 Task: Search for emails with the subject 'Subject0000000011'.
Action: Mouse moved to (614, 124)
Screenshot: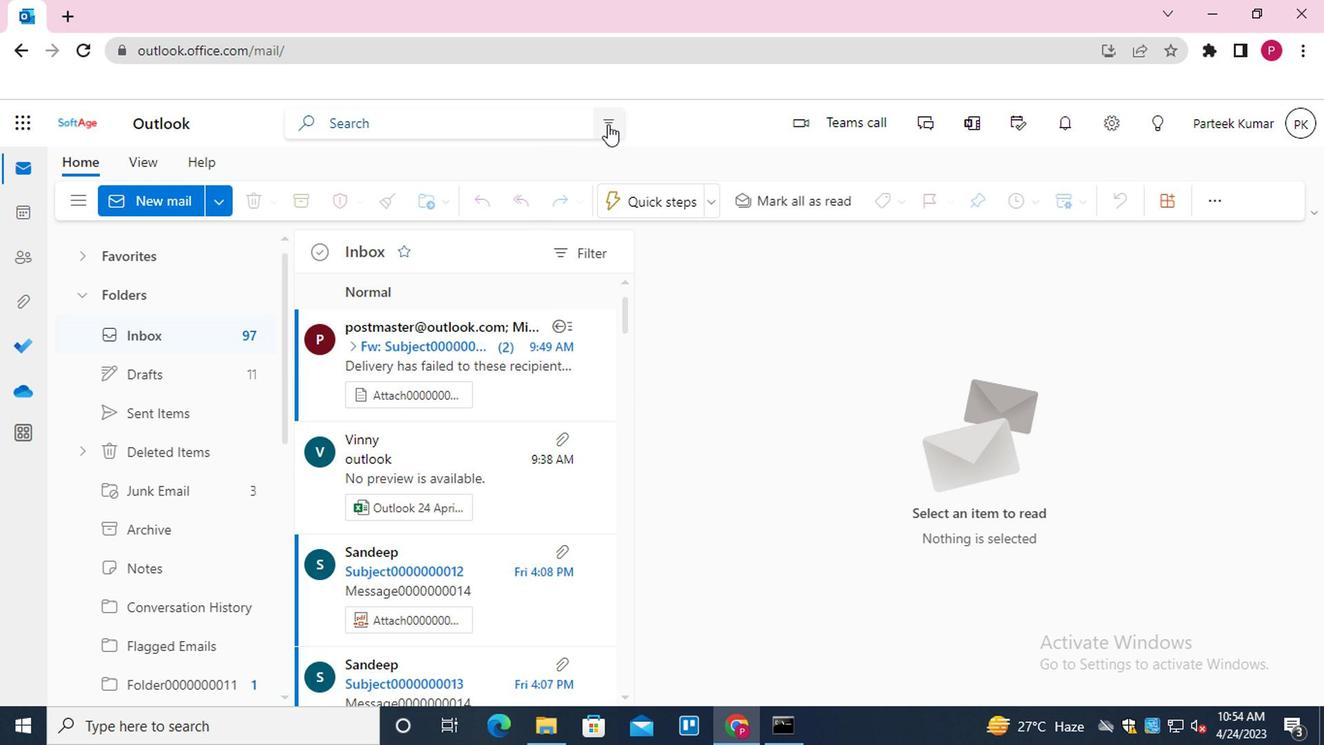 
Action: Mouse pressed left at (614, 124)
Screenshot: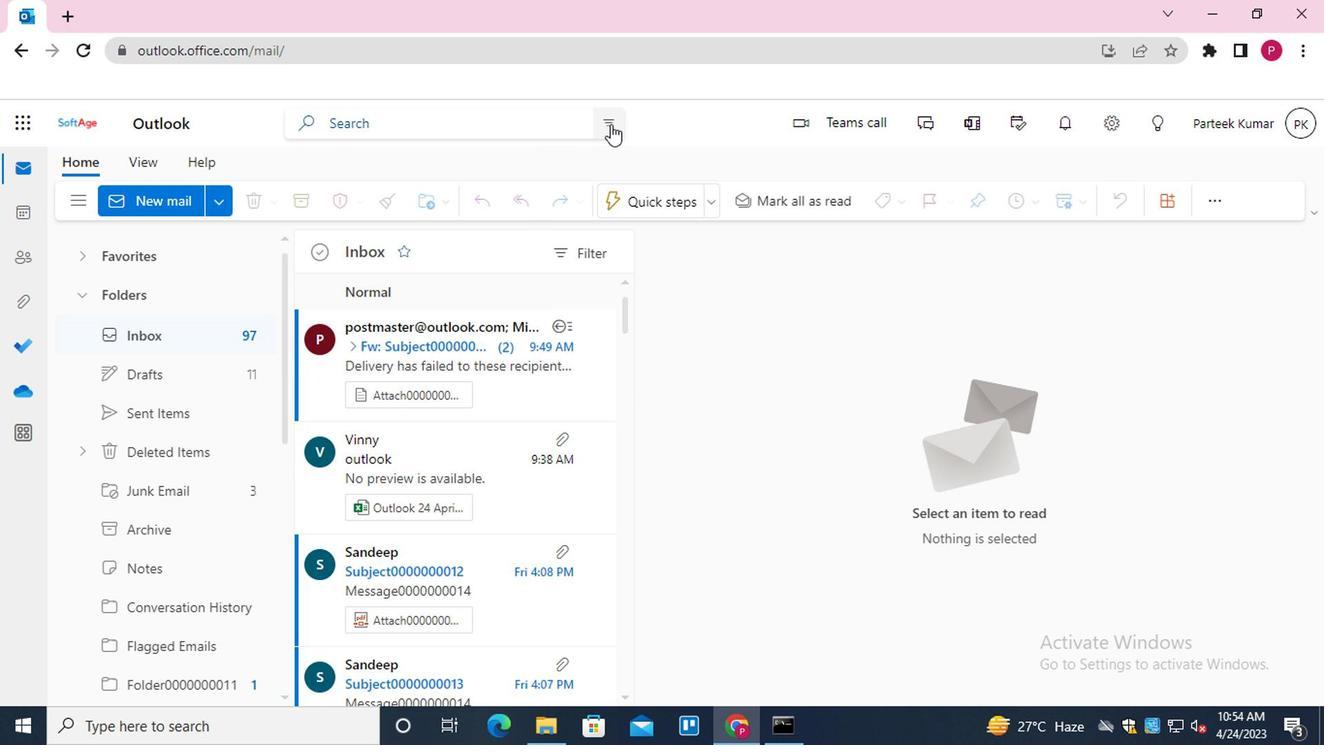 
Action: Mouse moved to (527, 162)
Screenshot: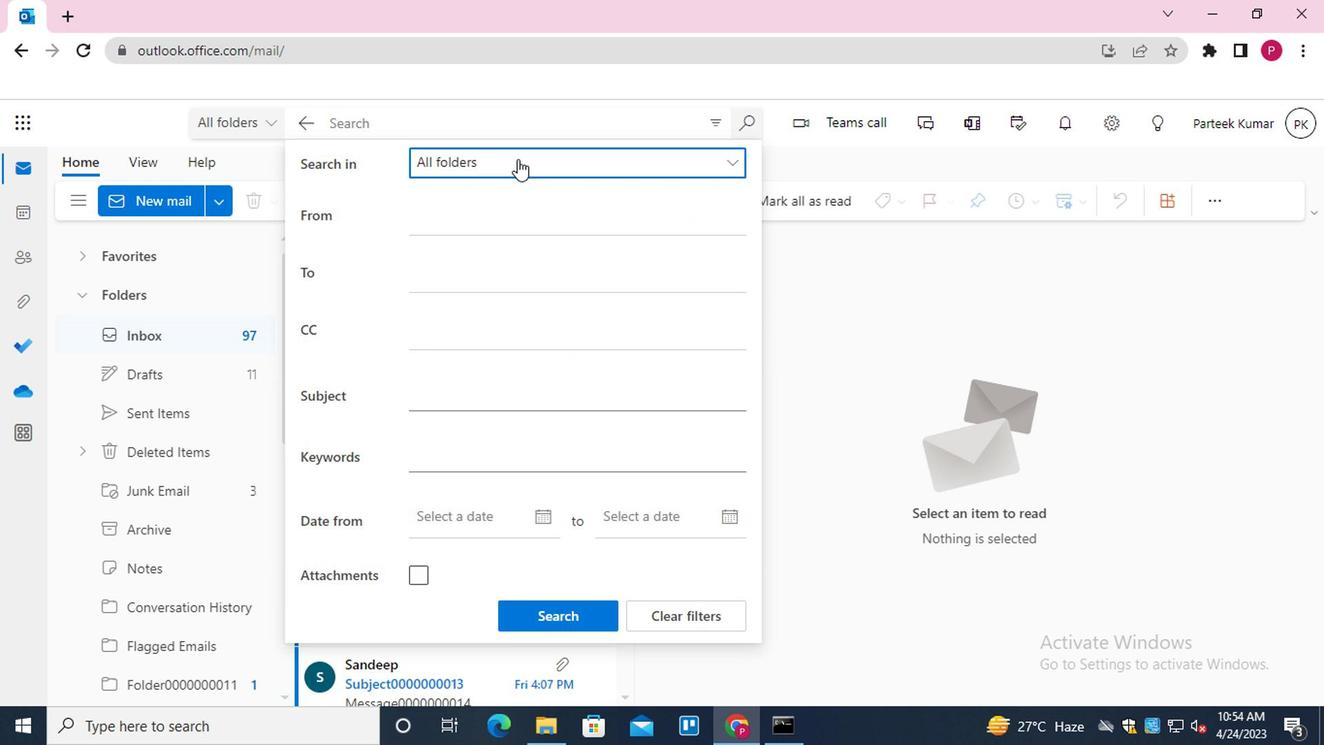 
Action: Mouse pressed left at (527, 162)
Screenshot: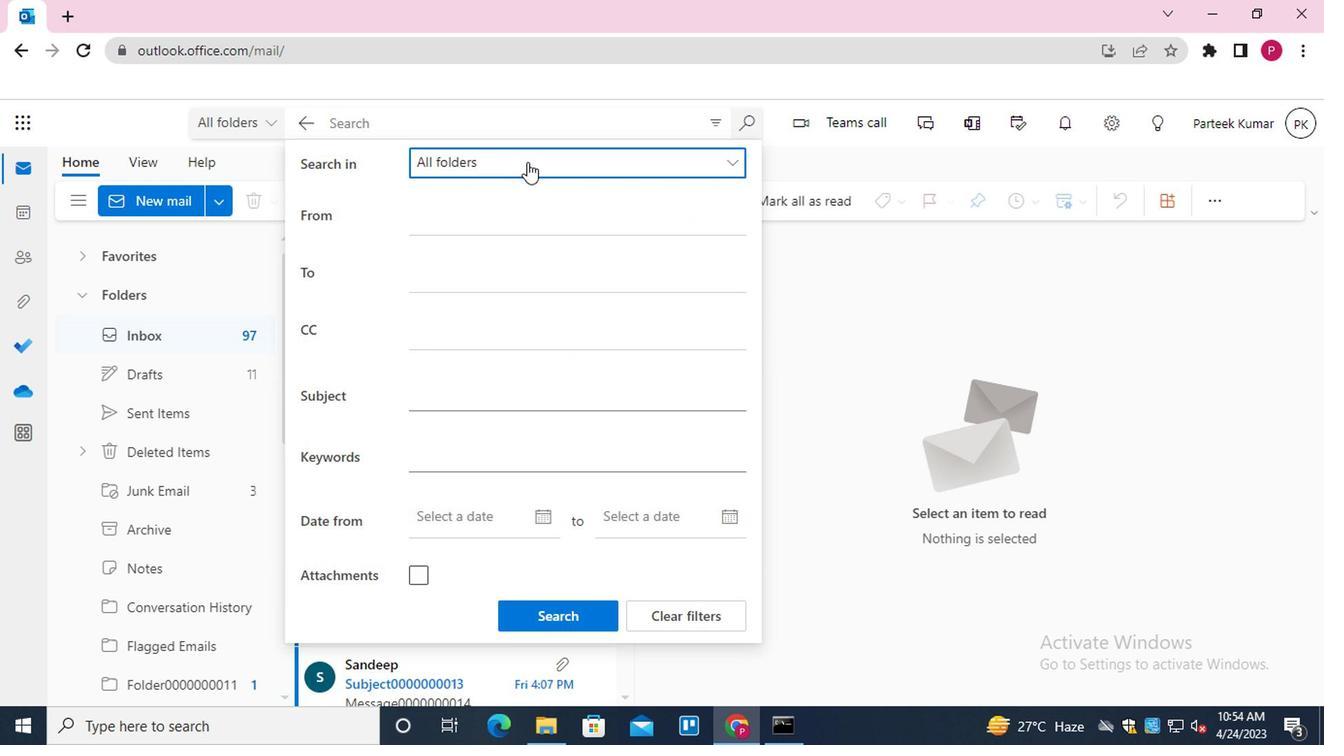 
Action: Mouse moved to (539, 397)
Screenshot: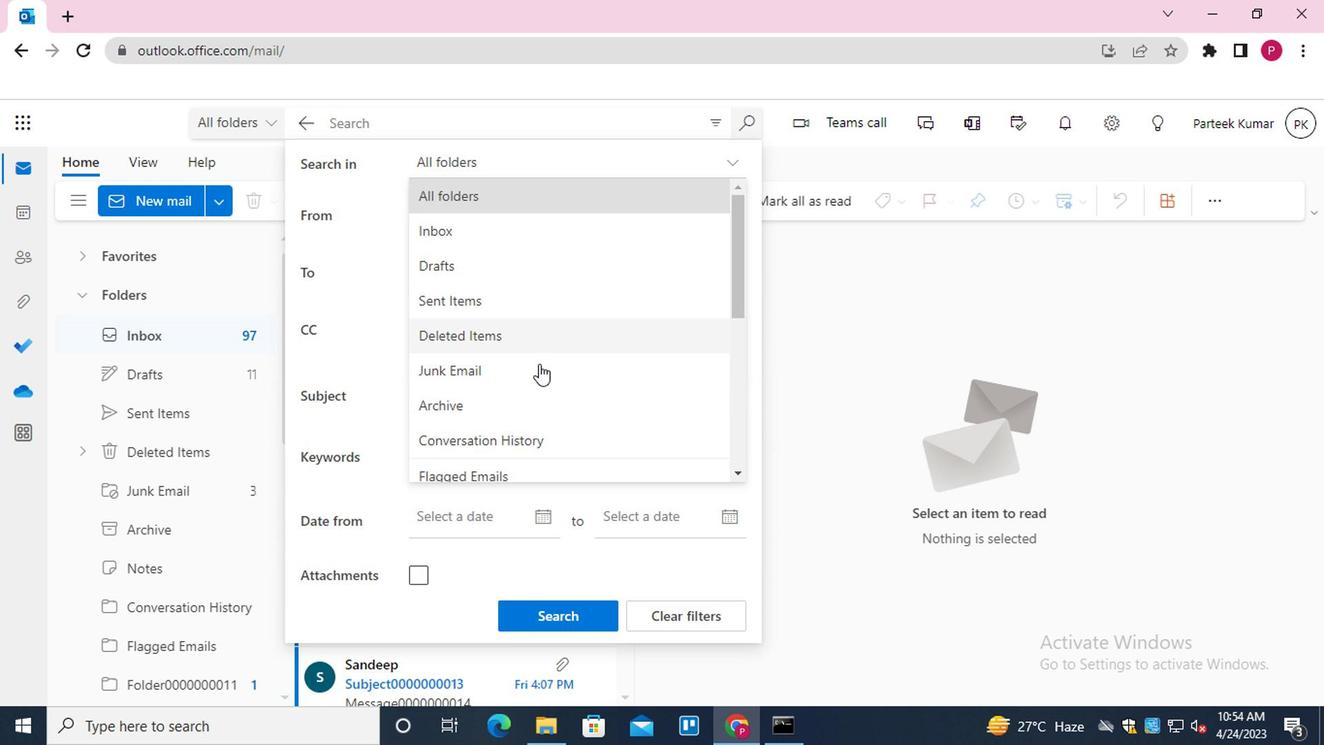 
Action: Mouse scrolled (539, 396) with delta (0, 0)
Screenshot: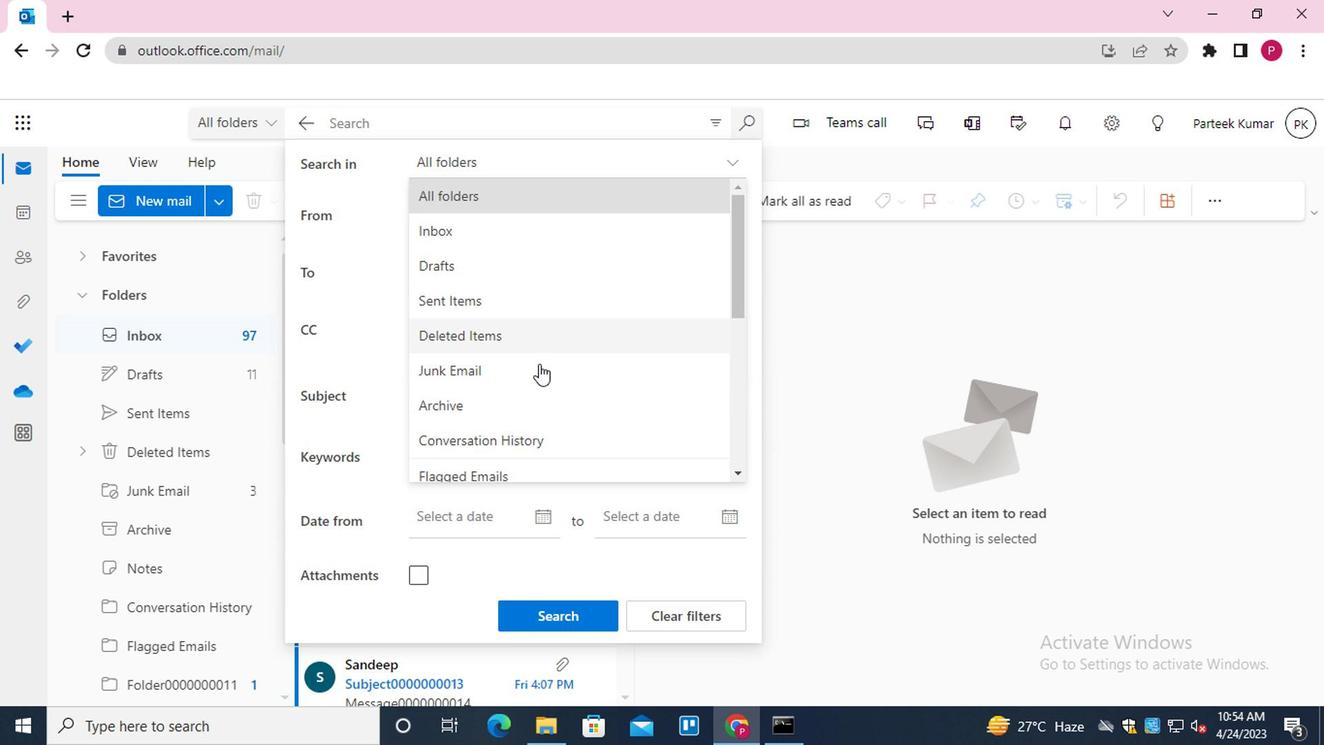 
Action: Mouse scrolled (539, 396) with delta (0, 0)
Screenshot: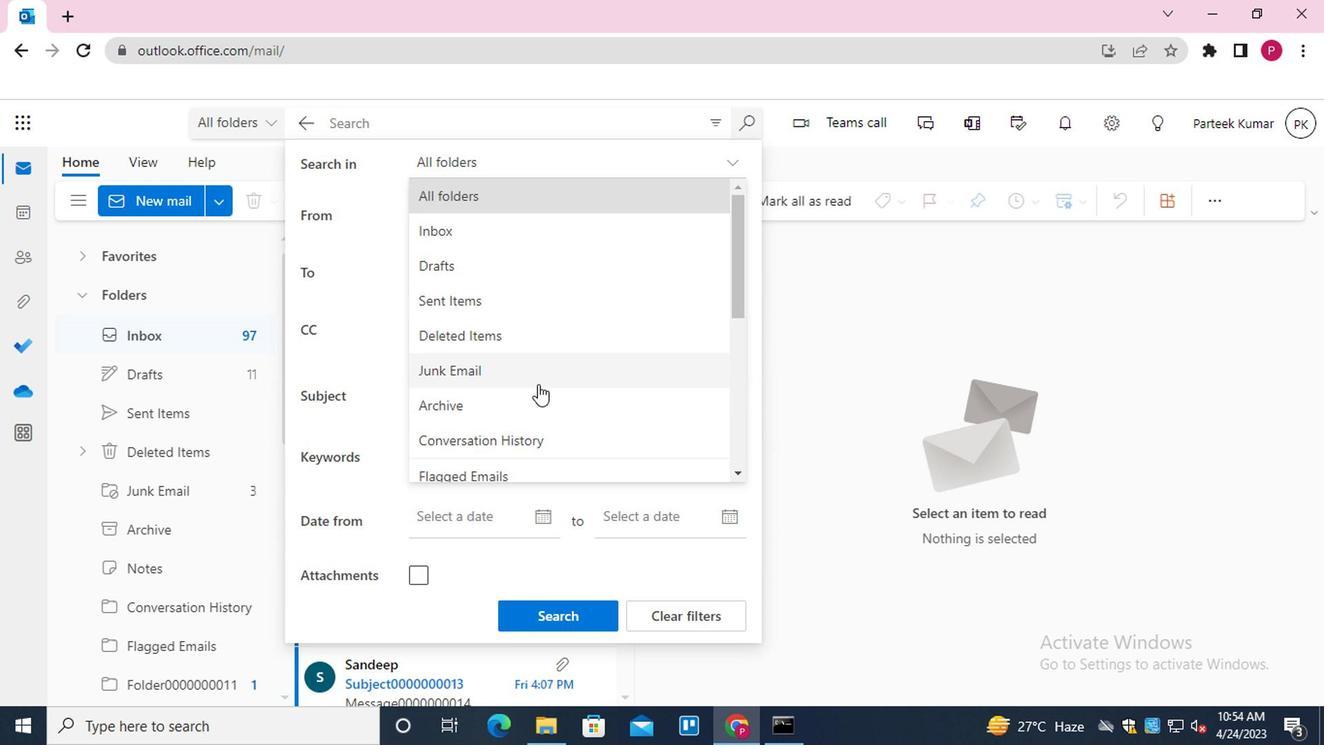 
Action: Mouse moved to (554, 309)
Screenshot: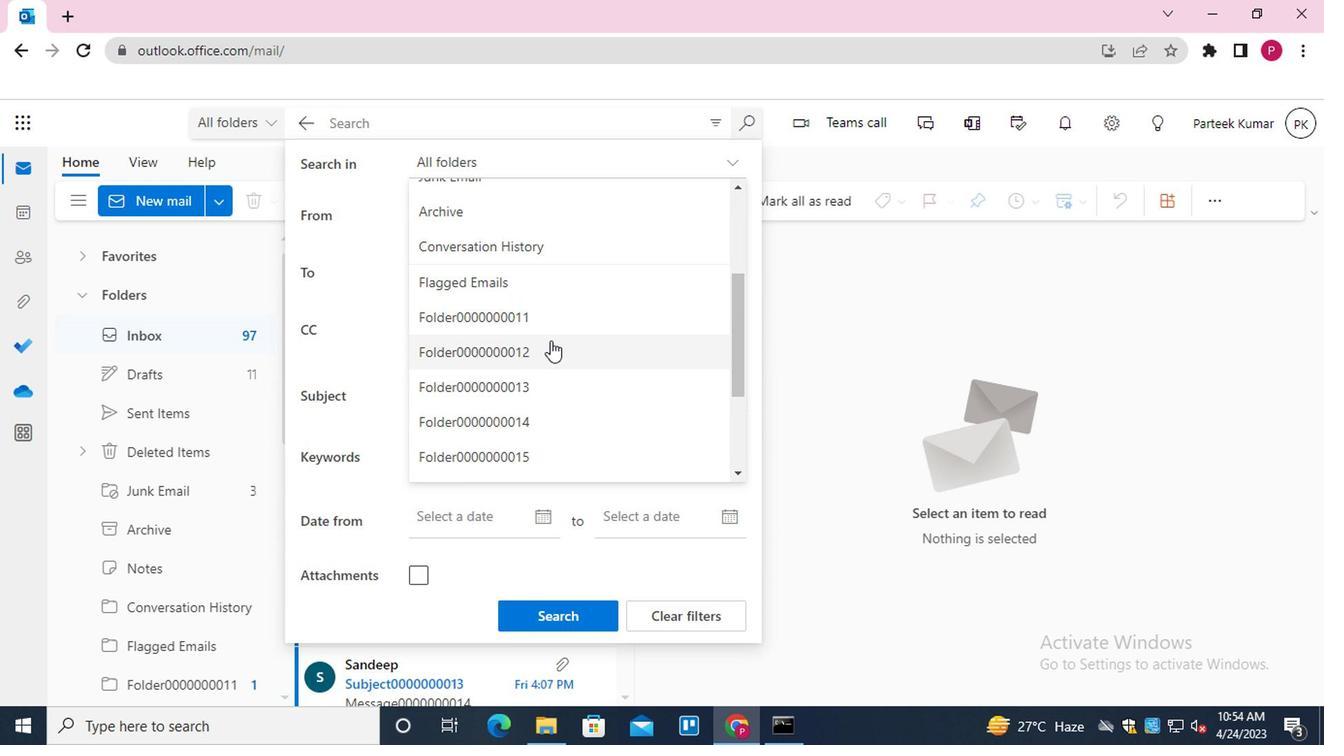 
Action: Mouse pressed left at (554, 309)
Screenshot: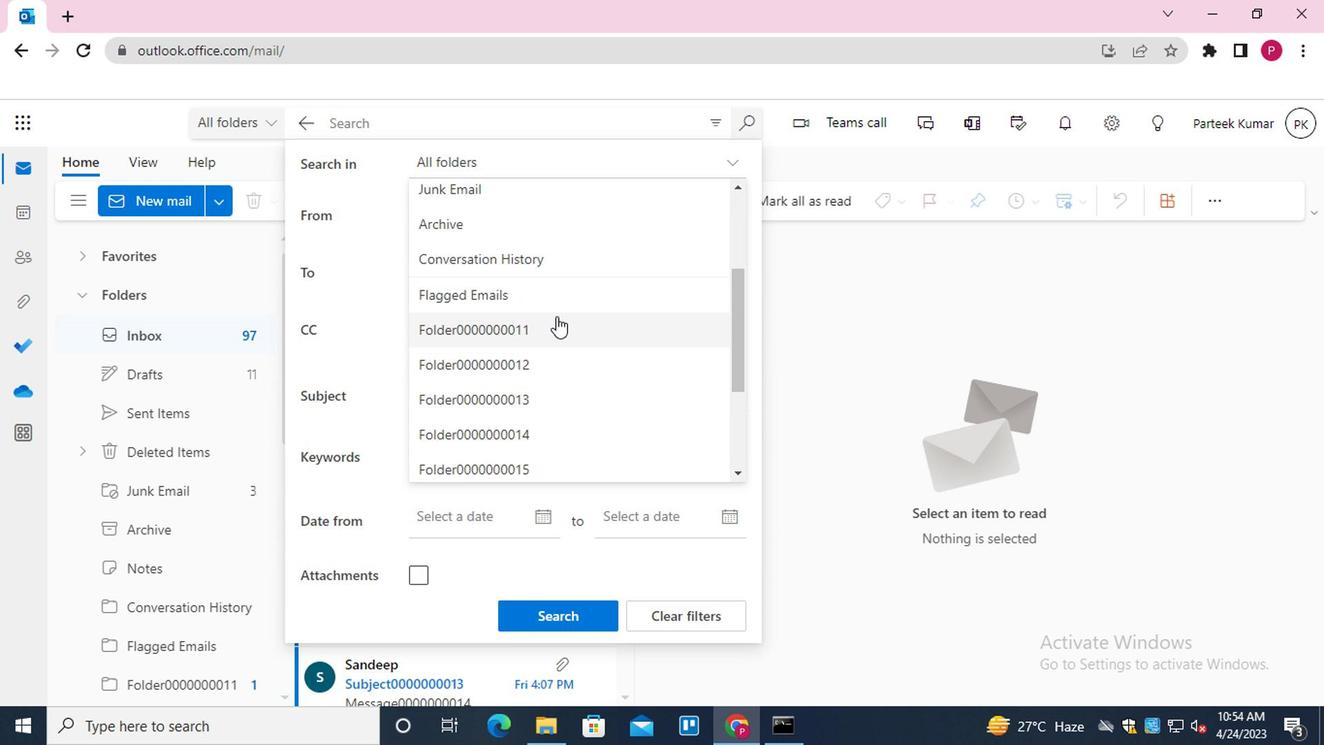 
Action: Mouse moved to (561, 173)
Screenshot: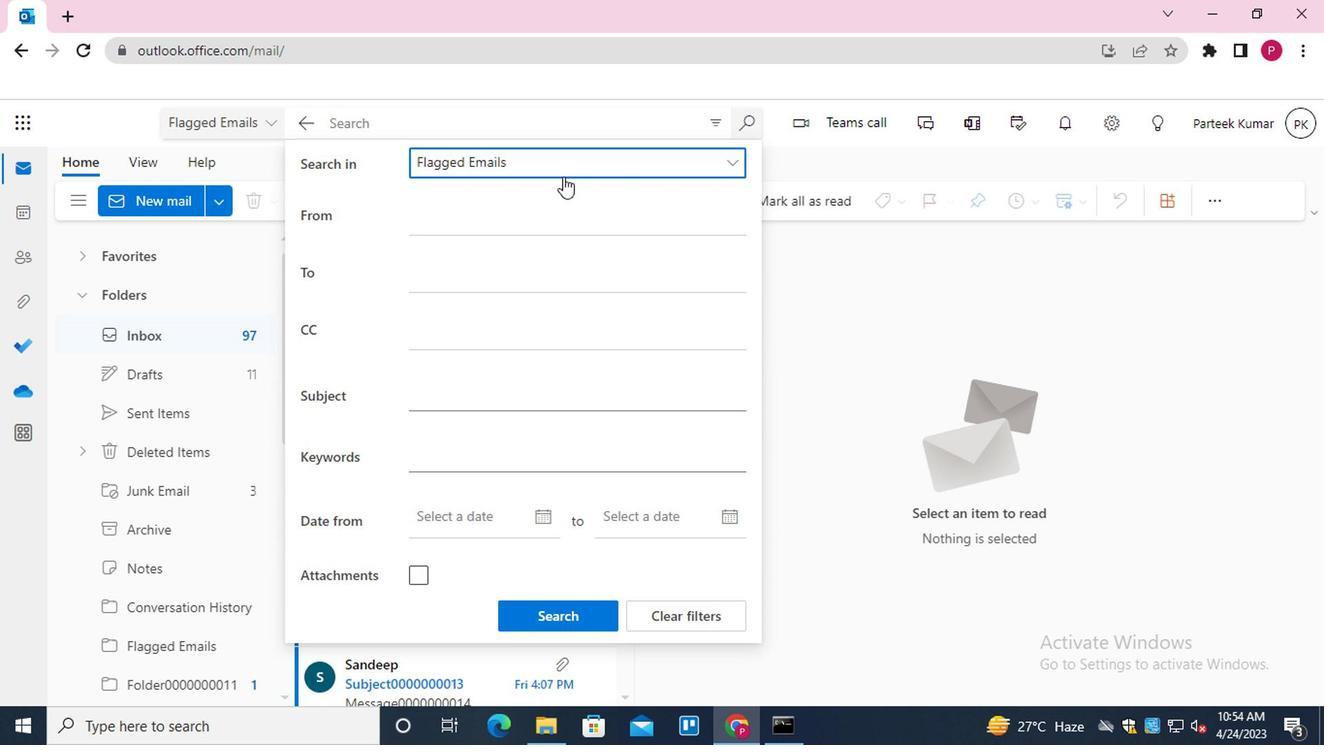 
Action: Mouse pressed left at (561, 173)
Screenshot: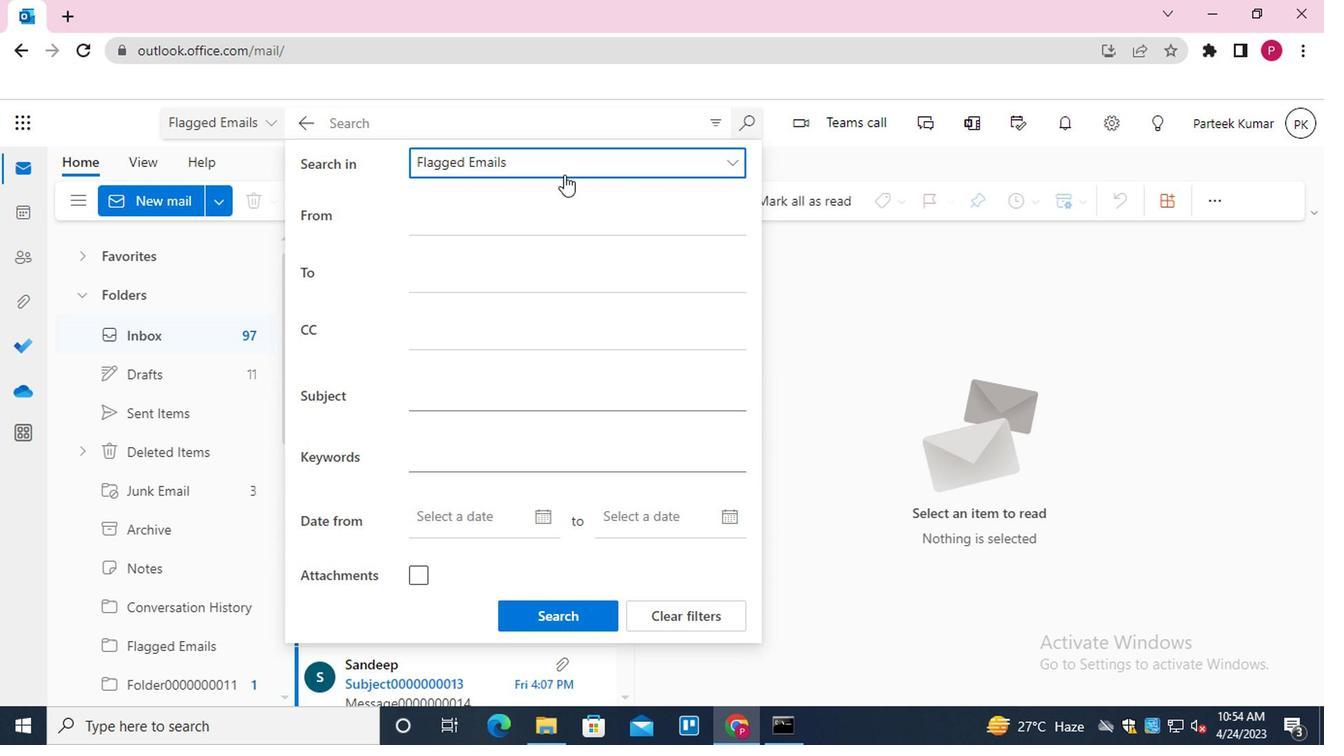 
Action: Mouse moved to (556, 389)
Screenshot: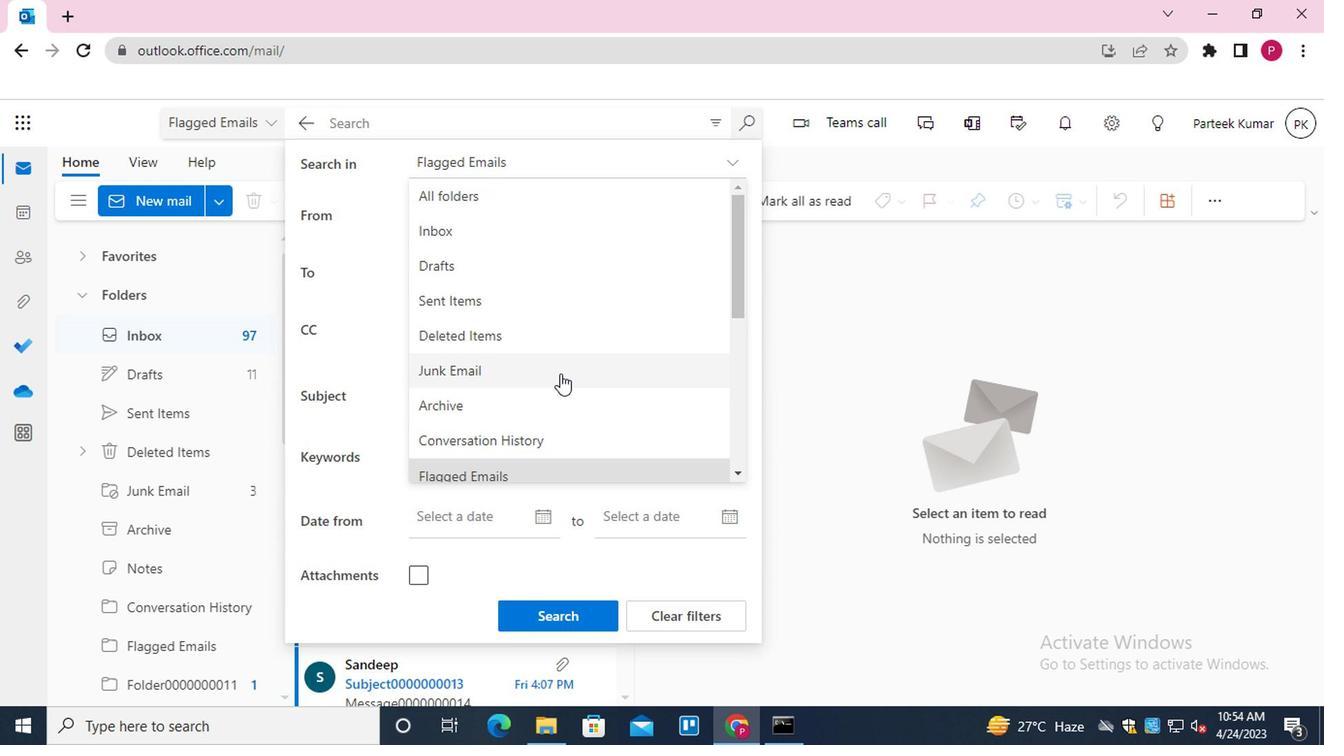 
Action: Mouse scrolled (556, 387) with delta (0, -1)
Screenshot: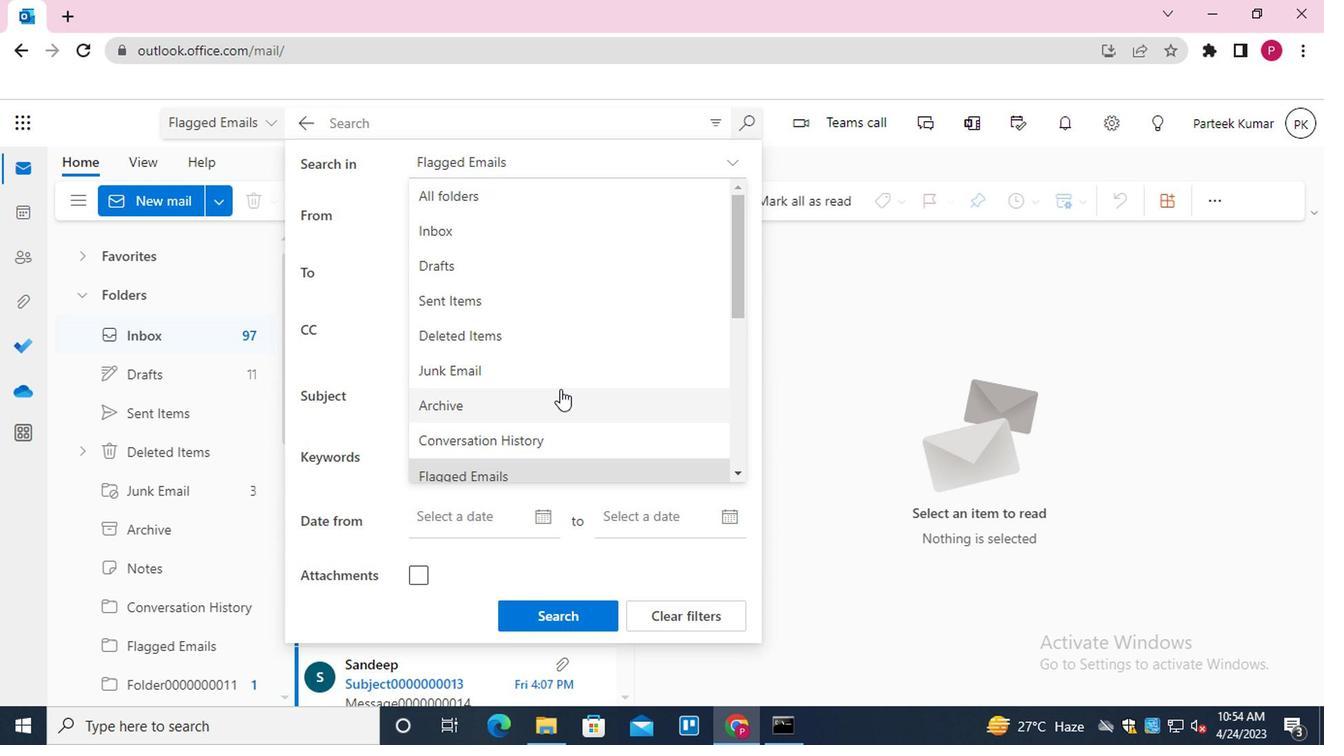 
Action: Mouse scrolled (556, 387) with delta (0, -1)
Screenshot: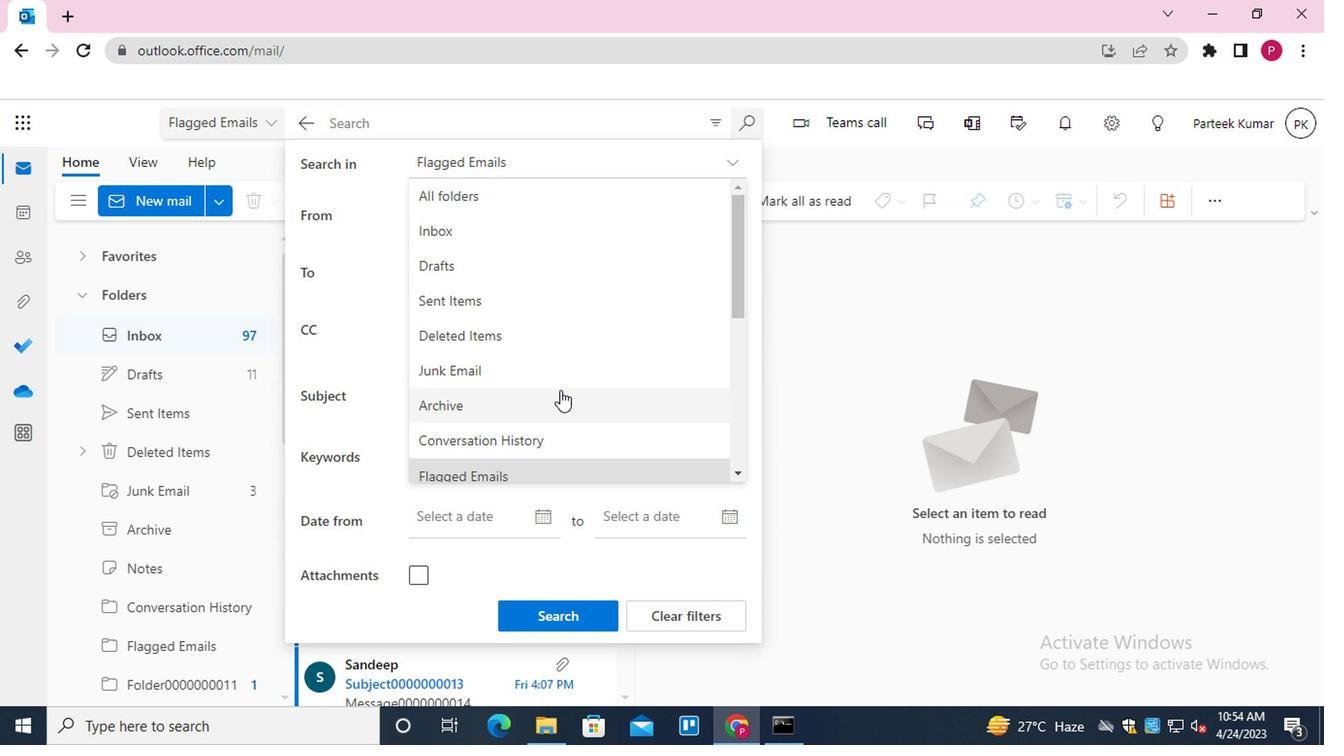 
Action: Mouse moved to (558, 334)
Screenshot: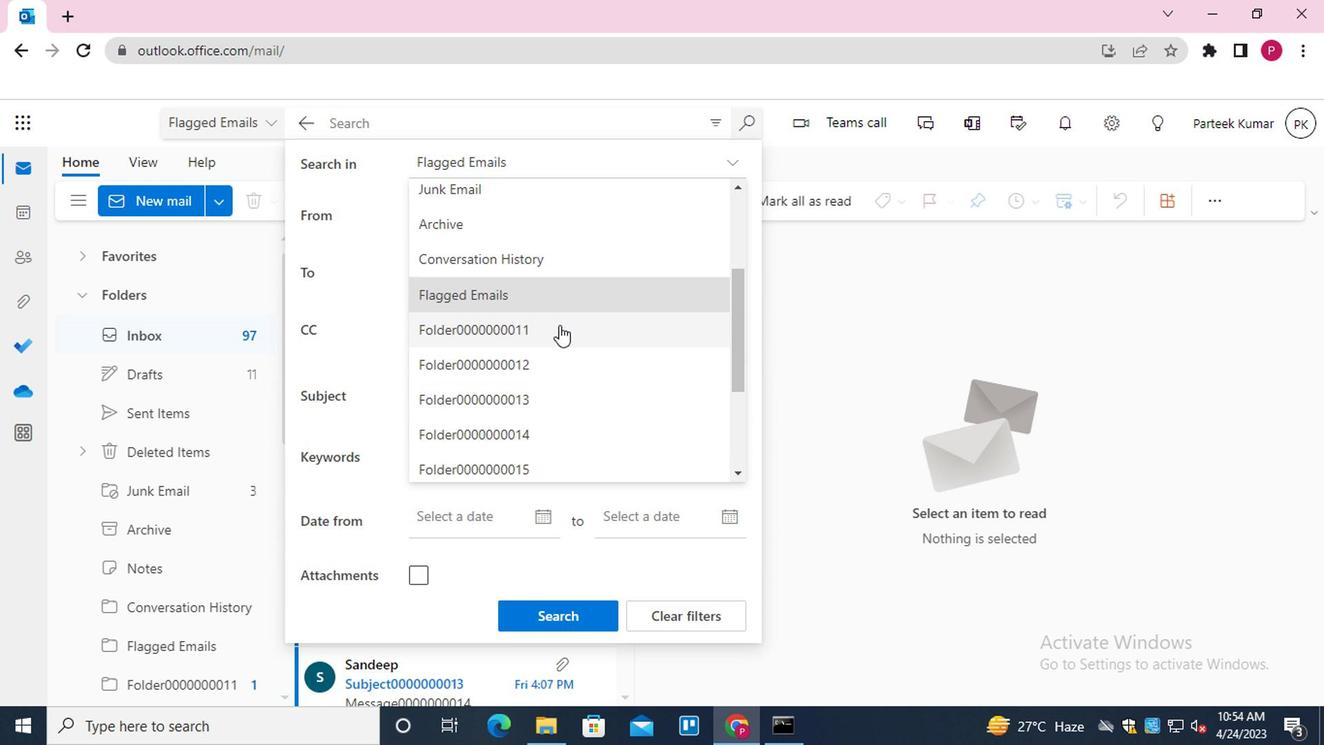 
Action: Mouse pressed left at (558, 334)
Screenshot: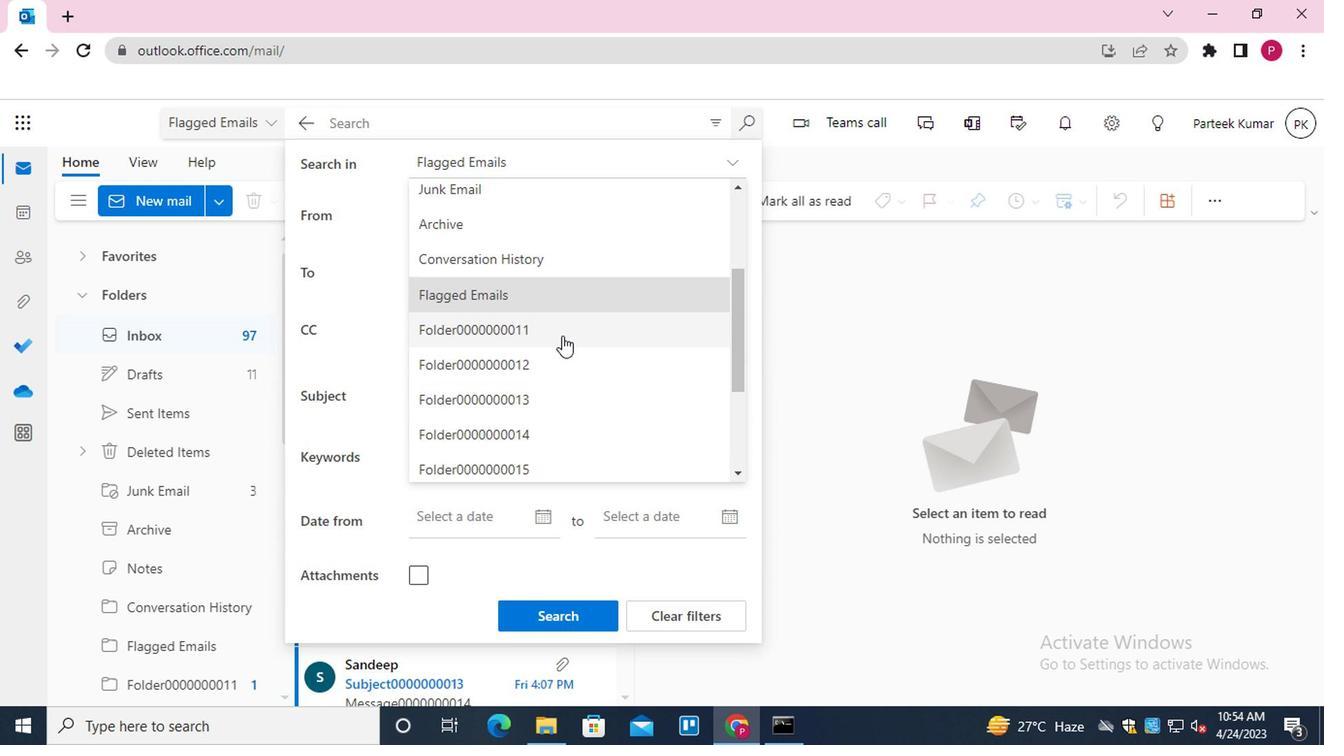 
Action: Mouse moved to (538, 395)
Screenshot: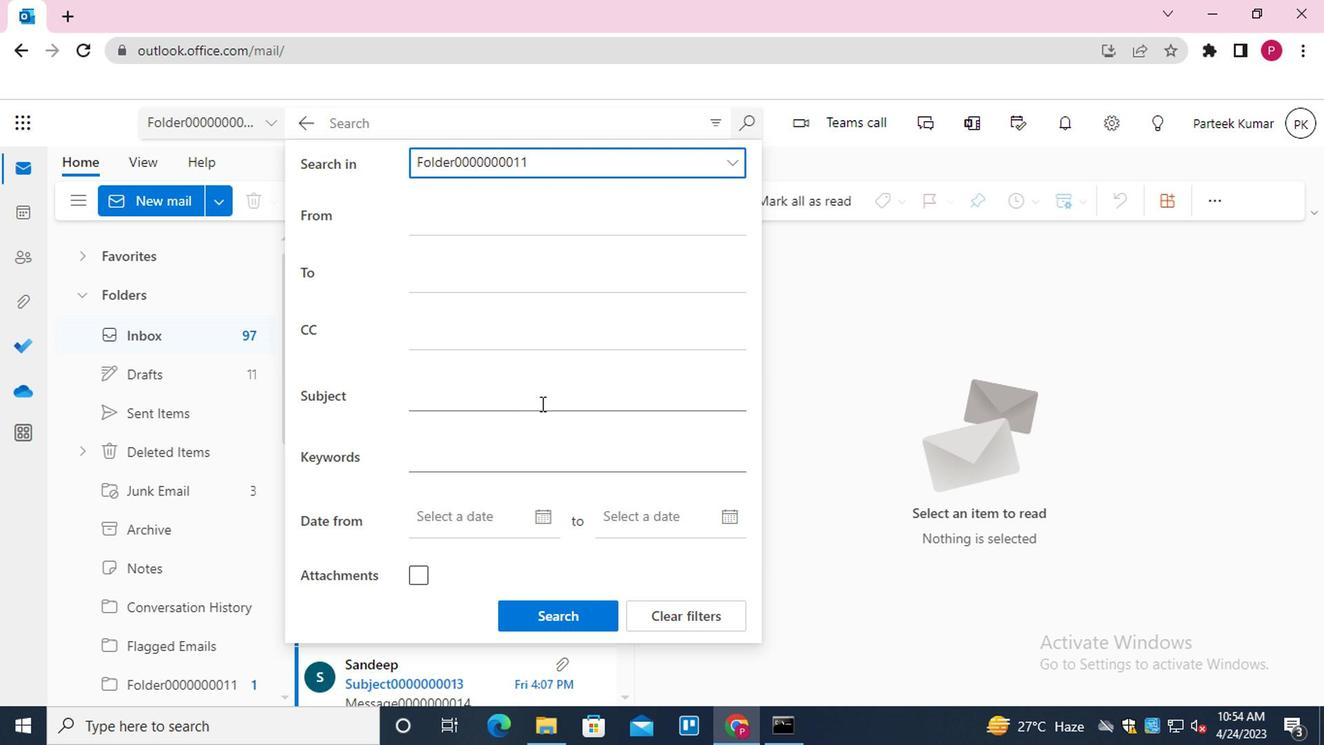 
Action: Mouse pressed left at (538, 395)
Screenshot: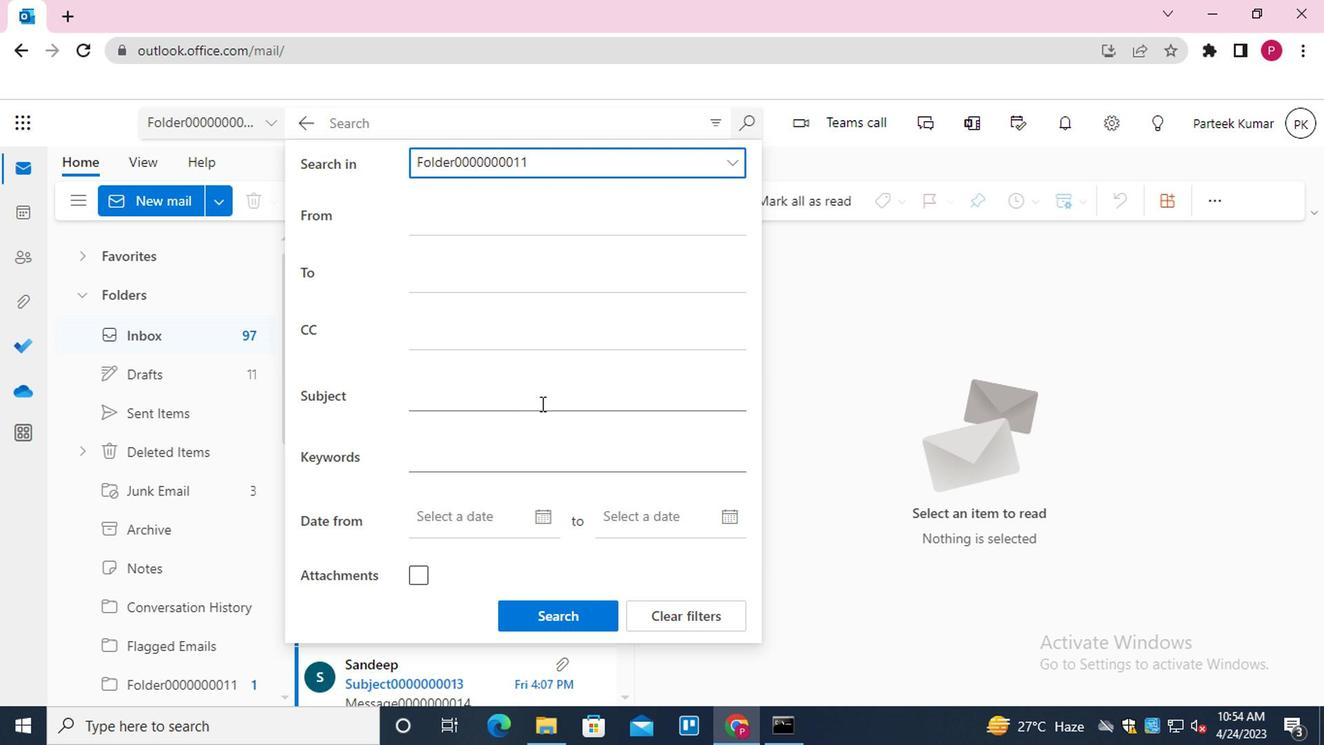 
Action: Mouse moved to (465, 346)
Screenshot: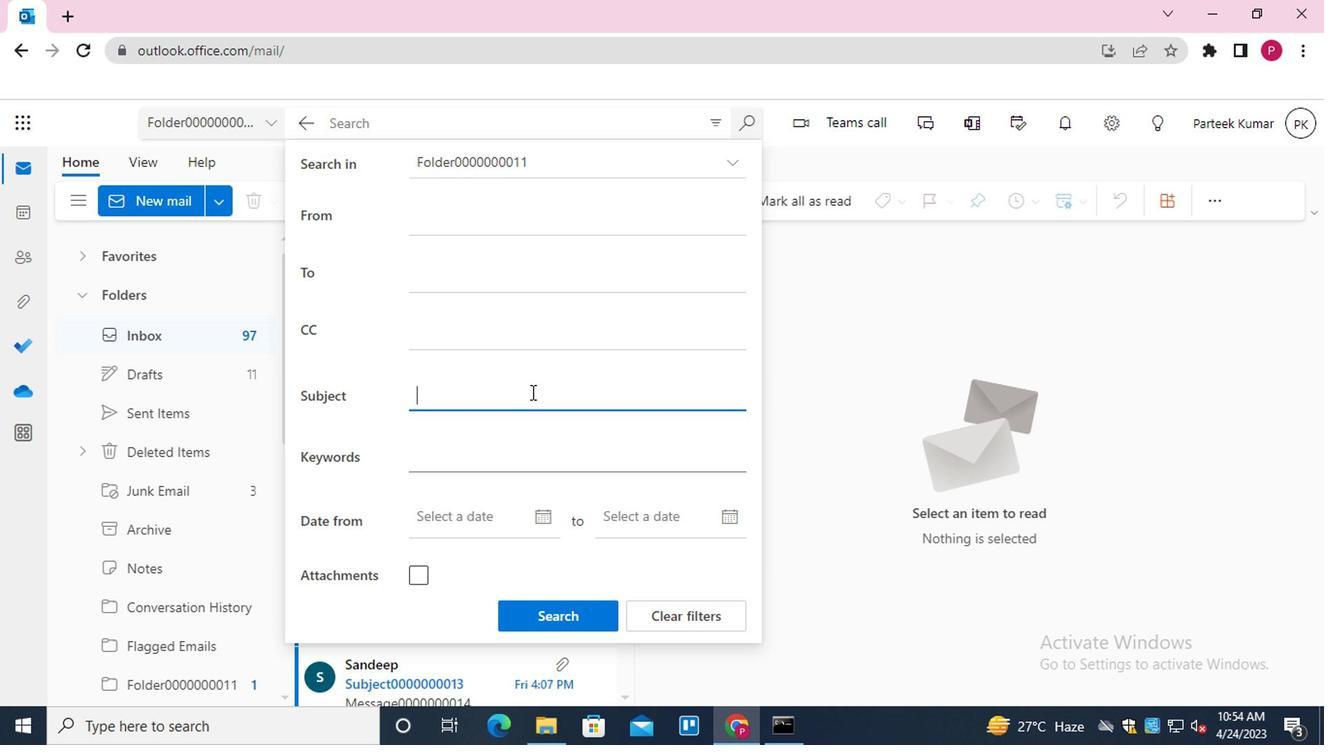 
Action: Key pressed <Key.shift>SUBJECT0000000011
Screenshot: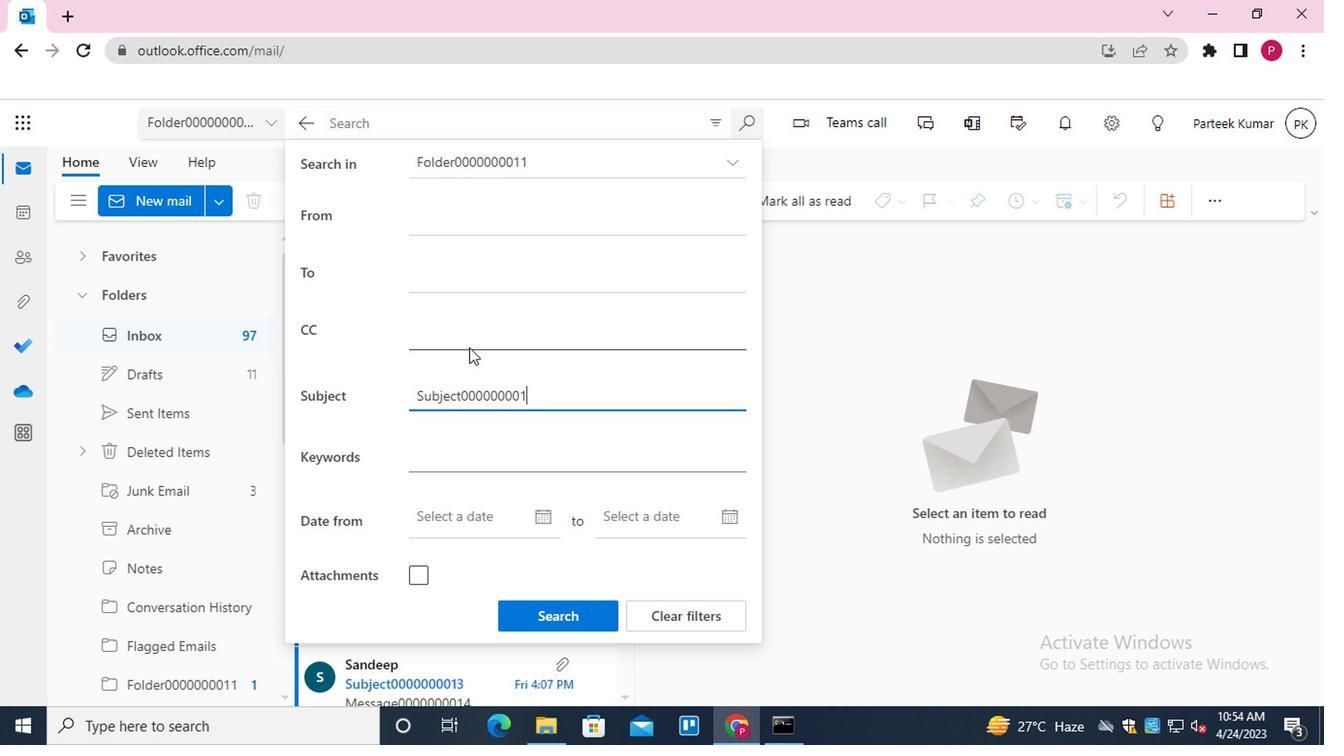 
Action: Mouse moved to (543, 616)
Screenshot: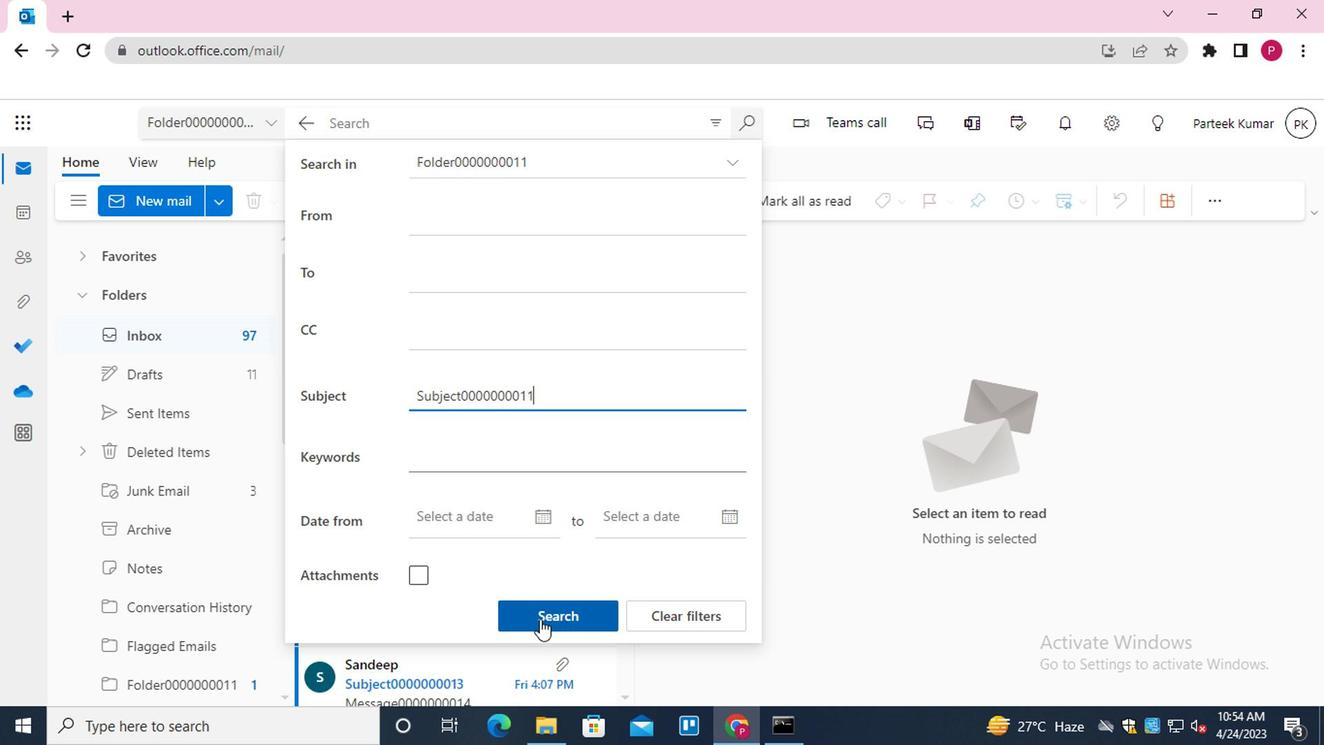 
Action: Mouse pressed left at (543, 616)
Screenshot: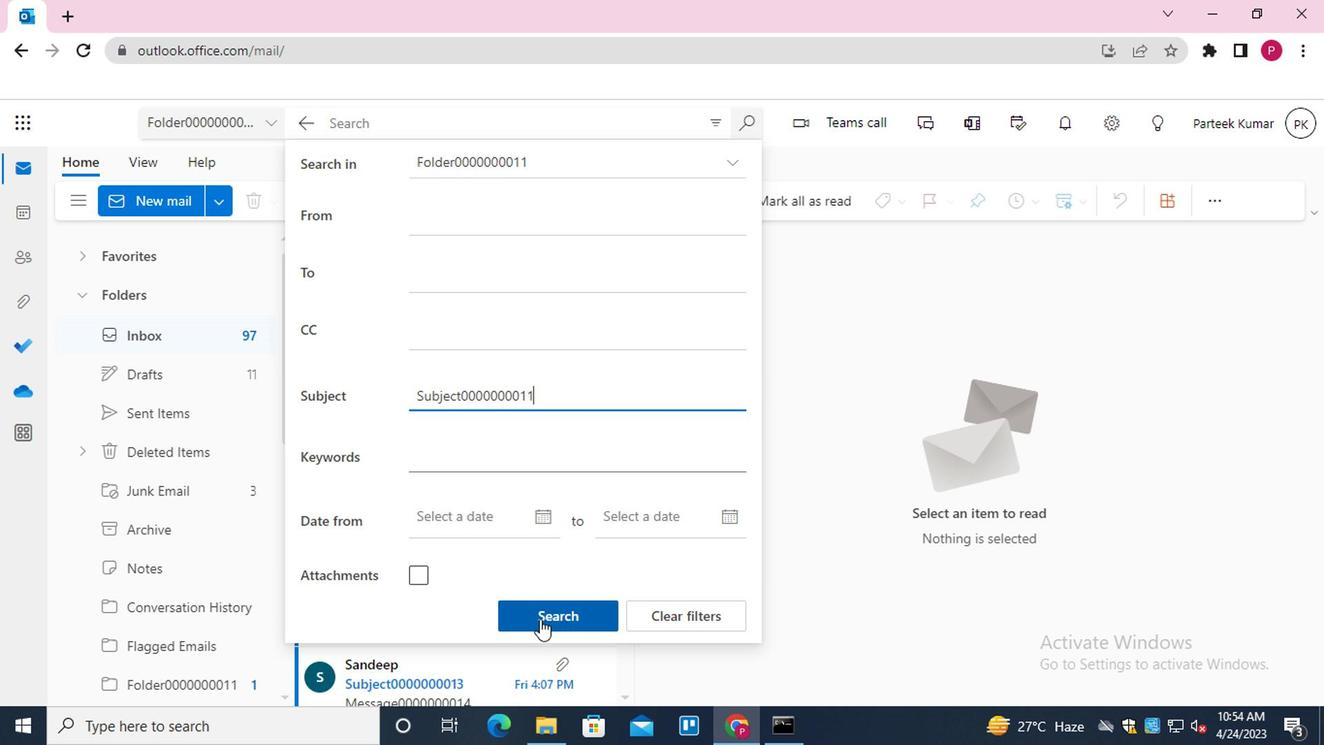 
Action: Mouse moved to (446, 348)
Screenshot: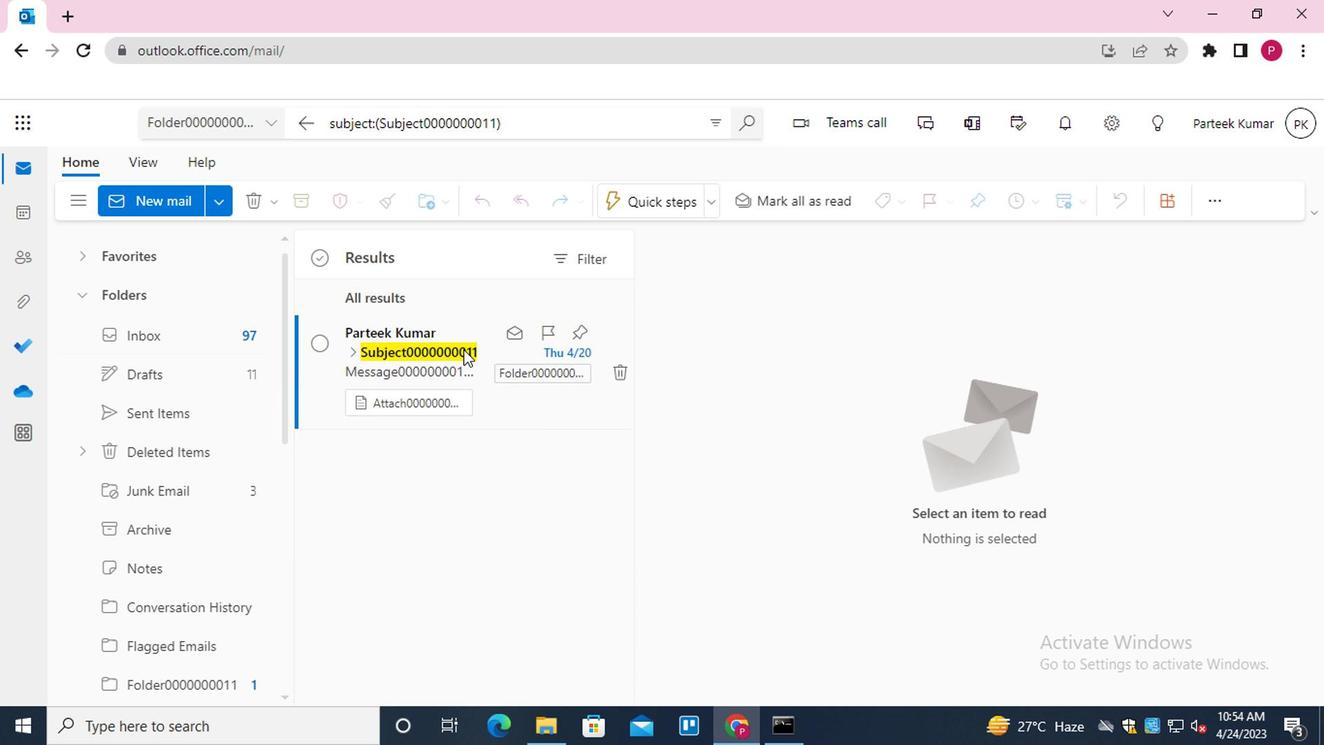 
Action: Mouse pressed left at (446, 348)
Screenshot: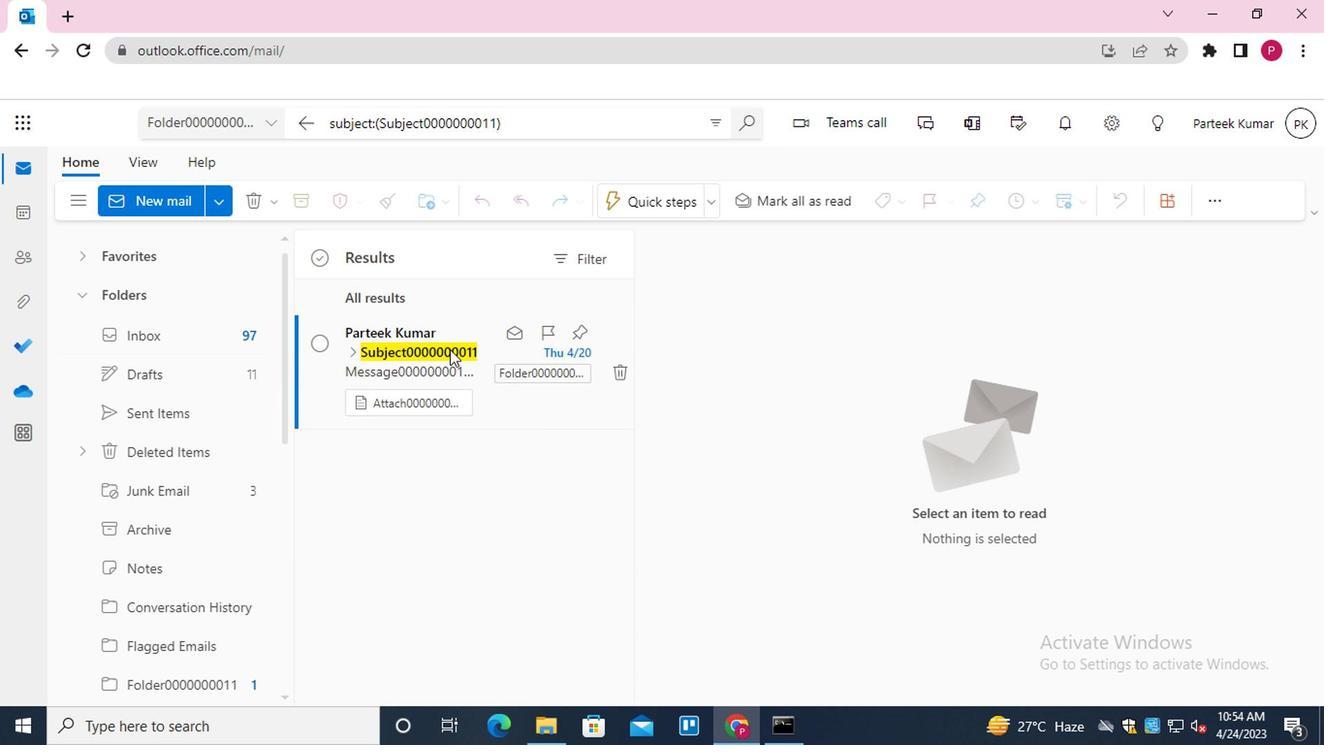 
Action: Mouse moved to (1260, 331)
Screenshot: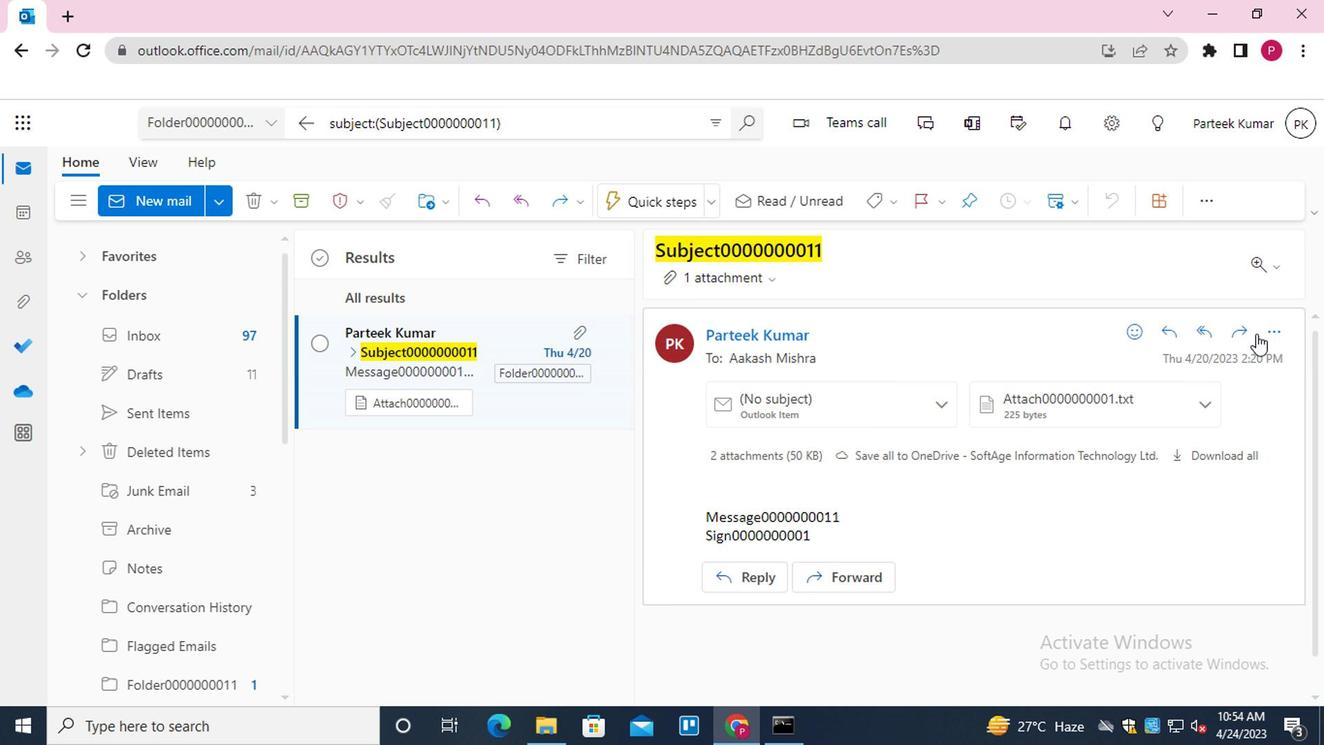 
Action: Mouse pressed left at (1260, 331)
Screenshot: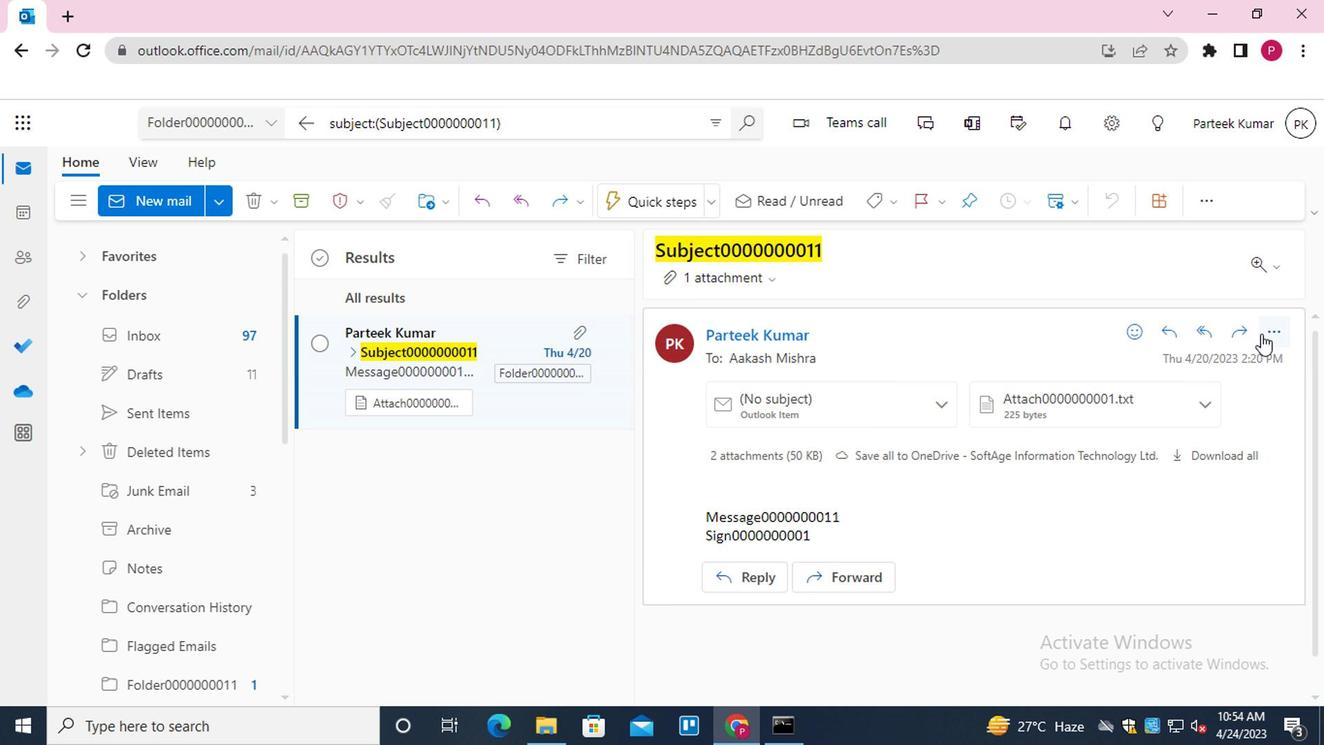 
Action: Mouse moved to (1150, 479)
Screenshot: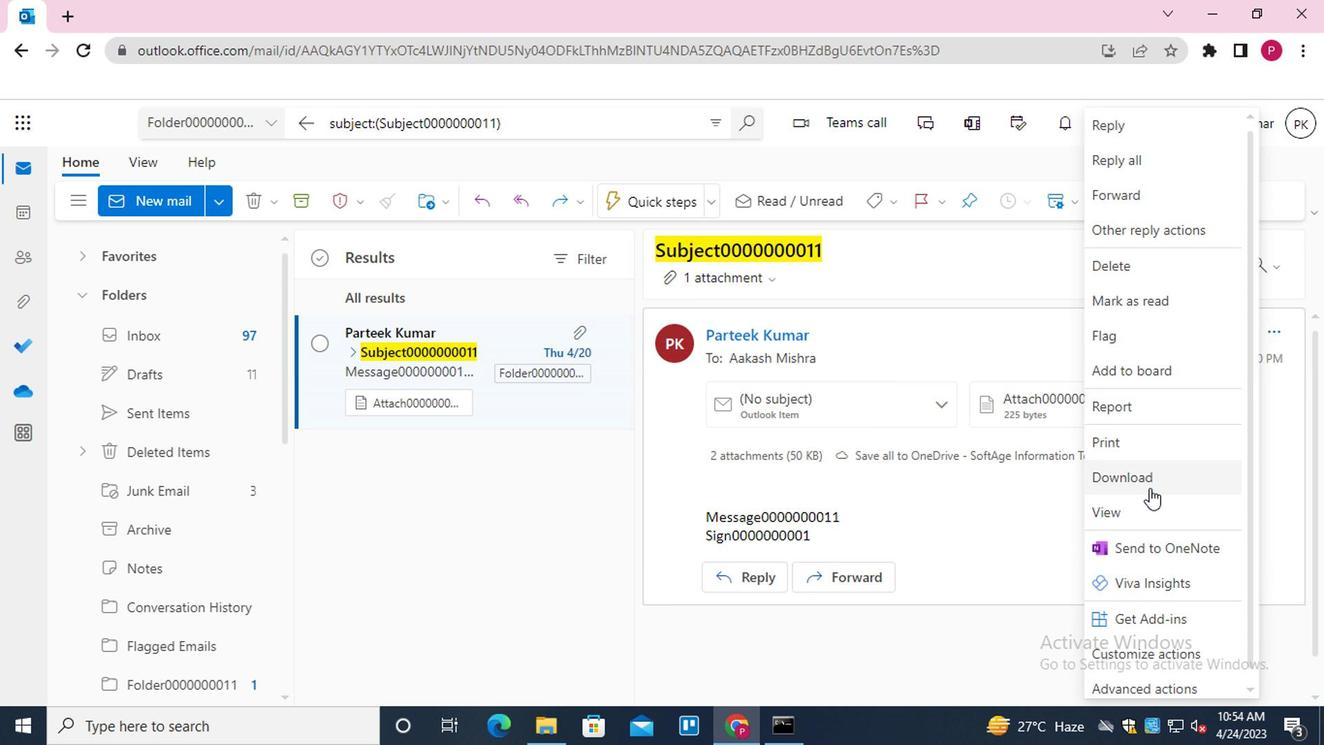 
Action: Mouse pressed left at (1150, 479)
Screenshot: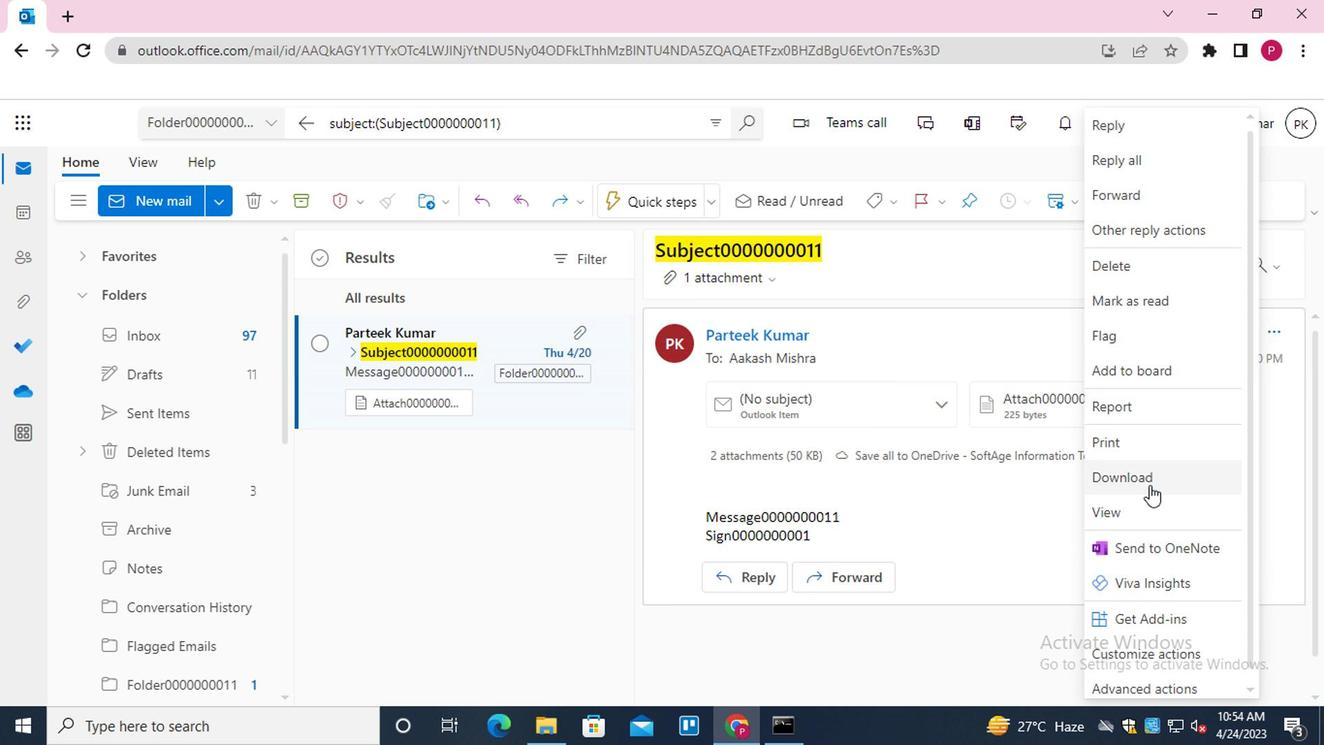 
Action: Mouse moved to (1303, 674)
Screenshot: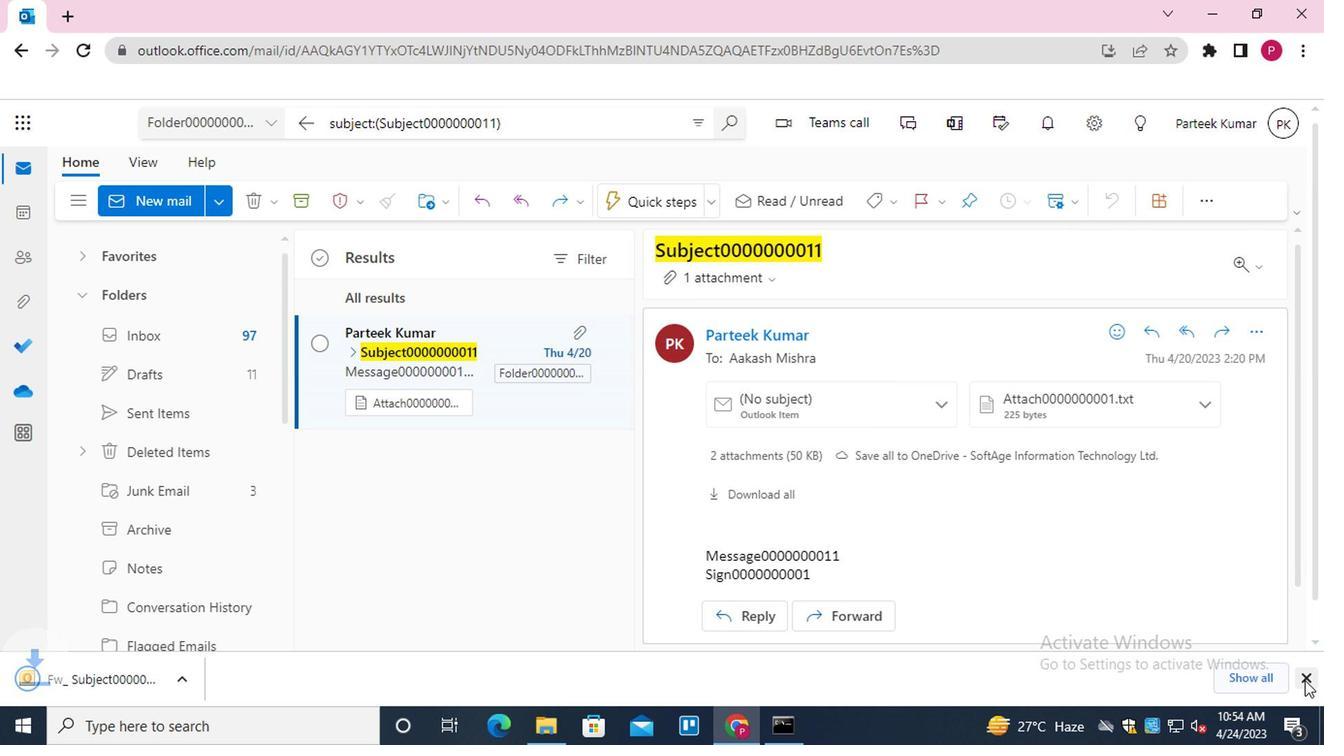 
Action: Mouse pressed left at (1303, 674)
Screenshot: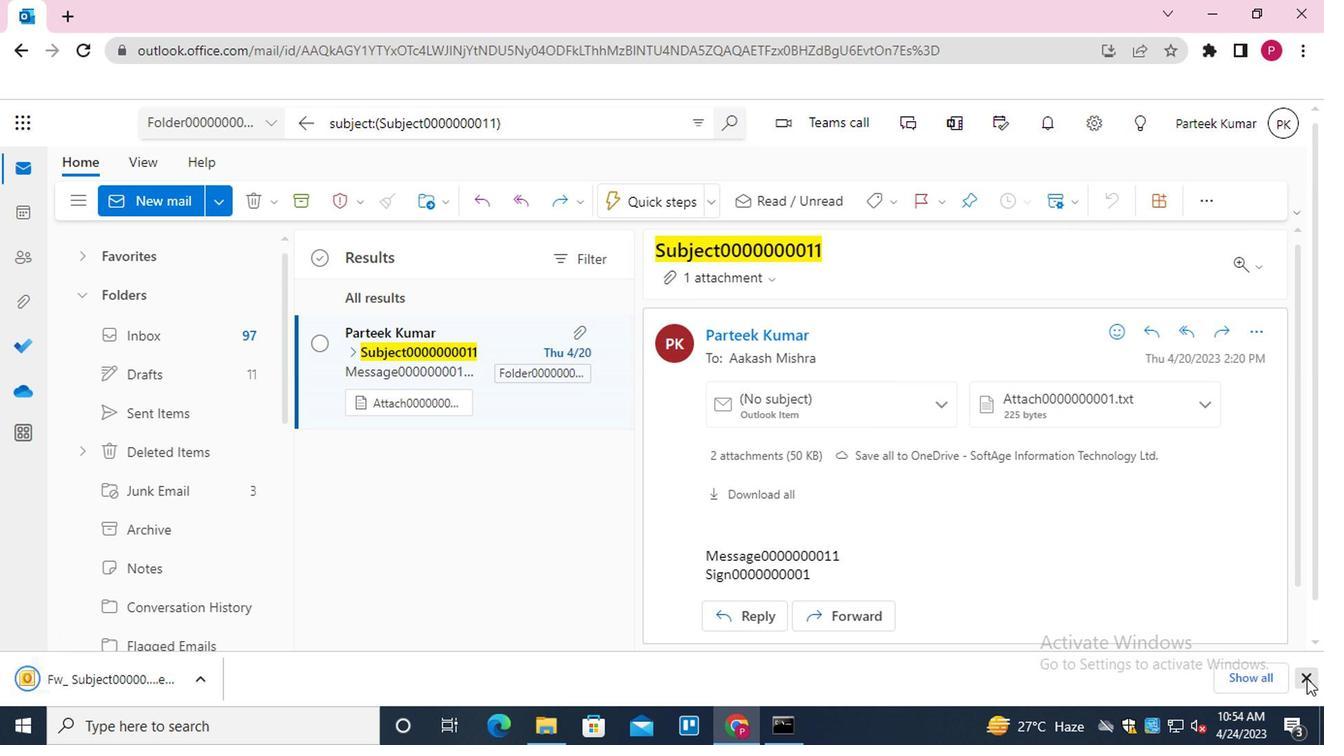 
Action: Mouse moved to (307, 124)
Screenshot: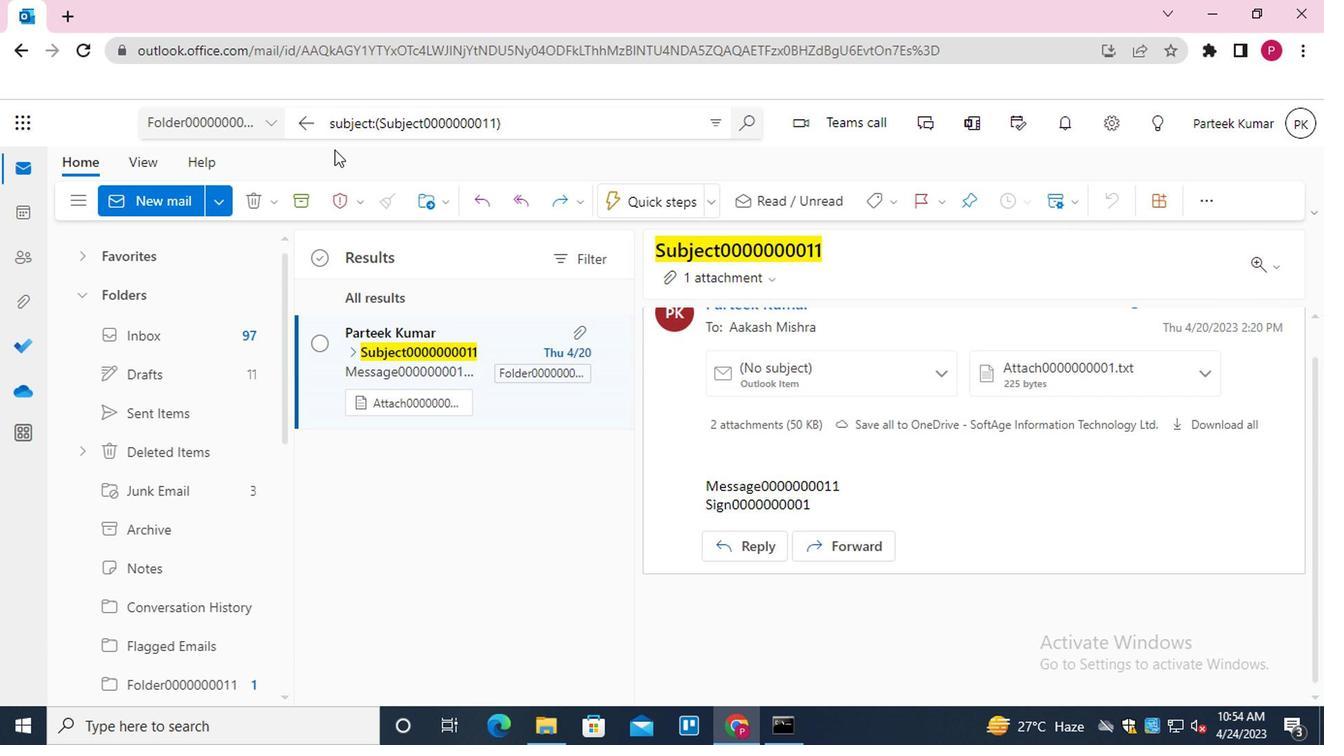 
Action: Mouse pressed left at (307, 124)
Screenshot: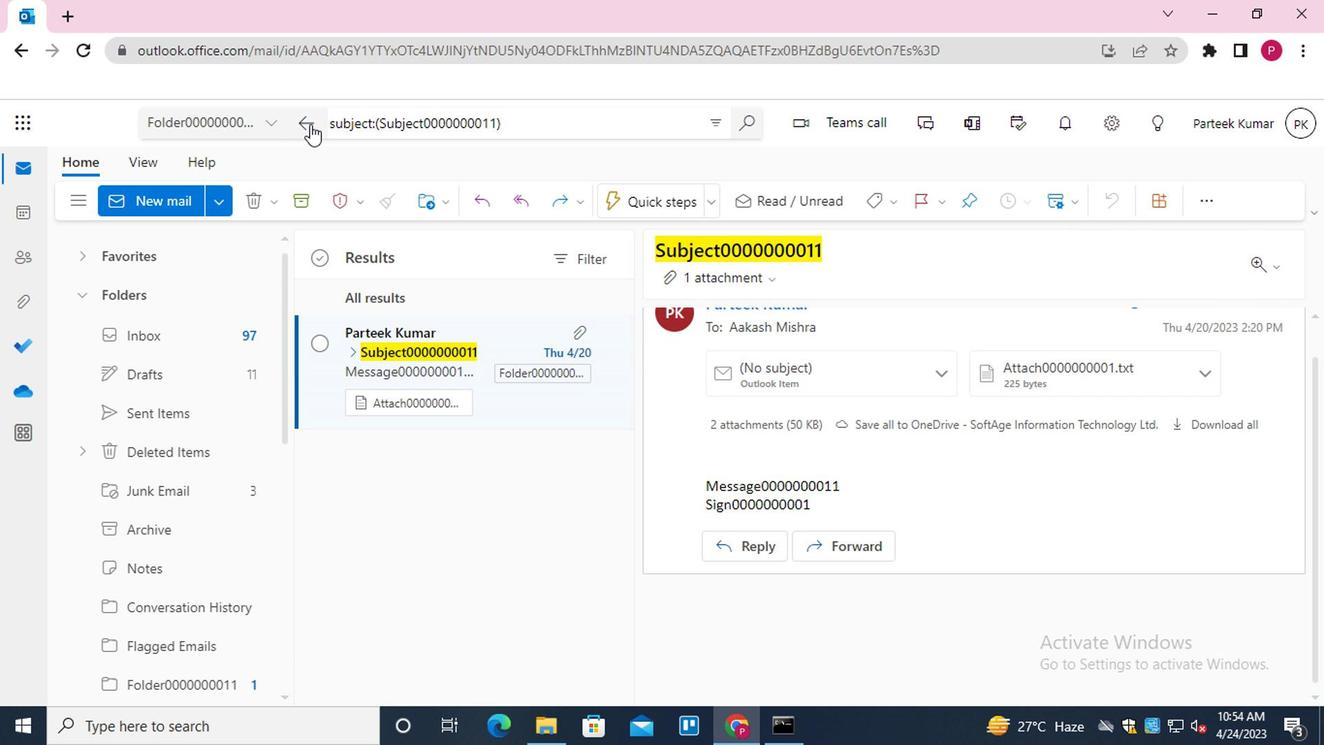 
Action: Mouse moved to (605, 131)
Screenshot: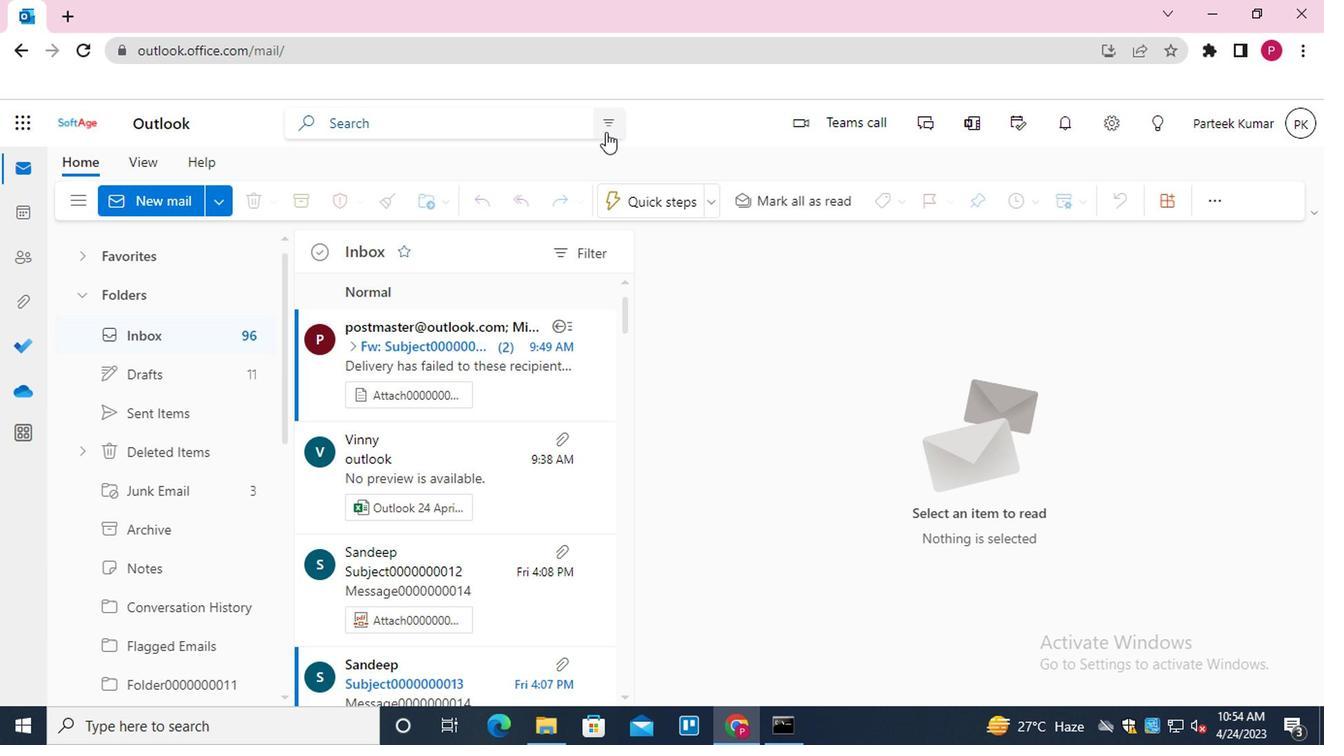 
Action: Mouse pressed left at (605, 131)
Screenshot: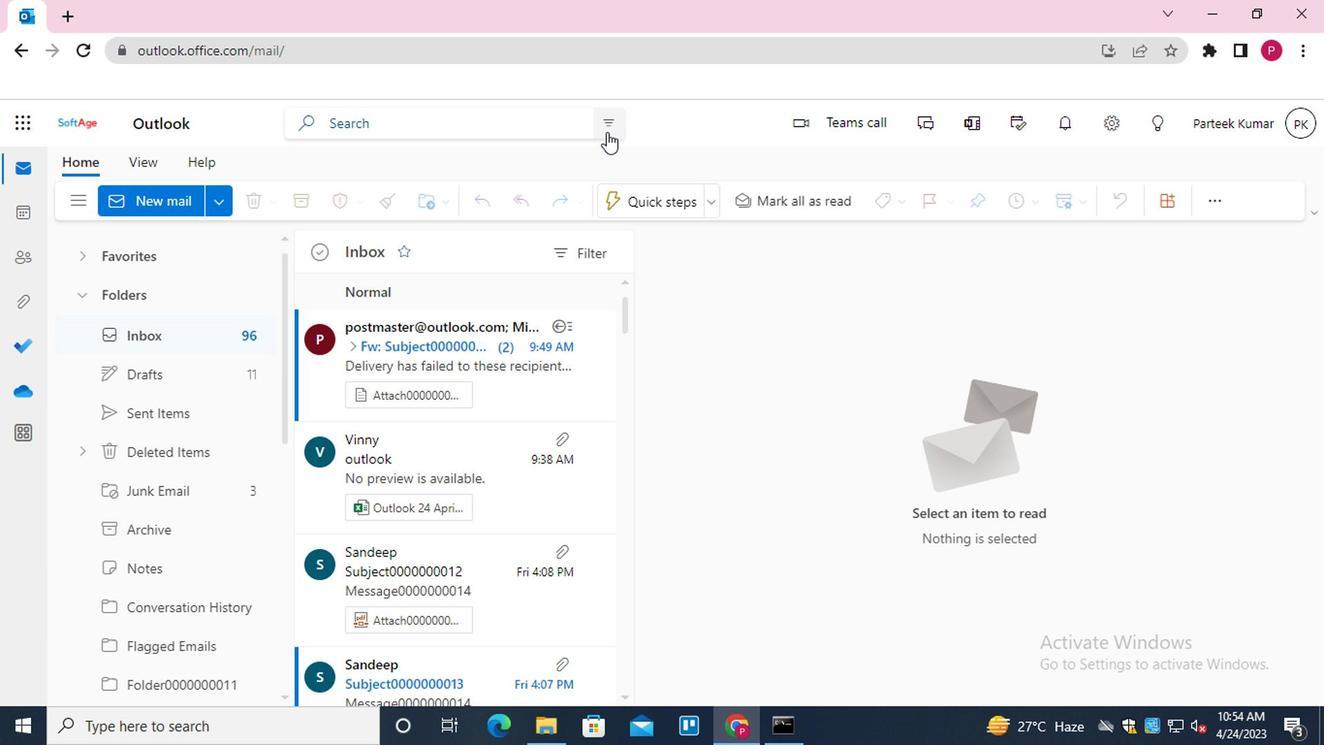 
Action: Mouse moved to (509, 170)
Screenshot: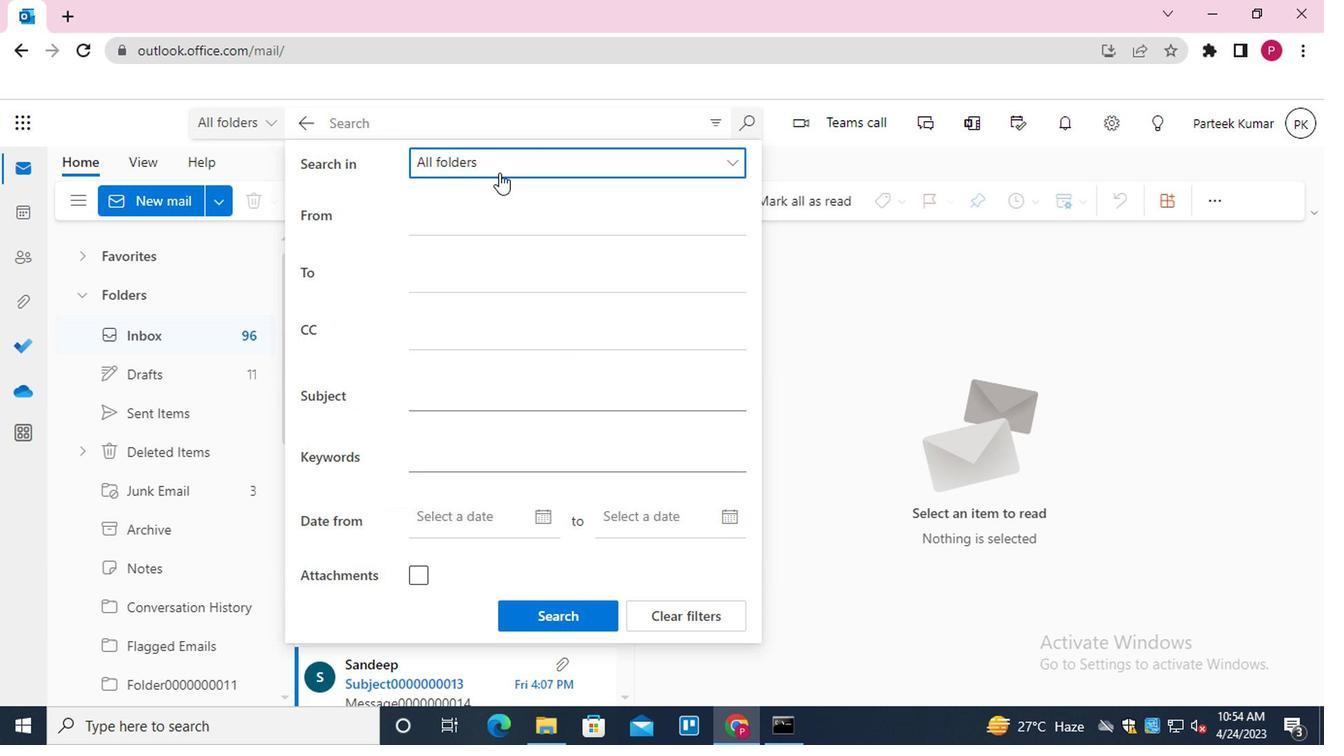 
Action: Mouse pressed left at (509, 170)
Screenshot: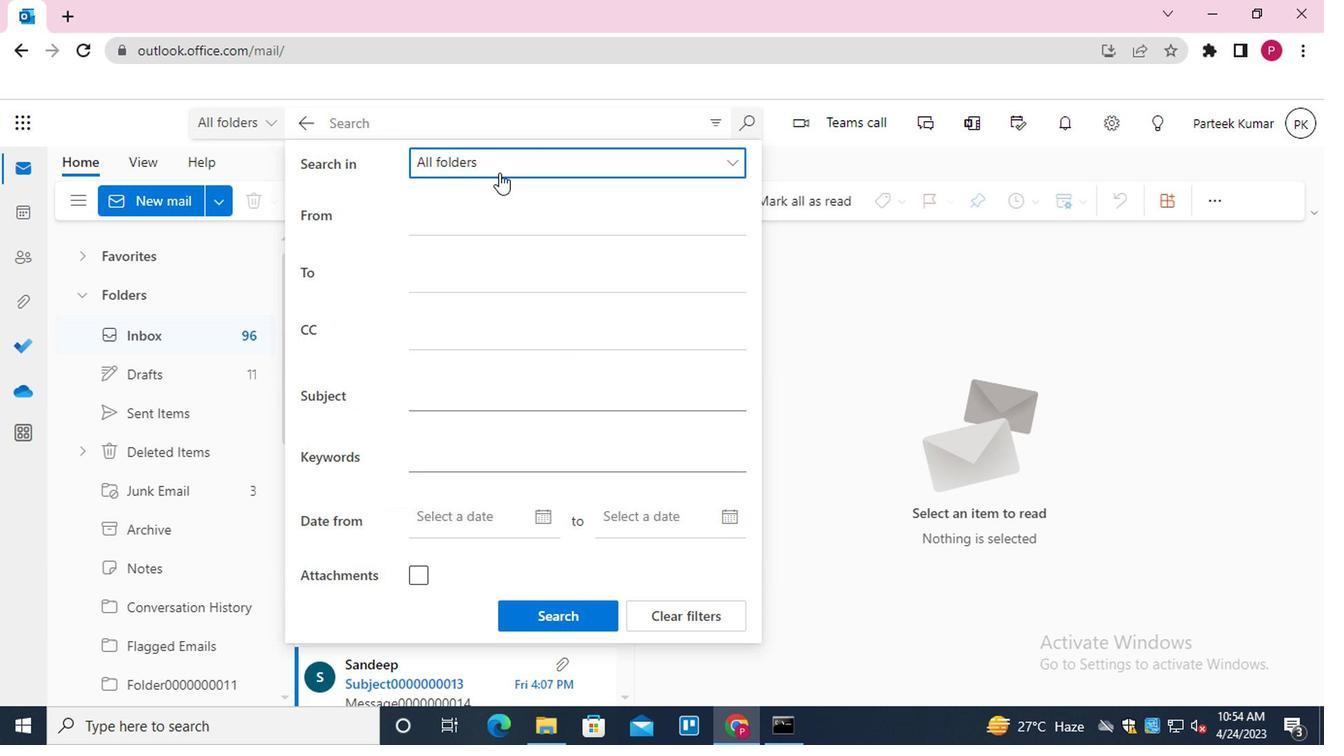 
Action: Mouse moved to (519, 373)
Screenshot: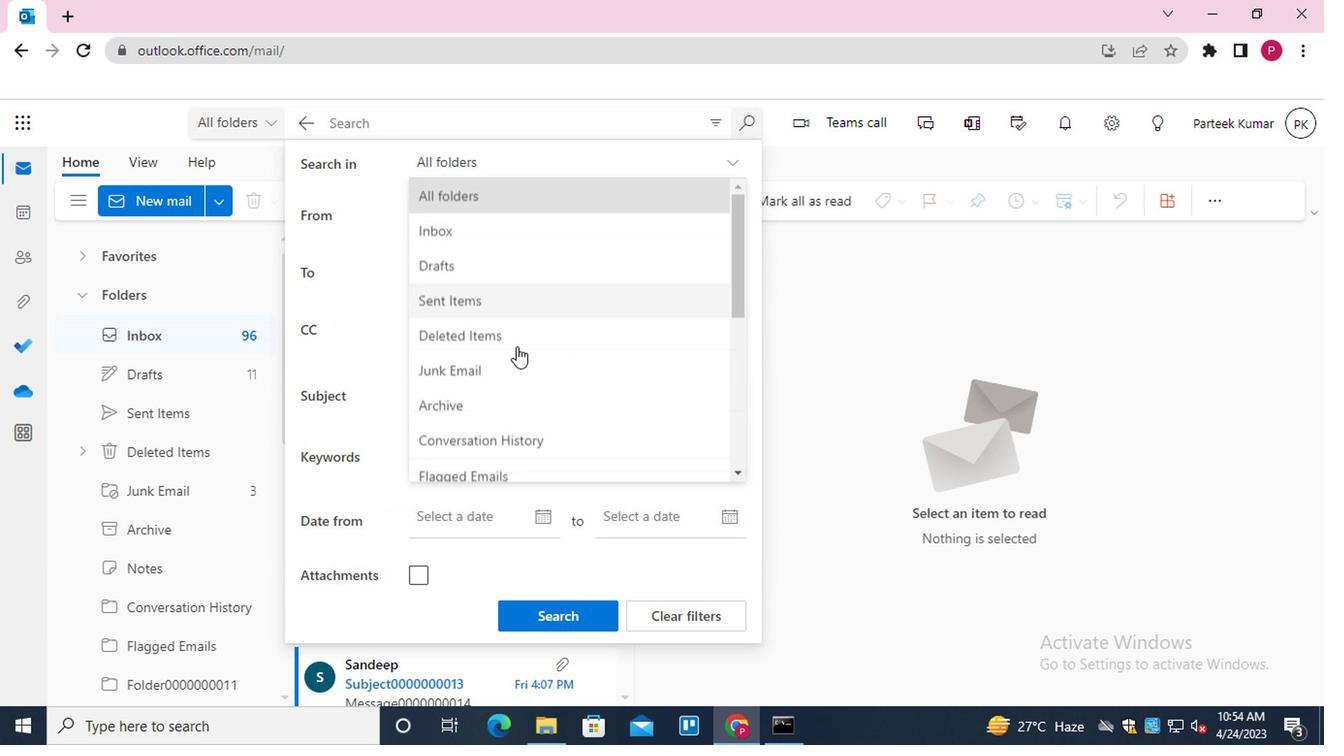 
Action: Mouse scrolled (519, 372) with delta (0, 0)
Screenshot: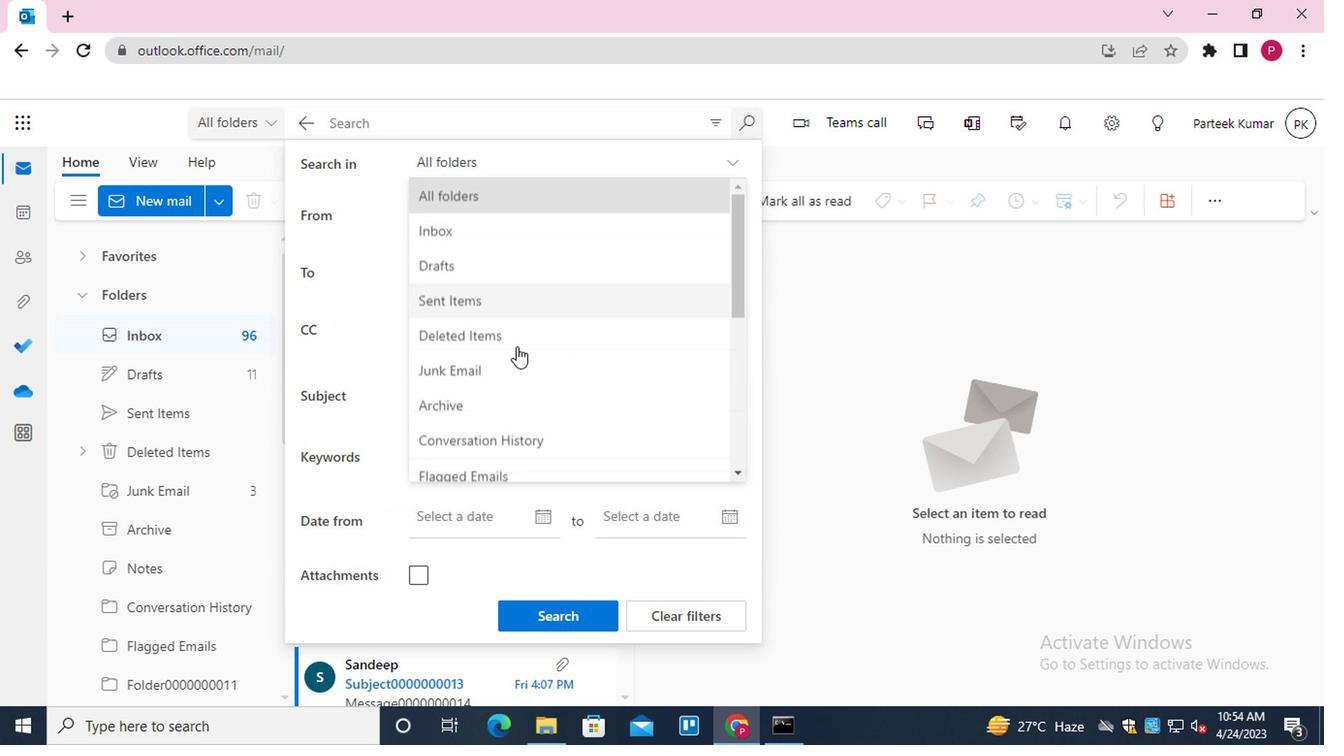 
Action: Mouse moved to (519, 374)
Screenshot: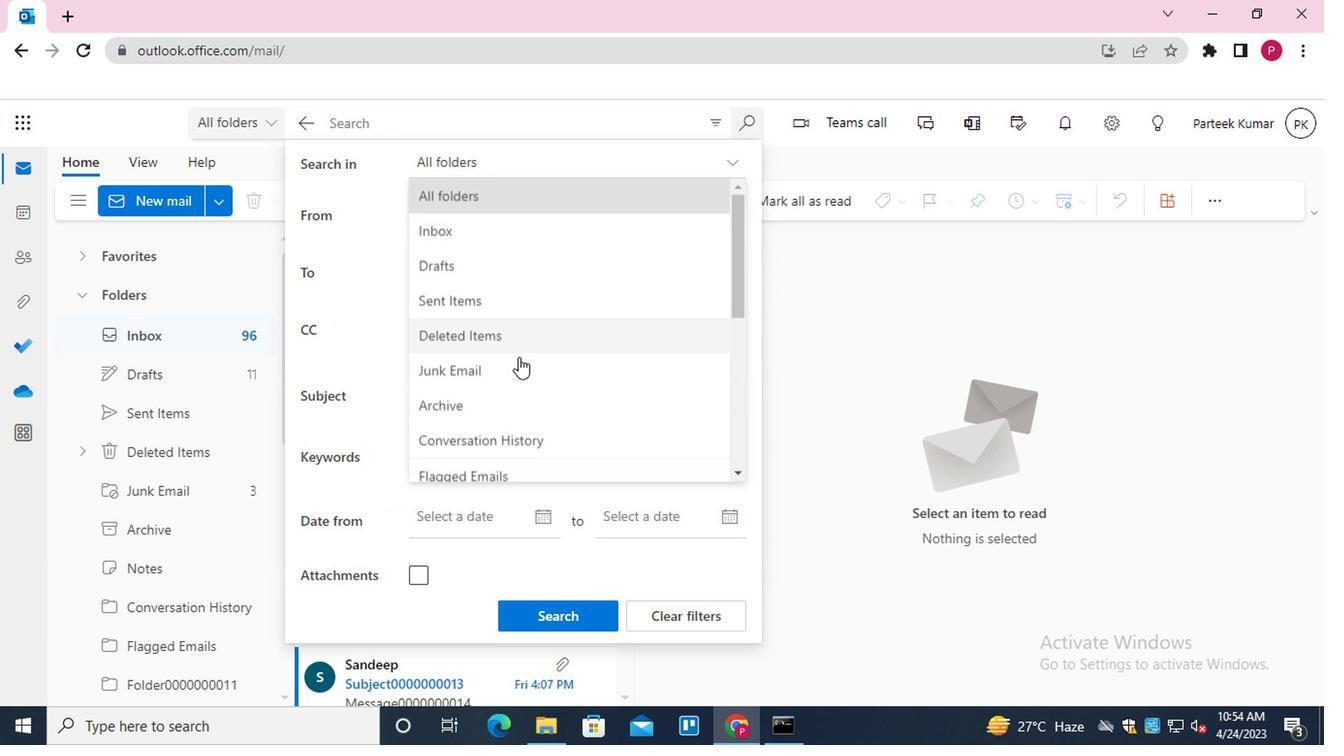 
Action: Mouse scrolled (519, 373) with delta (0, -1)
Screenshot: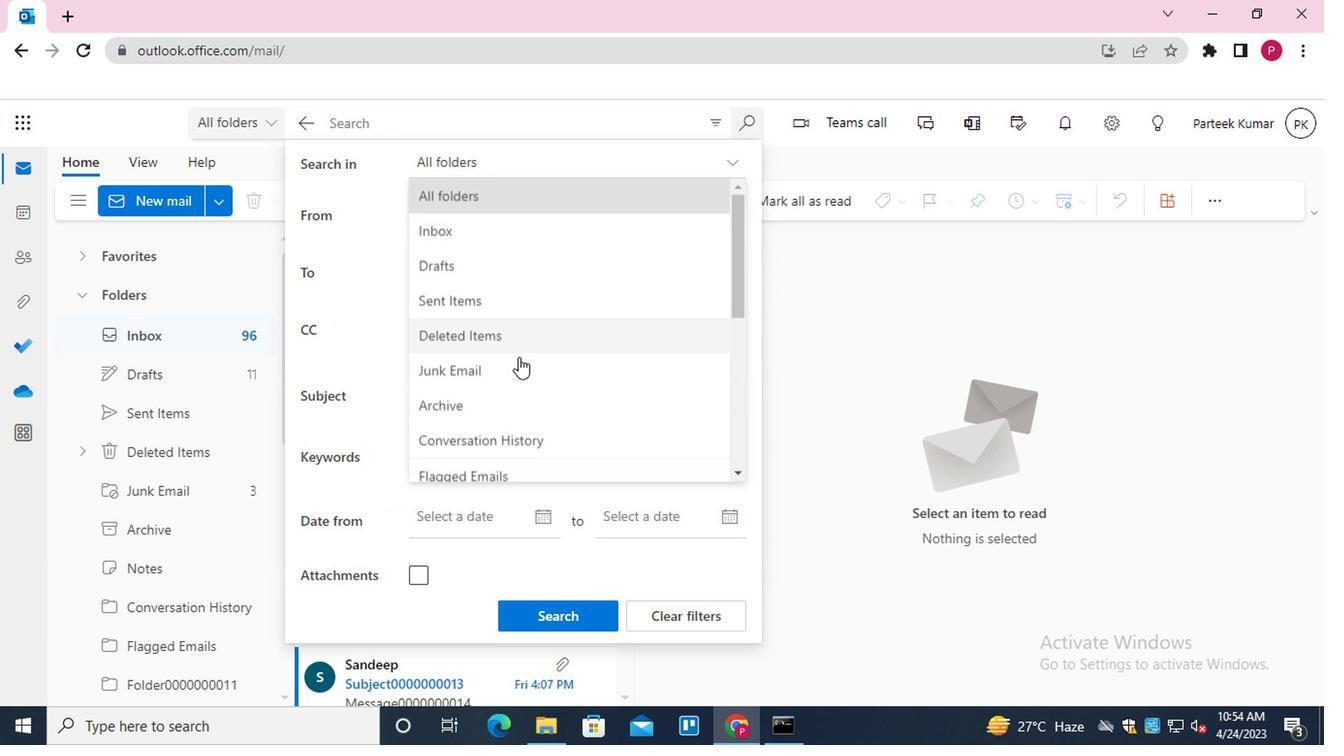 
Action: Mouse moved to (524, 356)
Screenshot: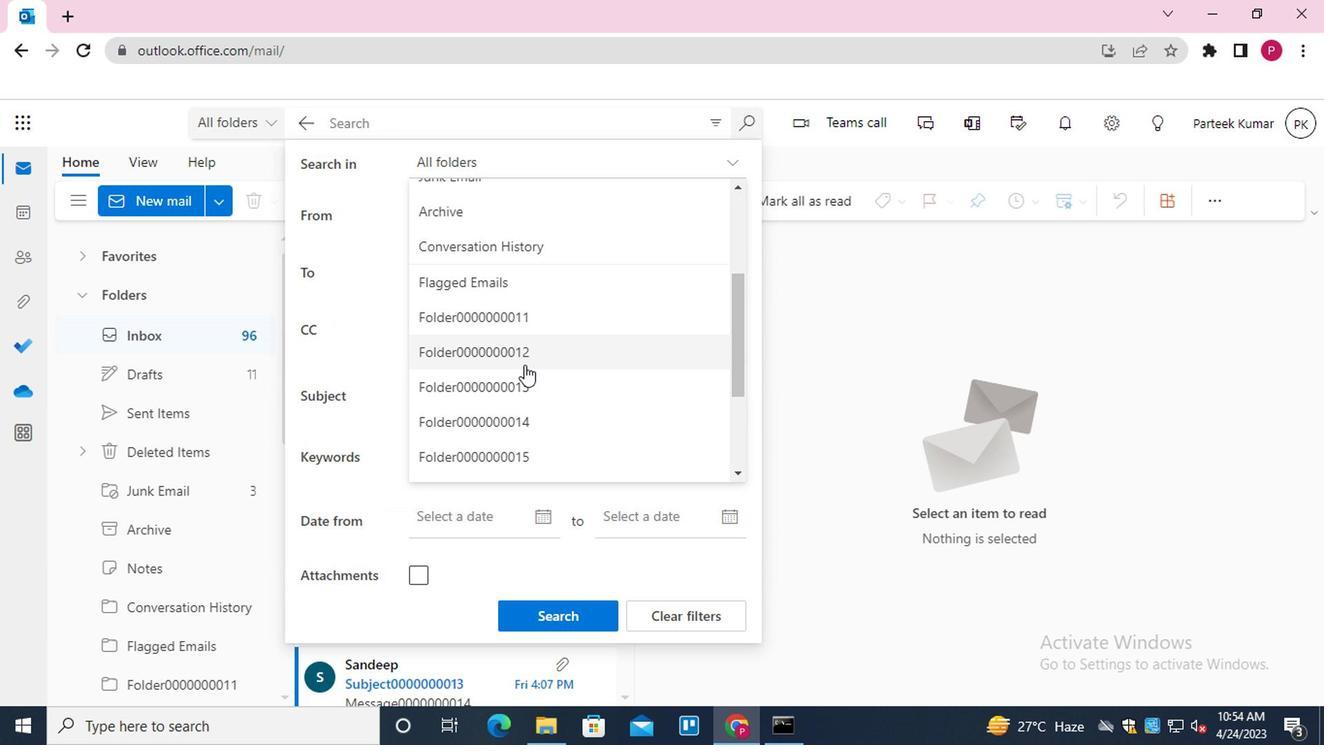
Action: Mouse pressed left at (524, 356)
Screenshot: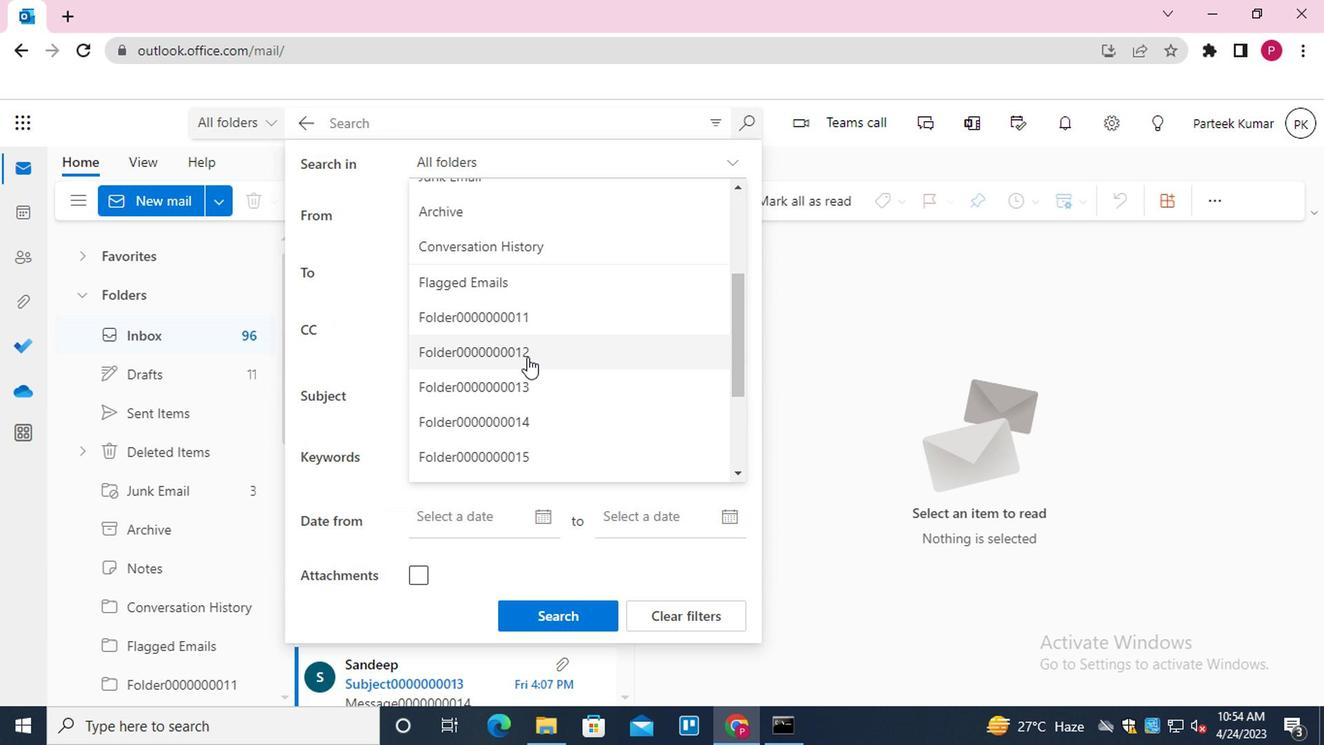 
Action: Mouse moved to (495, 391)
Screenshot: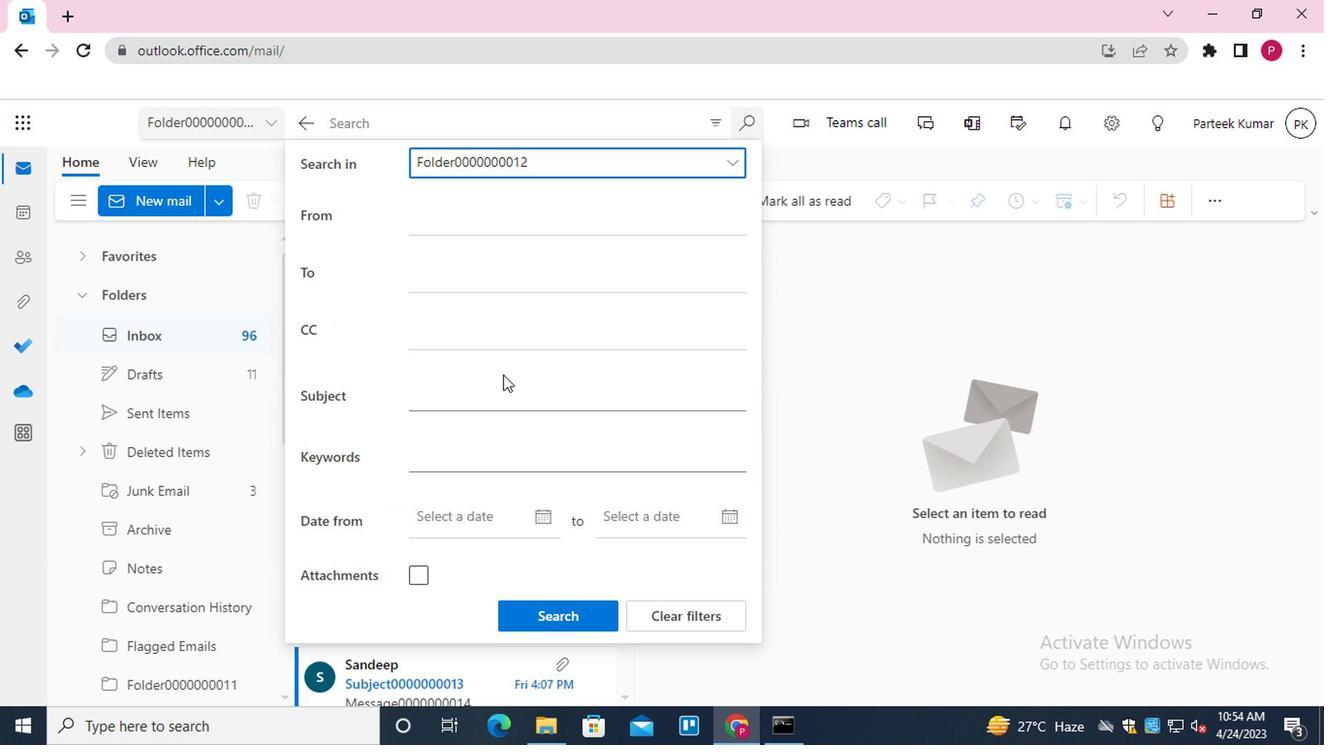 
Action: Mouse pressed left at (495, 391)
Screenshot: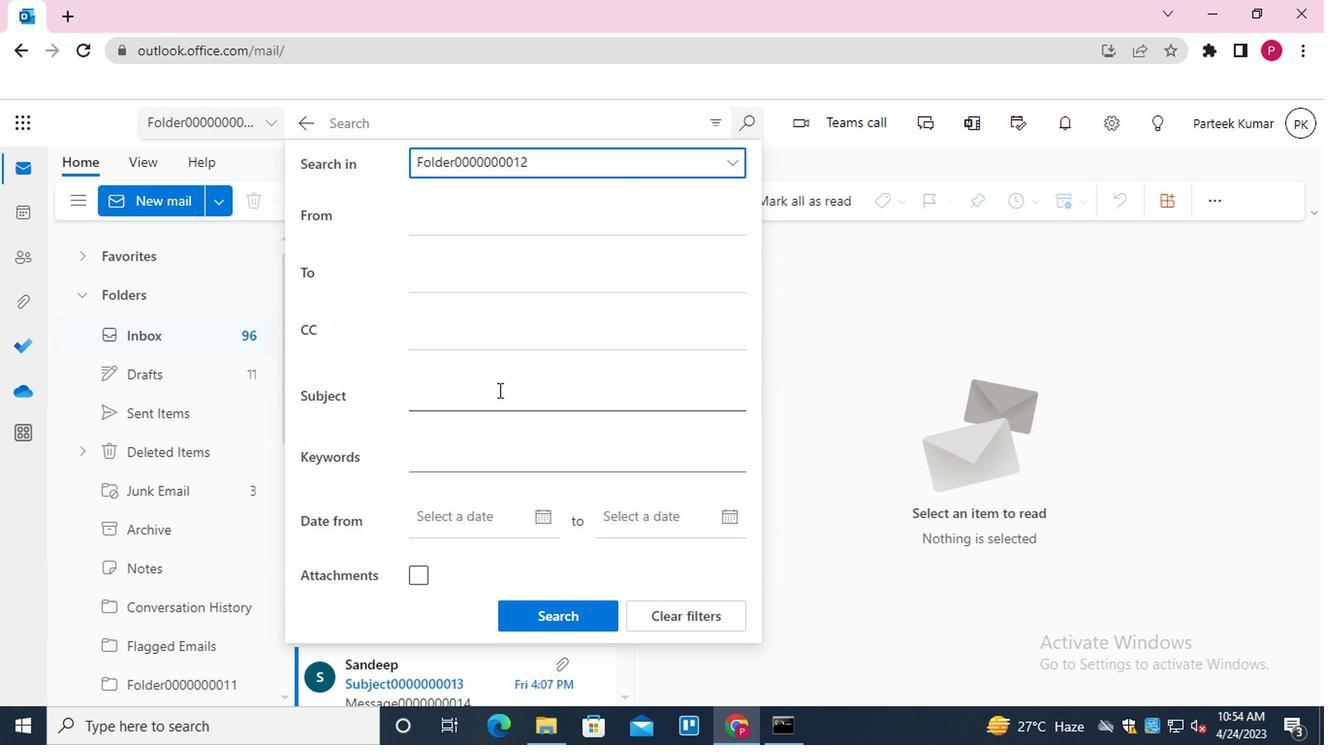 
Action: Key pressed <Key.shift>SUBJECT000000001
Screenshot: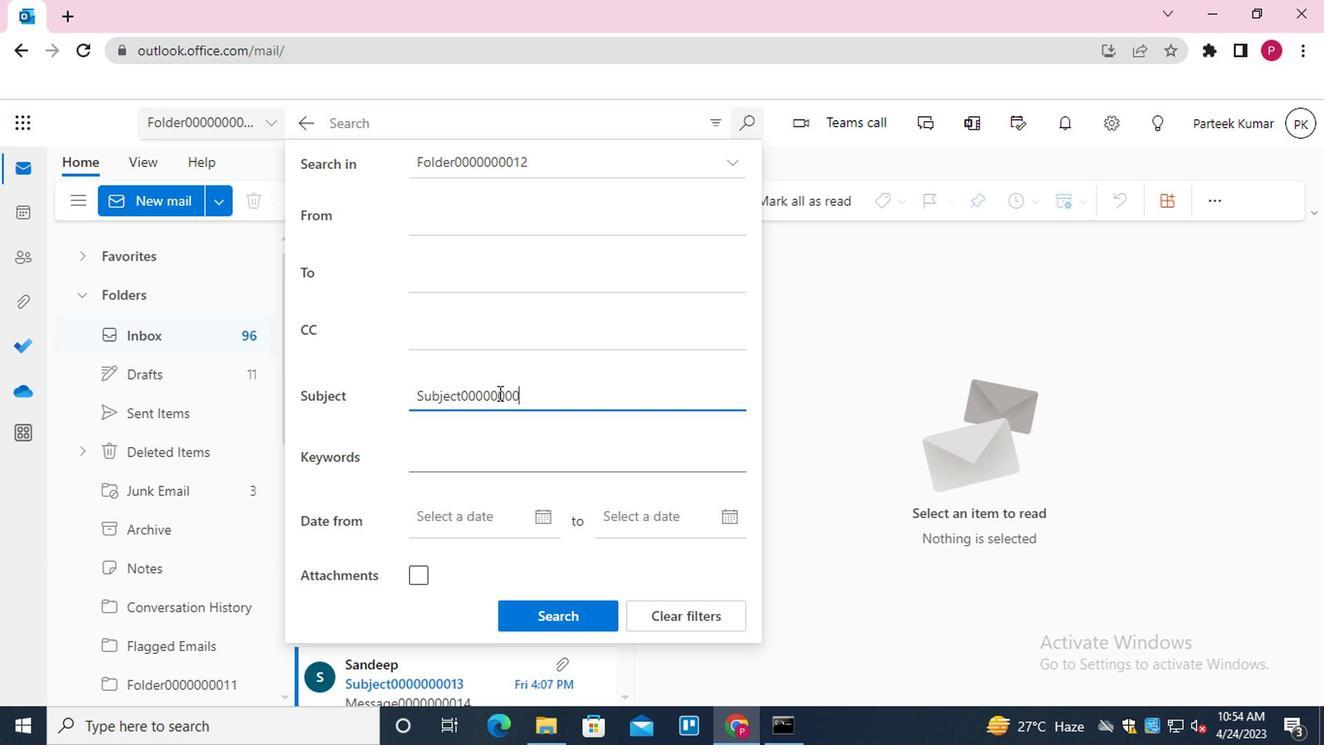 
Action: Mouse moved to (434, 431)
Screenshot: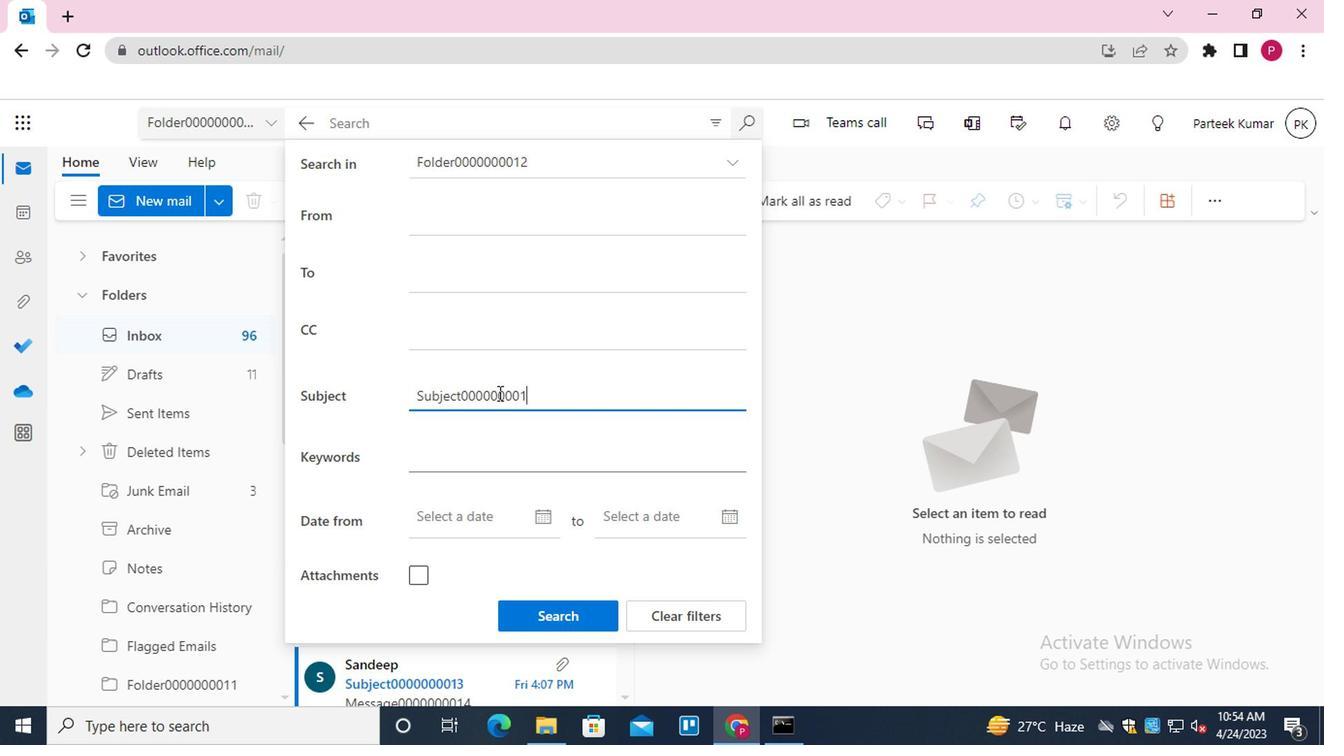 
Action: Key pressed 1
Screenshot: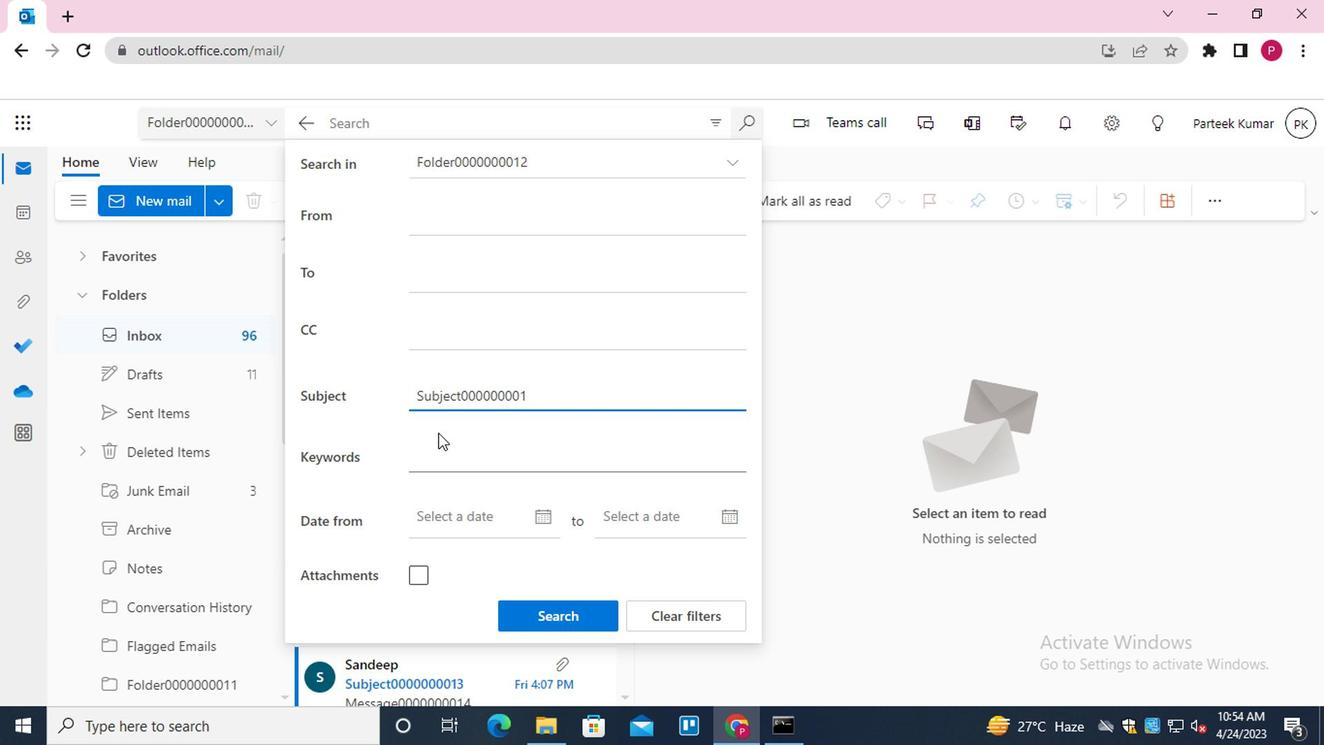 
Action: Mouse moved to (548, 602)
Screenshot: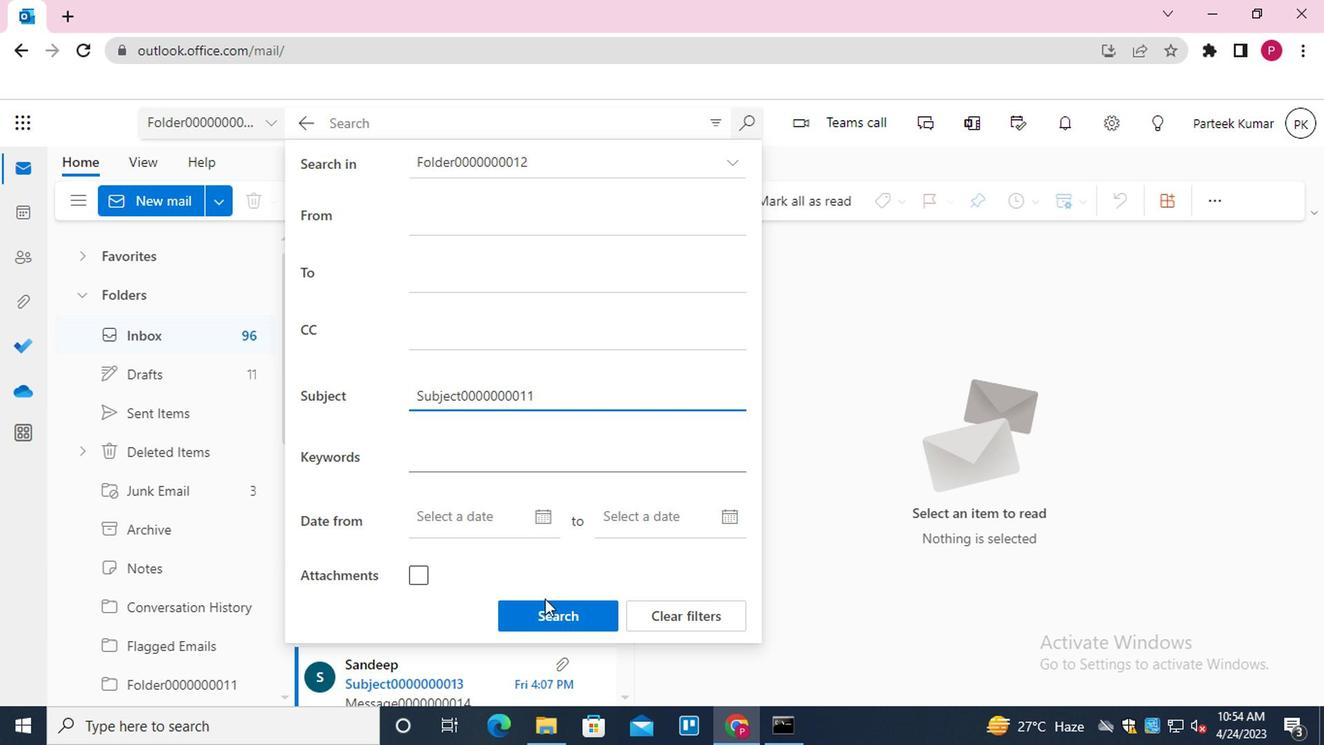 
Action: Mouse pressed left at (548, 602)
Screenshot: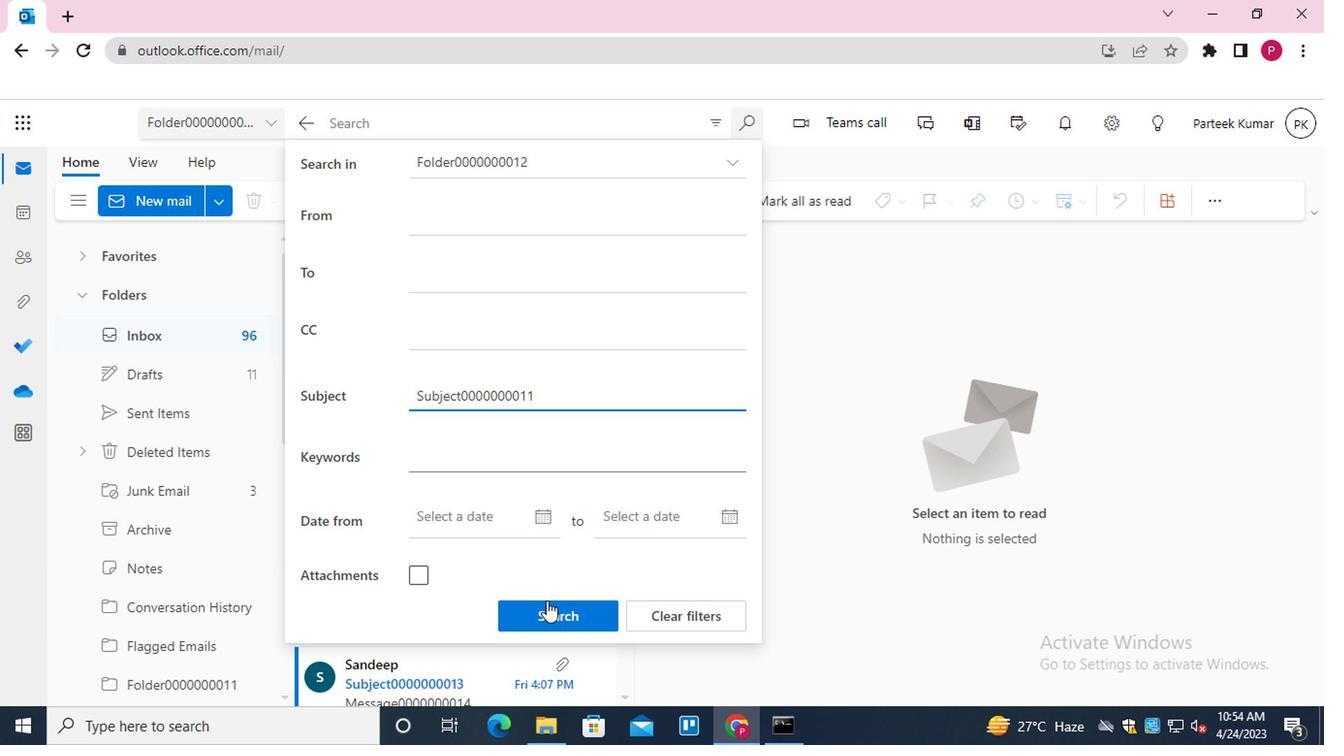 
Action: Mouse moved to (439, 356)
Screenshot: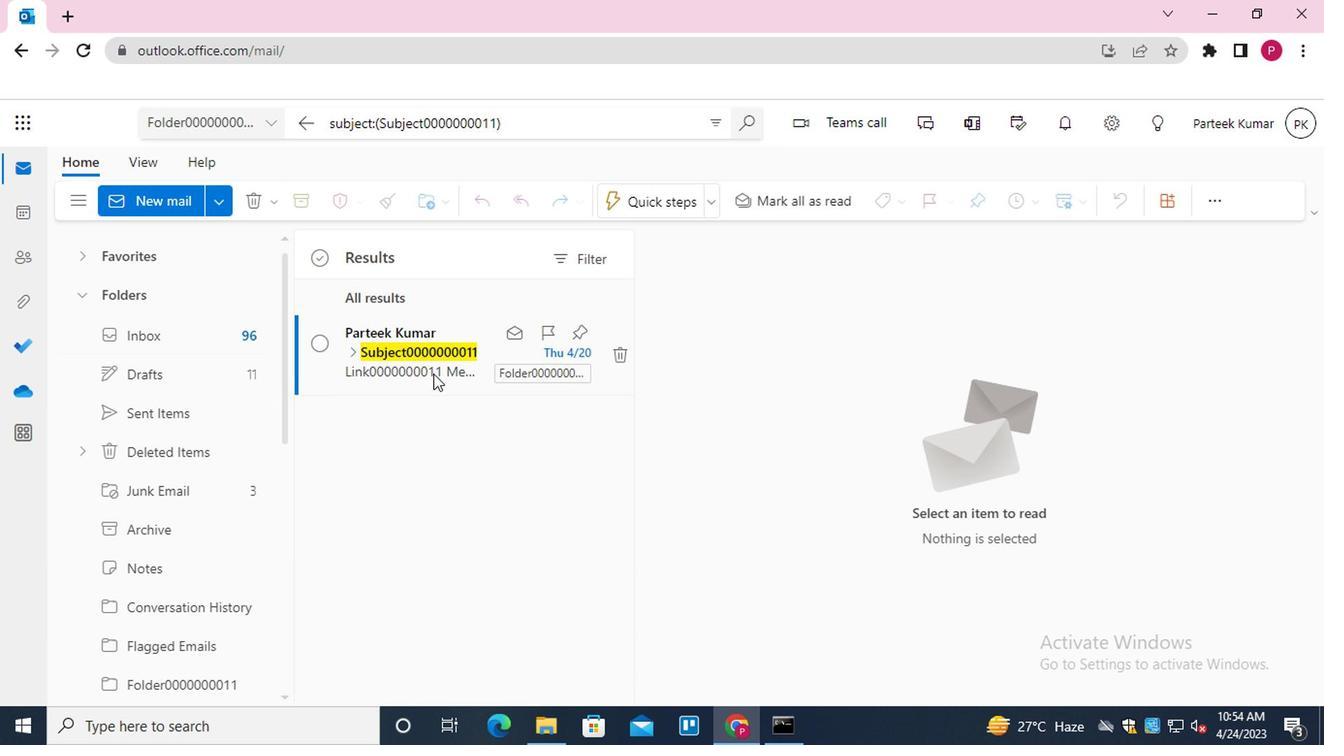 
Action: Mouse pressed right at (439, 356)
Screenshot: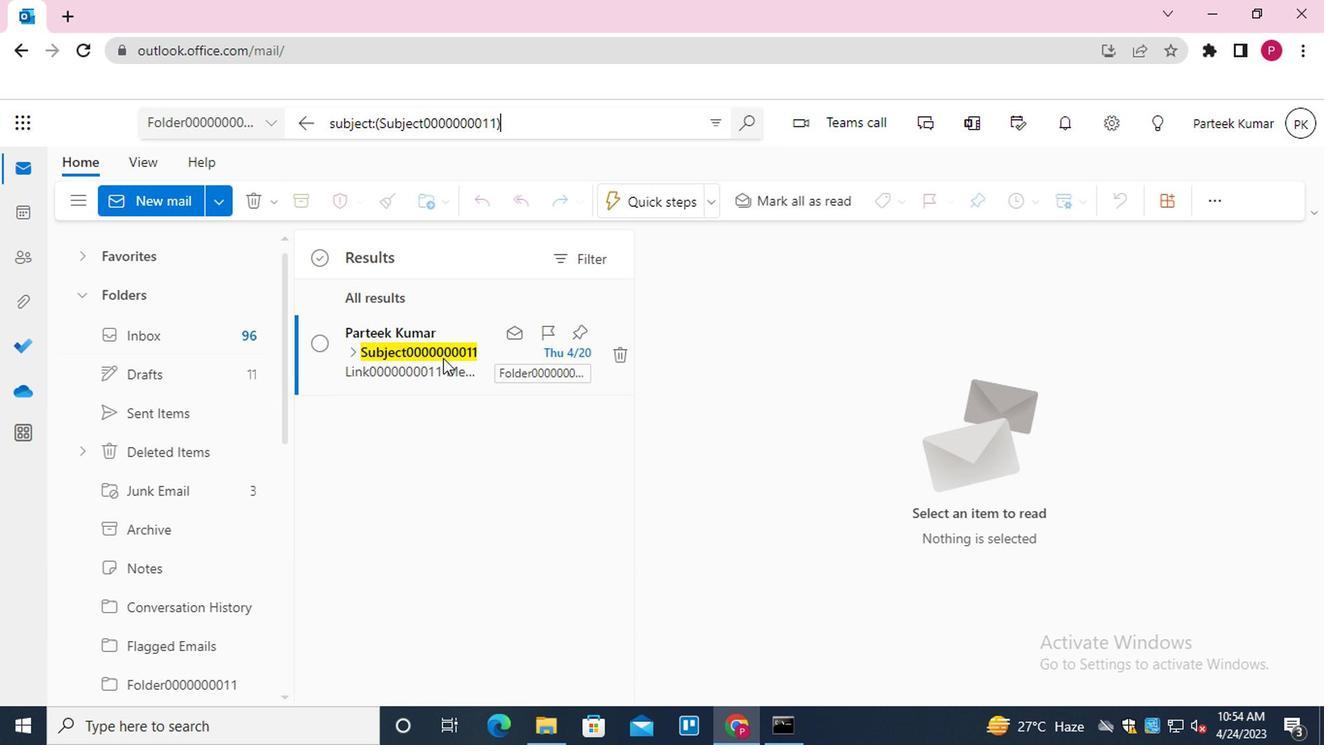 
Action: Mouse moved to (369, 344)
Screenshot: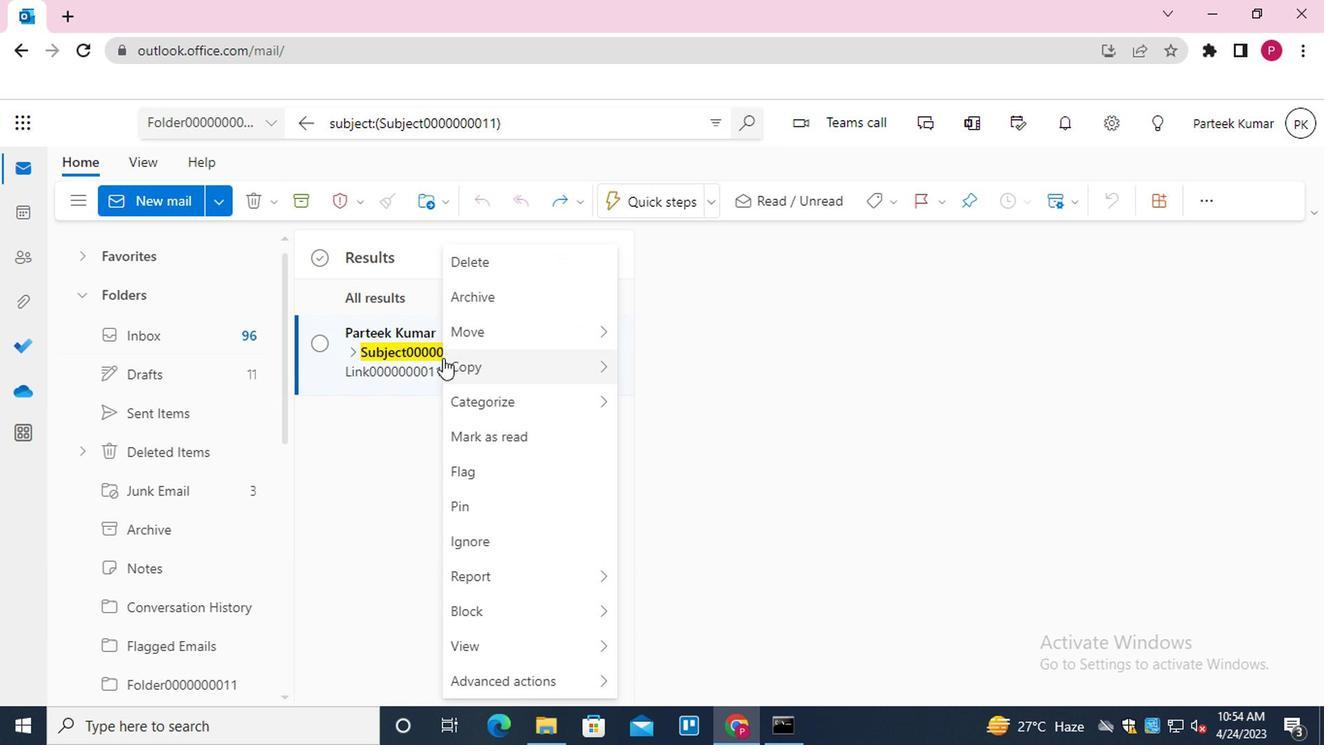 
Action: Mouse pressed left at (369, 344)
Screenshot: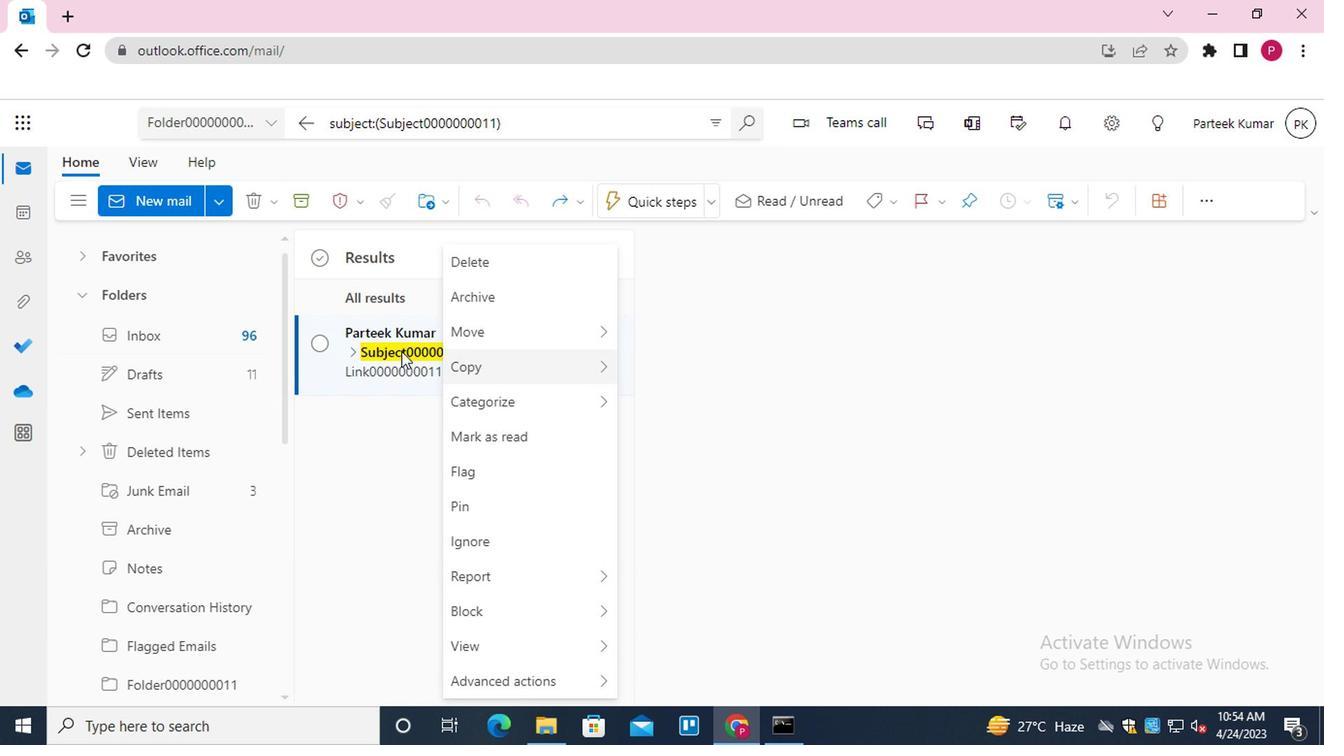 
Action: Mouse moved to (1270, 368)
Screenshot: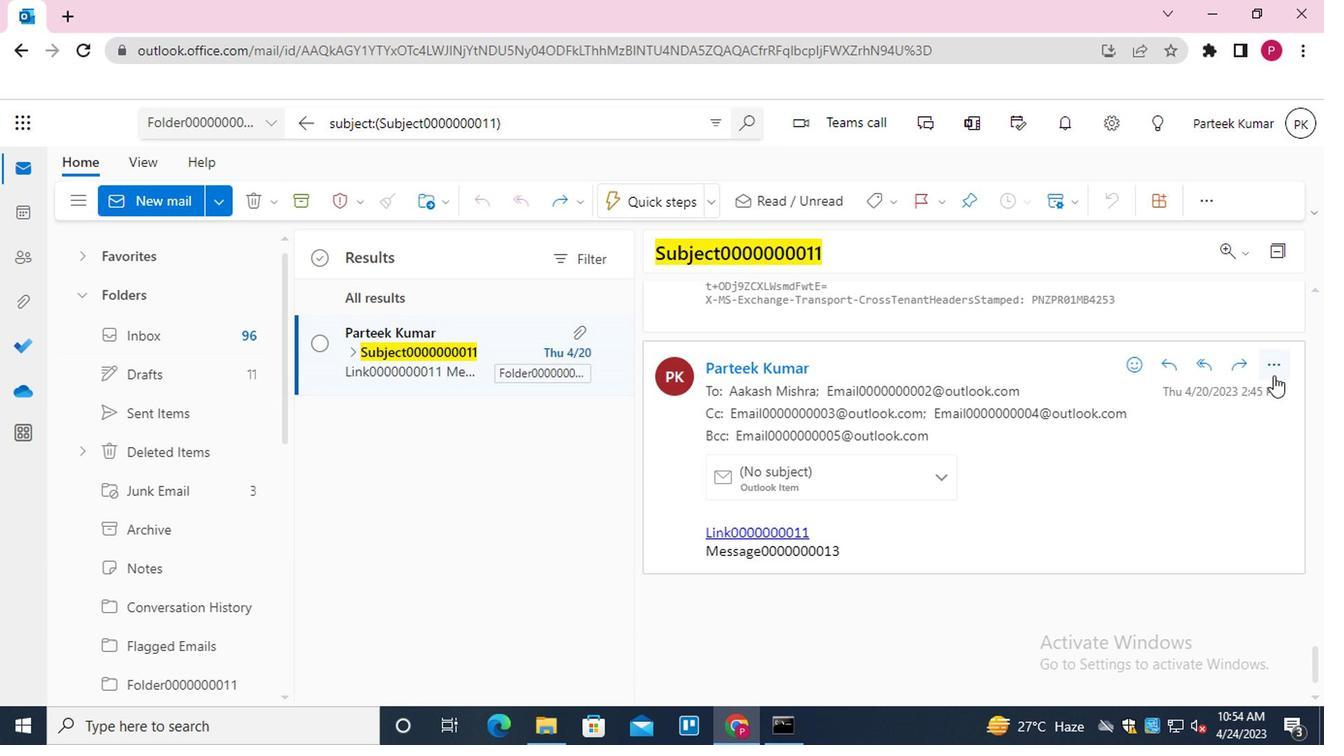 
Action: Mouse pressed left at (1270, 368)
Screenshot: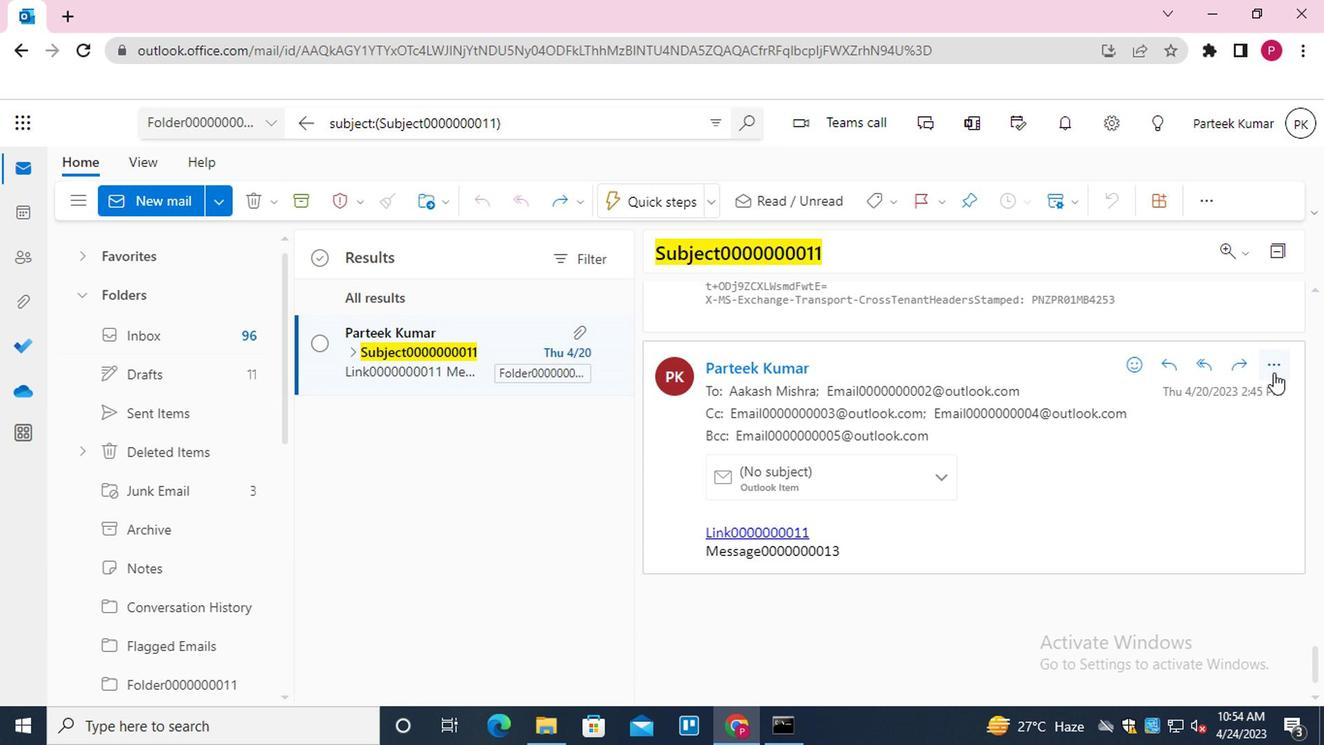 
Action: Mouse moved to (1141, 475)
Screenshot: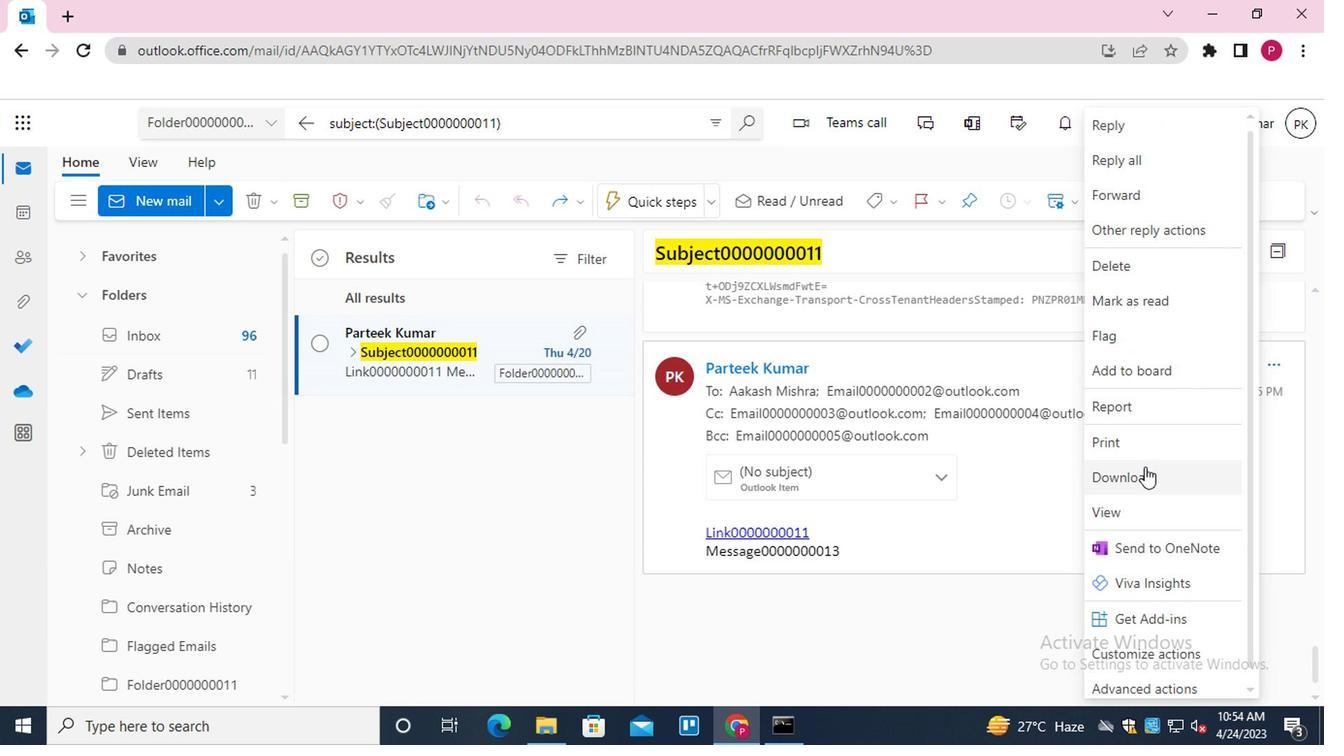 
Action: Mouse pressed left at (1141, 475)
Screenshot: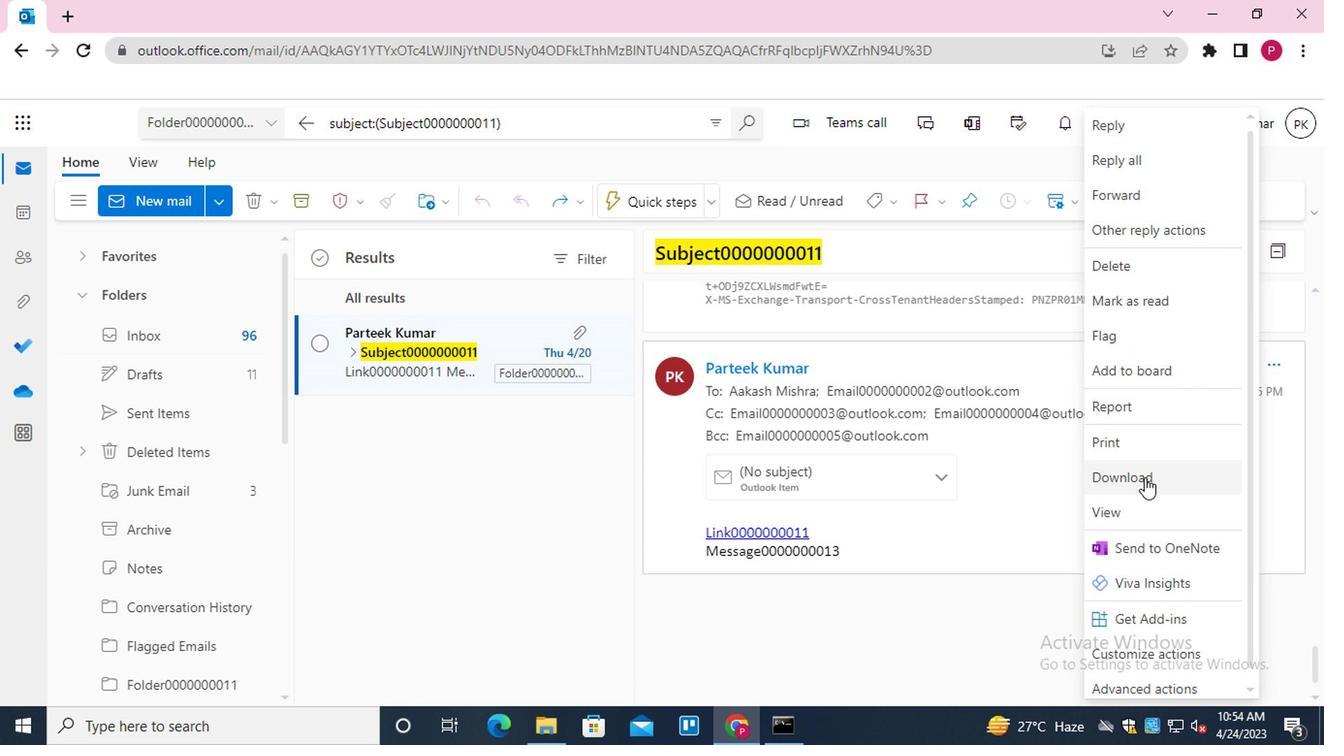
Action: Mouse moved to (1308, 674)
Screenshot: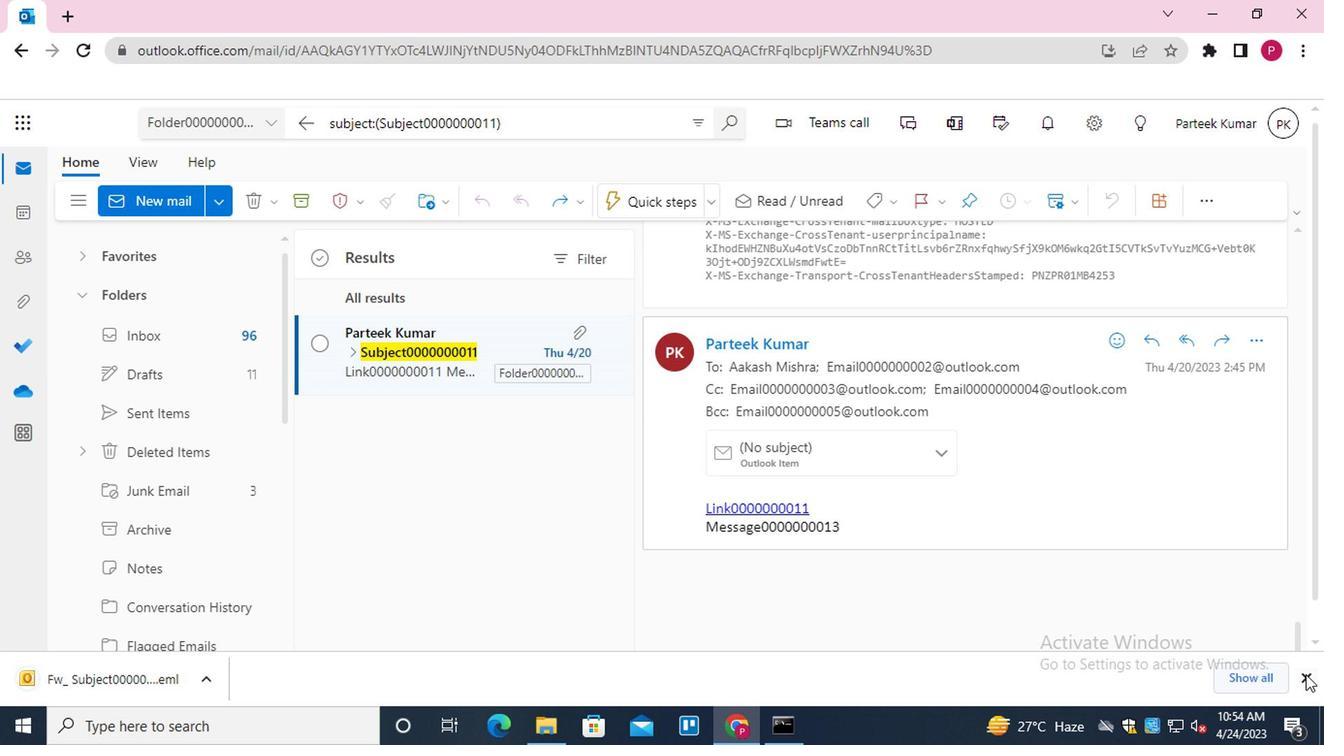 
Action: Mouse pressed left at (1308, 674)
Screenshot: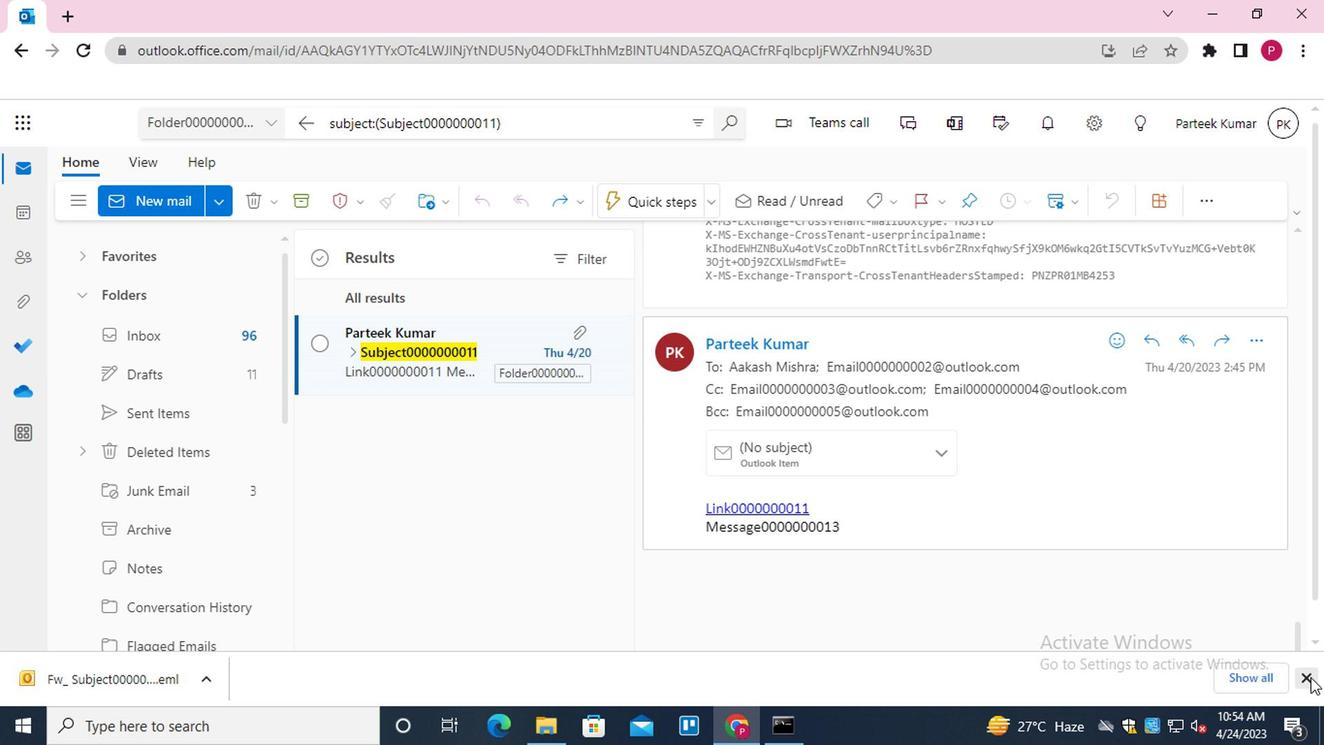 
Action: Mouse moved to (312, 124)
Screenshot: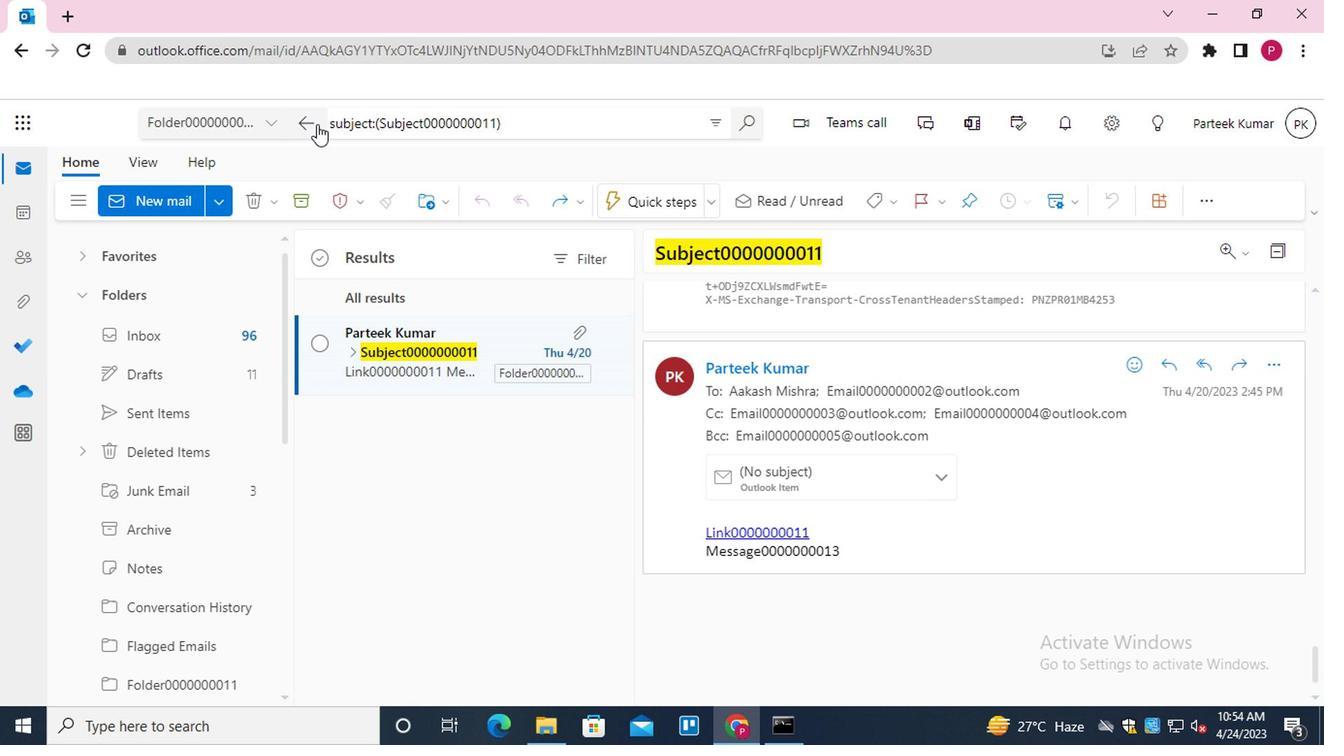 
Action: Mouse pressed left at (312, 124)
Screenshot: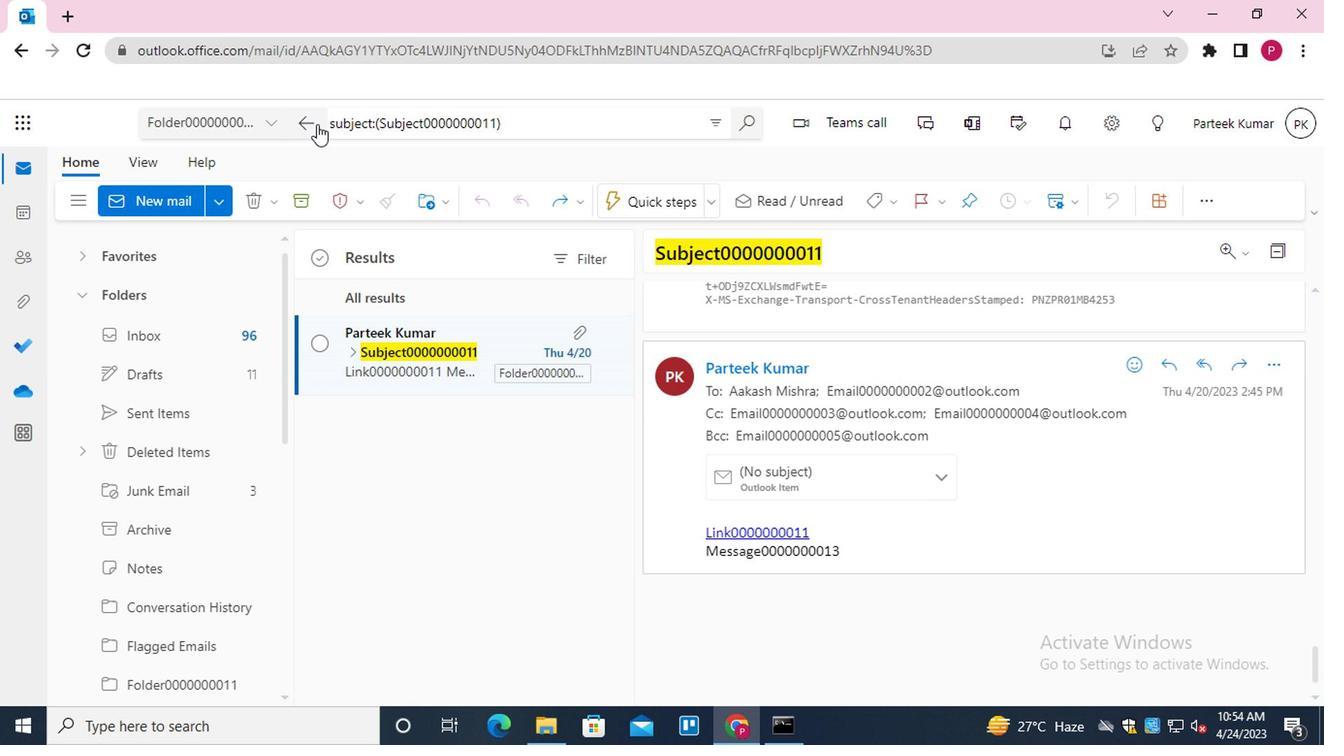 
Action: Mouse moved to (601, 129)
Screenshot: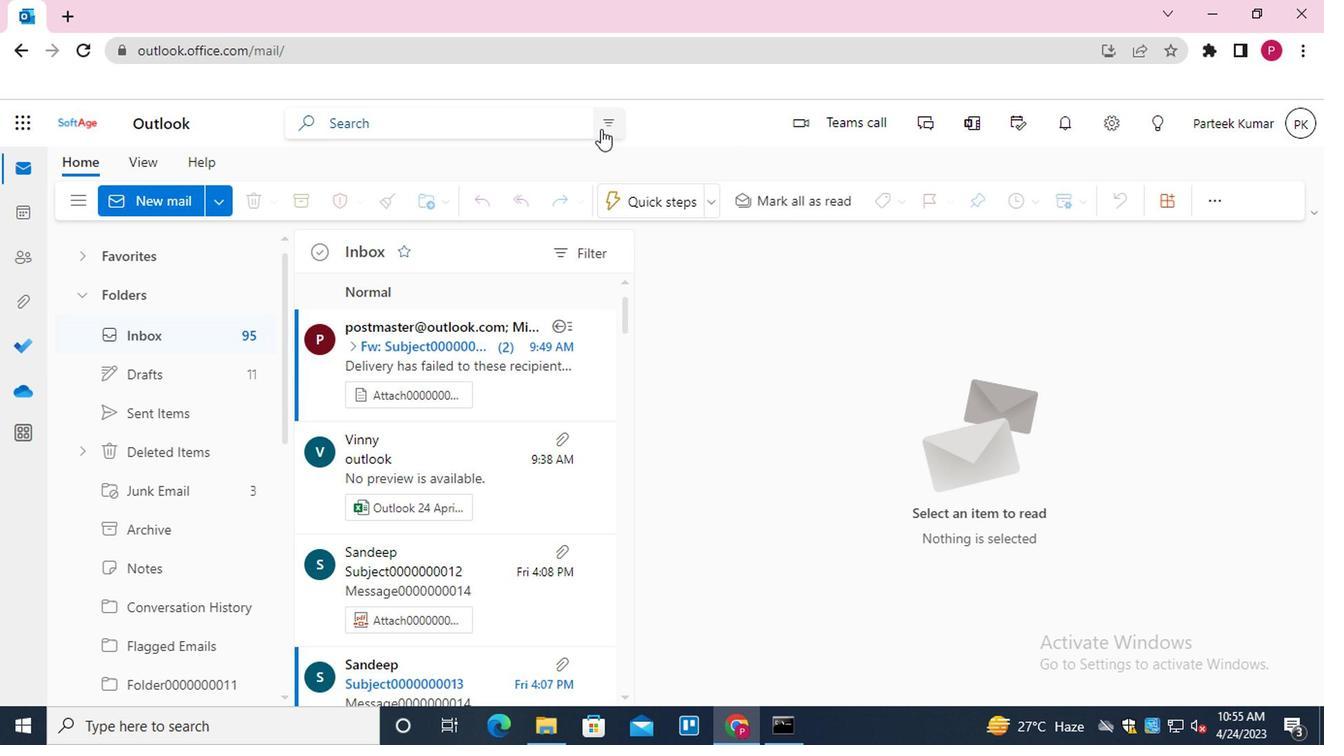 
Action: Mouse pressed left at (601, 129)
Screenshot: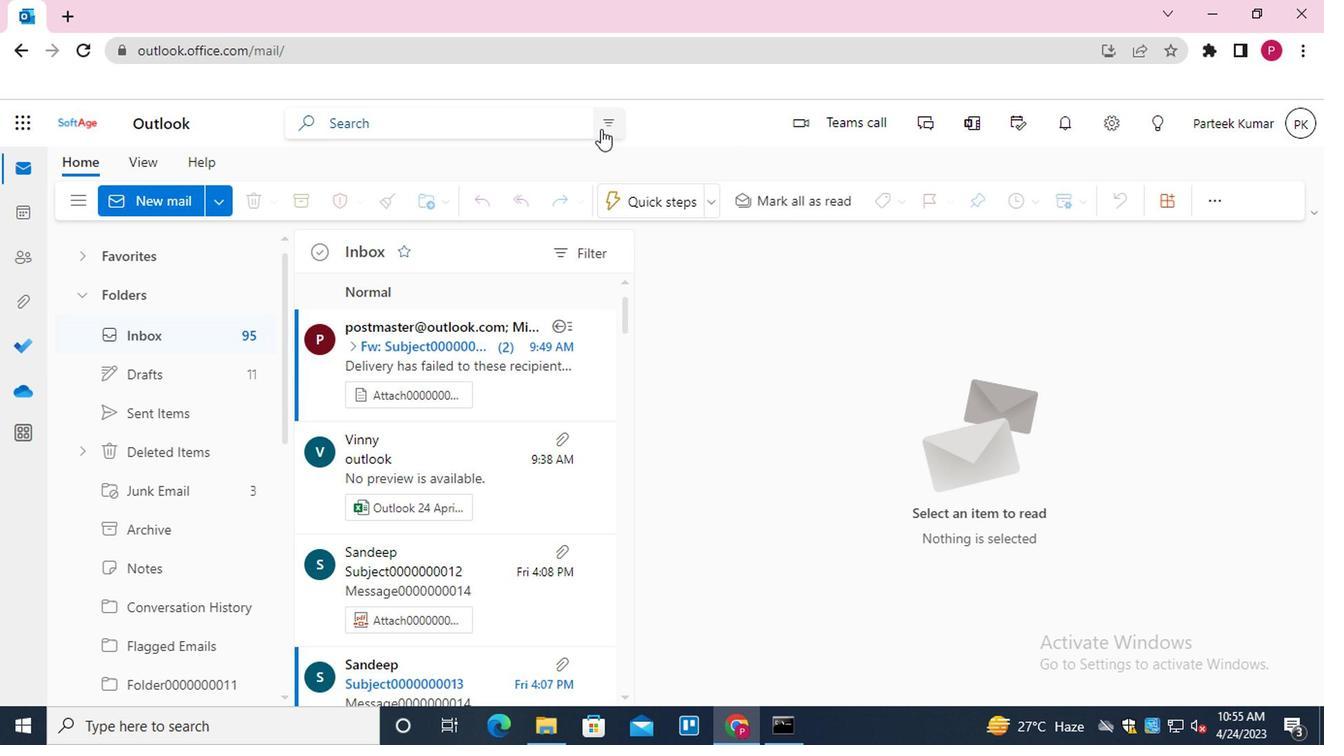 
Action: Mouse moved to (484, 159)
Screenshot: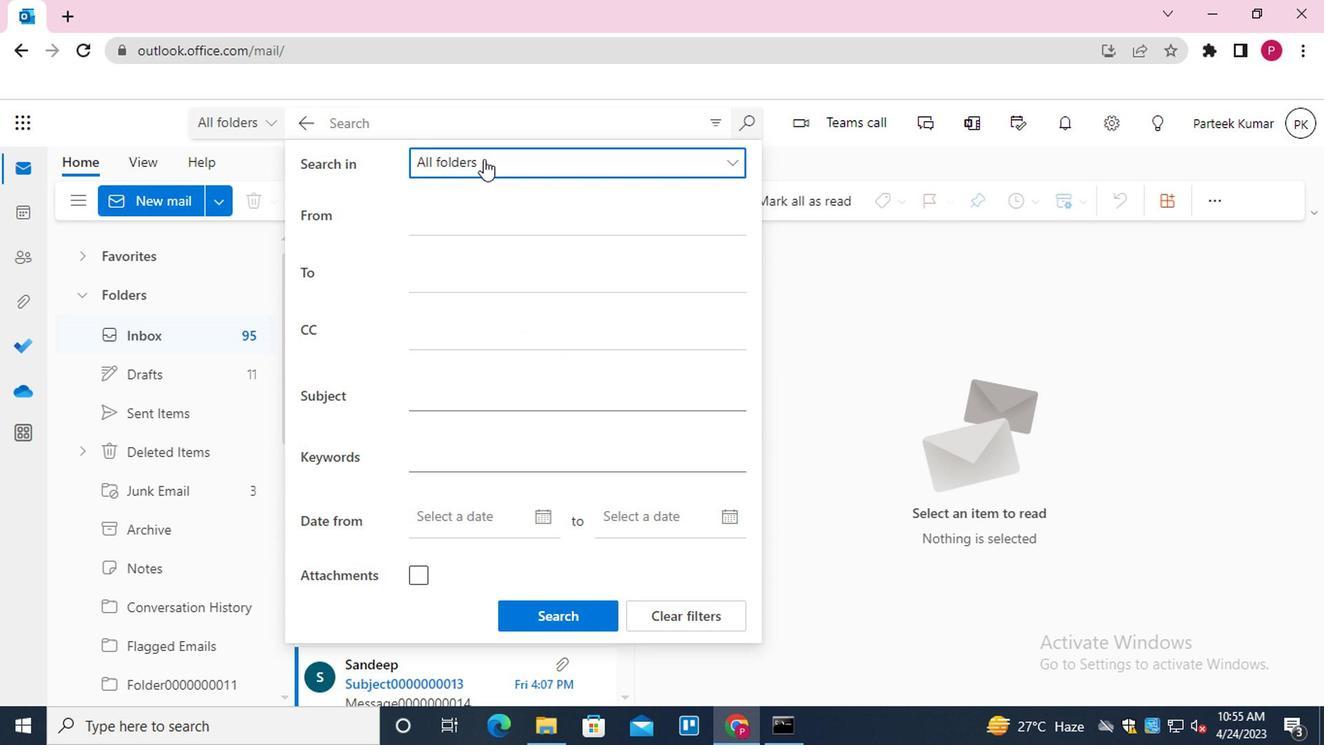 
Action: Mouse pressed left at (484, 159)
Screenshot: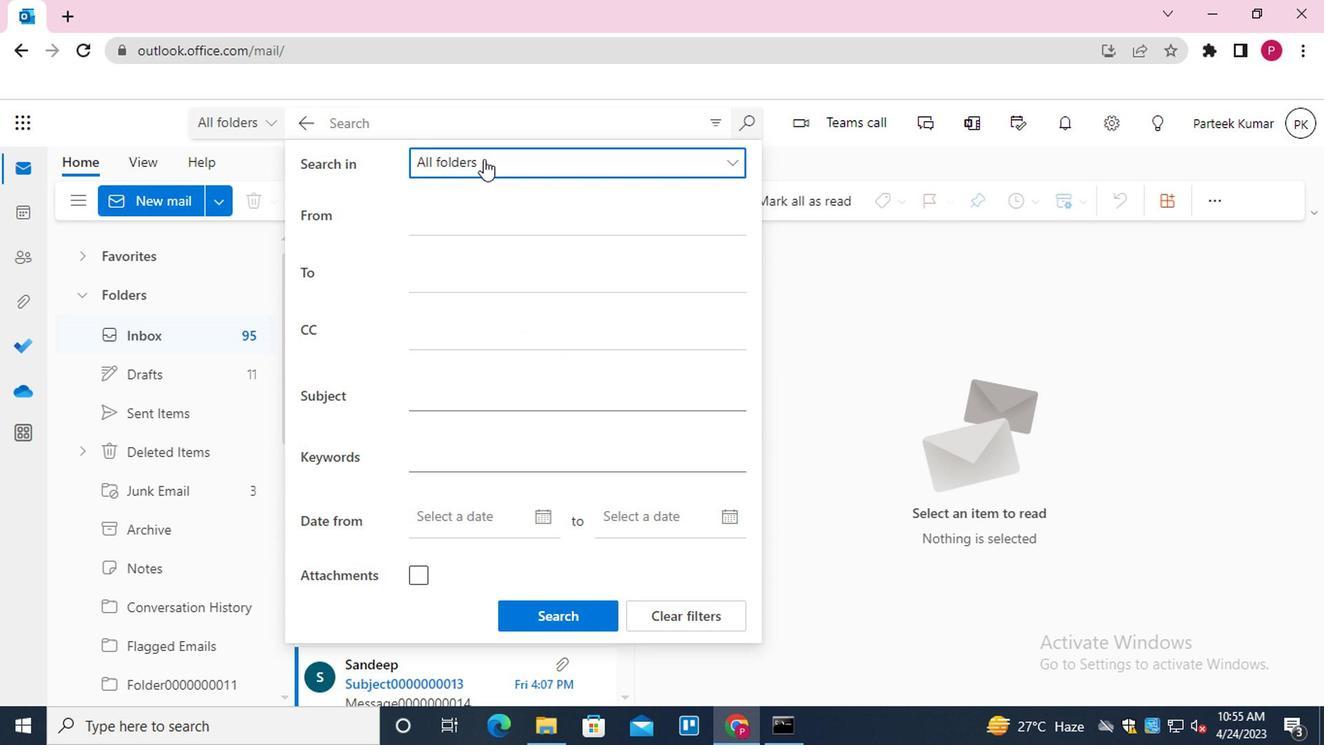 
Action: Mouse moved to (511, 340)
Screenshot: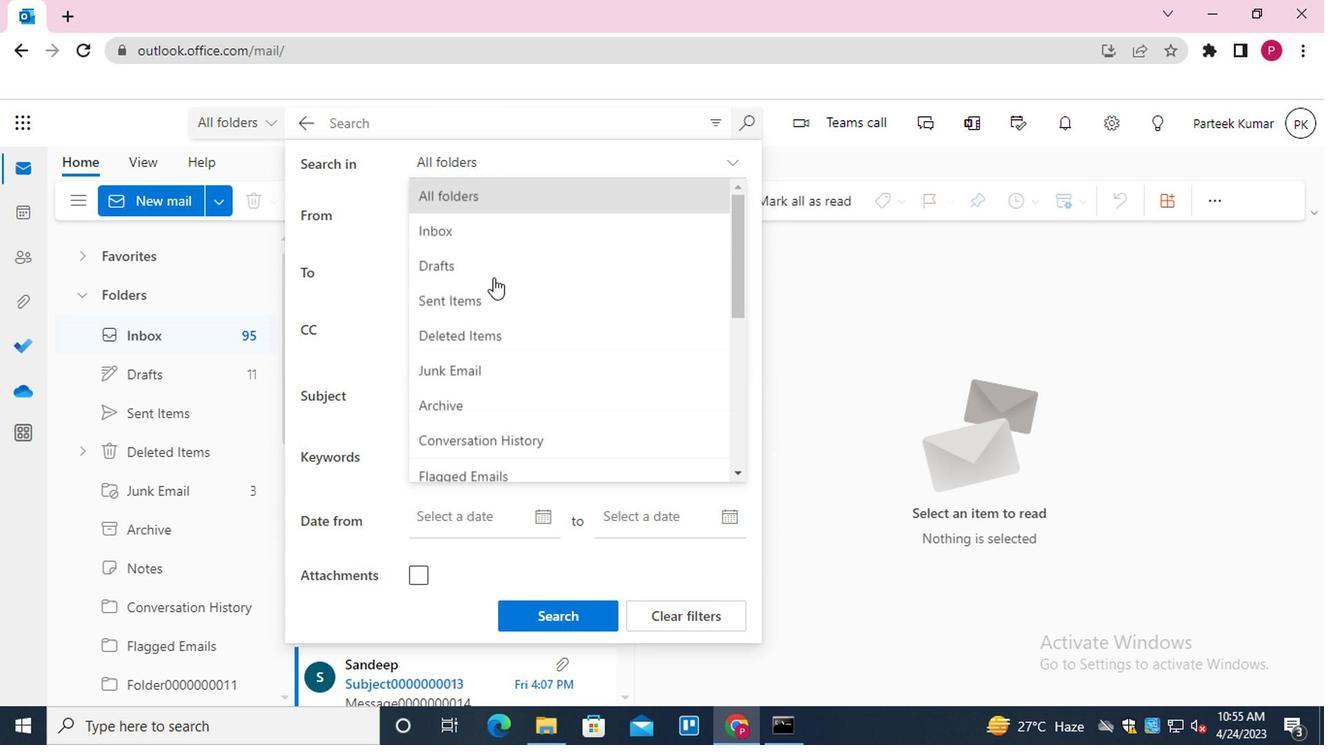 
Action: Mouse scrolled (511, 339) with delta (0, -1)
Screenshot: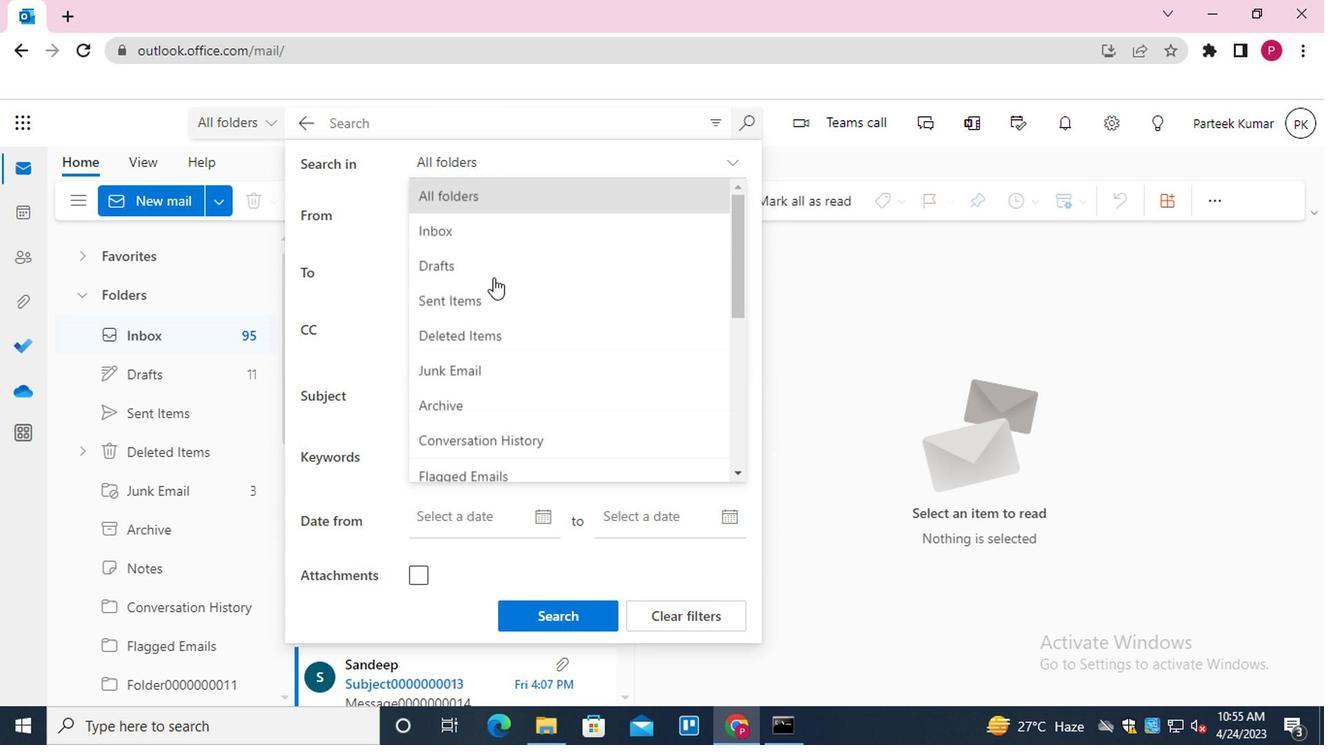 
Action: Mouse moved to (513, 345)
Screenshot: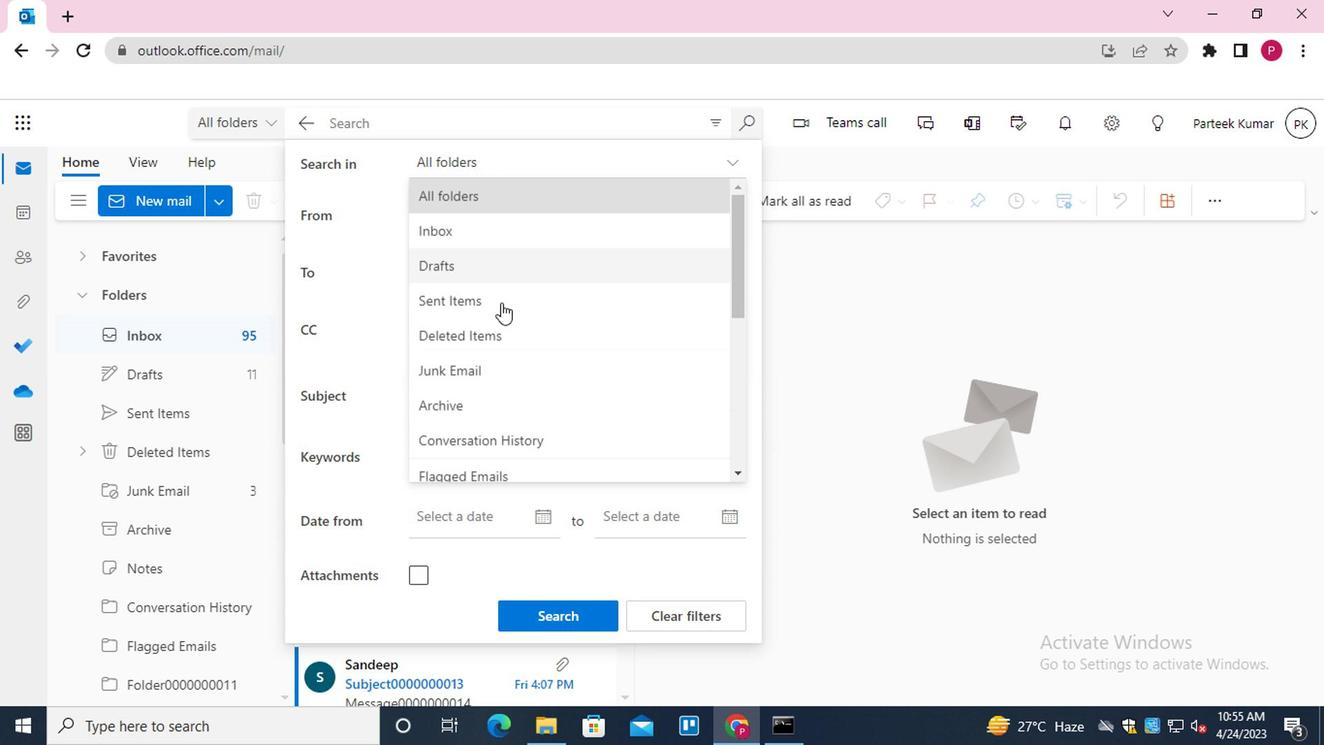 
Action: Mouse scrolled (513, 344) with delta (0, -1)
Screenshot: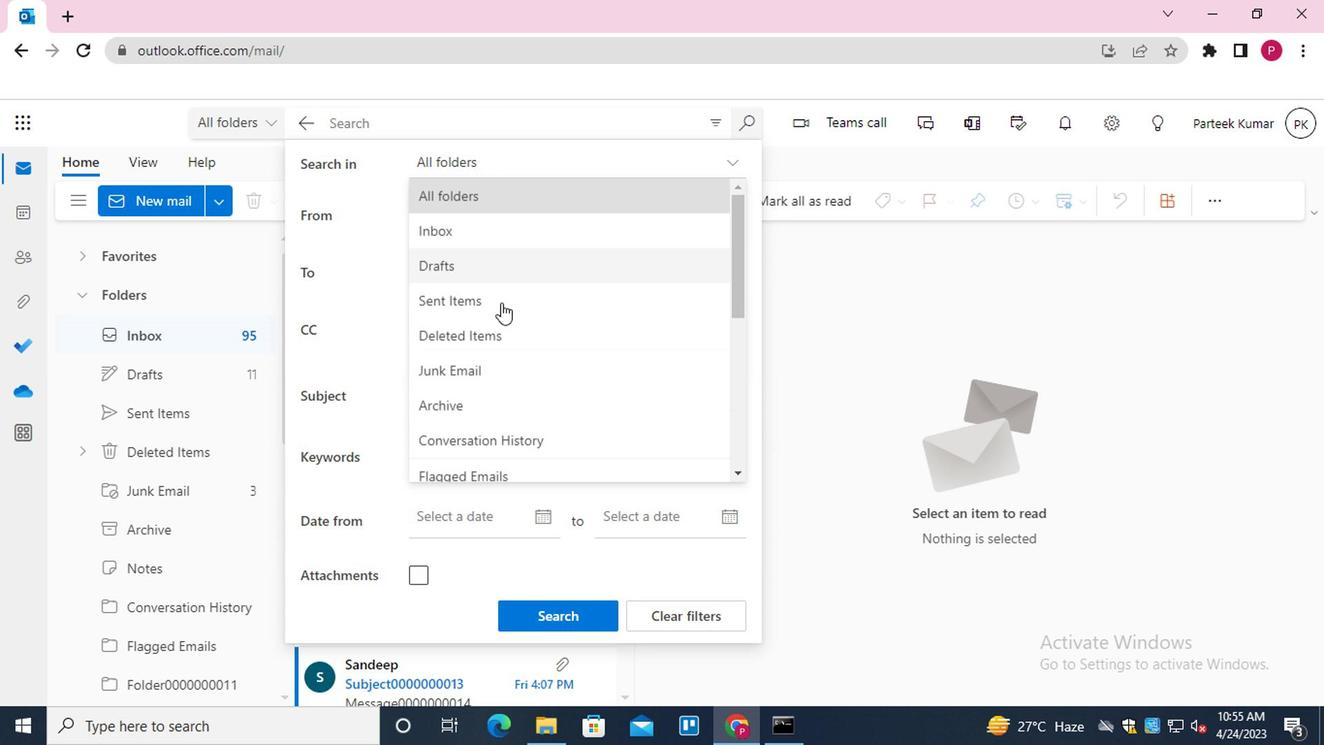 
Action: Mouse moved to (523, 374)
Screenshot: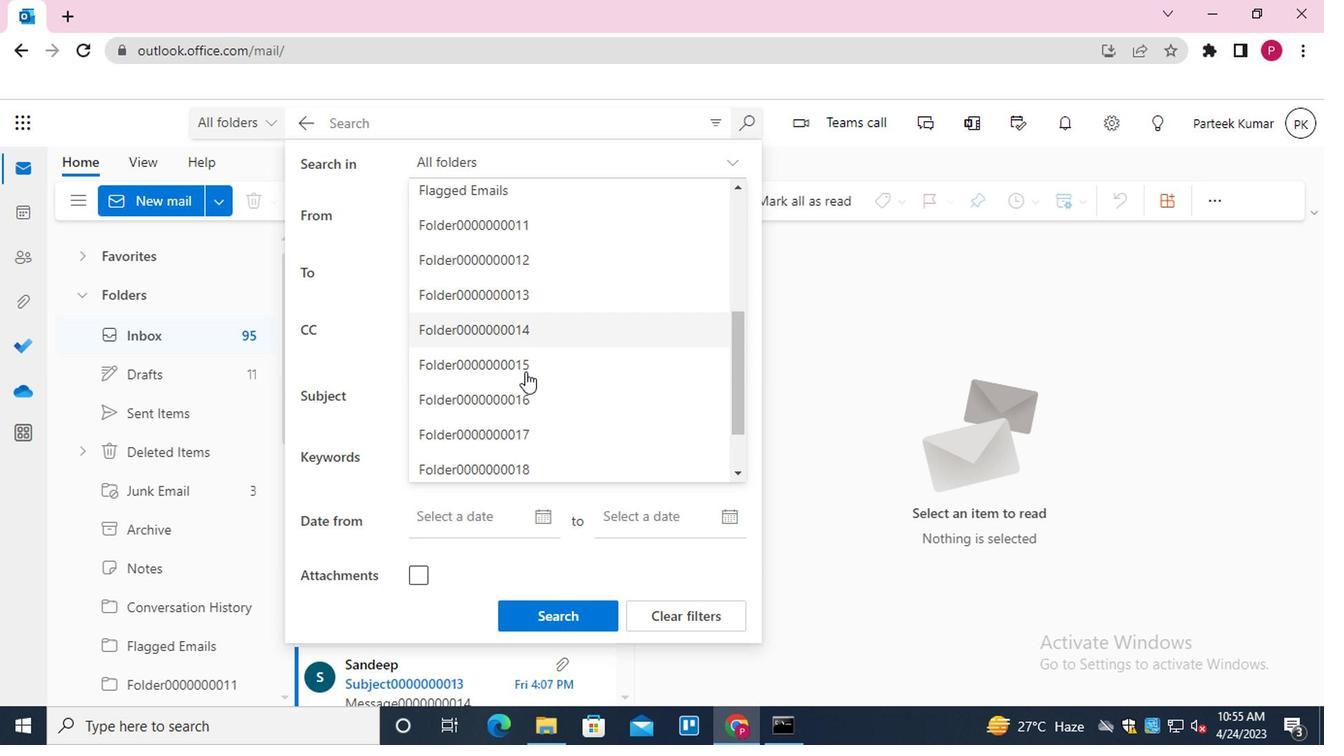 
Action: Mouse pressed left at (523, 374)
Screenshot: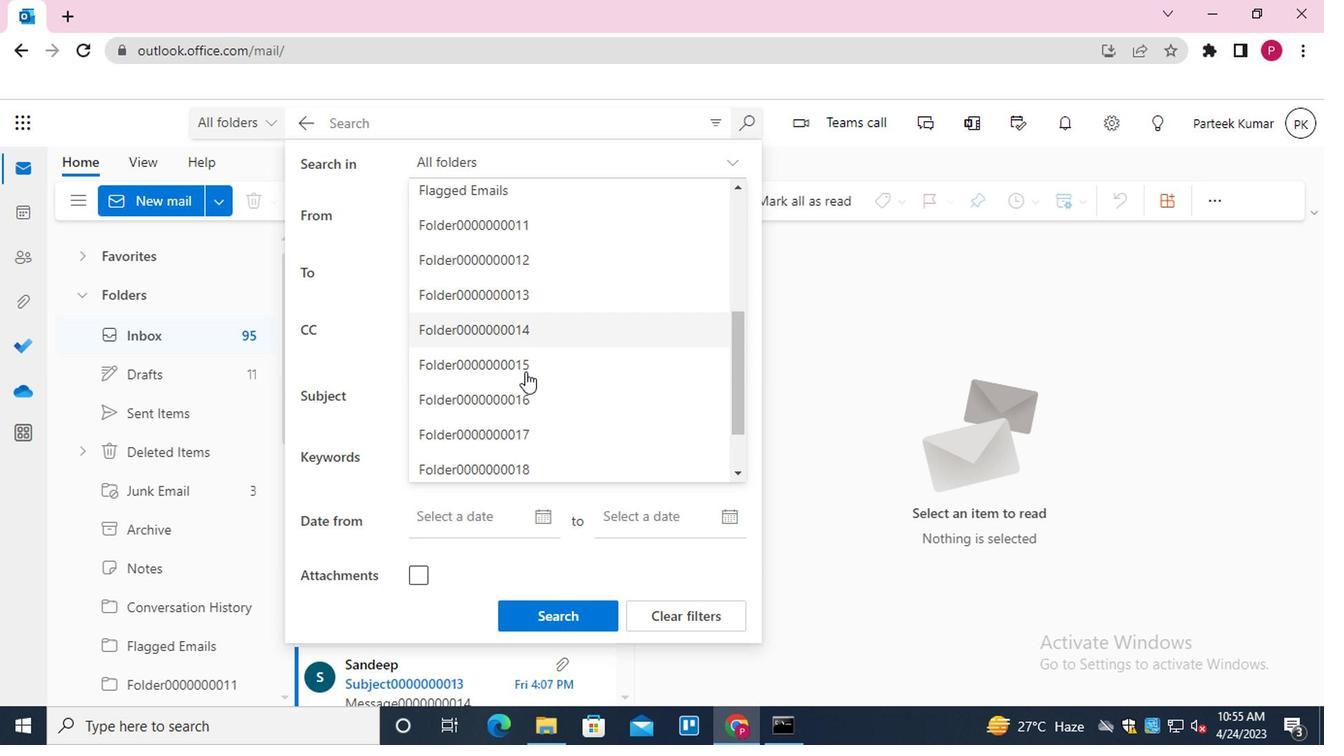 
Action: Mouse moved to (542, 356)
Screenshot: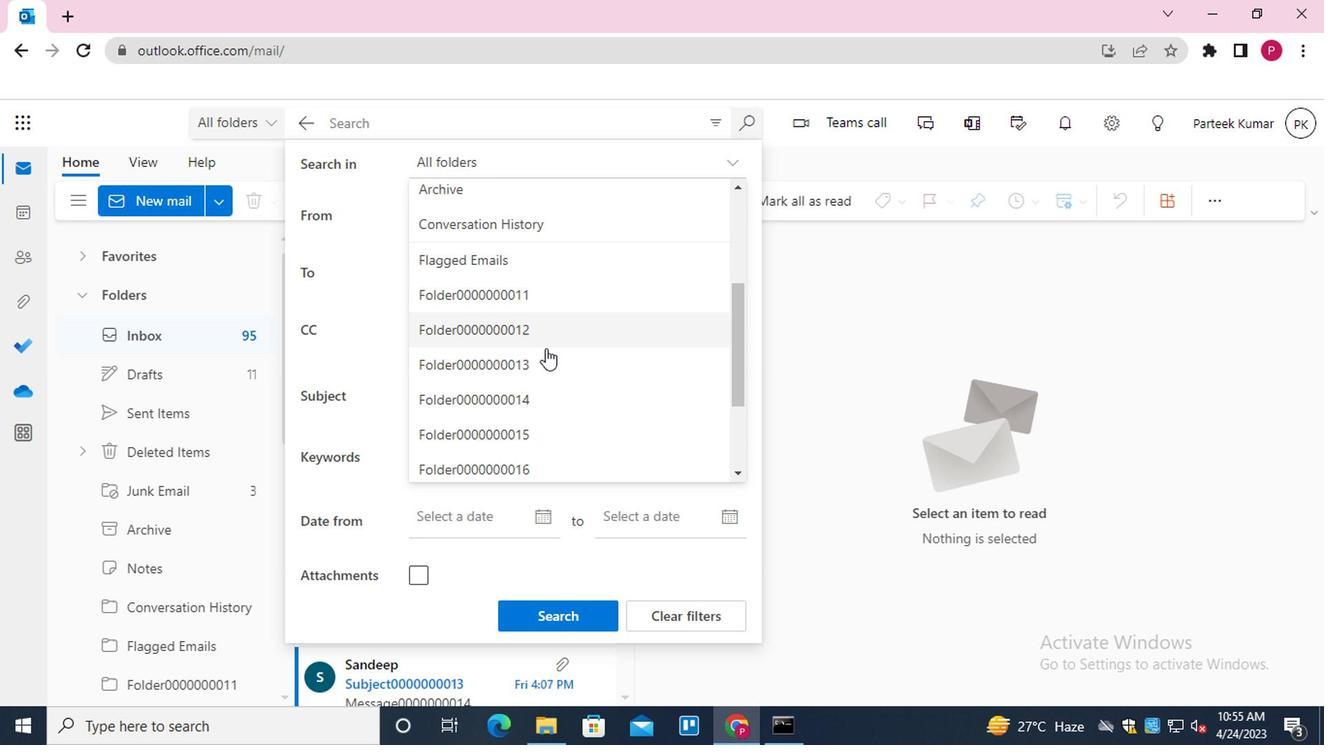 
Action: Mouse pressed left at (542, 356)
Screenshot: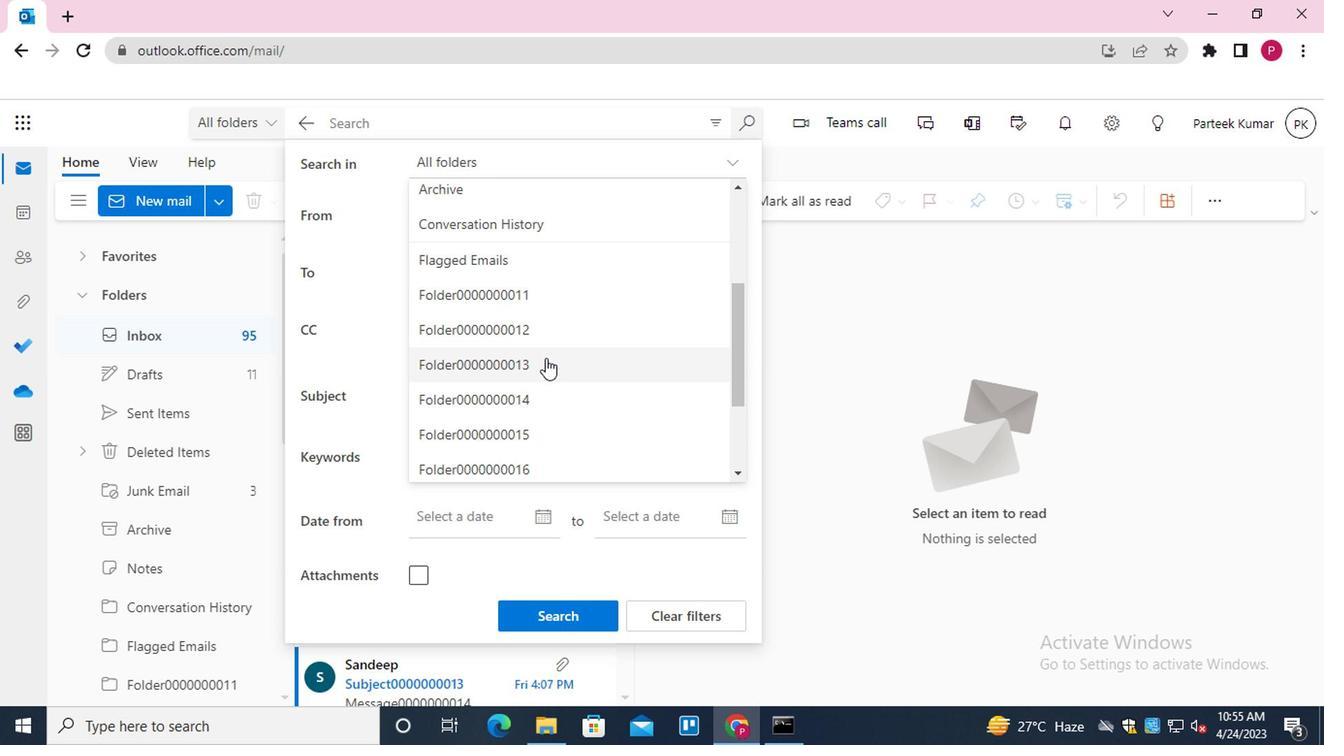 
Action: Mouse moved to (505, 385)
Screenshot: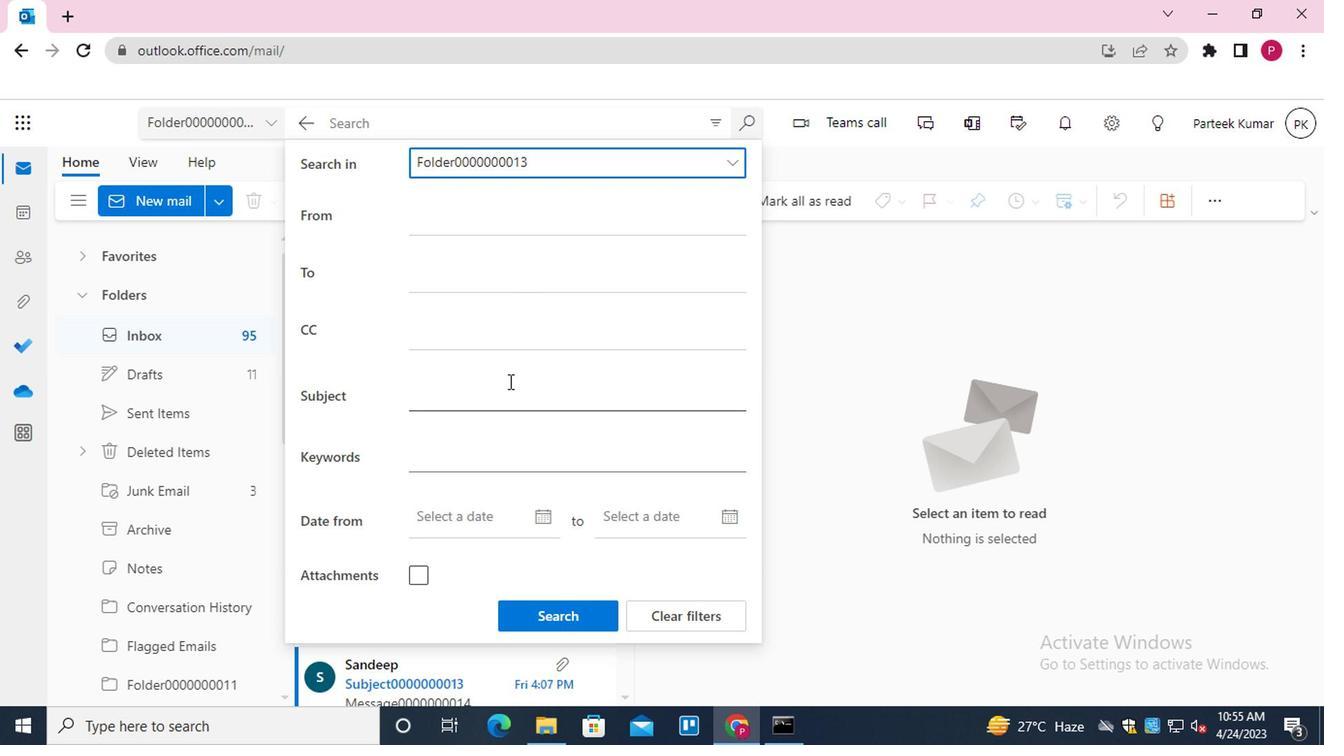 
Action: Mouse pressed left at (505, 385)
Screenshot: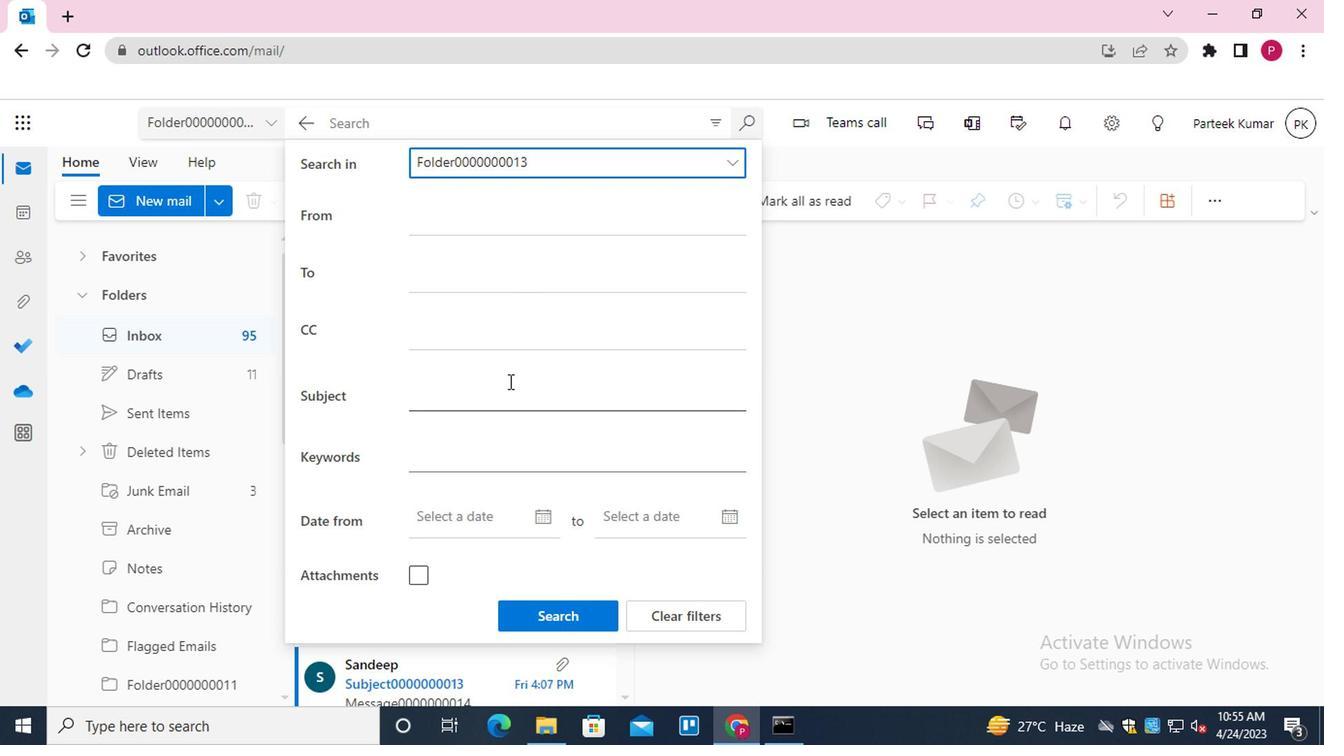 
Action: Mouse moved to (494, 375)
Screenshot: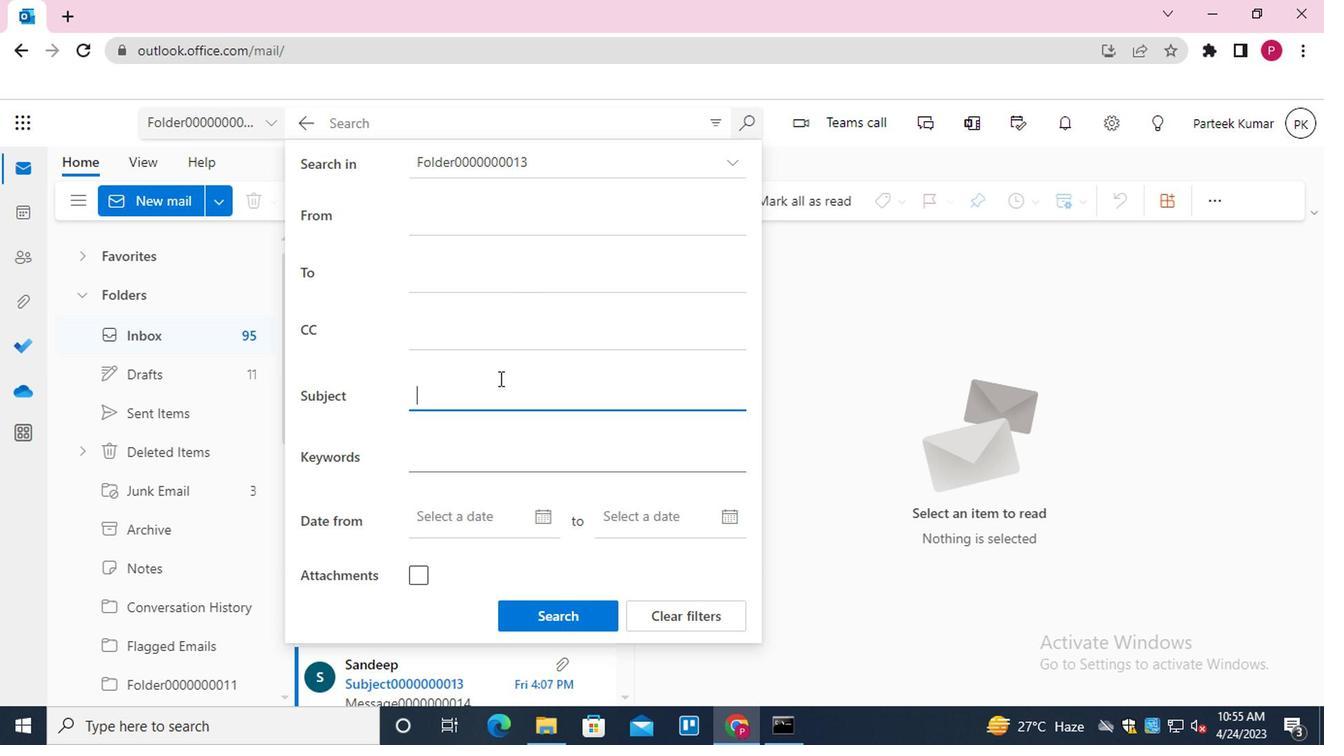 
Action: Key pressed <Key.shift>SUBJECT0000000012
Screenshot: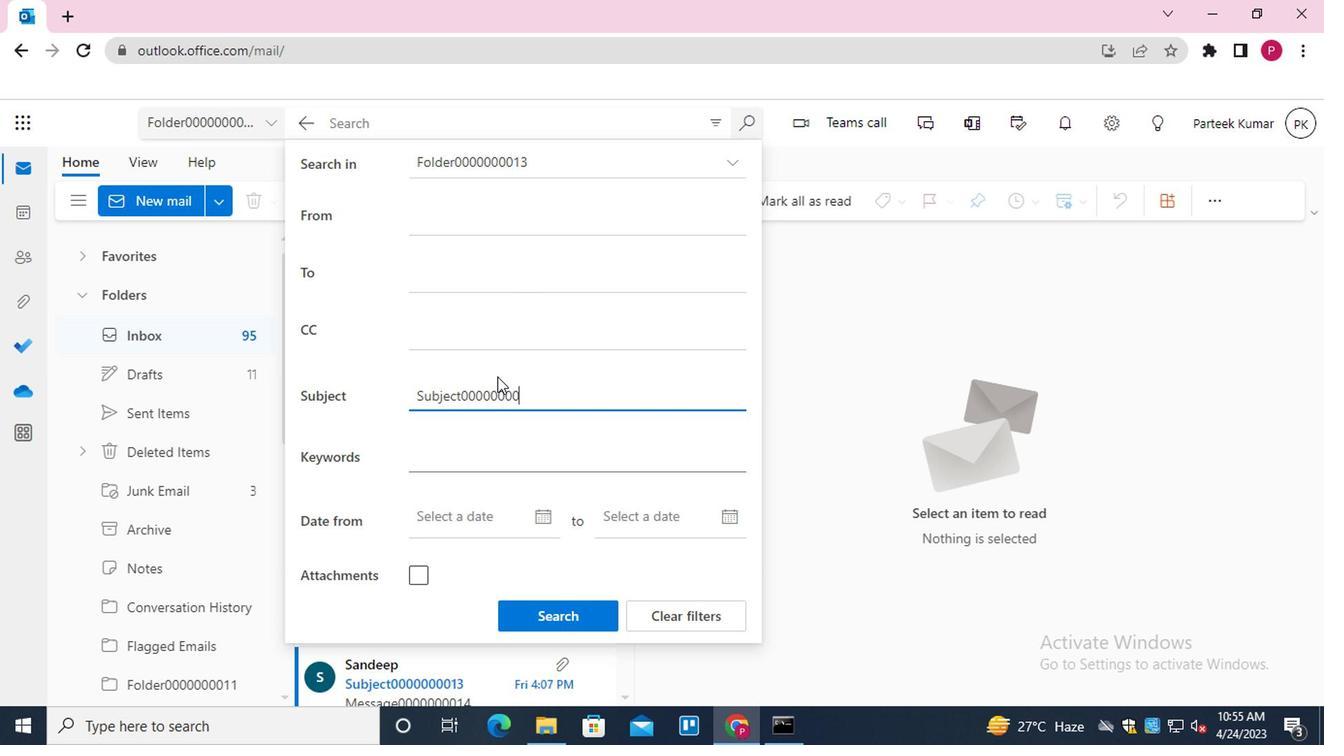 
Action: Mouse moved to (530, 618)
Screenshot: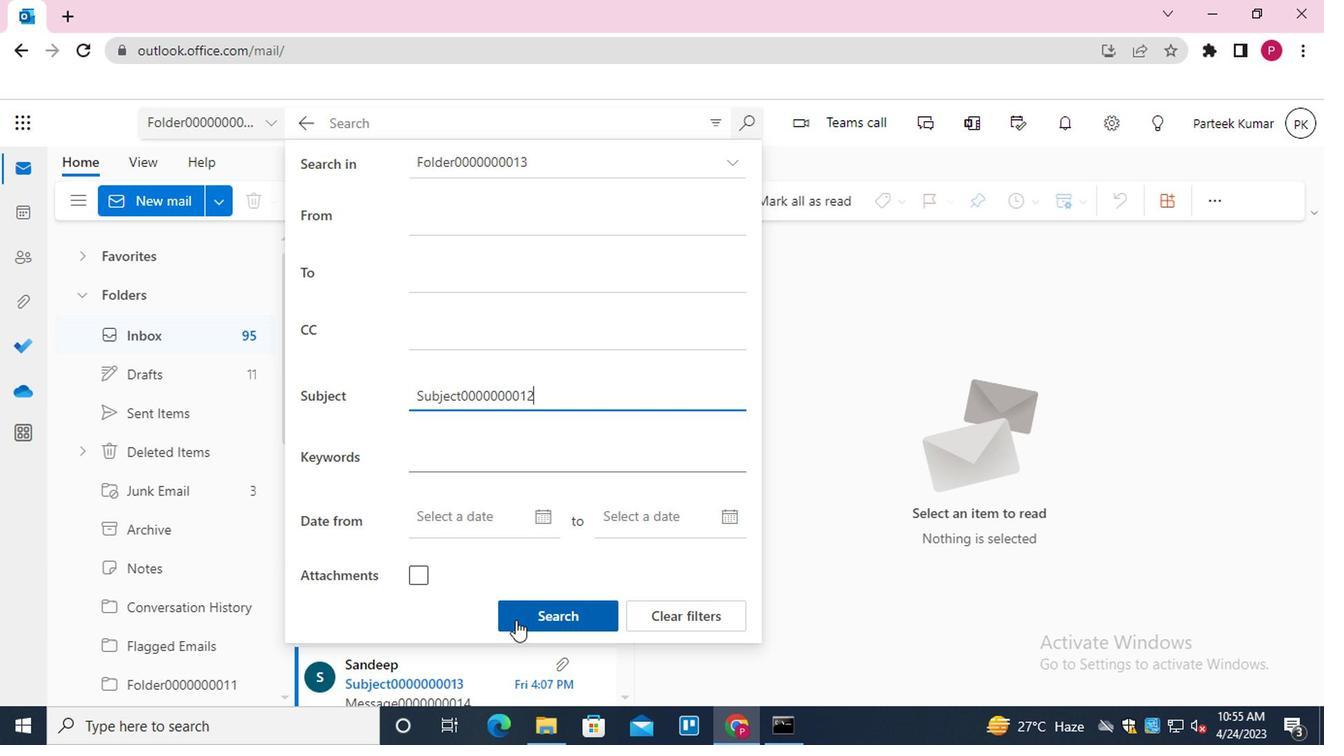 
Action: Mouse pressed left at (530, 618)
Screenshot: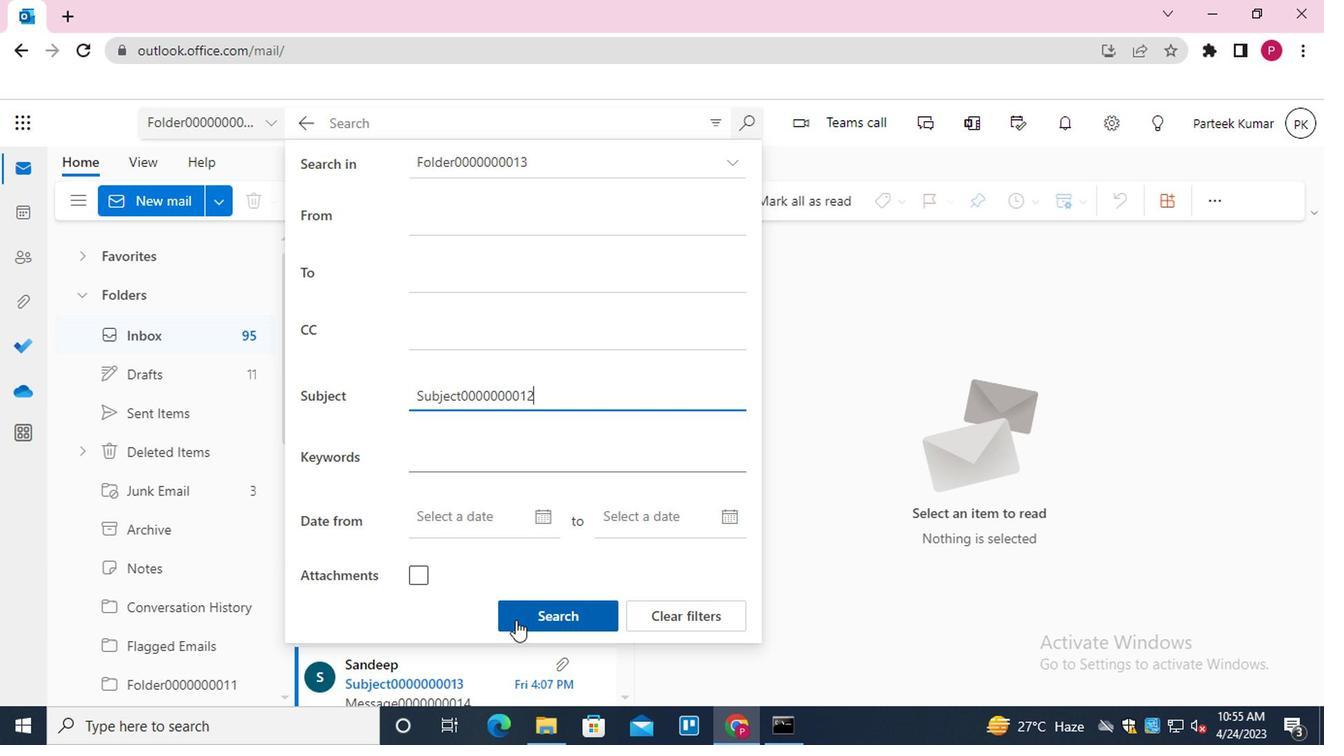 
Action: Mouse moved to (418, 365)
Screenshot: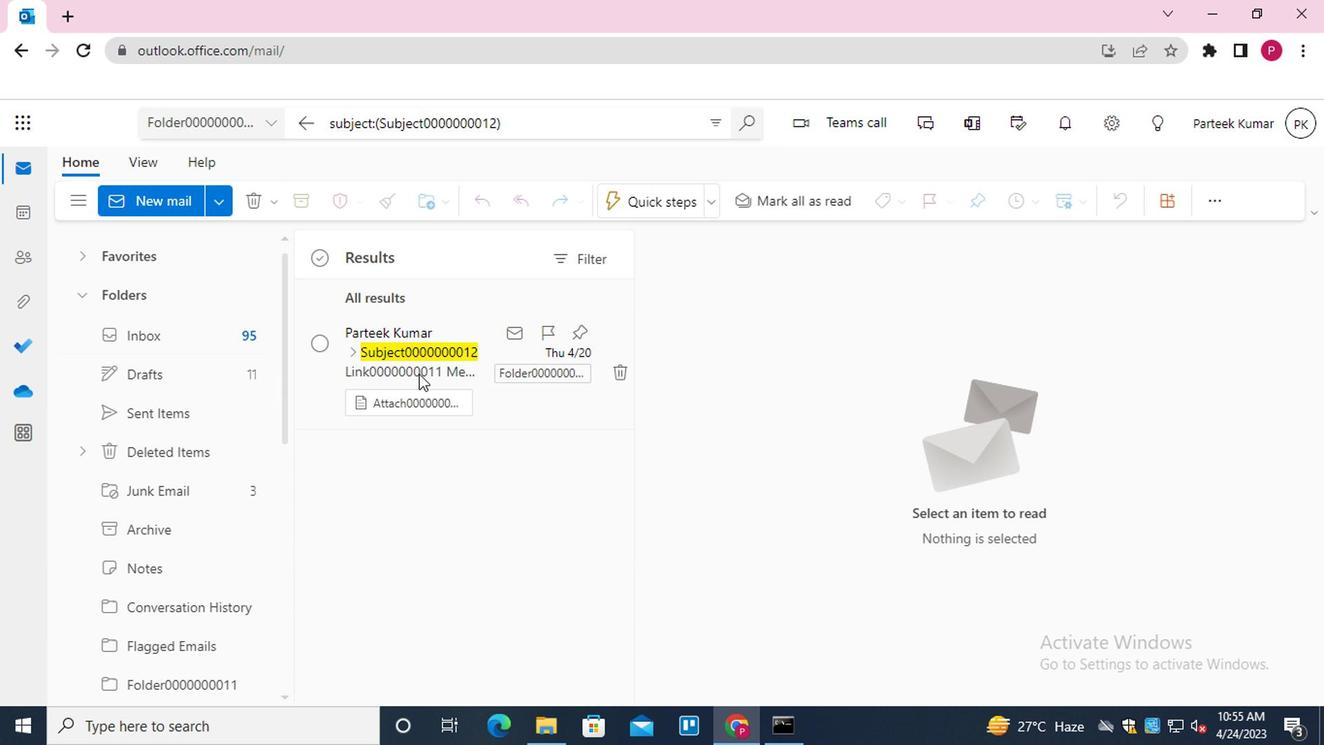 
Action: Mouse pressed right at (418, 365)
Screenshot: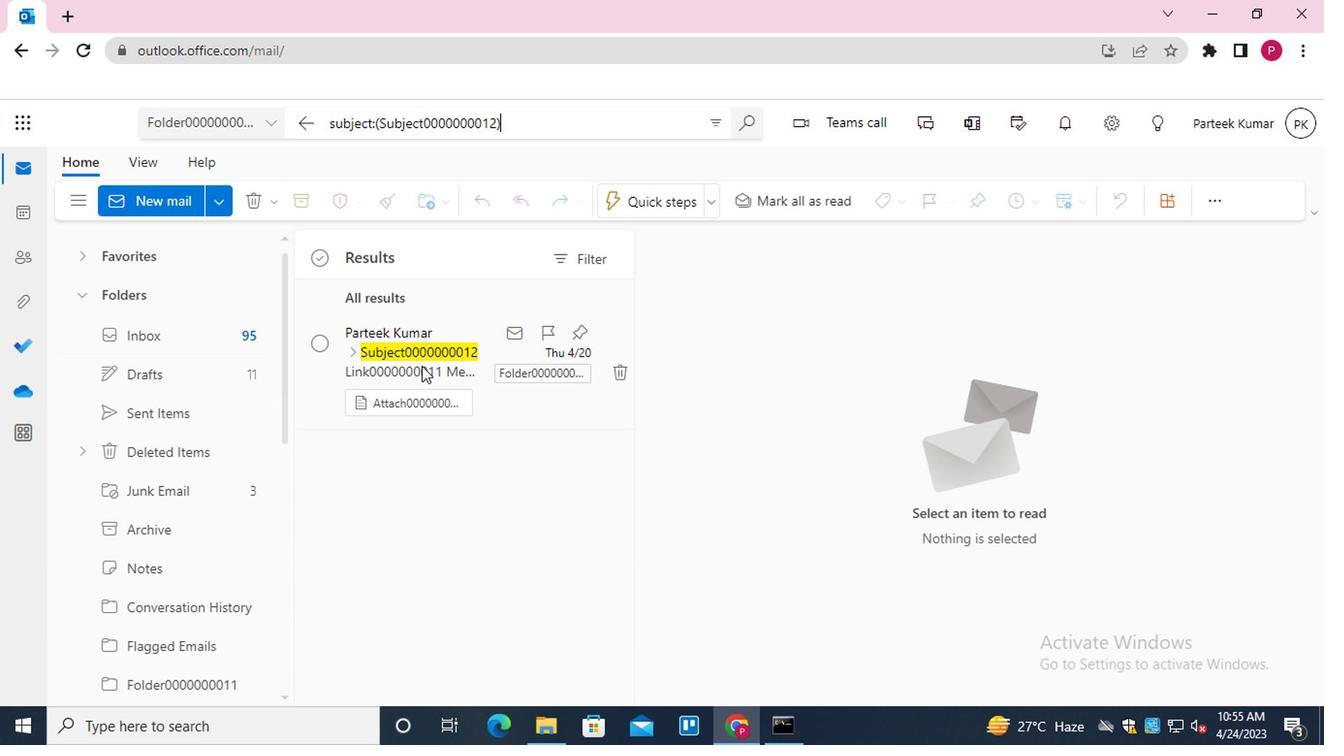 
Action: Mouse moved to (394, 356)
Screenshot: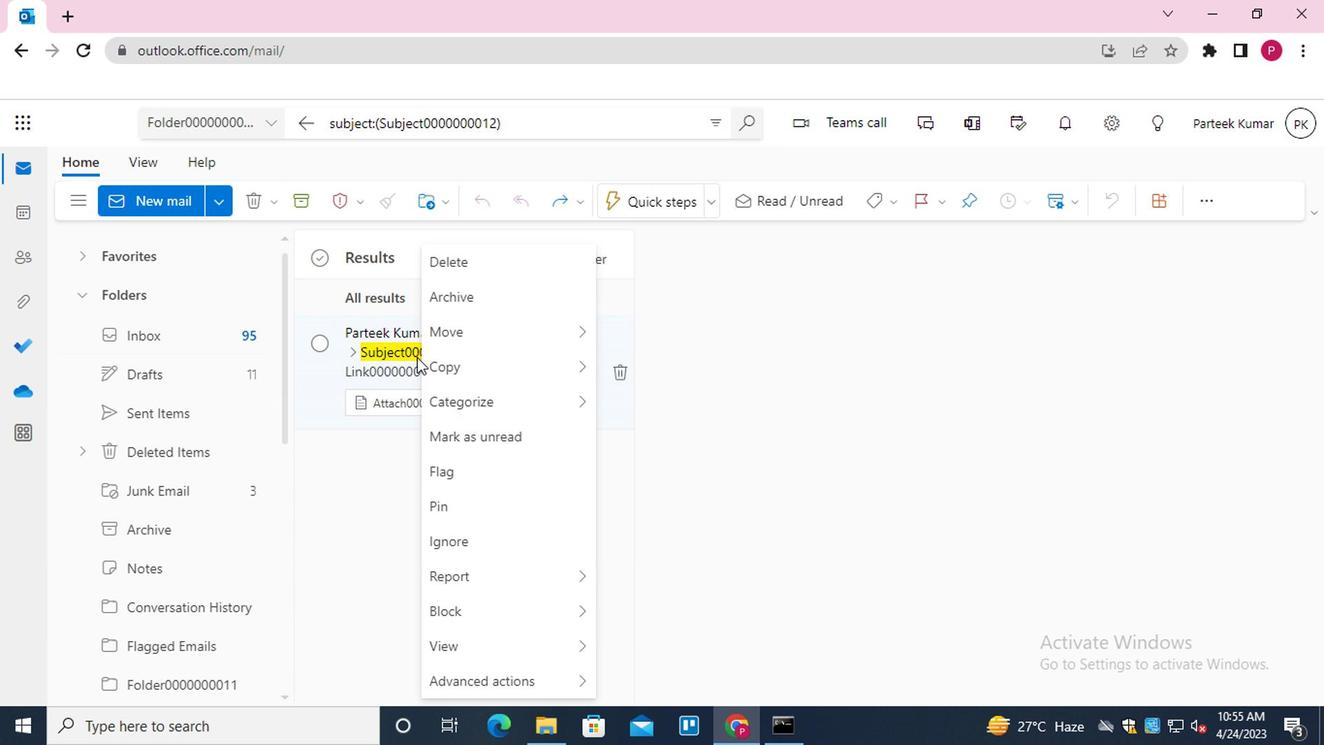 
Action: Mouse pressed left at (394, 356)
Screenshot: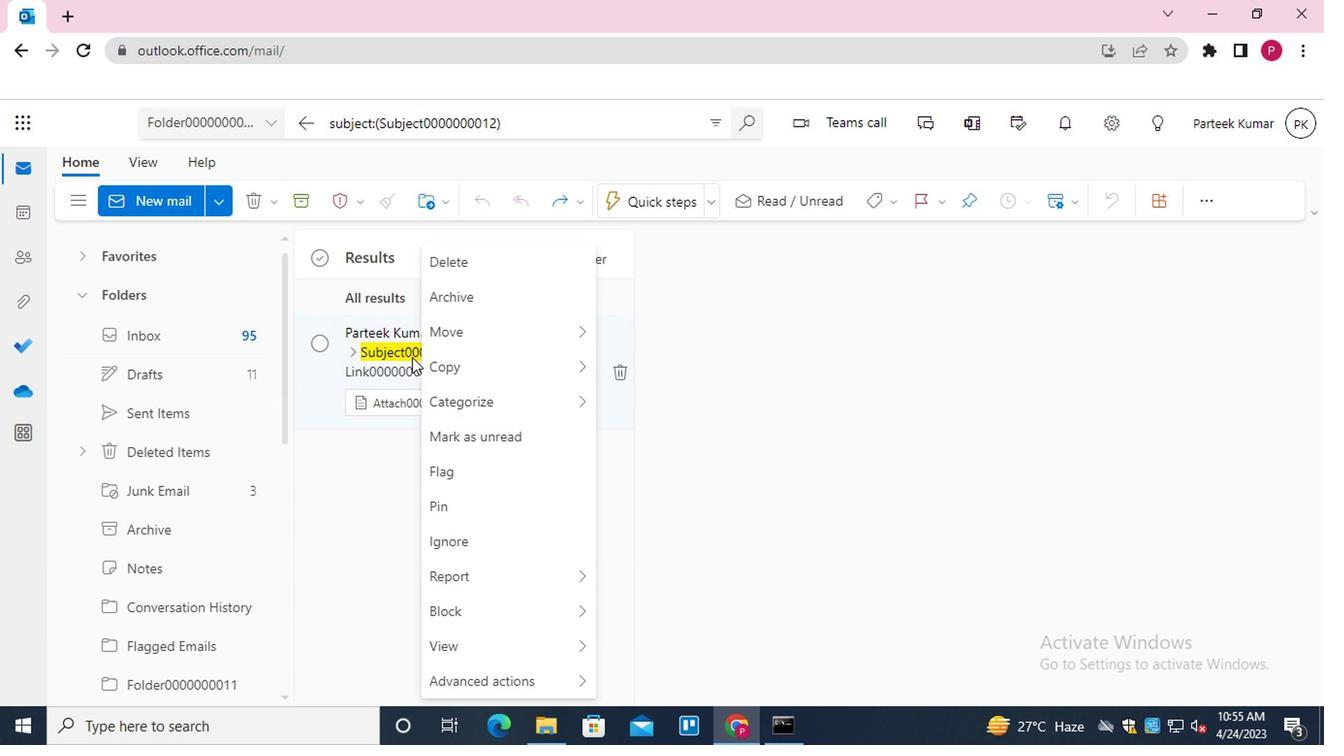 
Action: Mouse moved to (1264, 365)
Screenshot: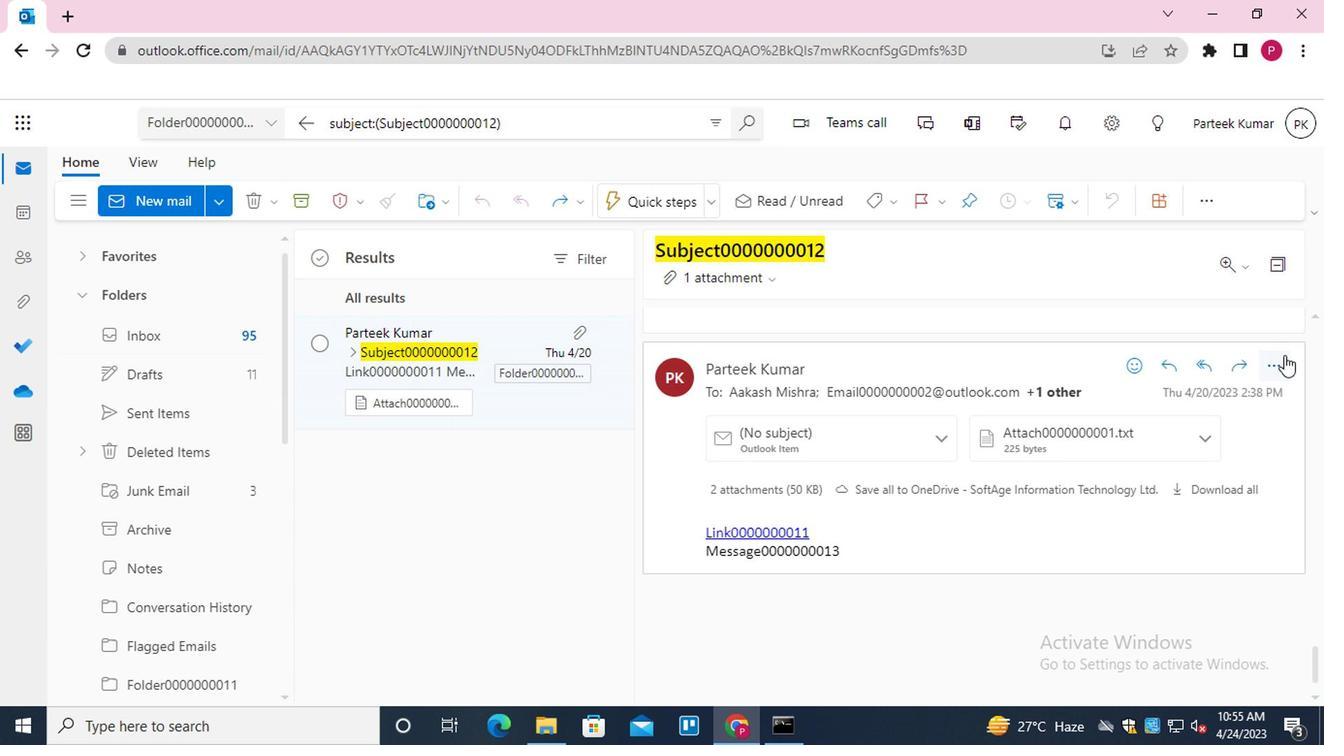 
Action: Mouse pressed left at (1264, 365)
Screenshot: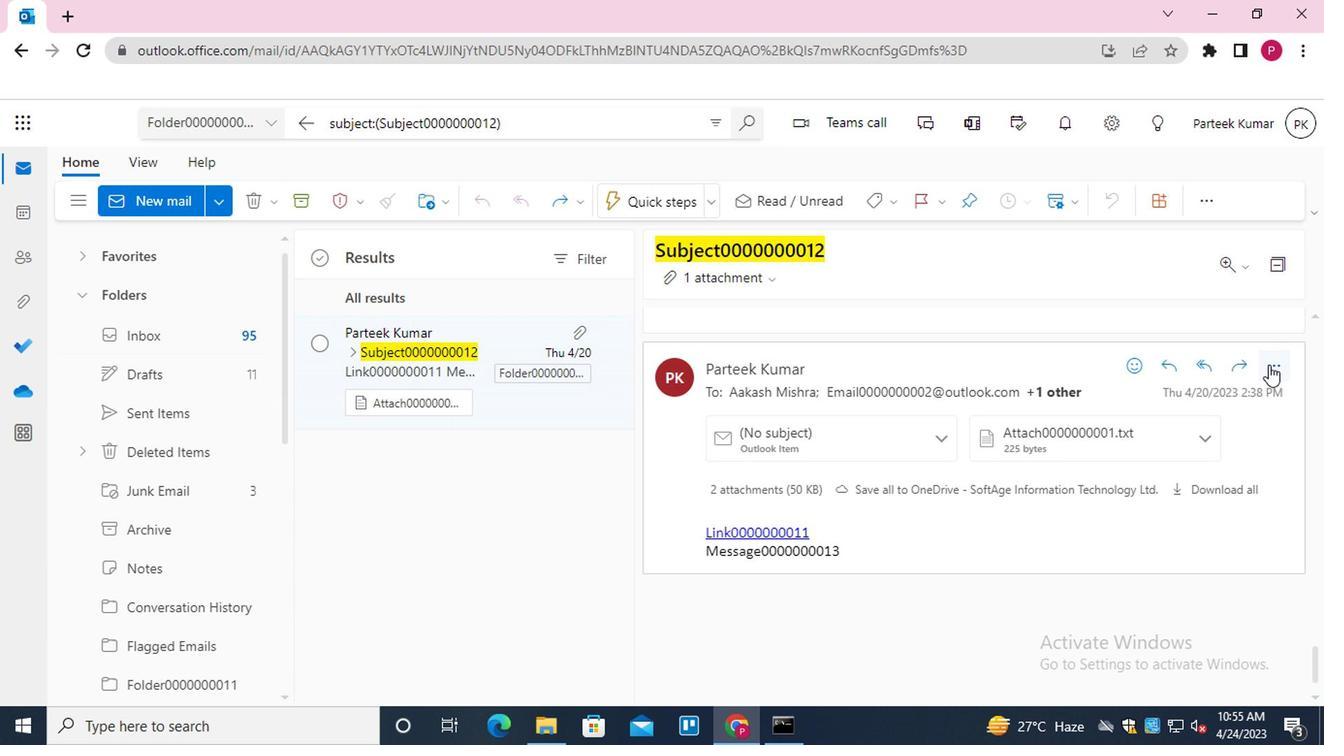 
Action: Mouse moved to (1059, 452)
Screenshot: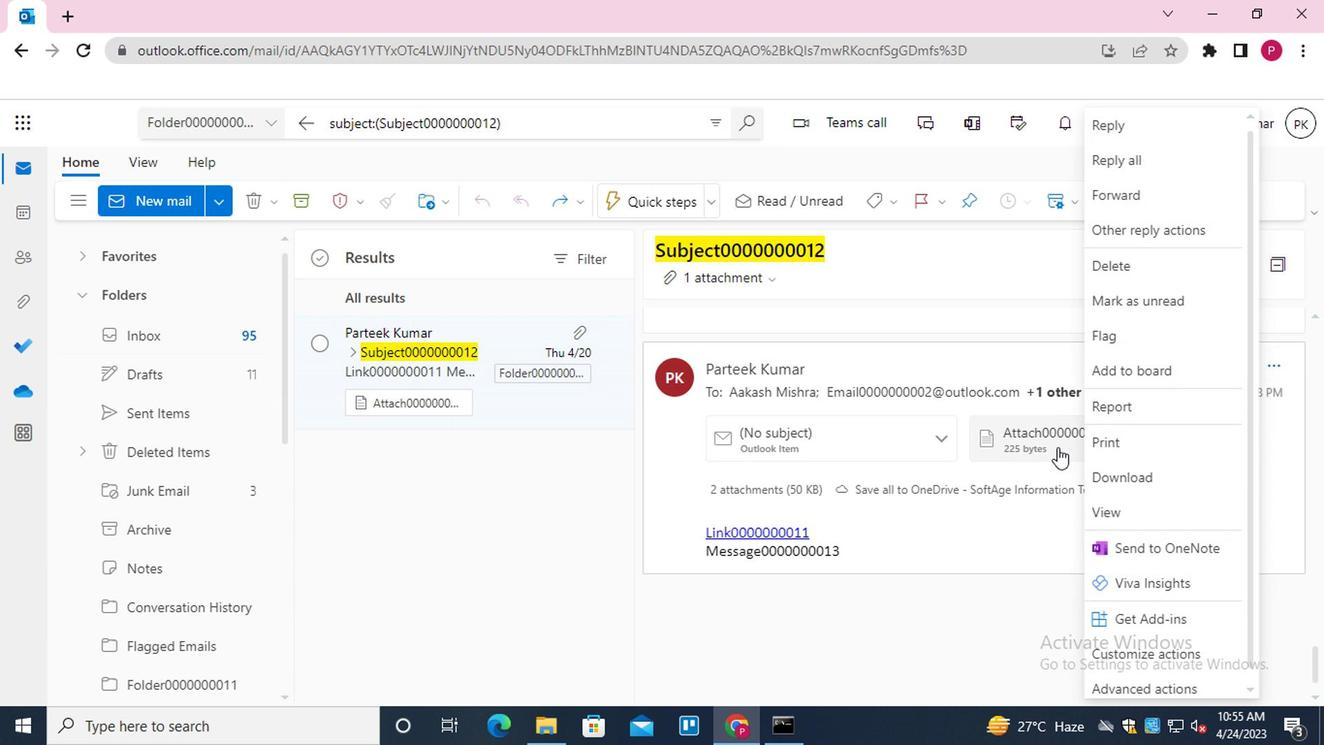 
Action: Mouse scrolled (1059, 451) with delta (0, -1)
Screenshot: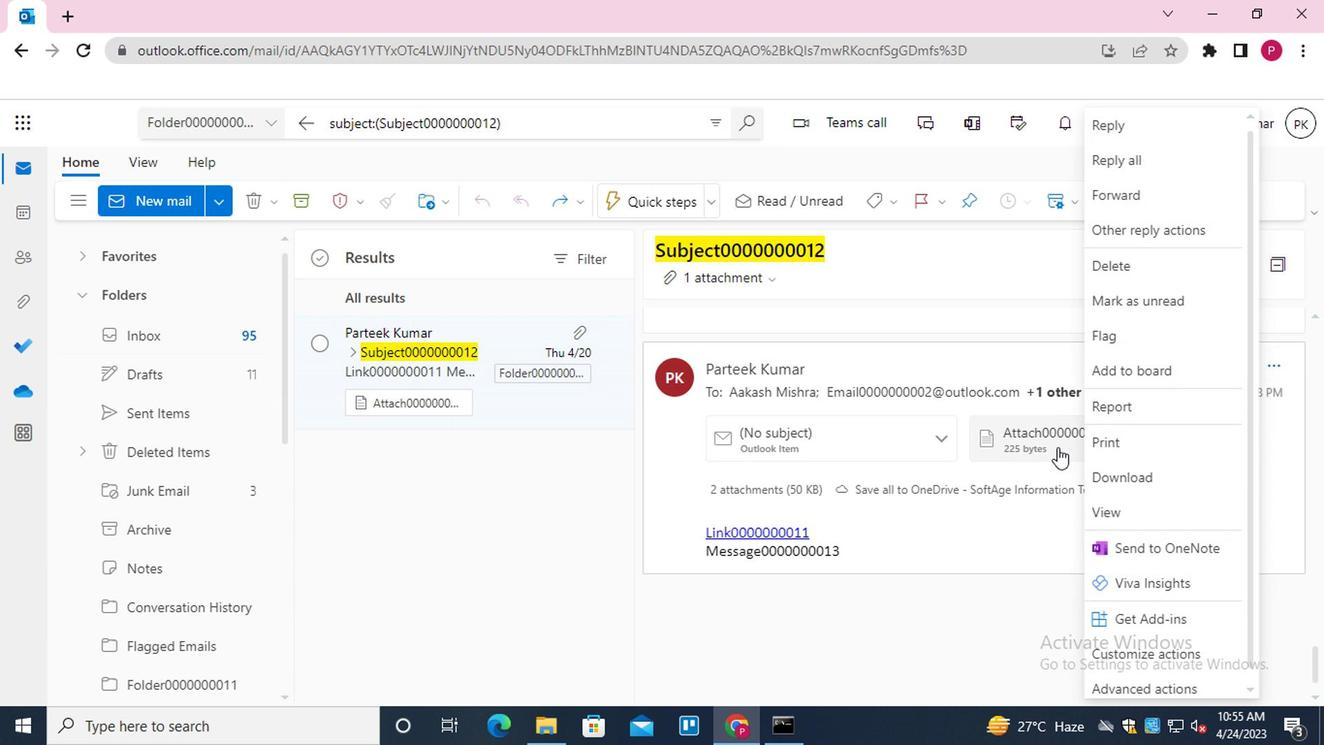 
Action: Mouse moved to (1070, 460)
Screenshot: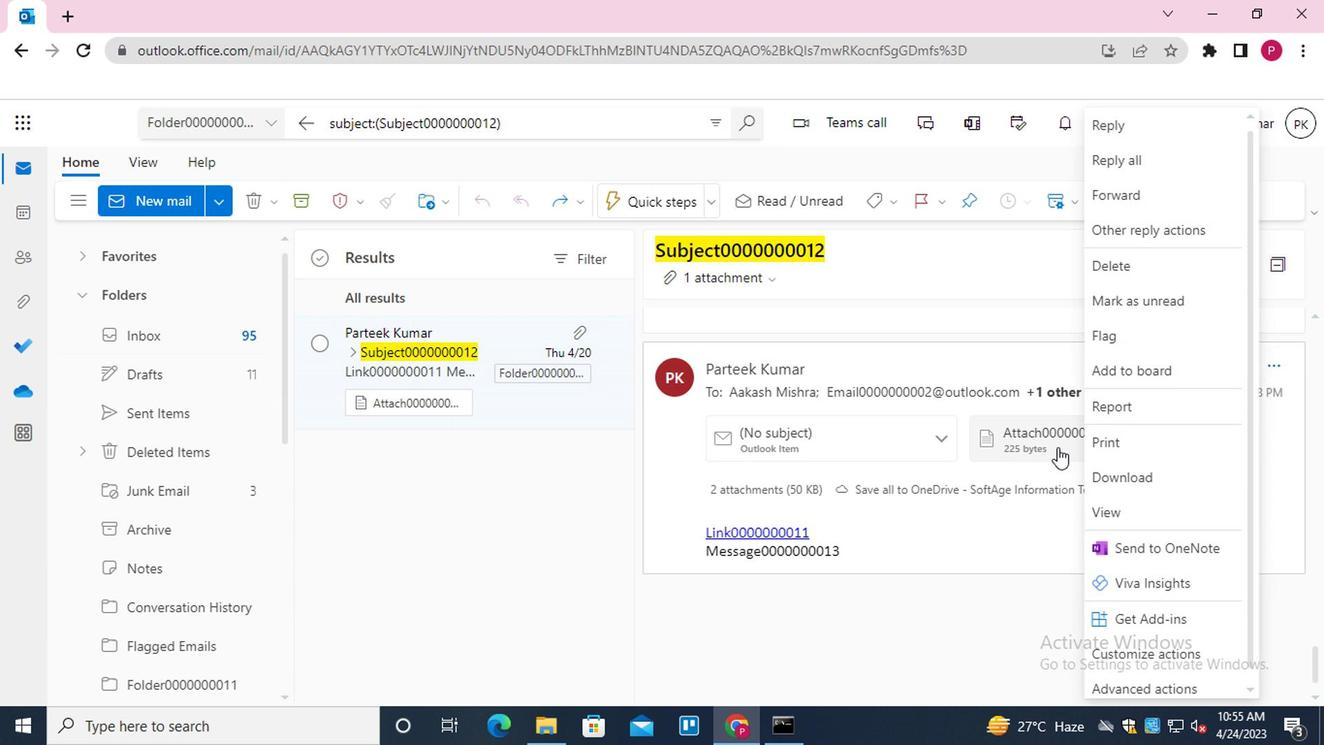 
Action: Mouse scrolled (1070, 458) with delta (0, -1)
Screenshot: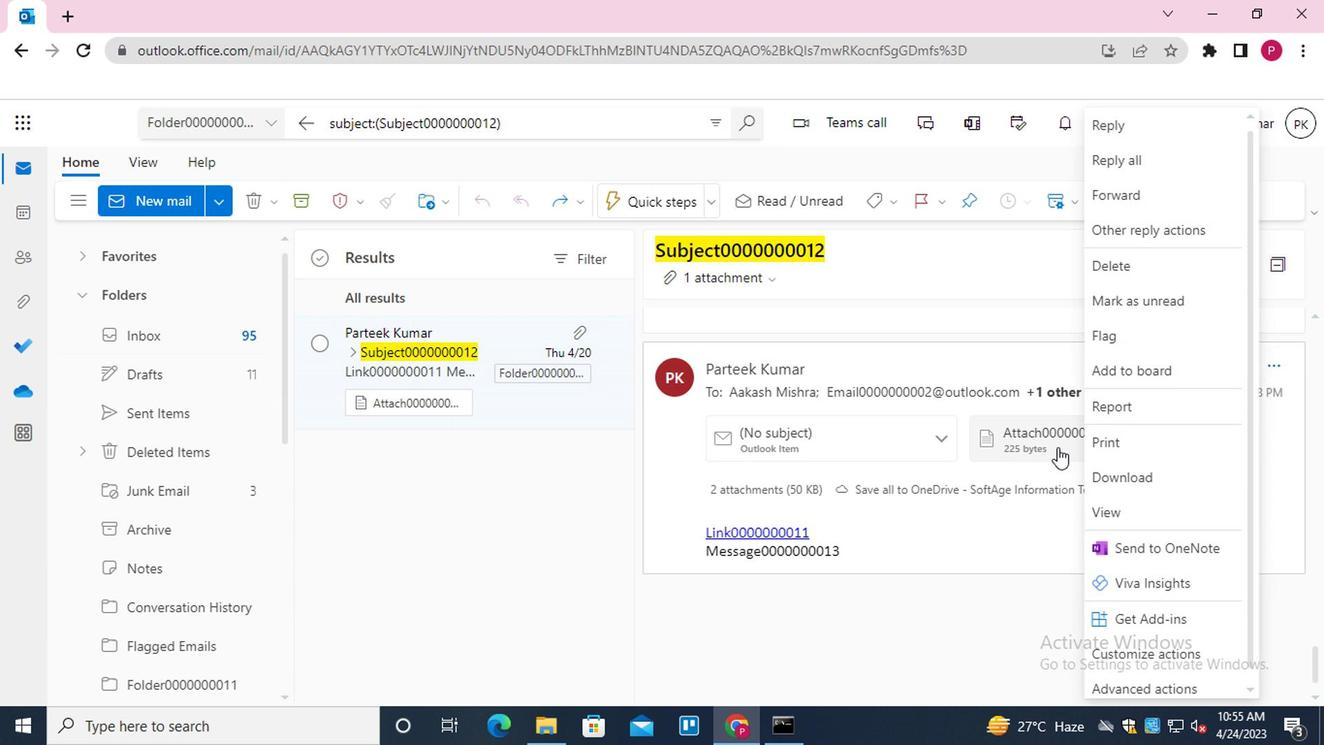 
Action: Mouse moved to (1077, 463)
Screenshot: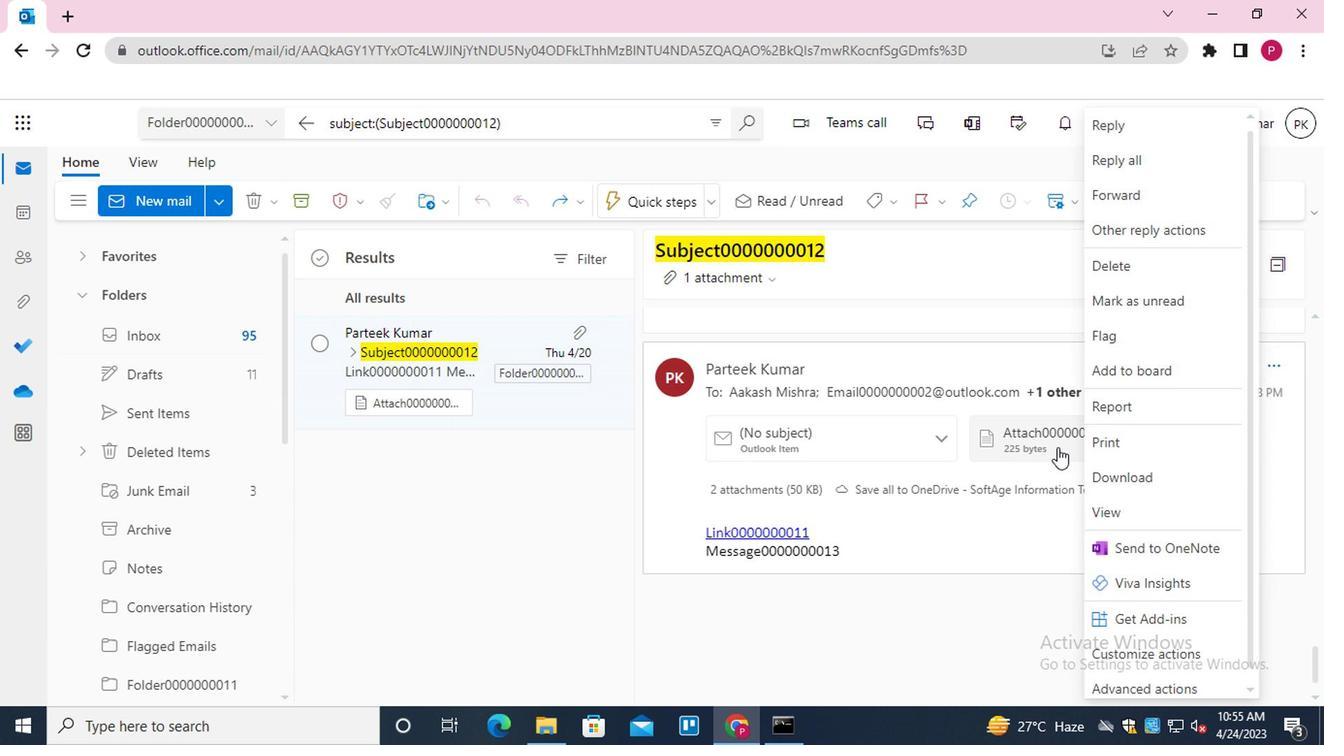 
Action: Mouse scrolled (1077, 463) with delta (0, 0)
Screenshot: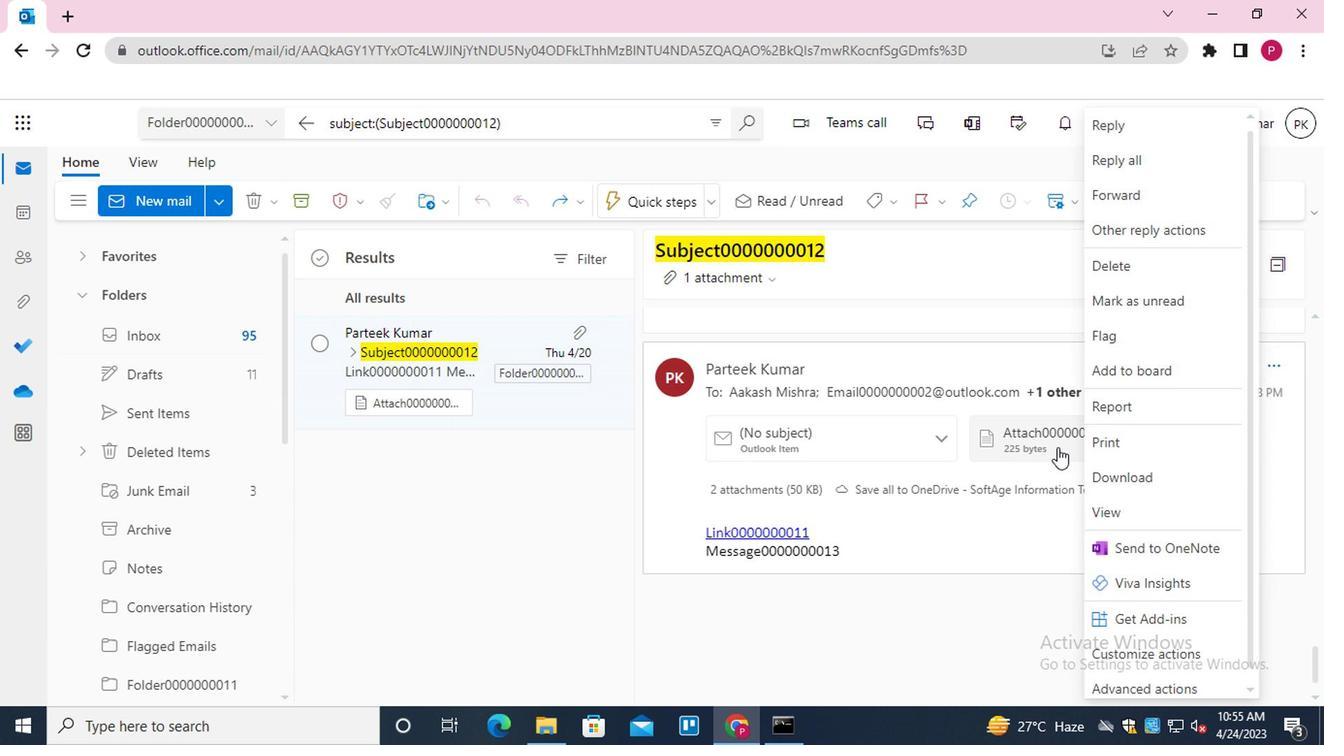 
Action: Mouse moved to (1084, 470)
Screenshot: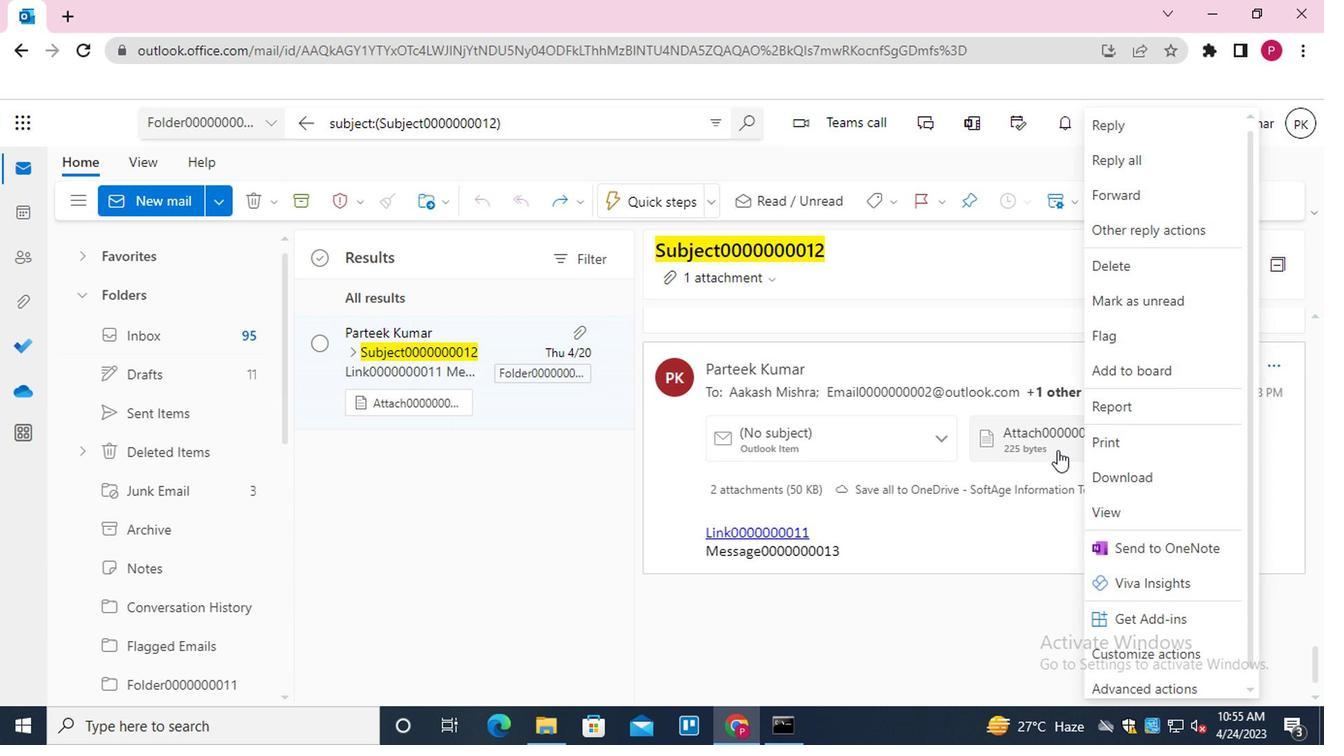 
Action: Mouse scrolled (1084, 469) with delta (0, 0)
Screenshot: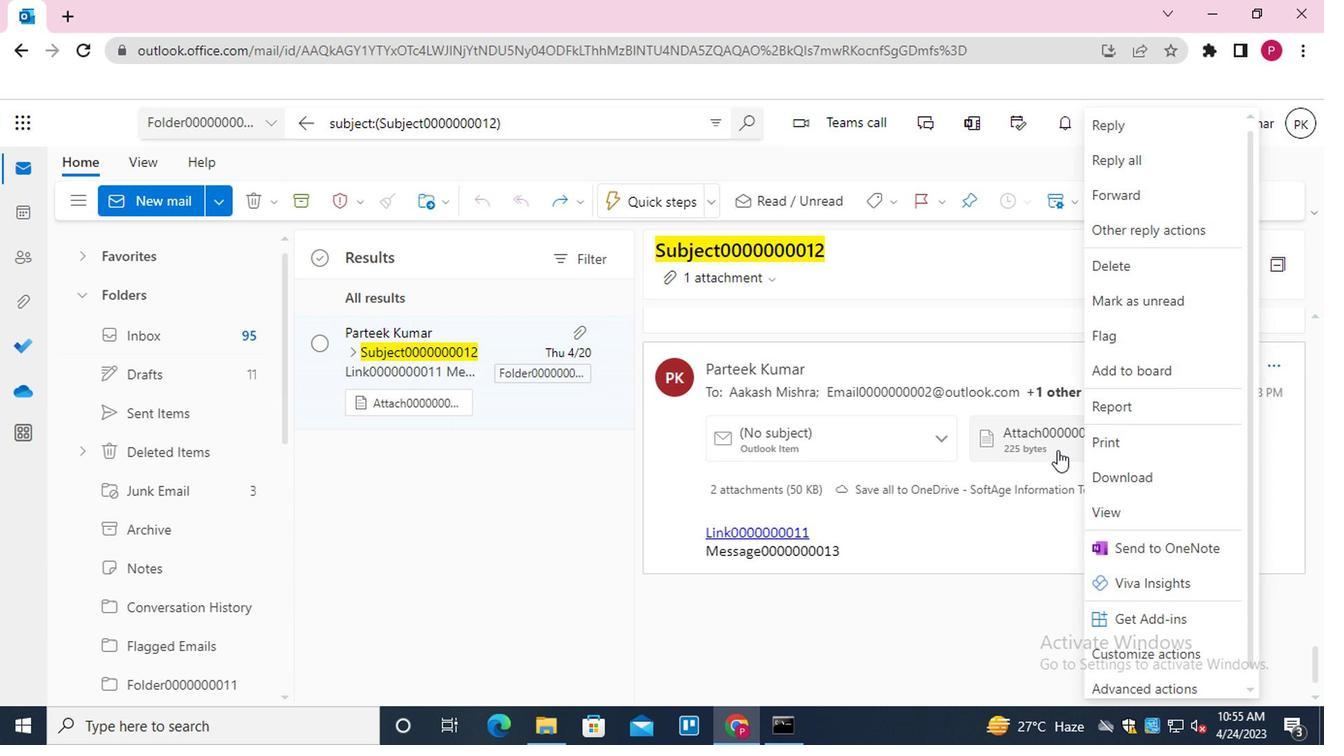 
Action: Mouse moved to (1133, 498)
Screenshot: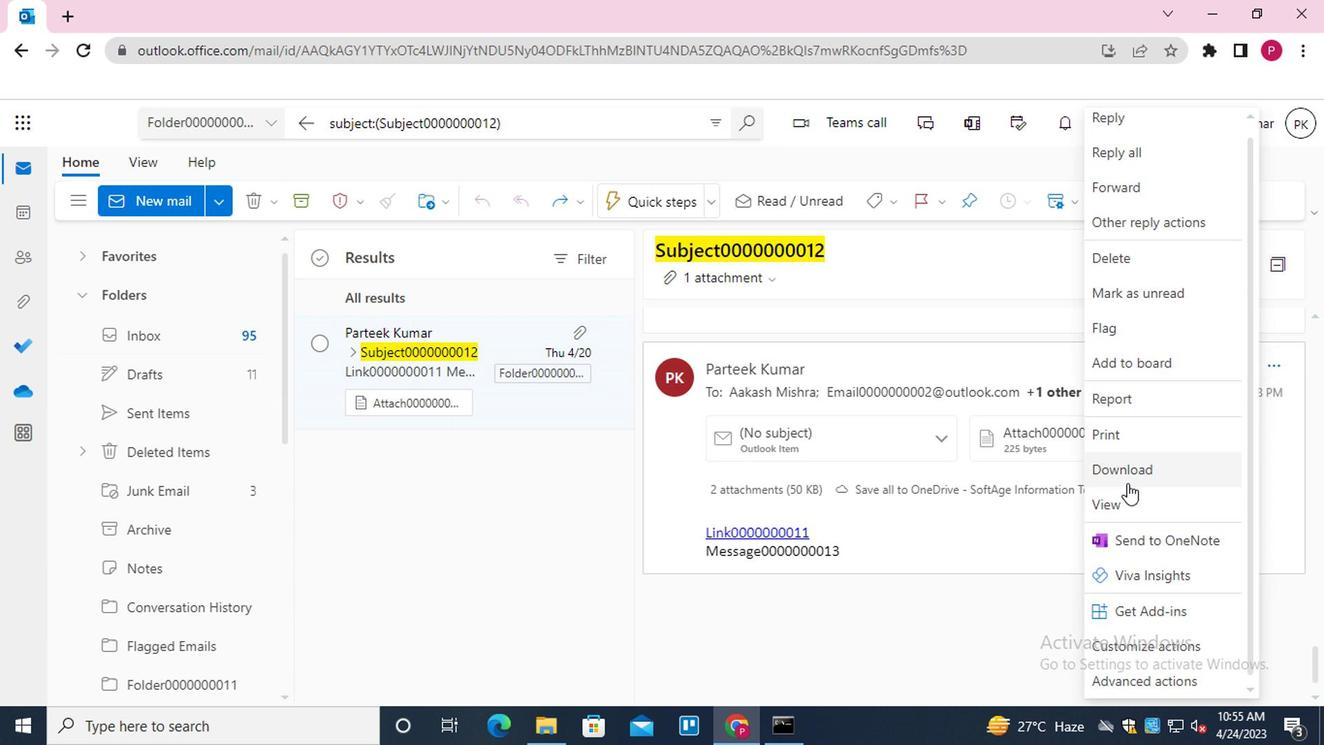 
Action: Mouse pressed left at (1133, 498)
Screenshot: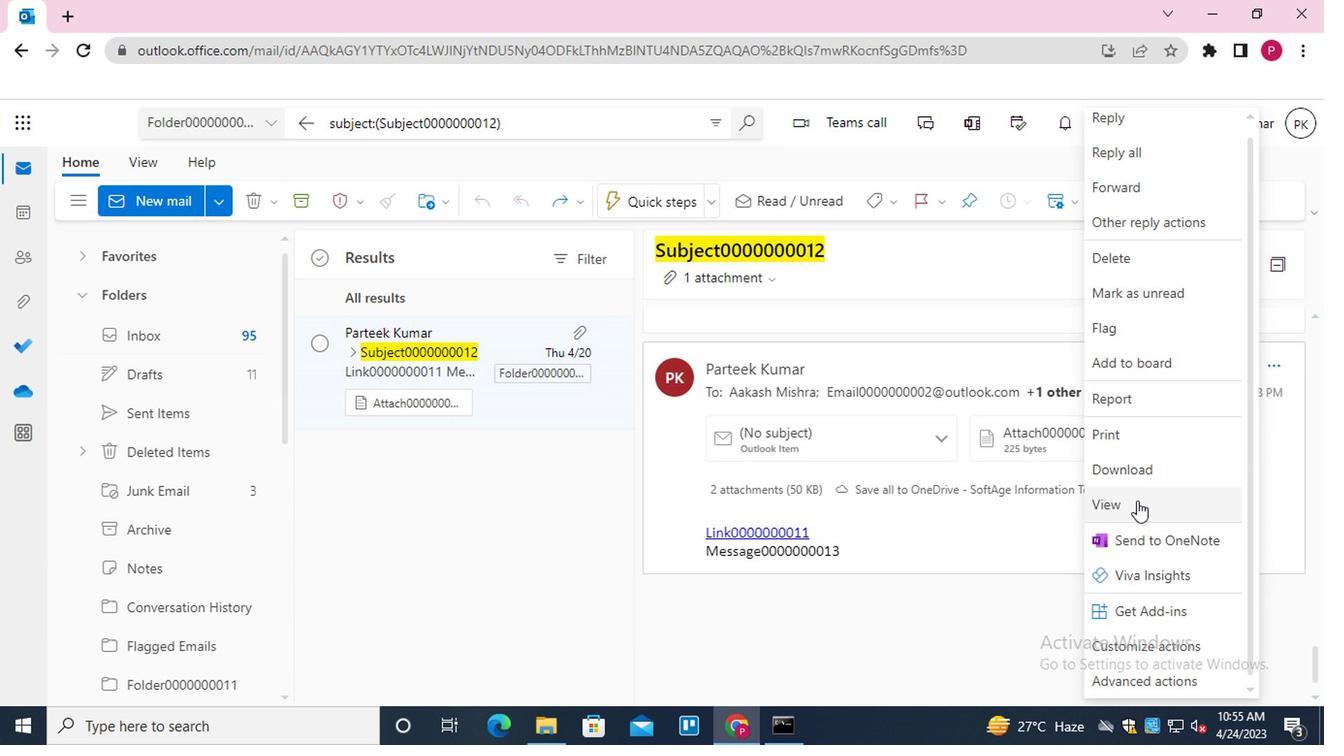 
Action: Mouse moved to (990, 502)
Screenshot: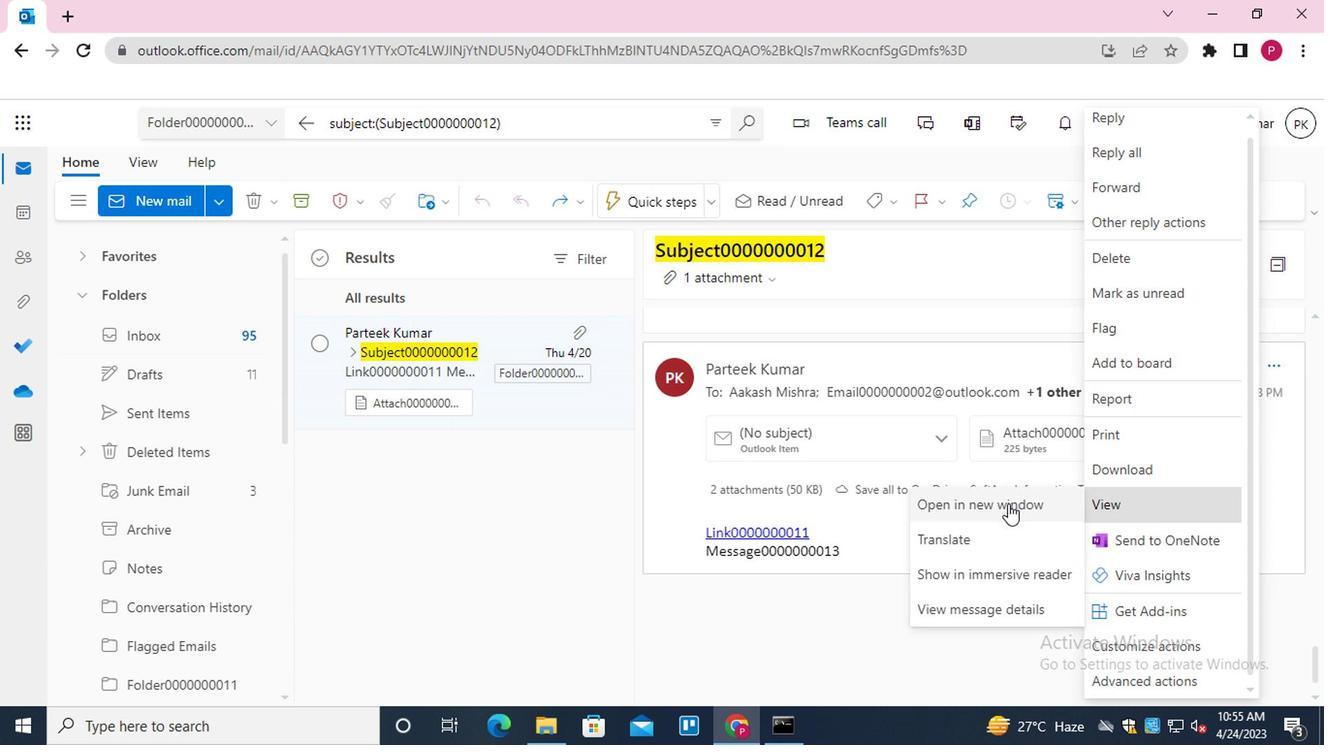 
Action: Mouse pressed left at (990, 502)
Screenshot: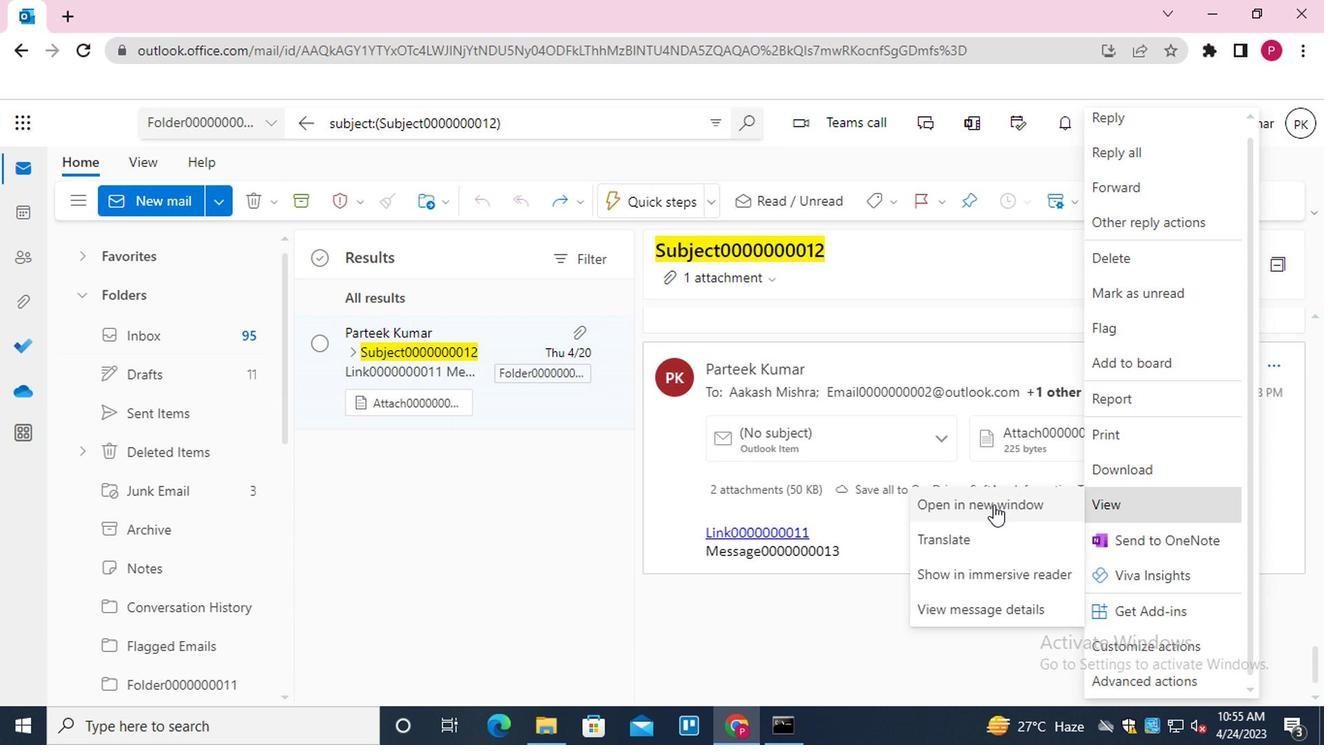
Action: Mouse moved to (941, 46)
Screenshot: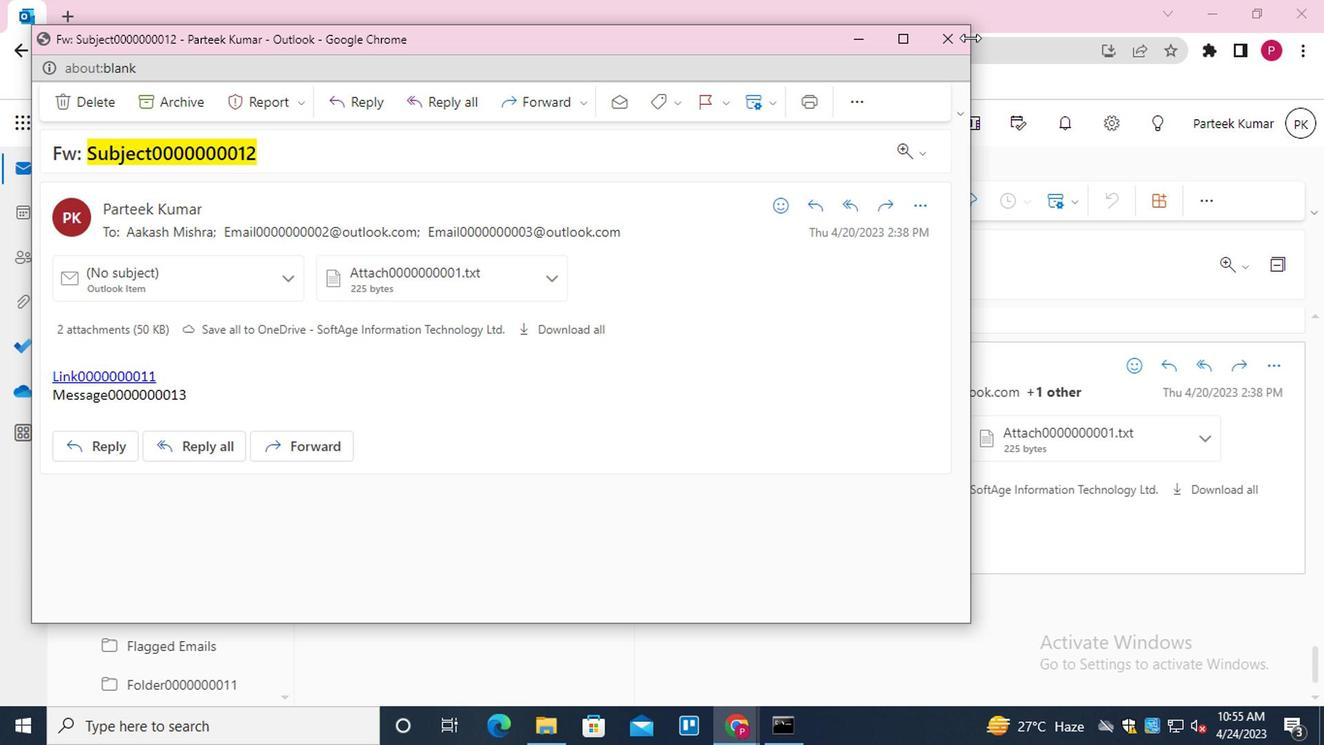
Action: Mouse pressed left at (941, 46)
Screenshot: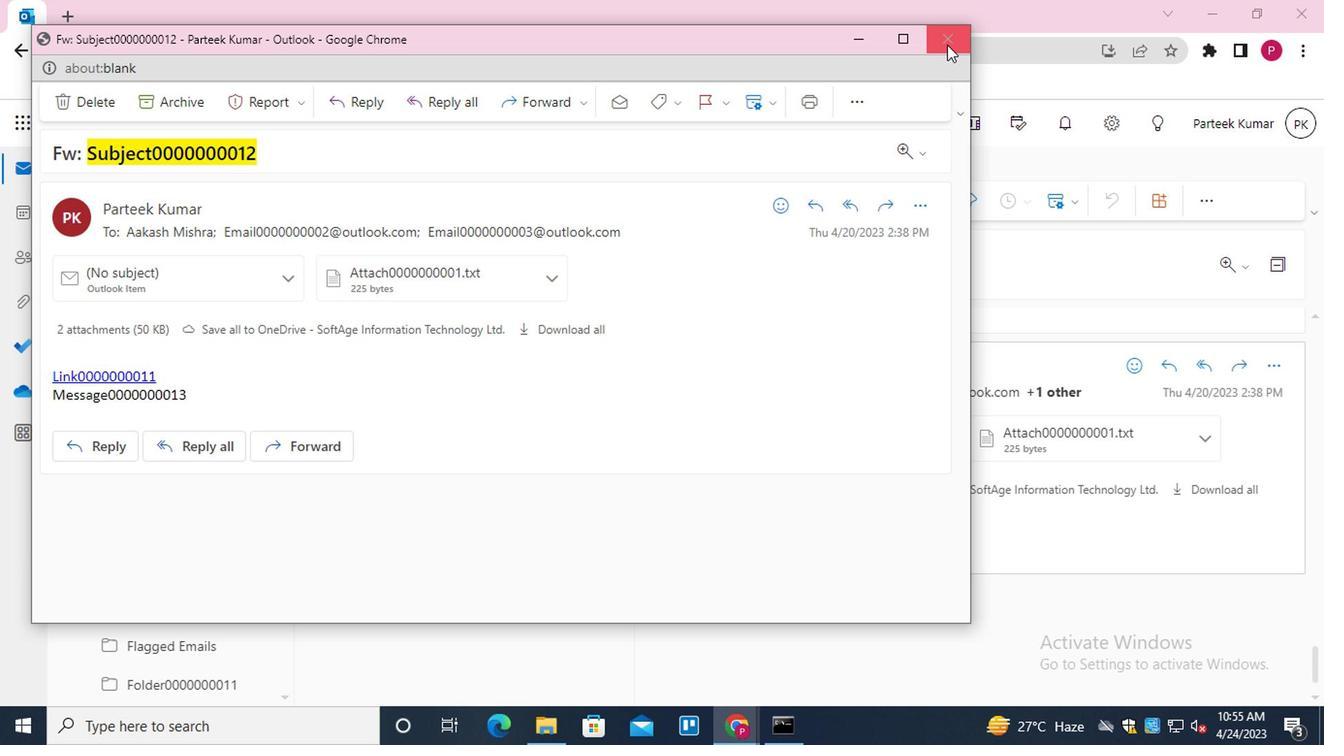 
Action: Mouse moved to (300, 126)
Screenshot: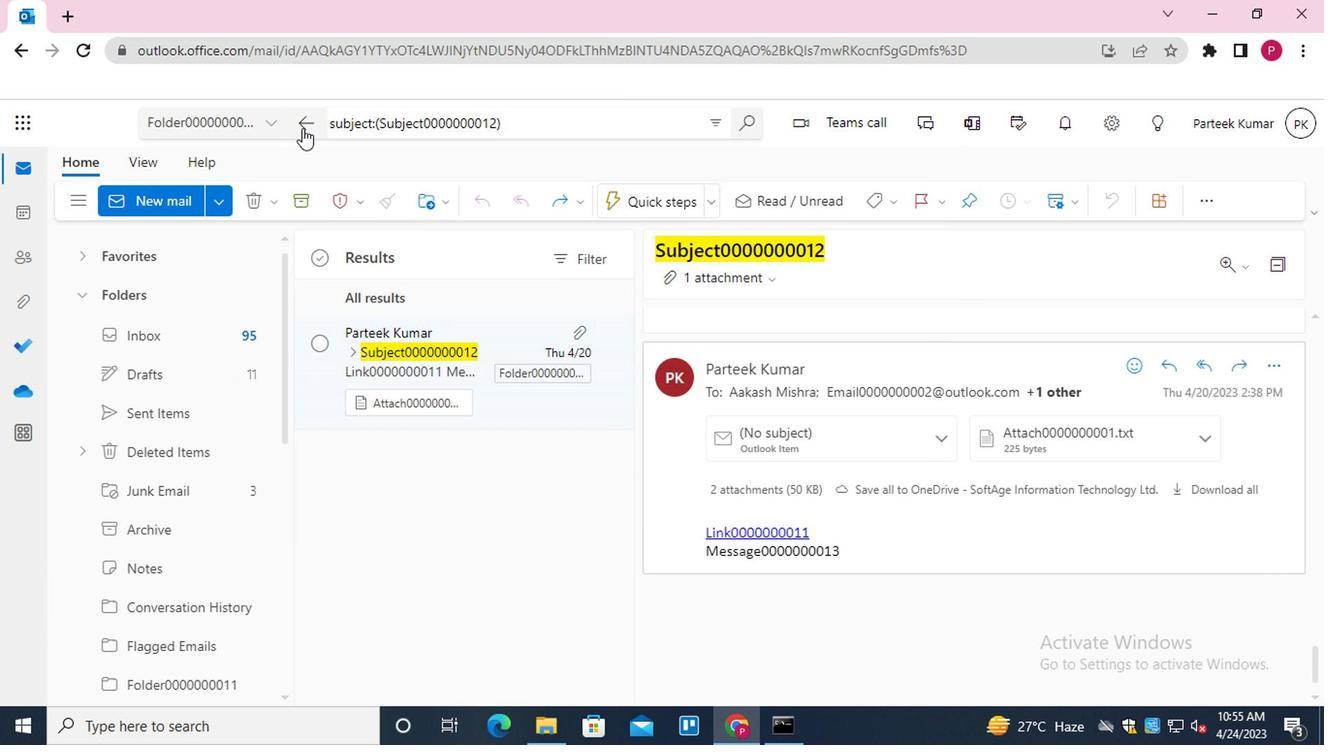 
Action: Mouse pressed left at (300, 126)
Screenshot: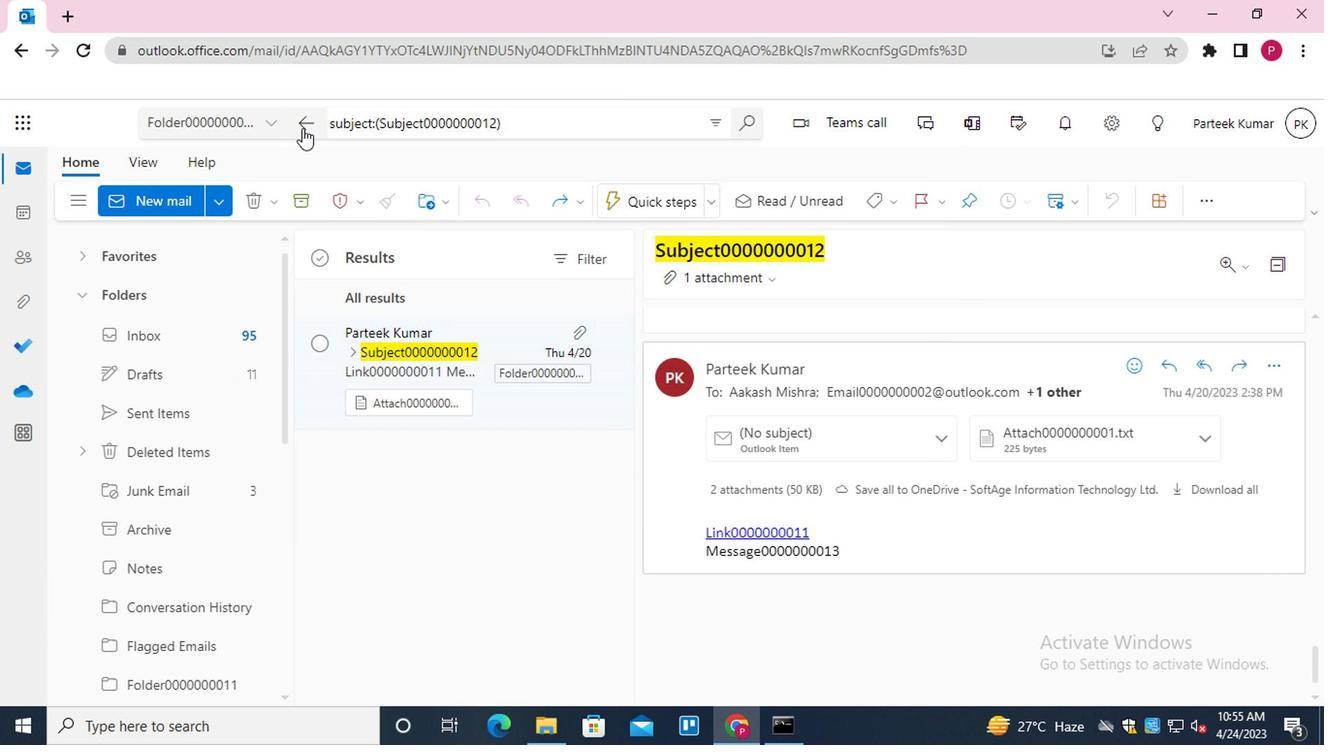 
Action: Mouse moved to (607, 126)
Screenshot: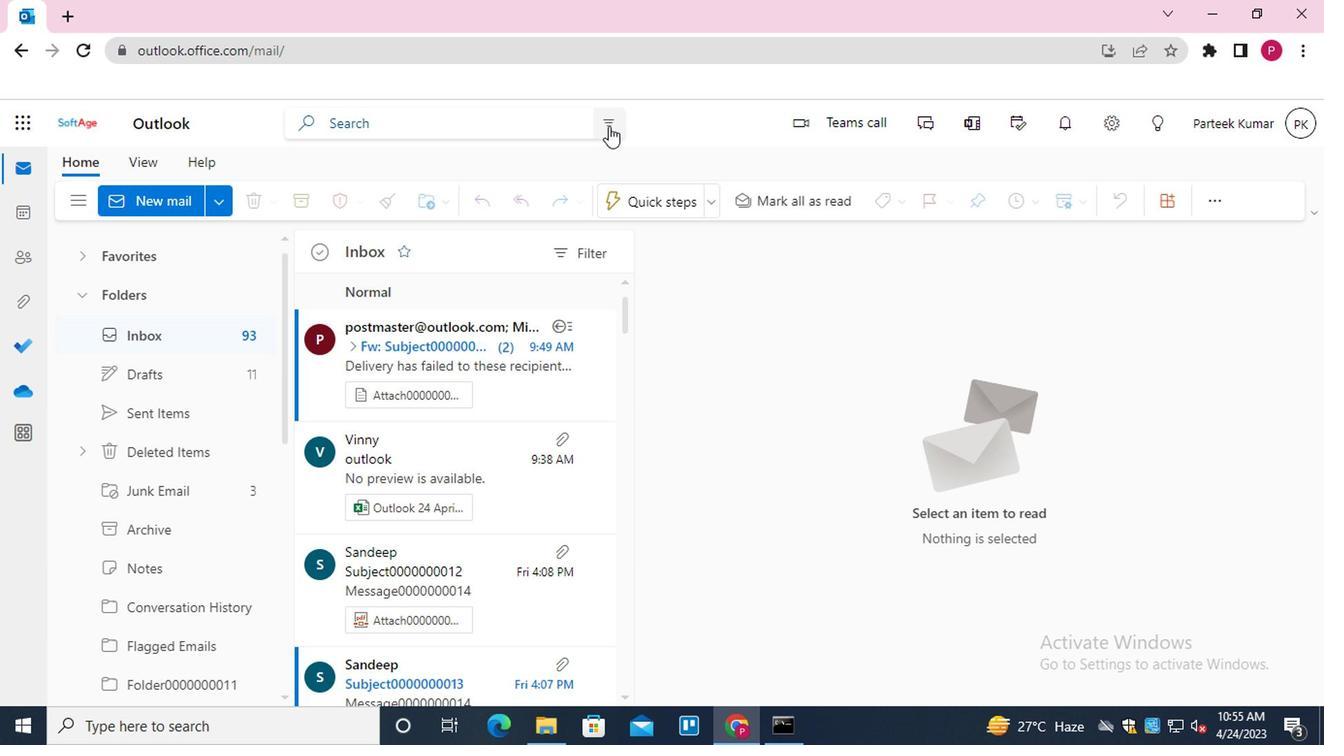 
Action: Mouse pressed left at (607, 126)
Screenshot: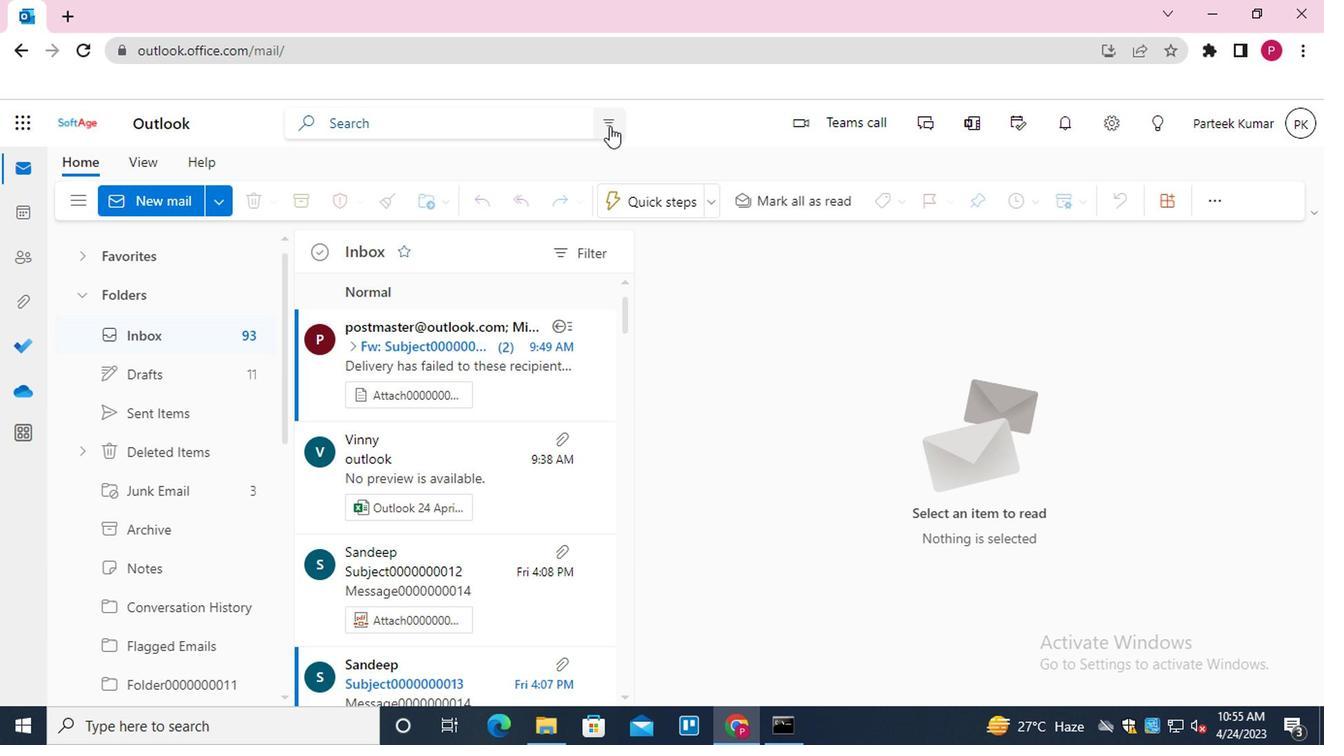 
Action: Mouse moved to (487, 162)
Screenshot: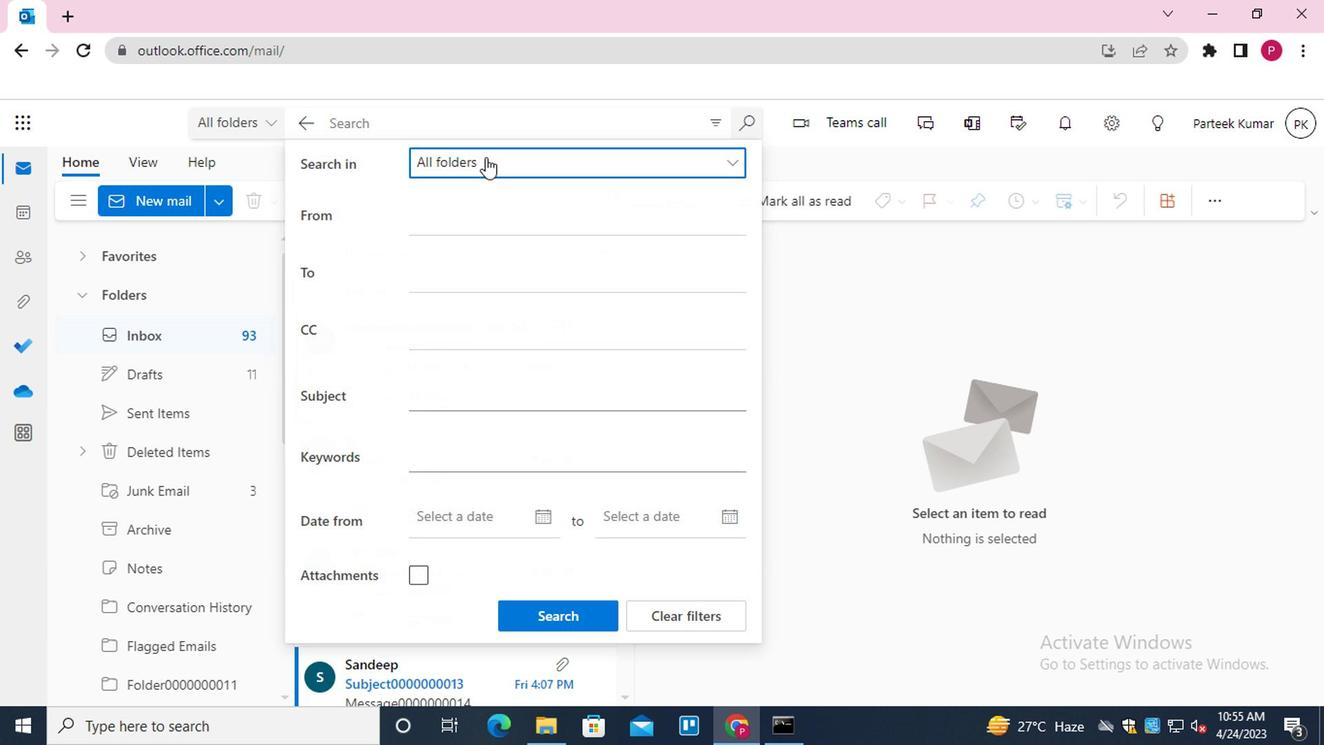 
Action: Mouse pressed left at (487, 162)
Screenshot: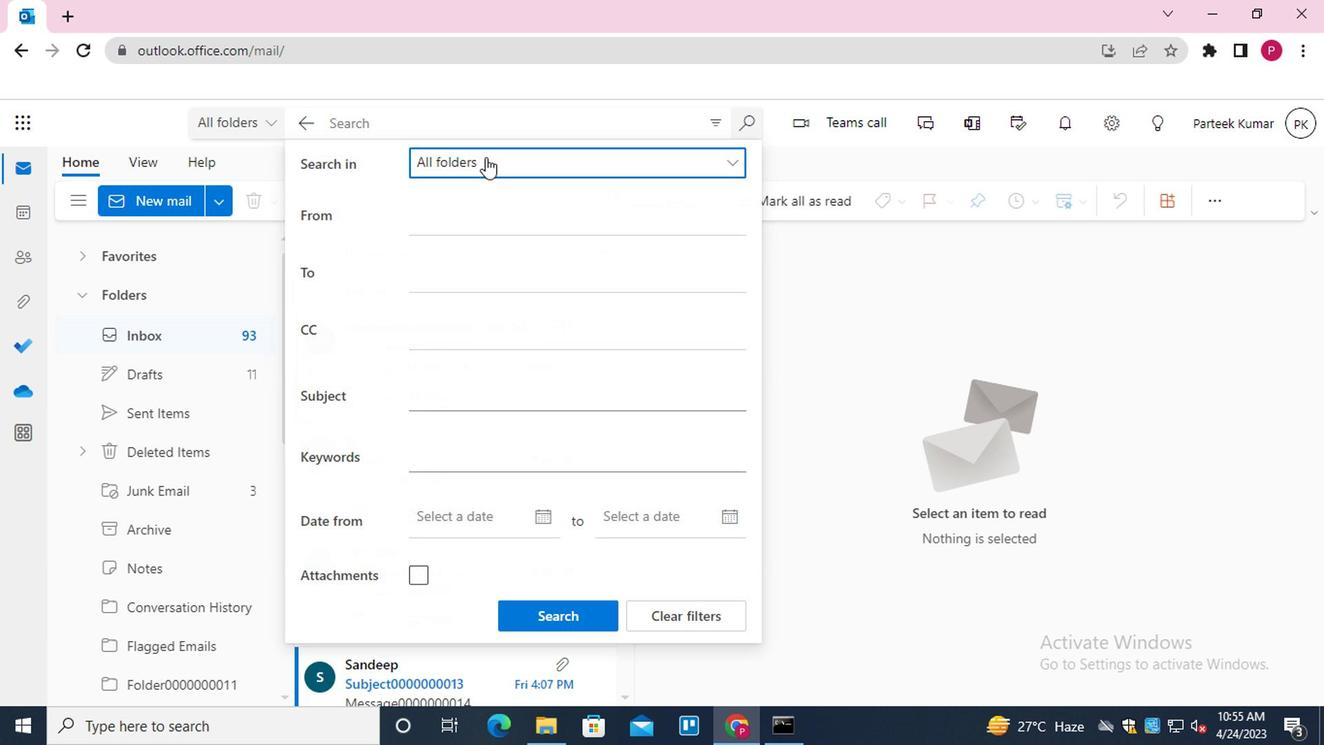 
Action: Mouse moved to (550, 341)
Screenshot: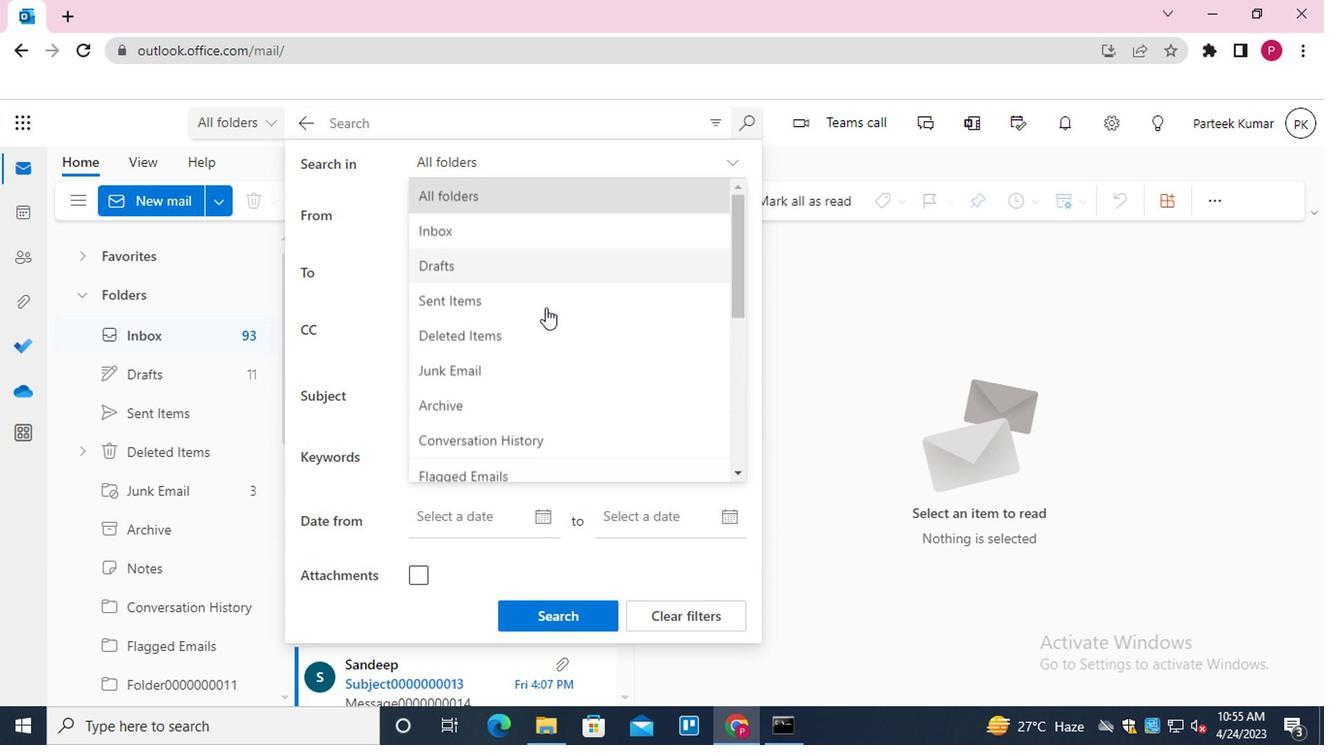 
Action: Mouse scrolled (550, 340) with delta (0, 0)
Screenshot: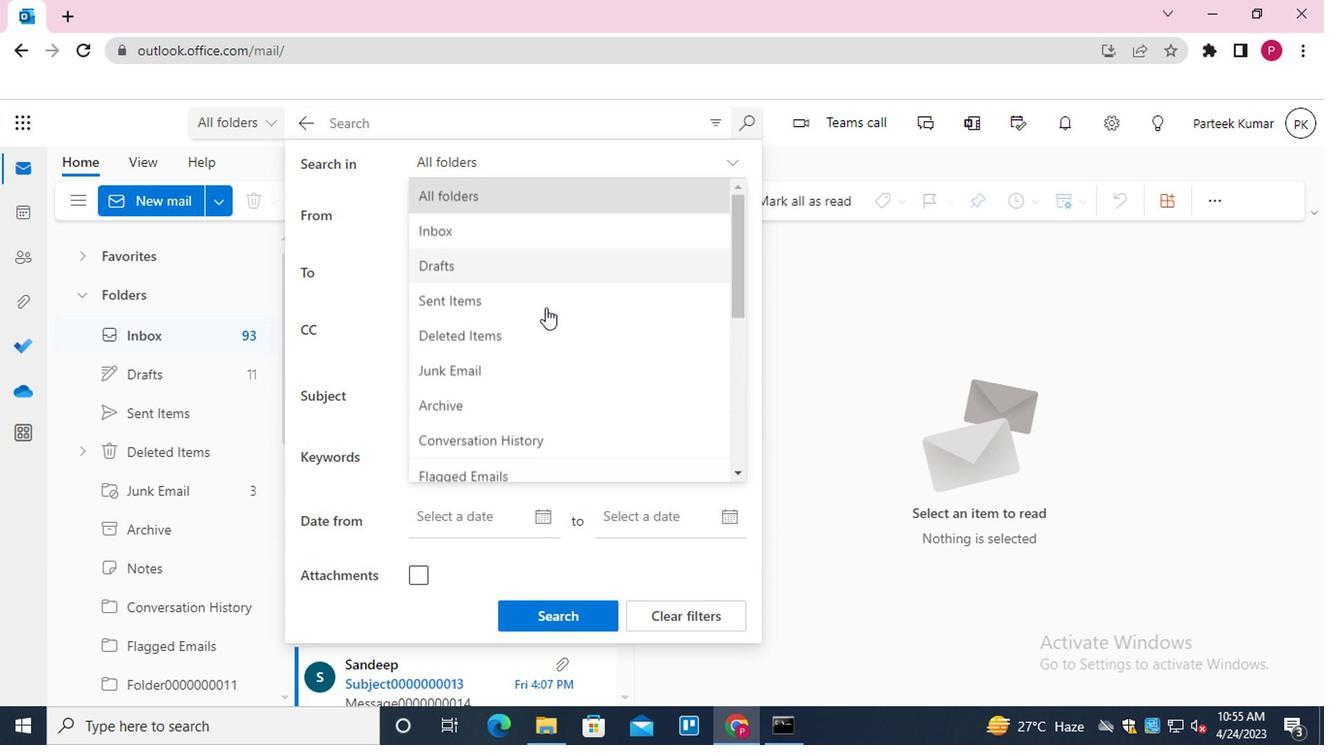 
Action: Mouse moved to (550, 343)
Screenshot: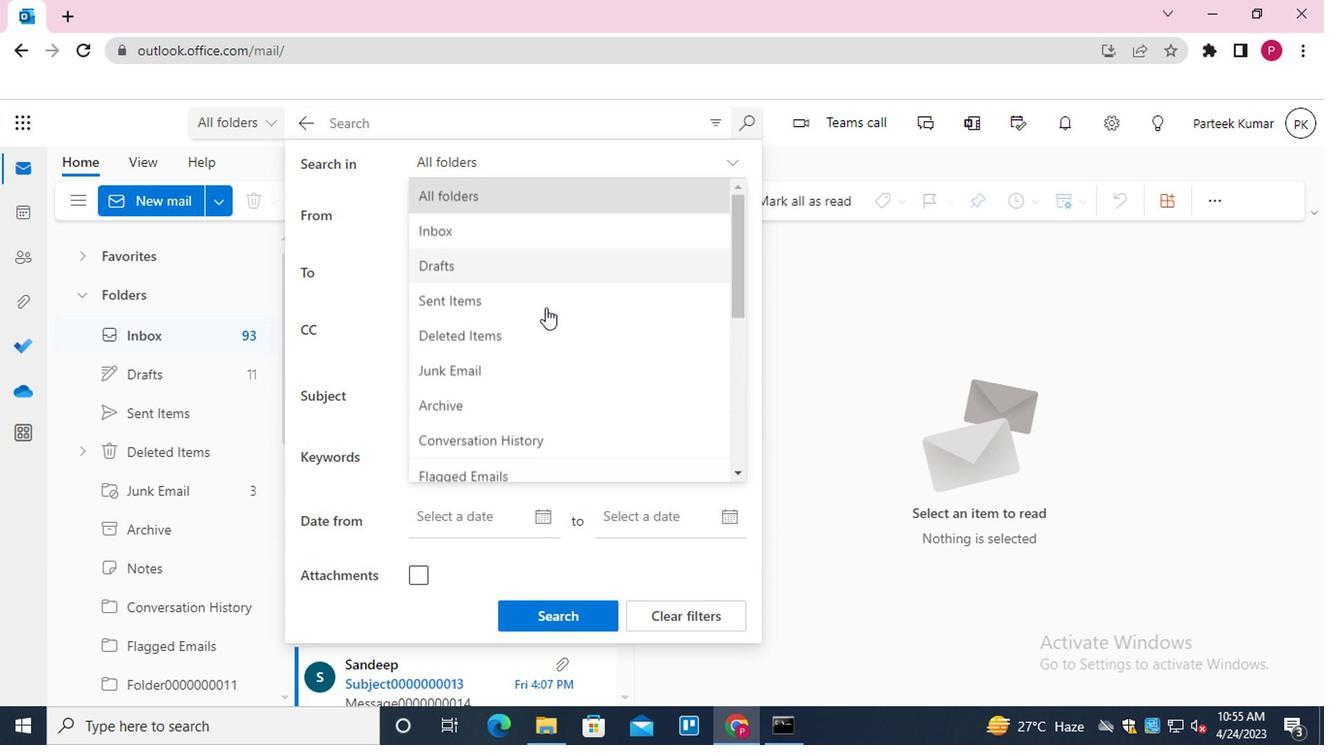 
Action: Mouse scrolled (550, 342) with delta (0, -1)
Screenshot: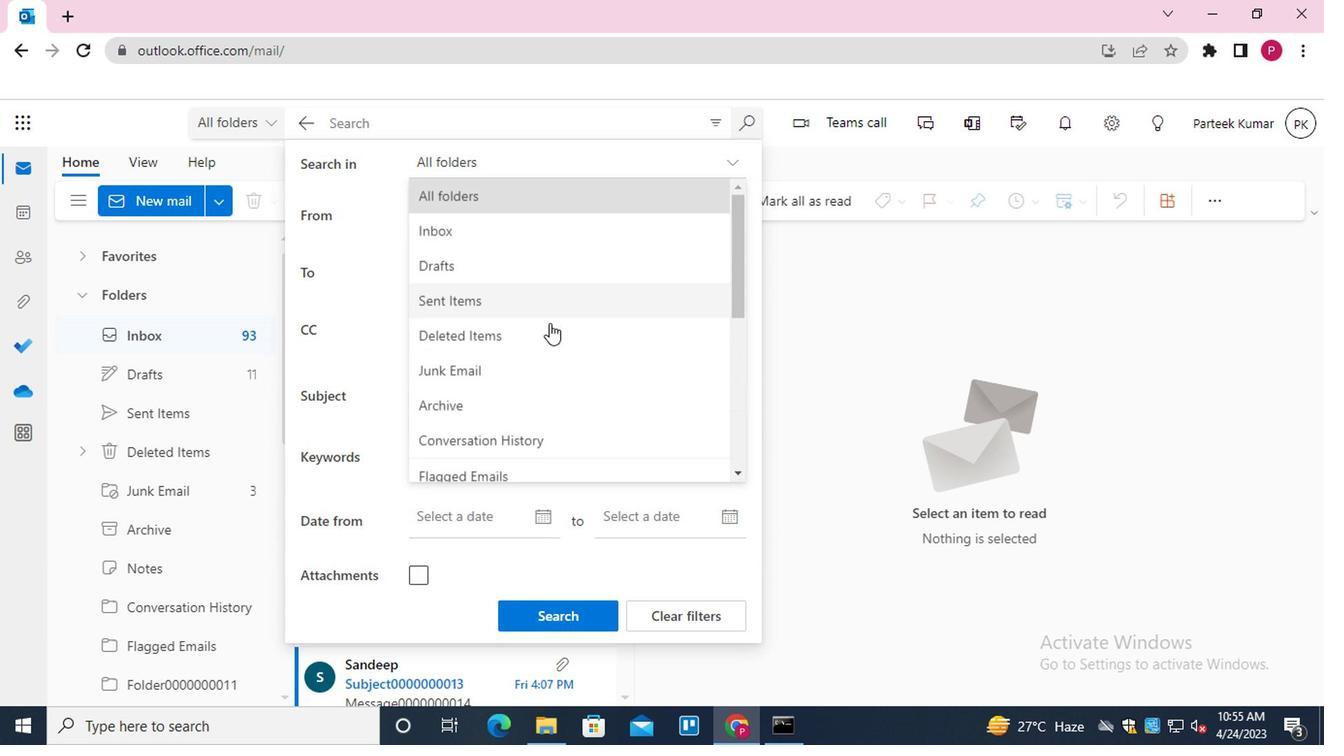 
Action: Mouse moved to (548, 318)
Screenshot: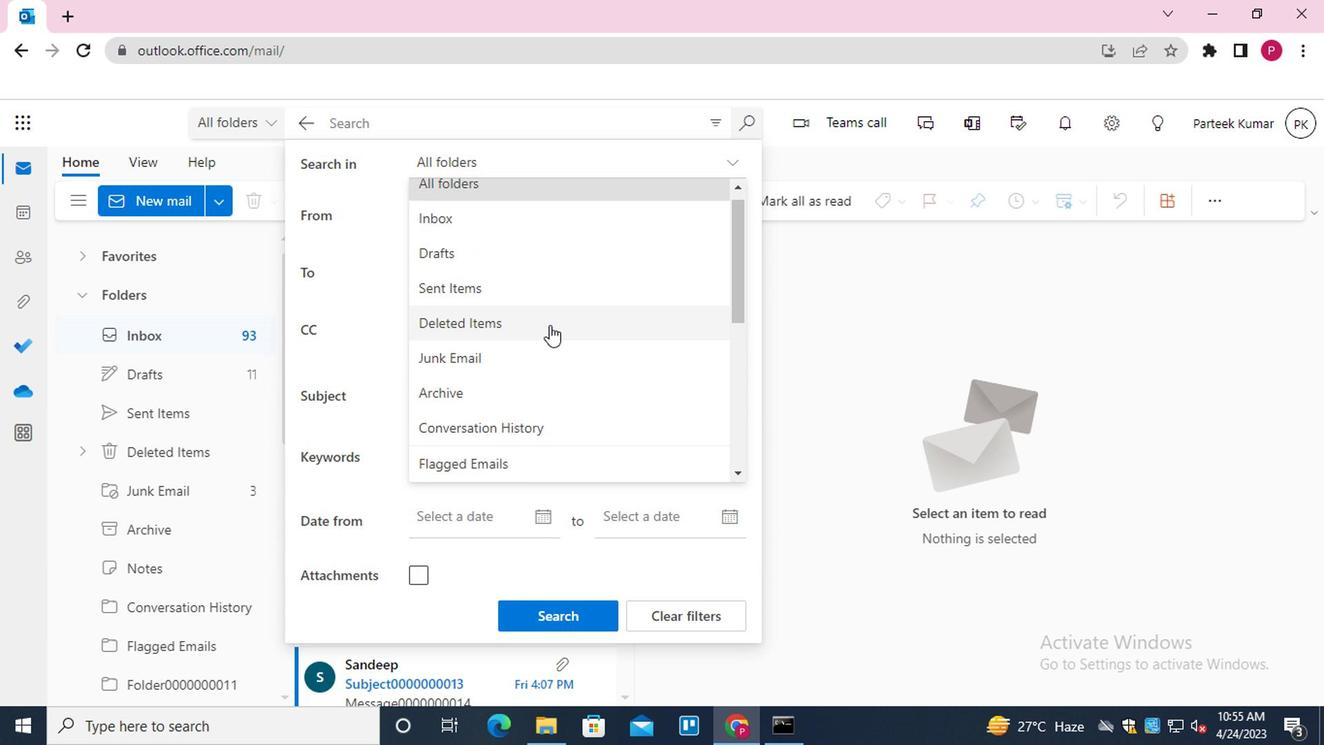 
Action: Mouse scrolled (548, 317) with delta (0, -1)
Screenshot: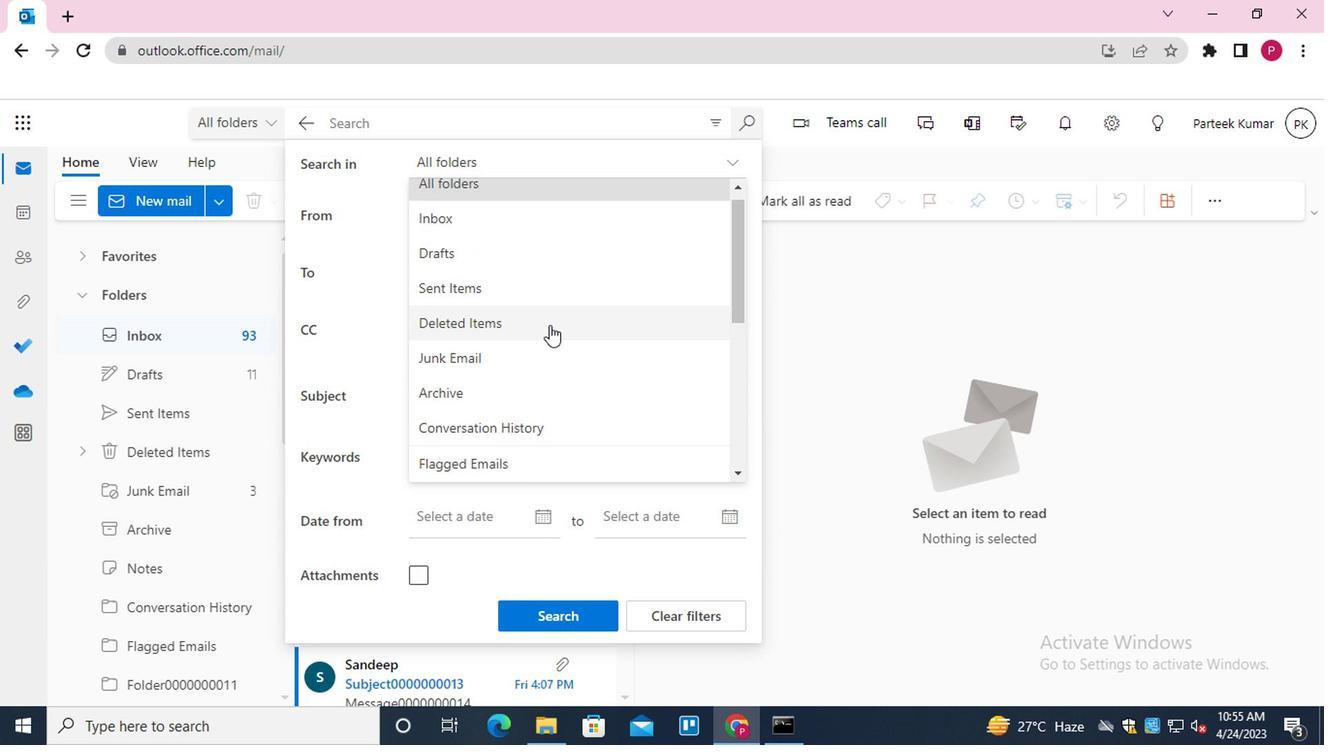 
Action: Mouse scrolled (548, 317) with delta (0, -1)
Screenshot: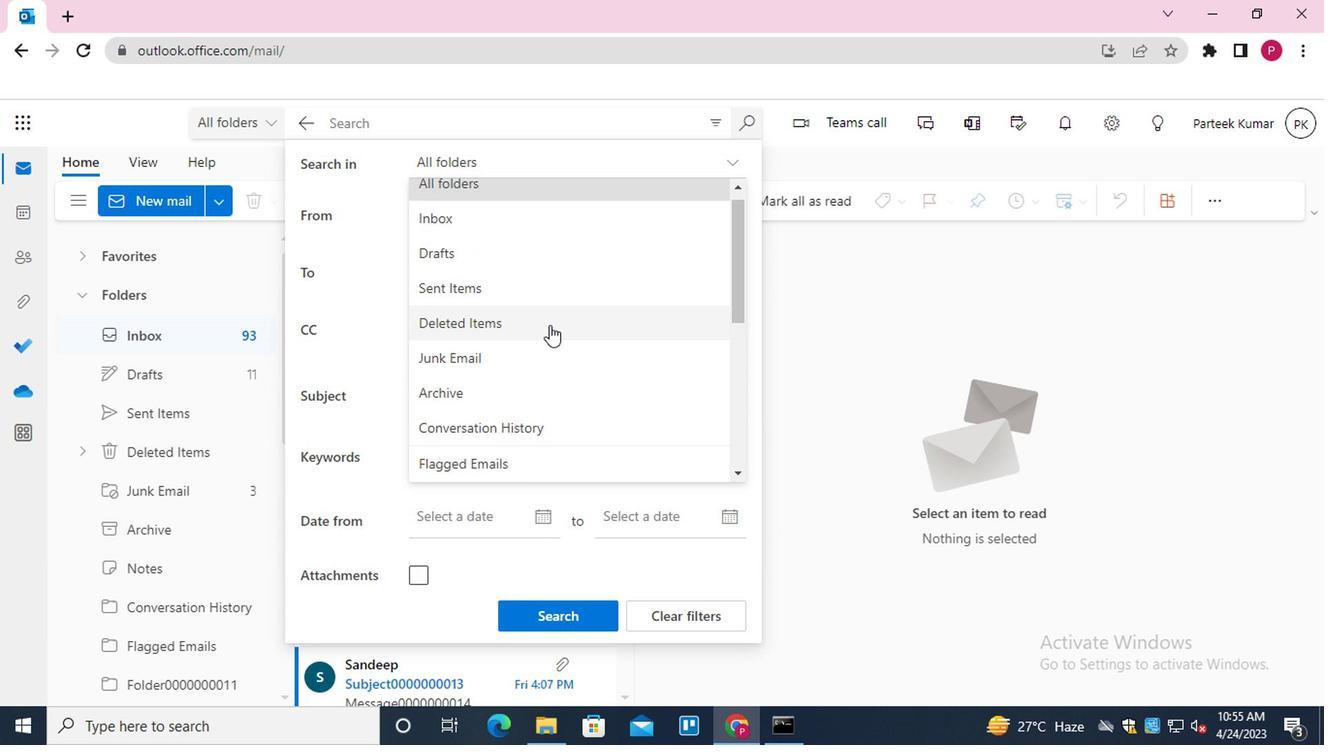 
Action: Mouse scrolled (548, 317) with delta (0, -1)
Screenshot: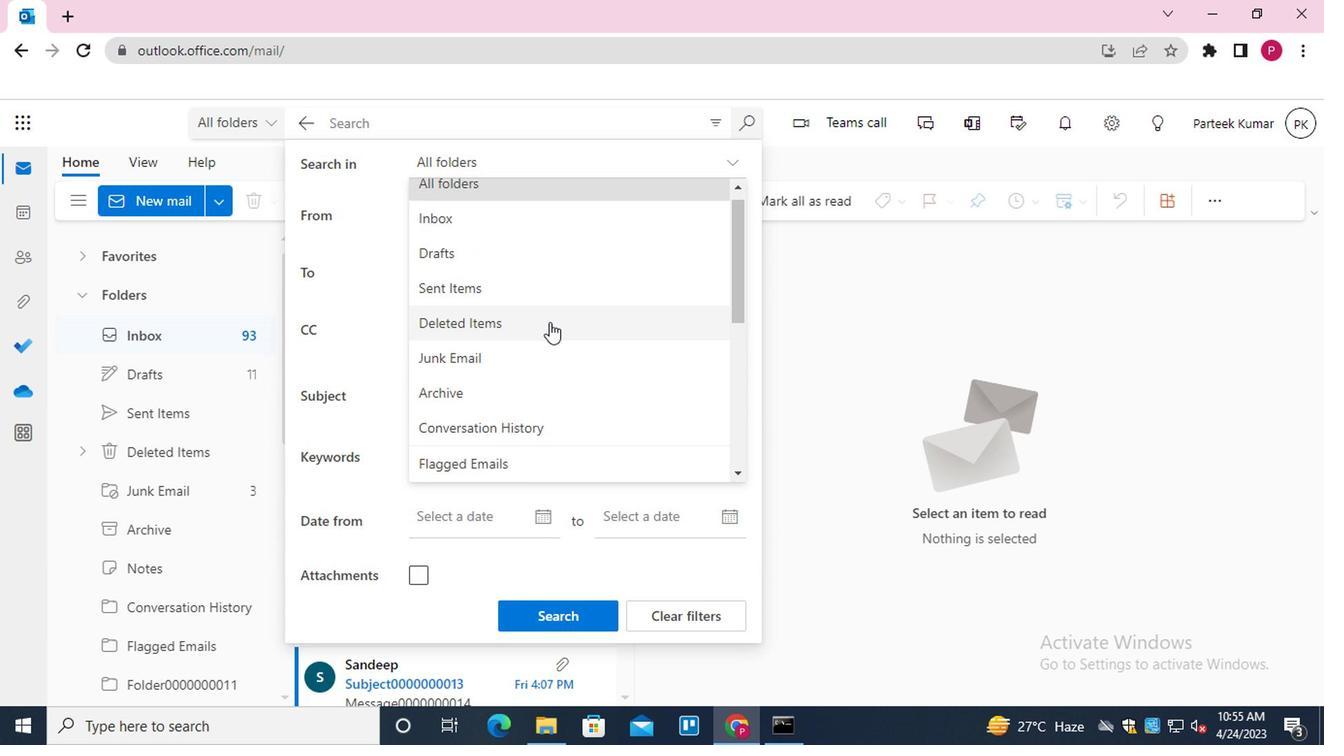 
Action: Mouse scrolled (548, 317) with delta (0, -1)
Screenshot: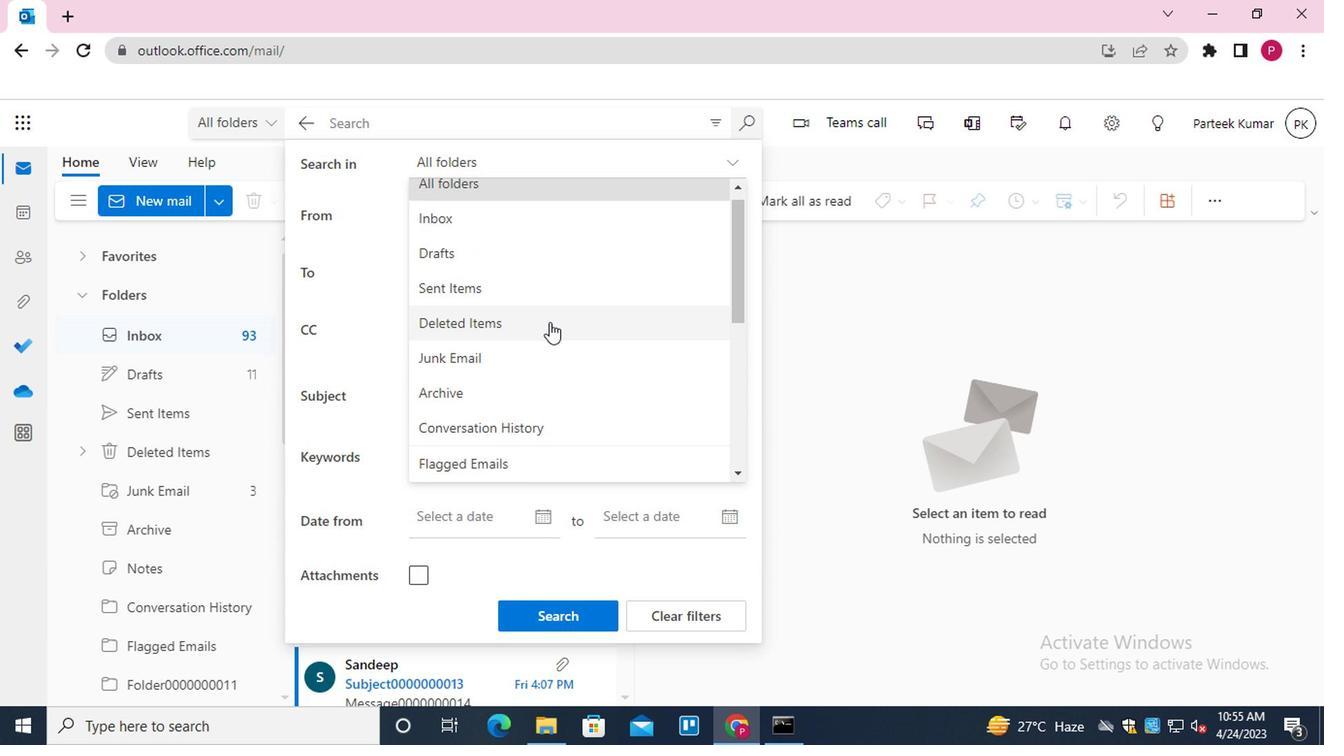 
Action: Mouse scrolled (548, 317) with delta (0, -1)
Screenshot: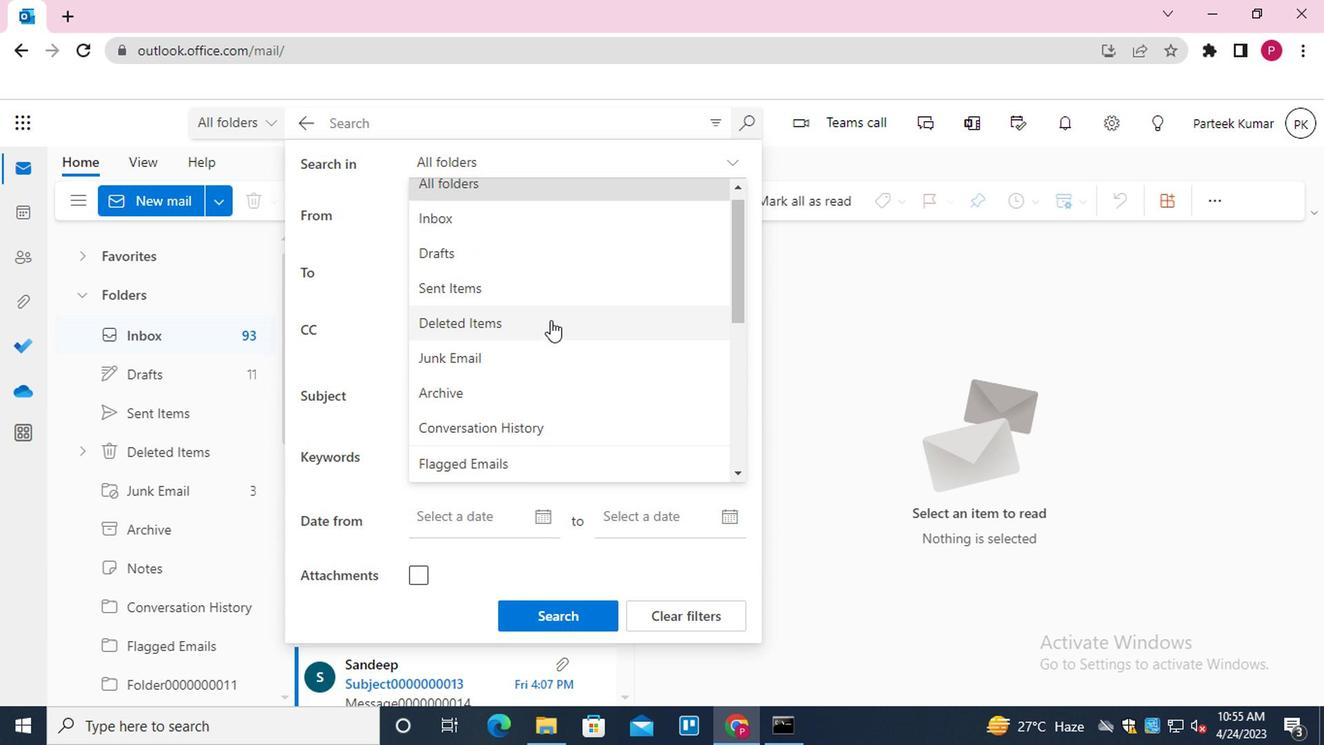 
Action: Mouse scrolled (548, 317) with delta (0, -1)
Screenshot: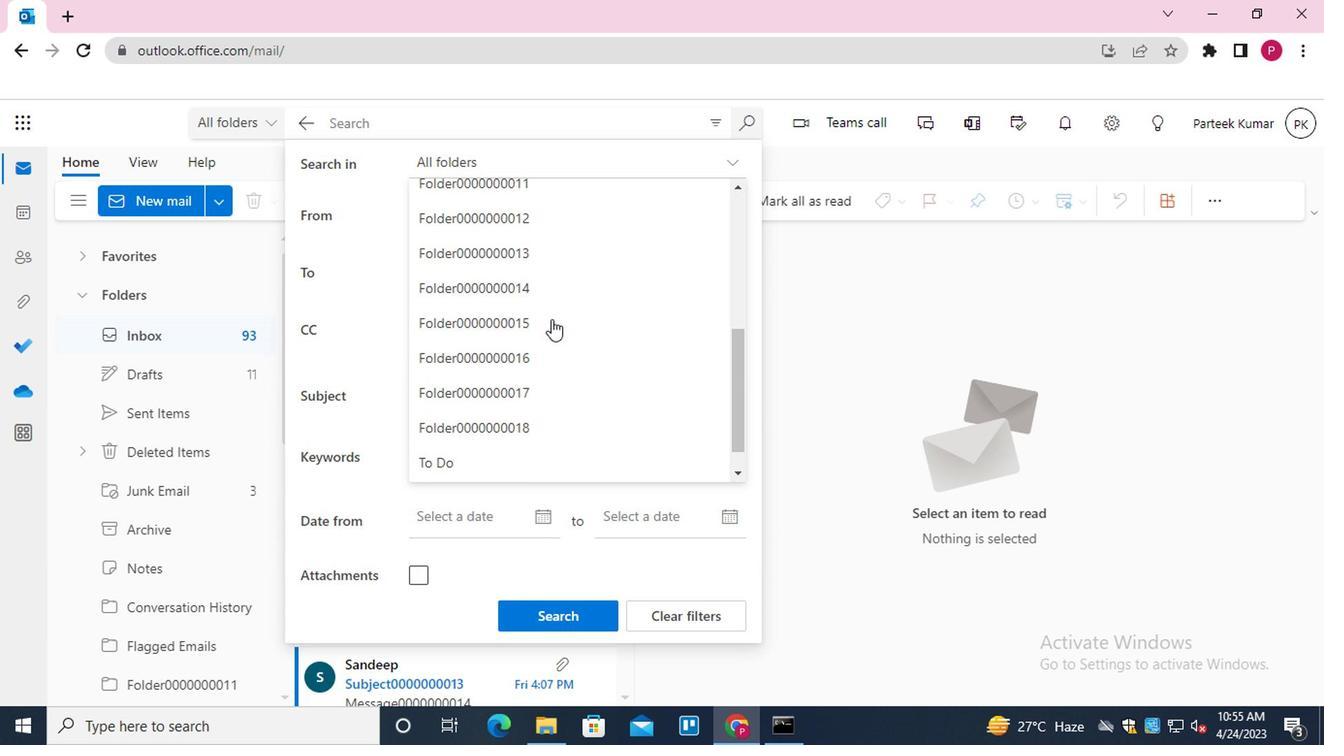 
Action: Mouse scrolled (548, 317) with delta (0, -1)
Screenshot: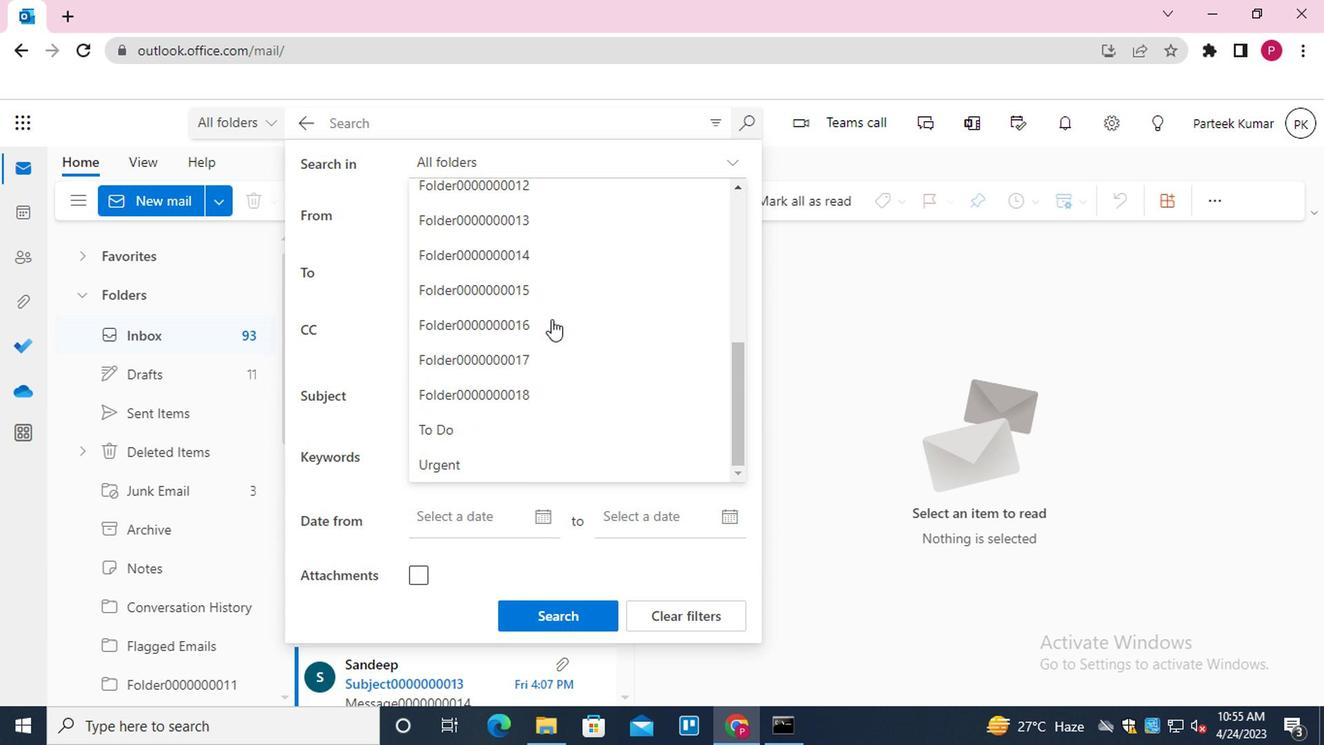
Action: Mouse scrolled (548, 317) with delta (0, -1)
Screenshot: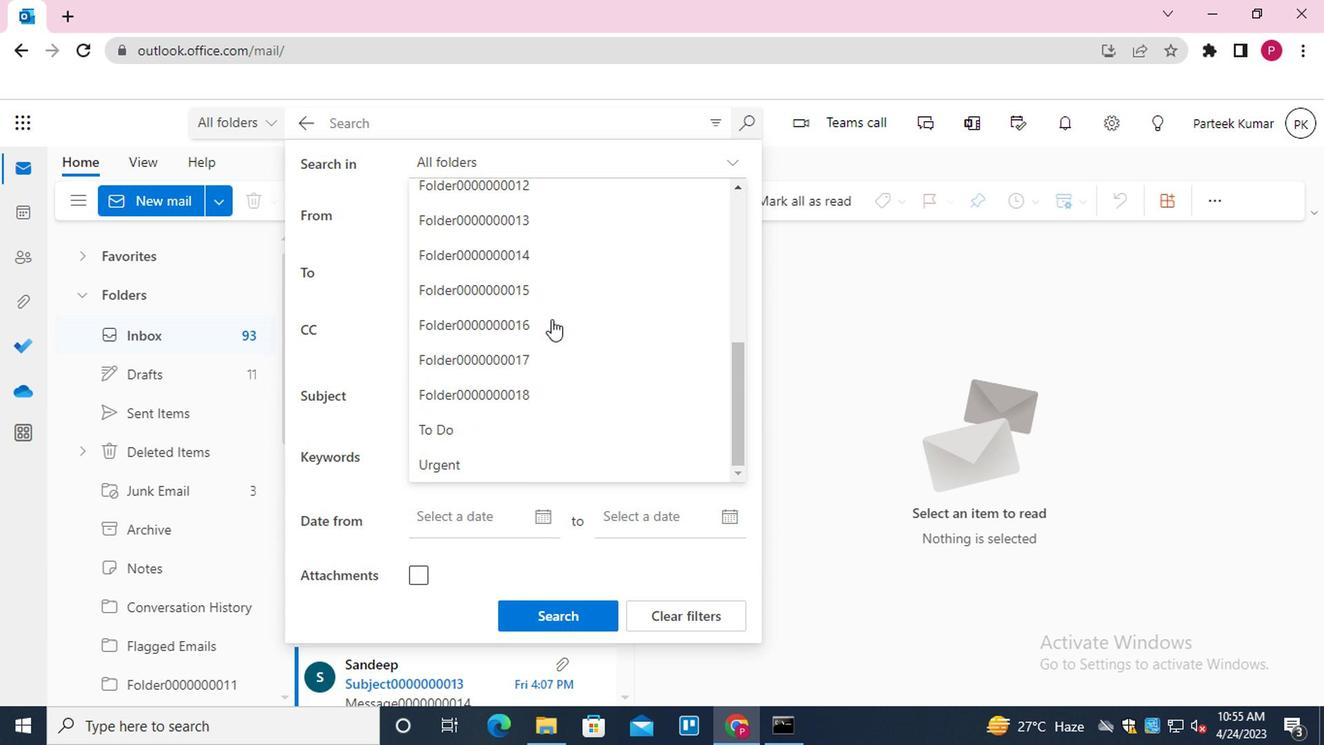 
Action: Mouse scrolled (548, 317) with delta (0, -1)
Screenshot: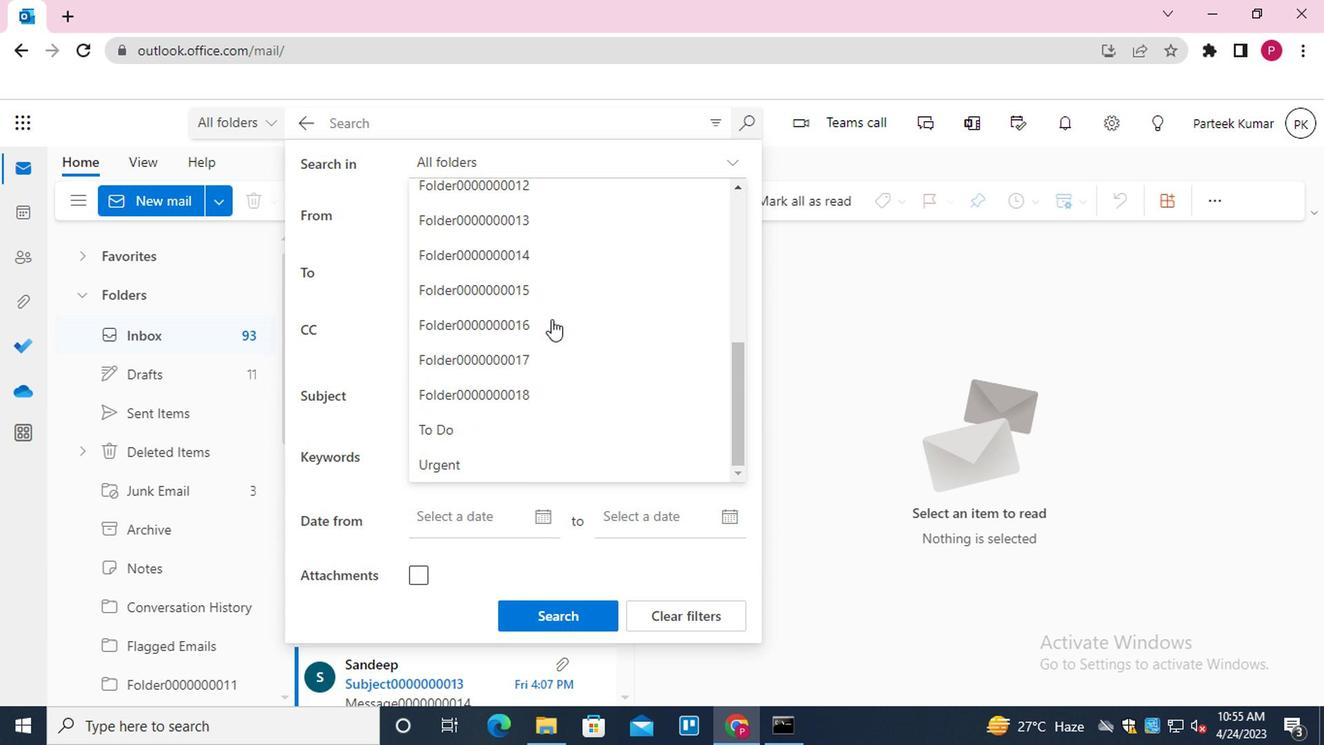 
Action: Mouse scrolled (548, 317) with delta (0, -1)
Screenshot: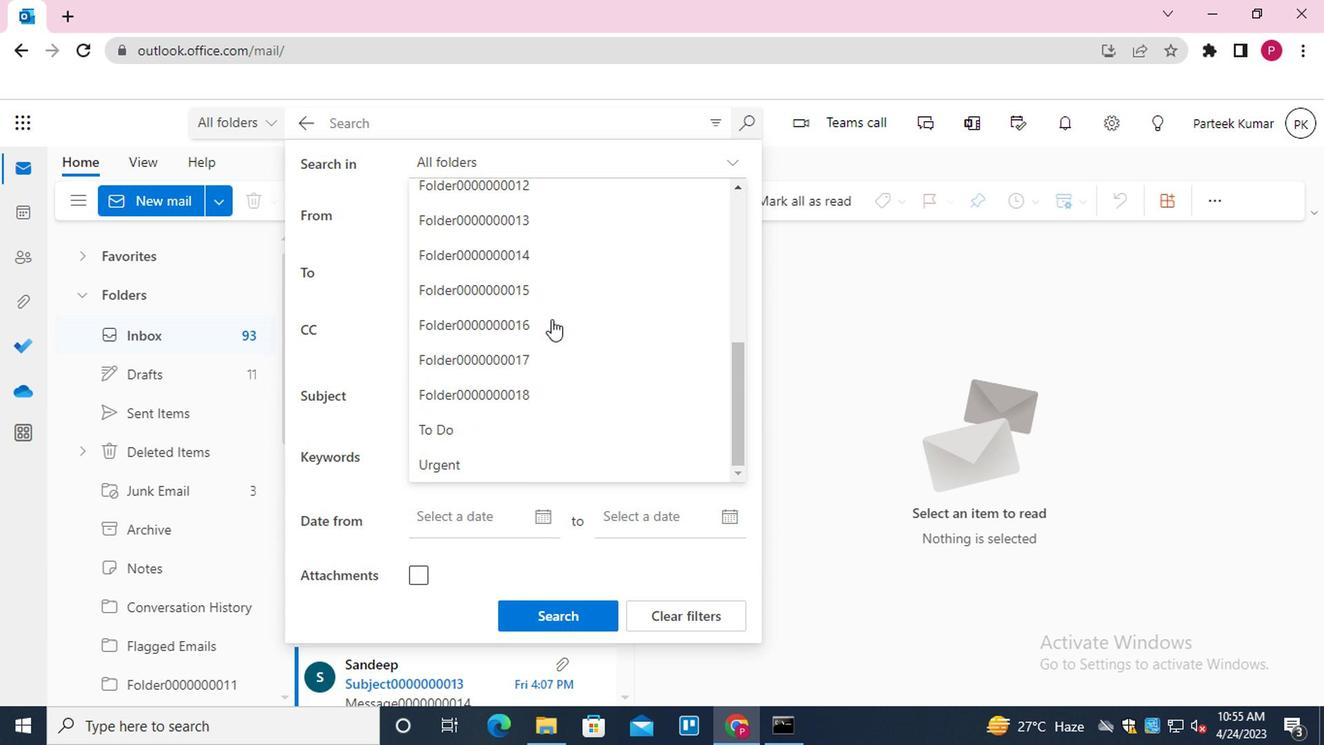 
Action: Mouse scrolled (548, 317) with delta (0, -1)
Screenshot: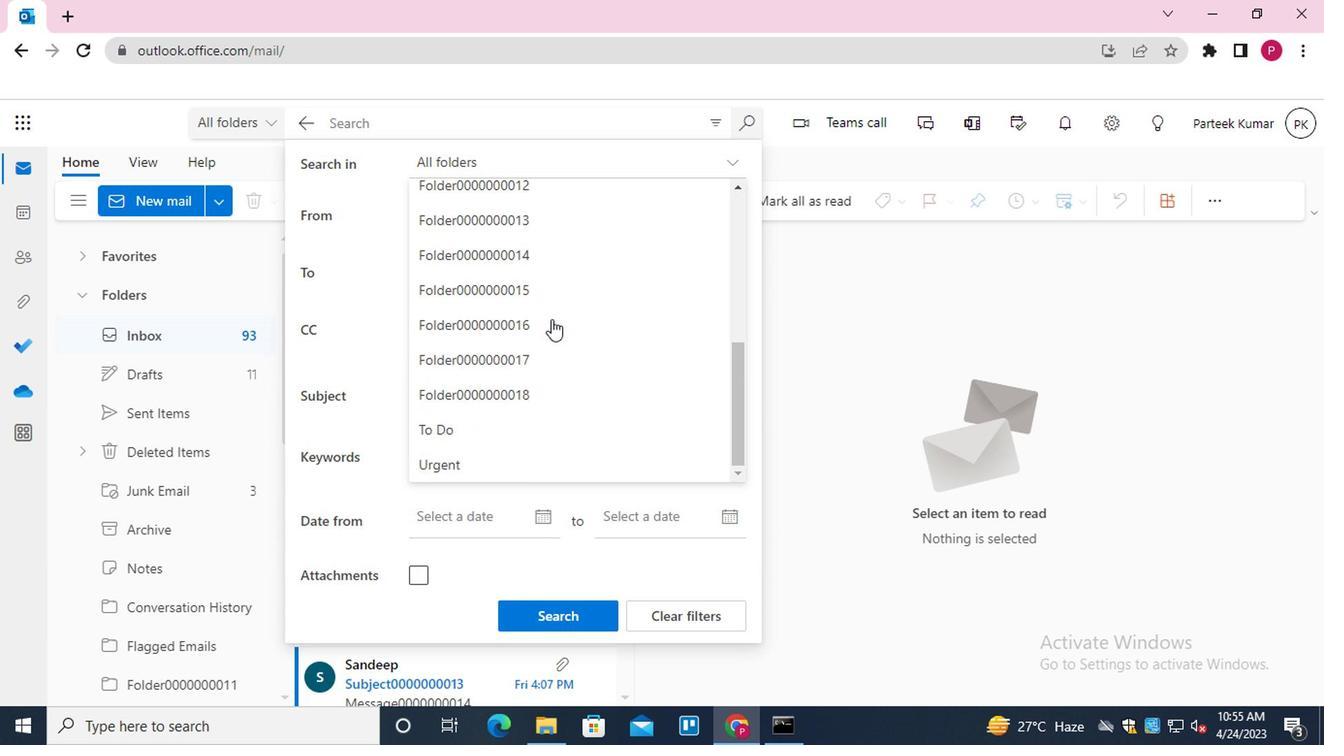 
Action: Mouse moved to (558, 271)
Screenshot: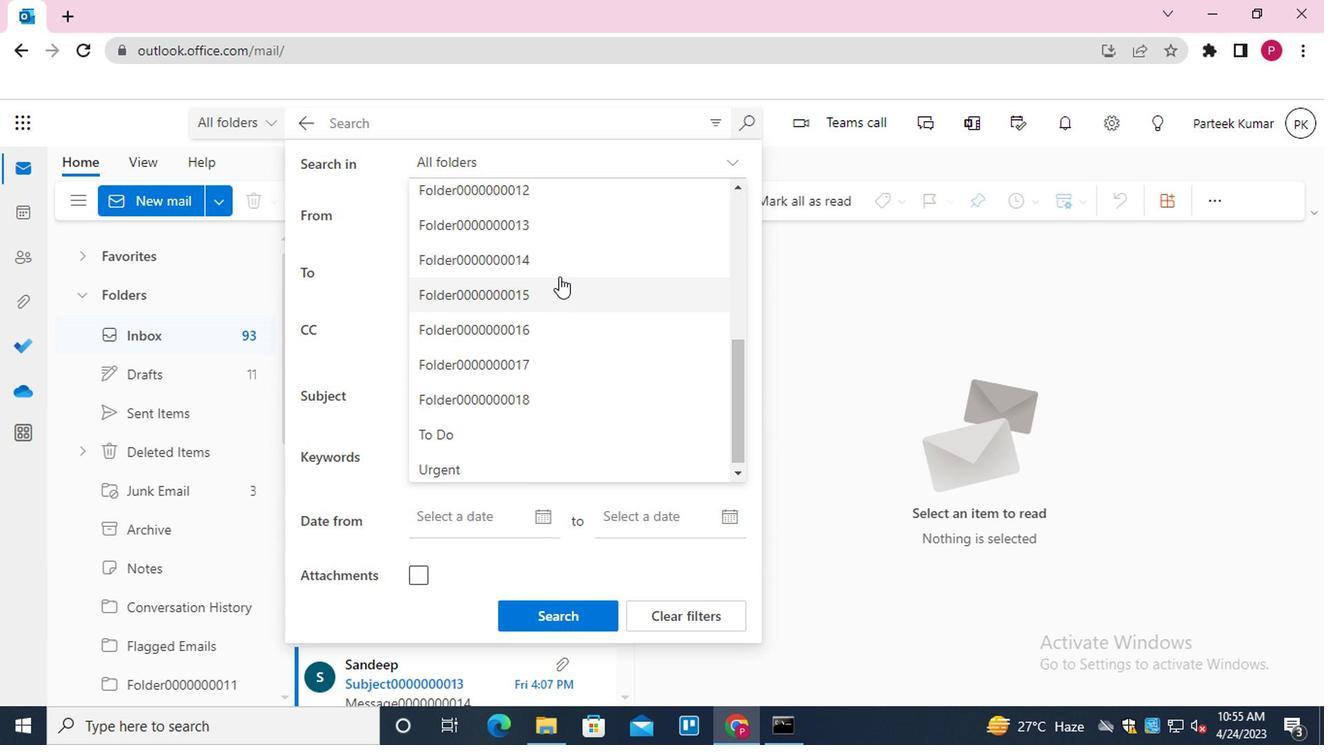 
Action: Mouse pressed left at (558, 271)
Screenshot: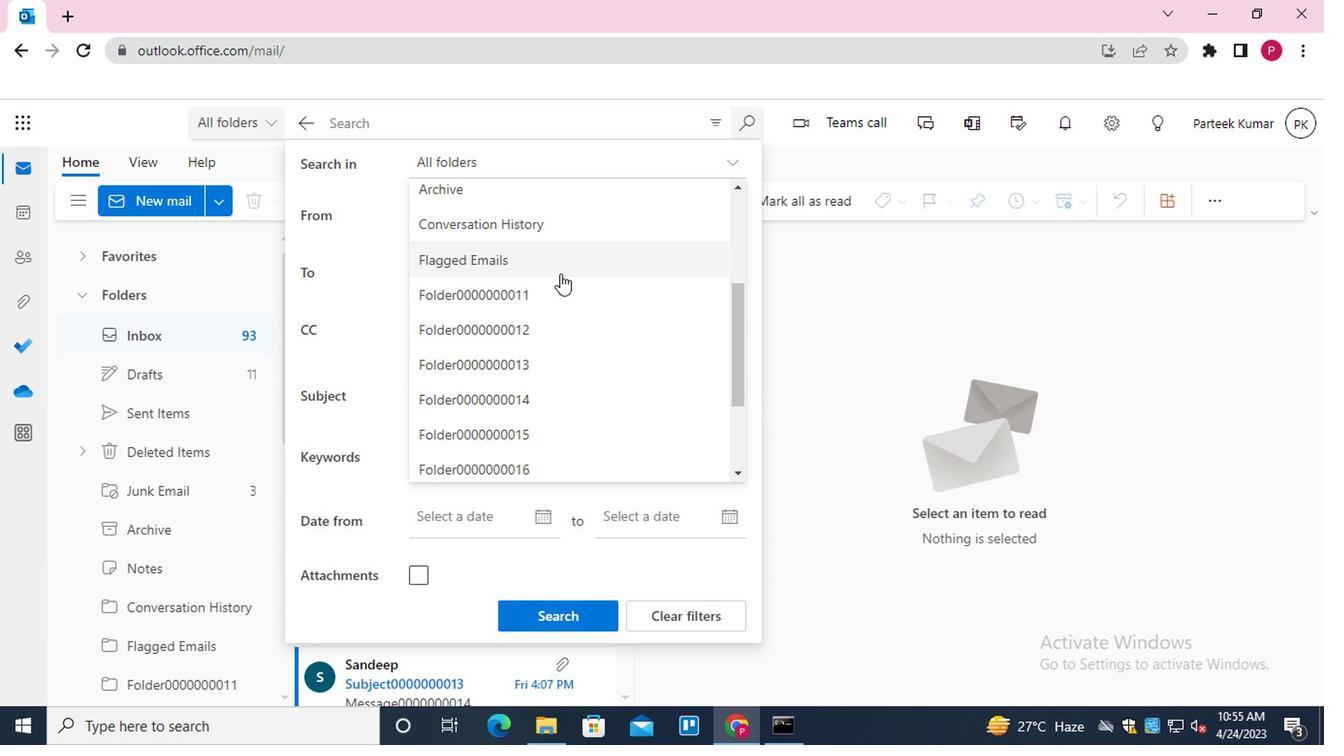 
Action: Mouse moved to (714, 119)
Screenshot: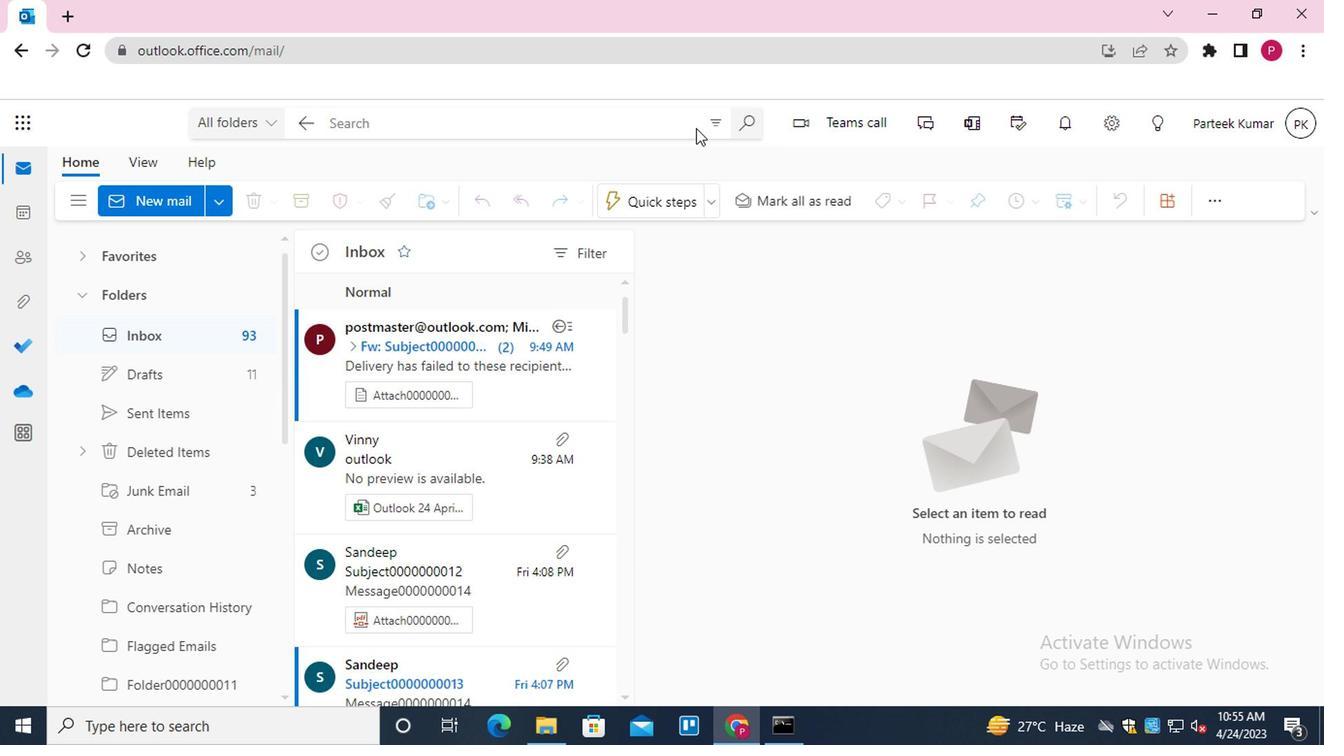
Action: Mouse pressed left at (714, 119)
Screenshot: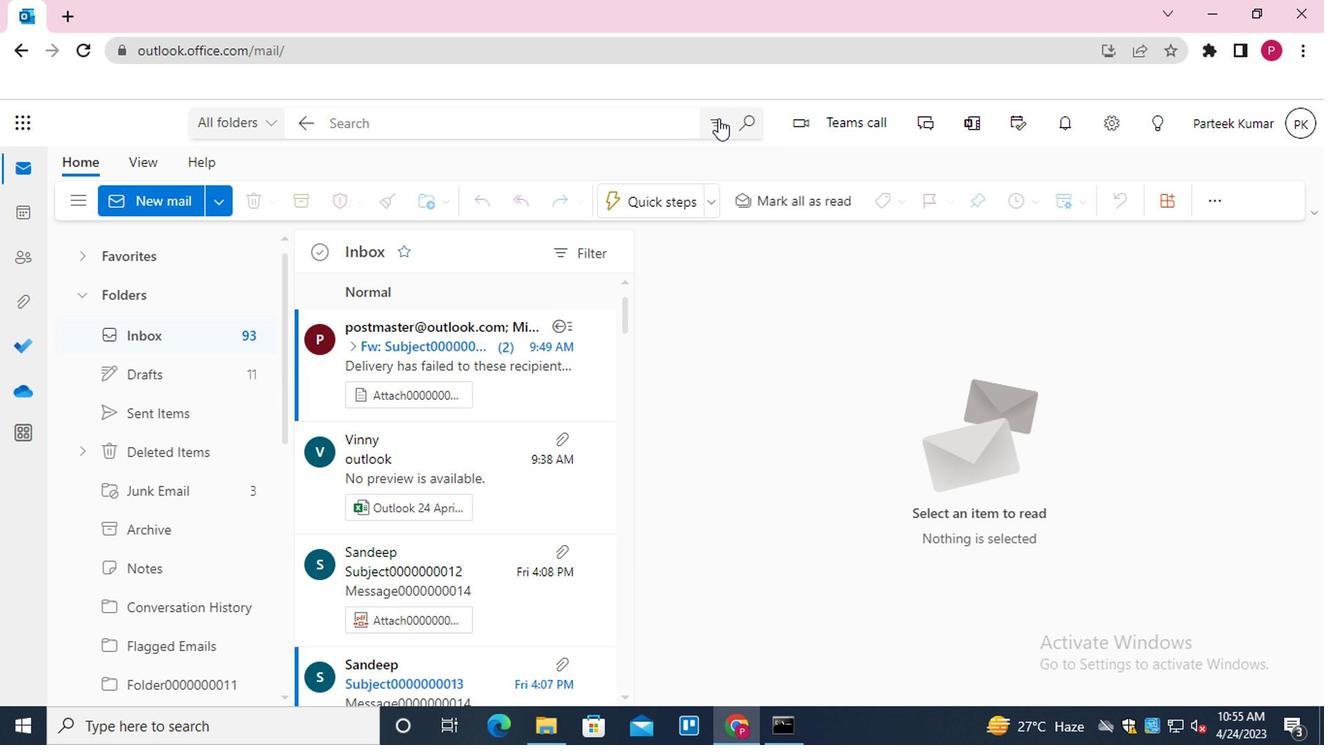 
Action: Mouse moved to (640, 176)
Screenshot: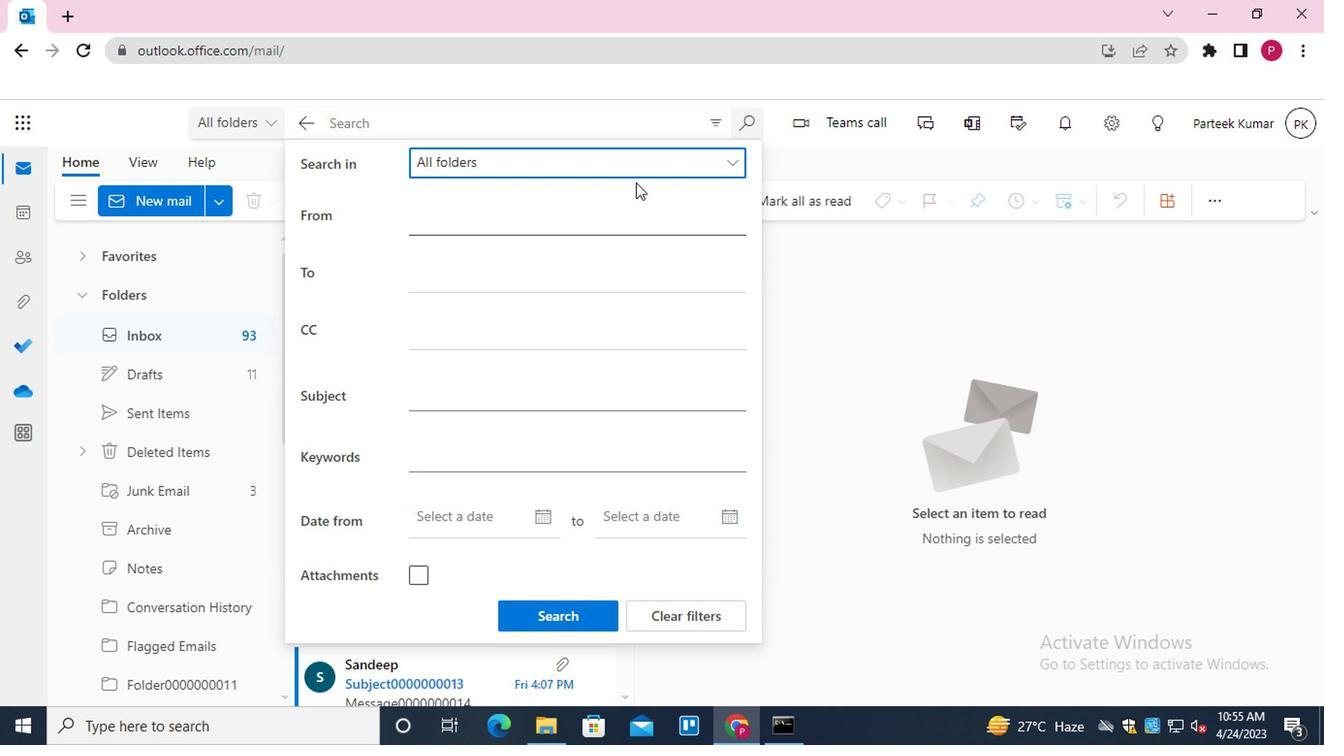 
Action: Mouse pressed left at (640, 176)
Screenshot: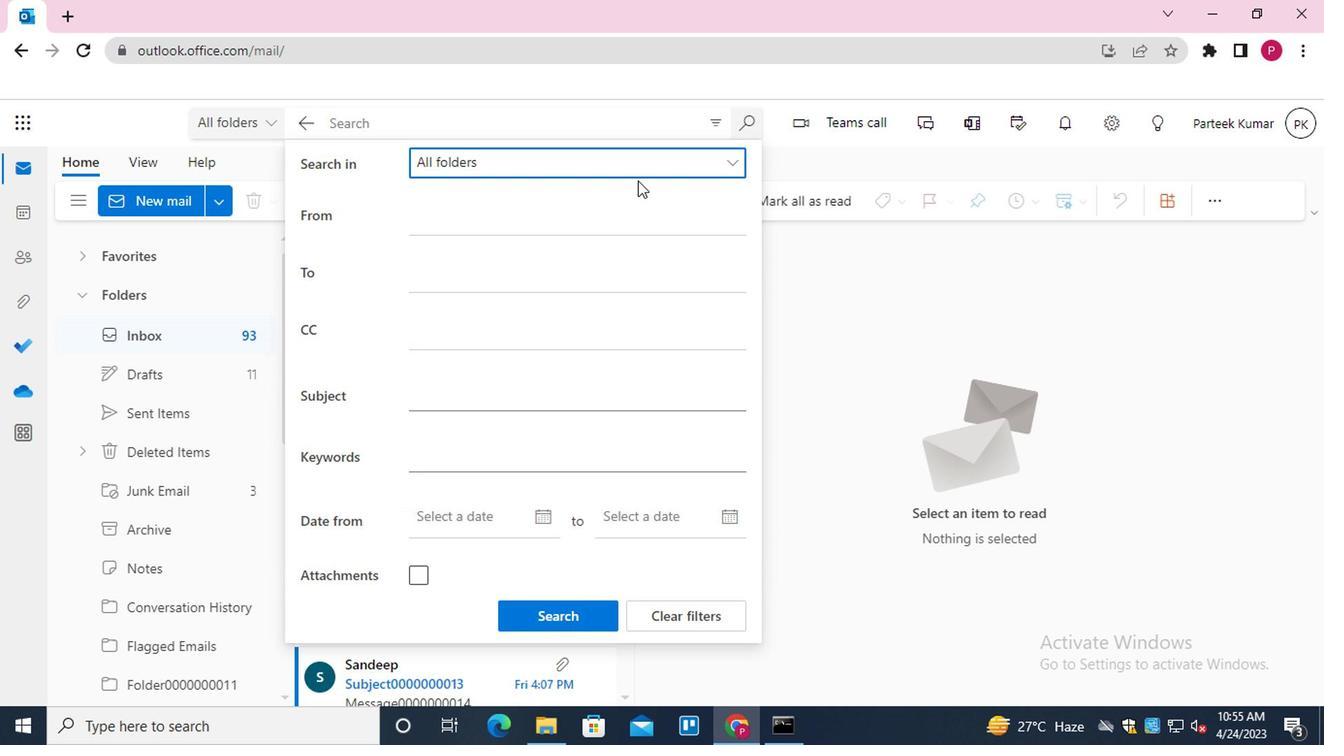 
Action: Mouse moved to (592, 311)
Screenshot: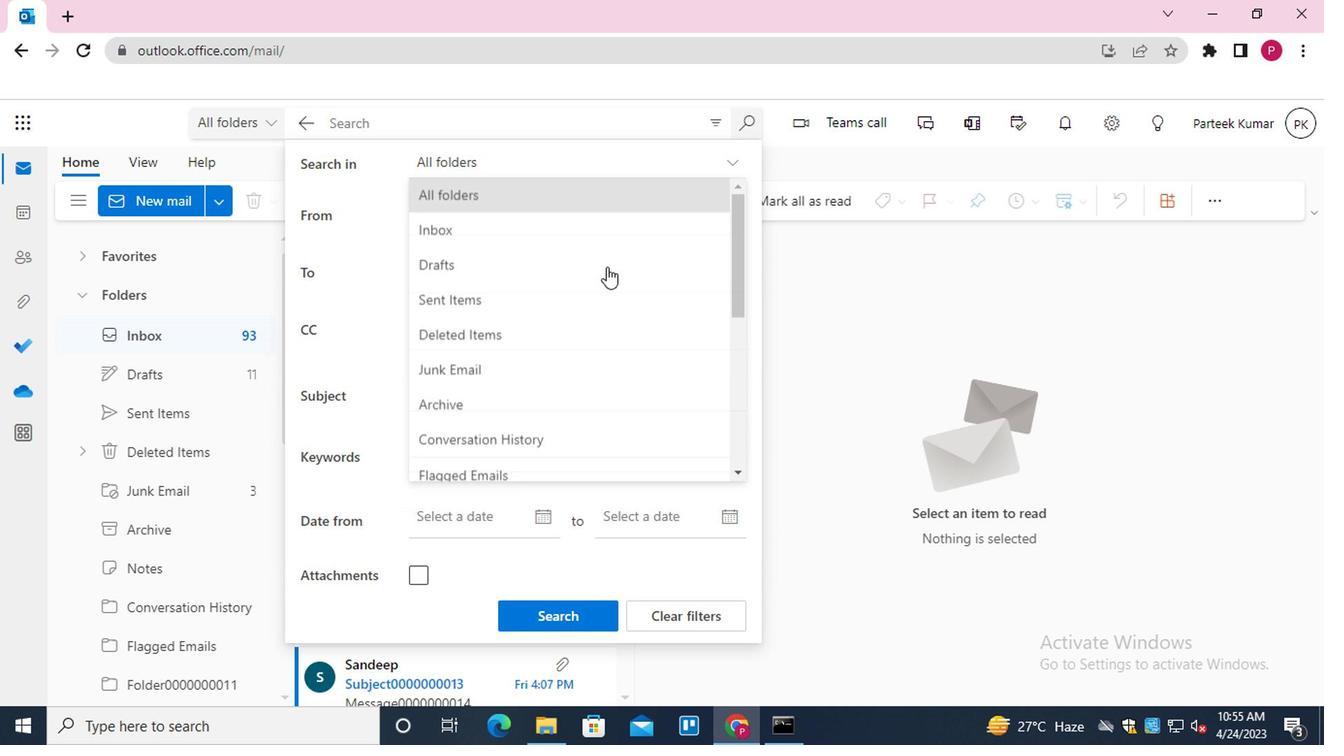 
Action: Mouse scrolled (592, 310) with delta (0, -1)
Screenshot: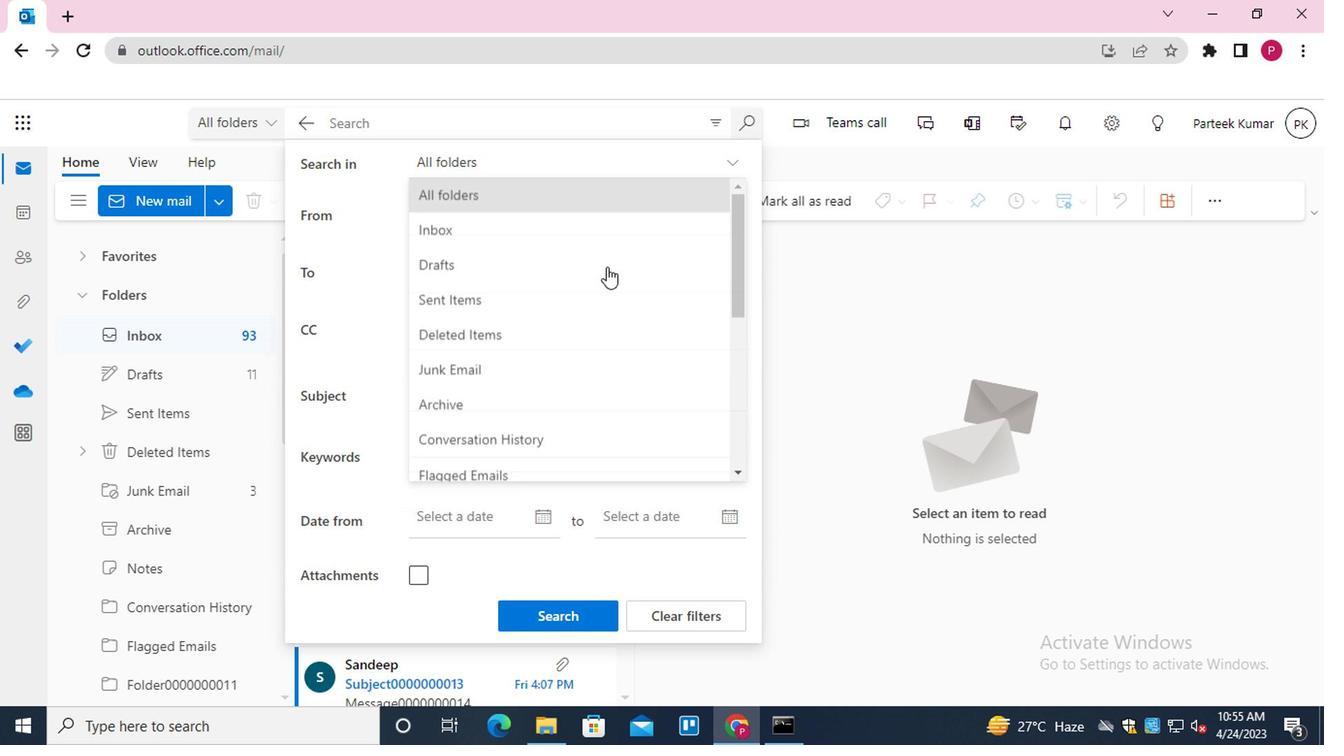 
Action: Mouse scrolled (592, 310) with delta (0, -1)
Screenshot: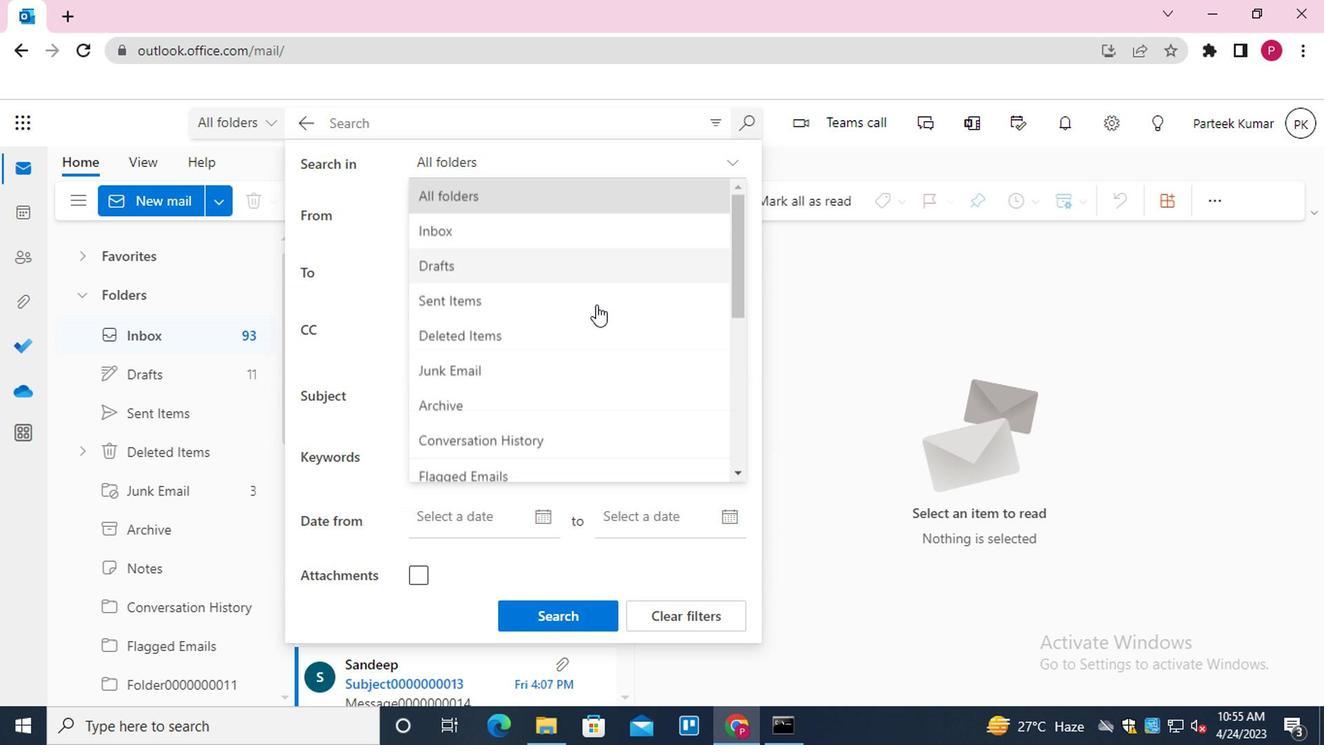 
Action: Mouse moved to (565, 389)
Screenshot: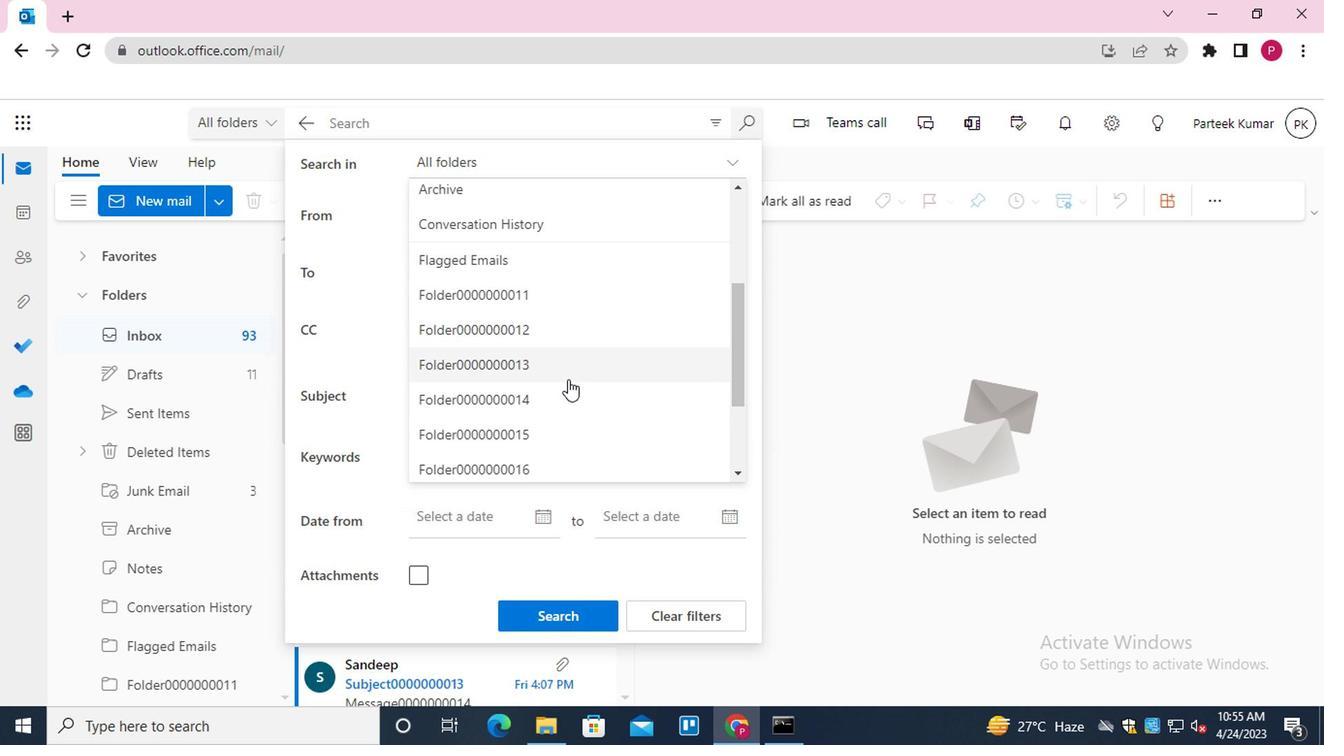 
Action: Mouse pressed left at (565, 389)
Screenshot: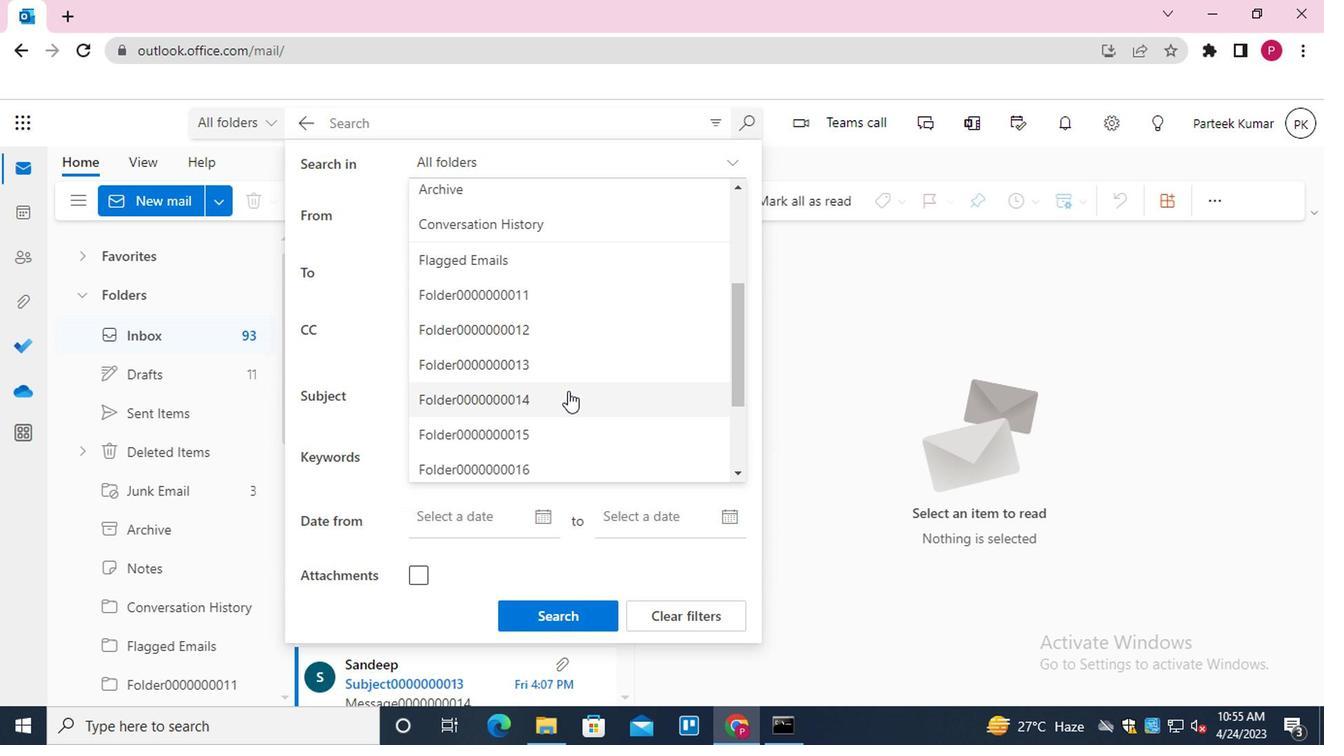 
Action: Mouse moved to (460, 403)
Screenshot: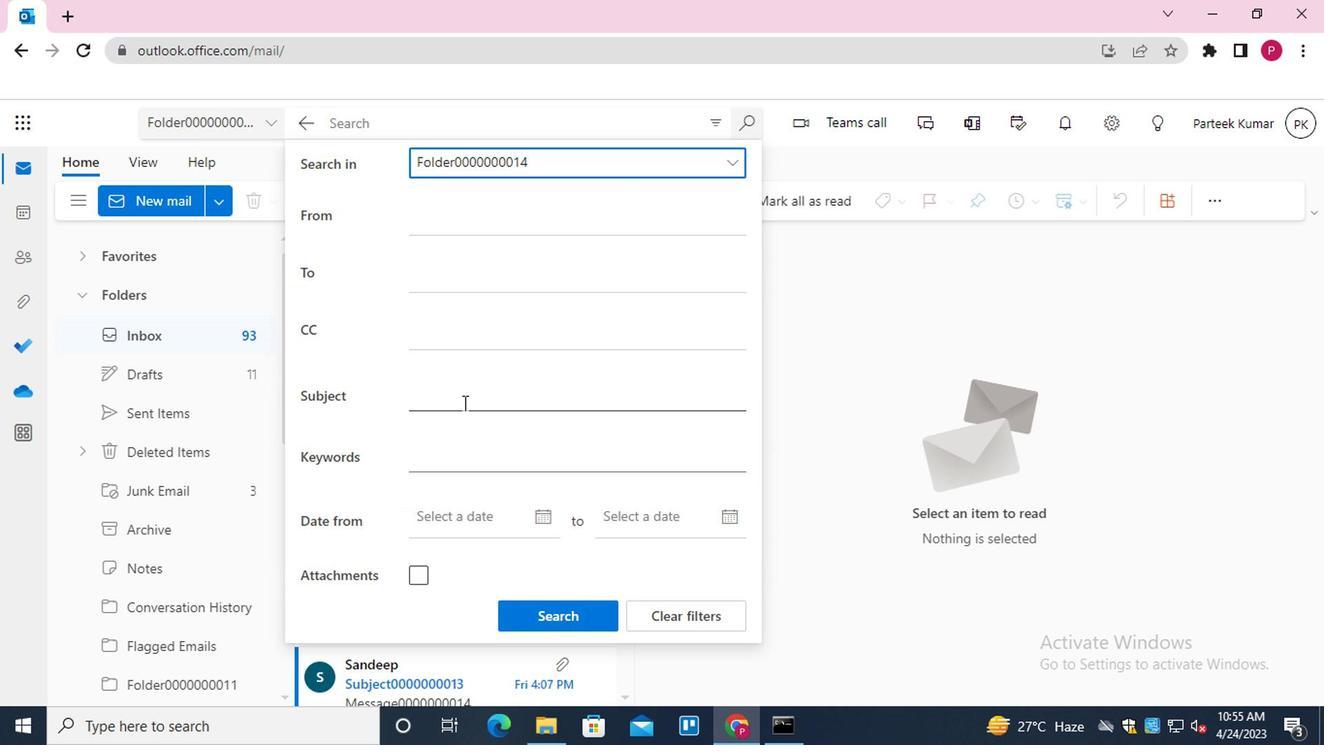
Action: Mouse pressed left at (460, 403)
Screenshot: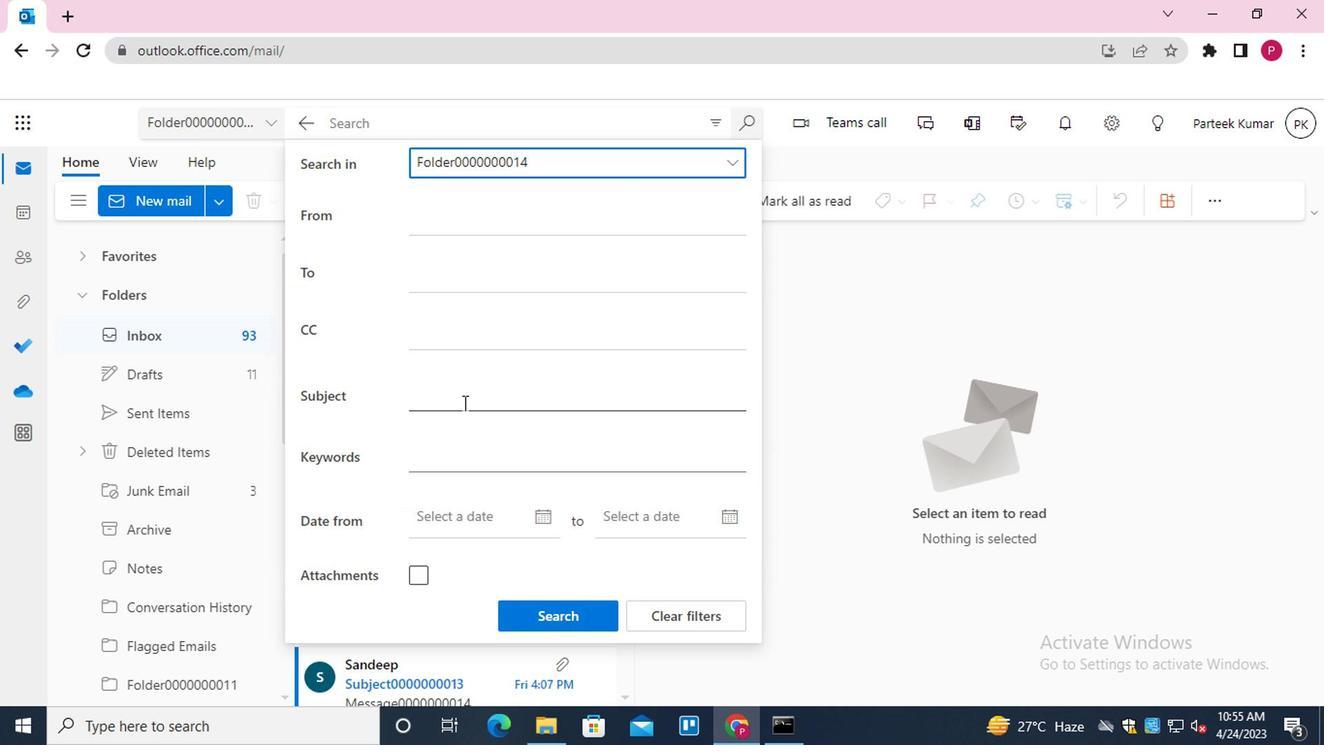 
Action: Key pressed <Key.shift>S<Key.caps_lock><Key.caps_lock><Key.shift>UBJECT0000000013
Screenshot: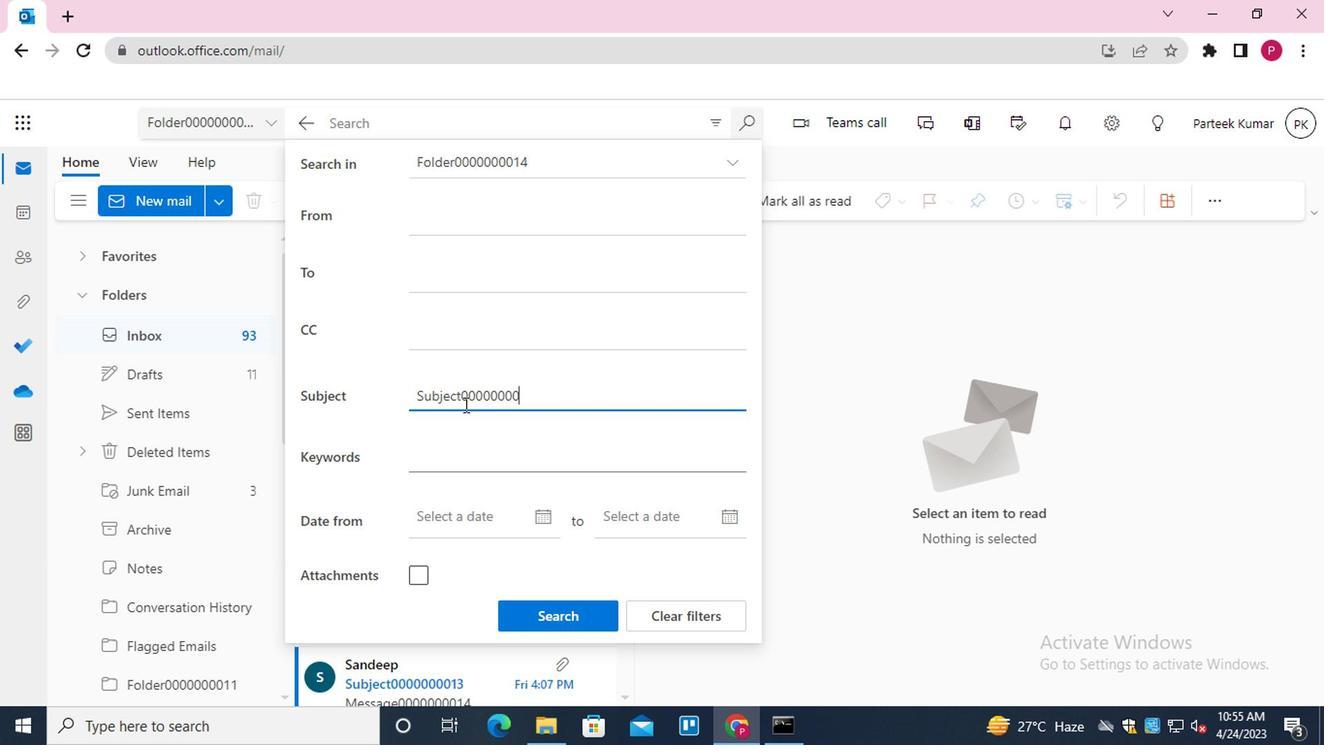 
Action: Mouse moved to (572, 610)
Screenshot: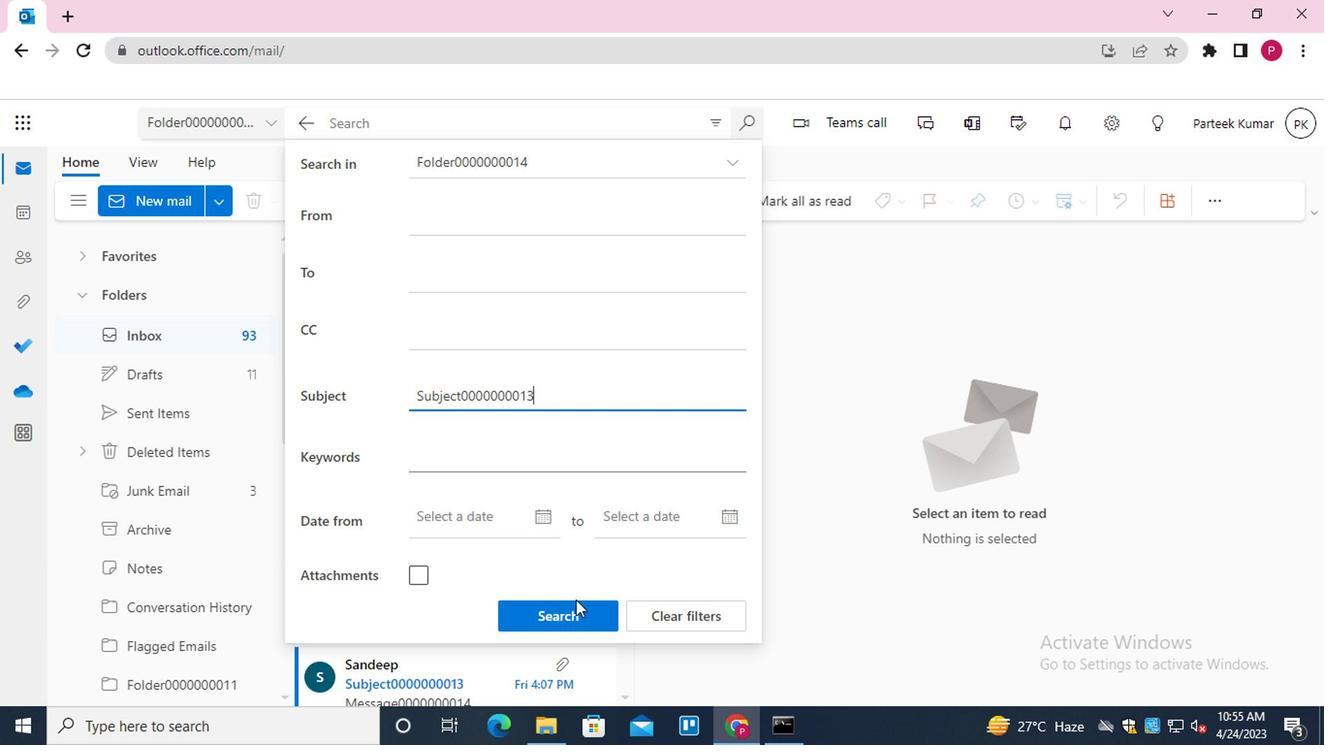 
Action: Mouse pressed left at (572, 610)
Screenshot: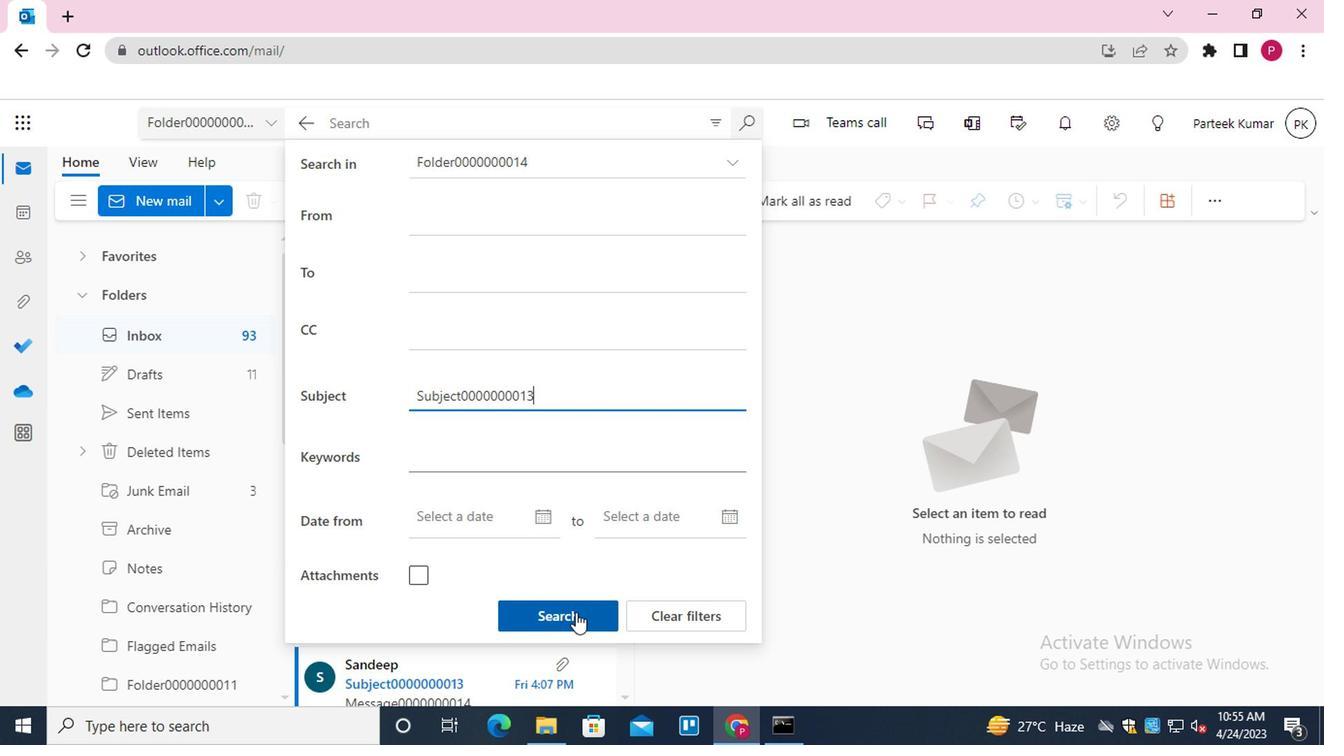 
Action: Mouse moved to (453, 345)
Screenshot: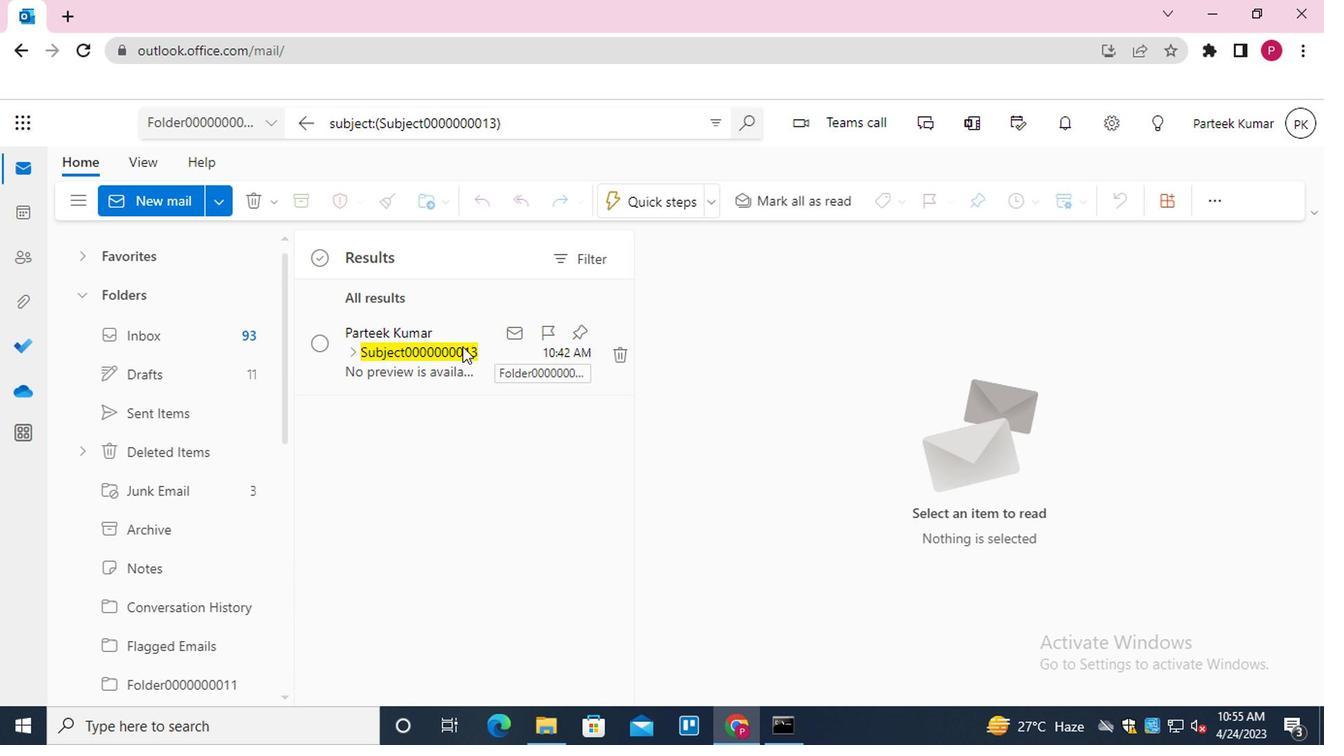 
Action: Mouse pressed left at (453, 345)
Screenshot: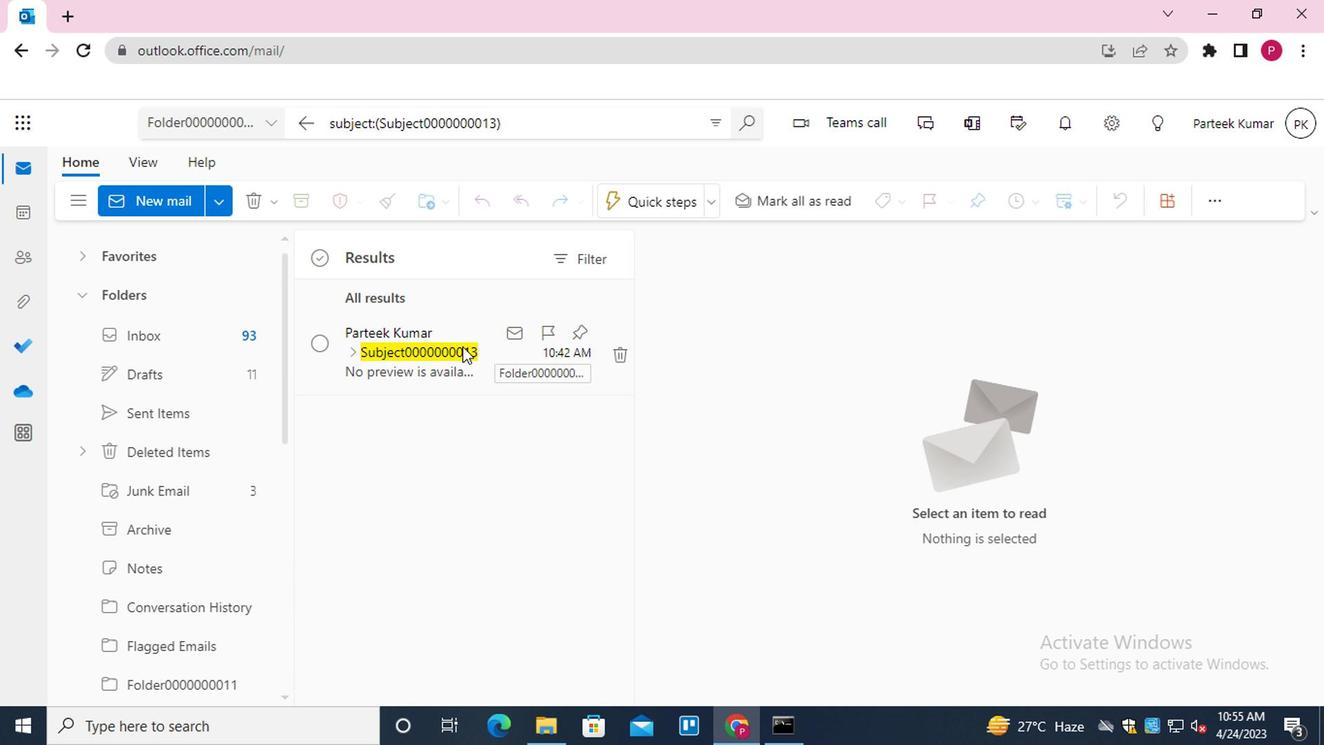 
Action: Mouse moved to (1272, 298)
Screenshot: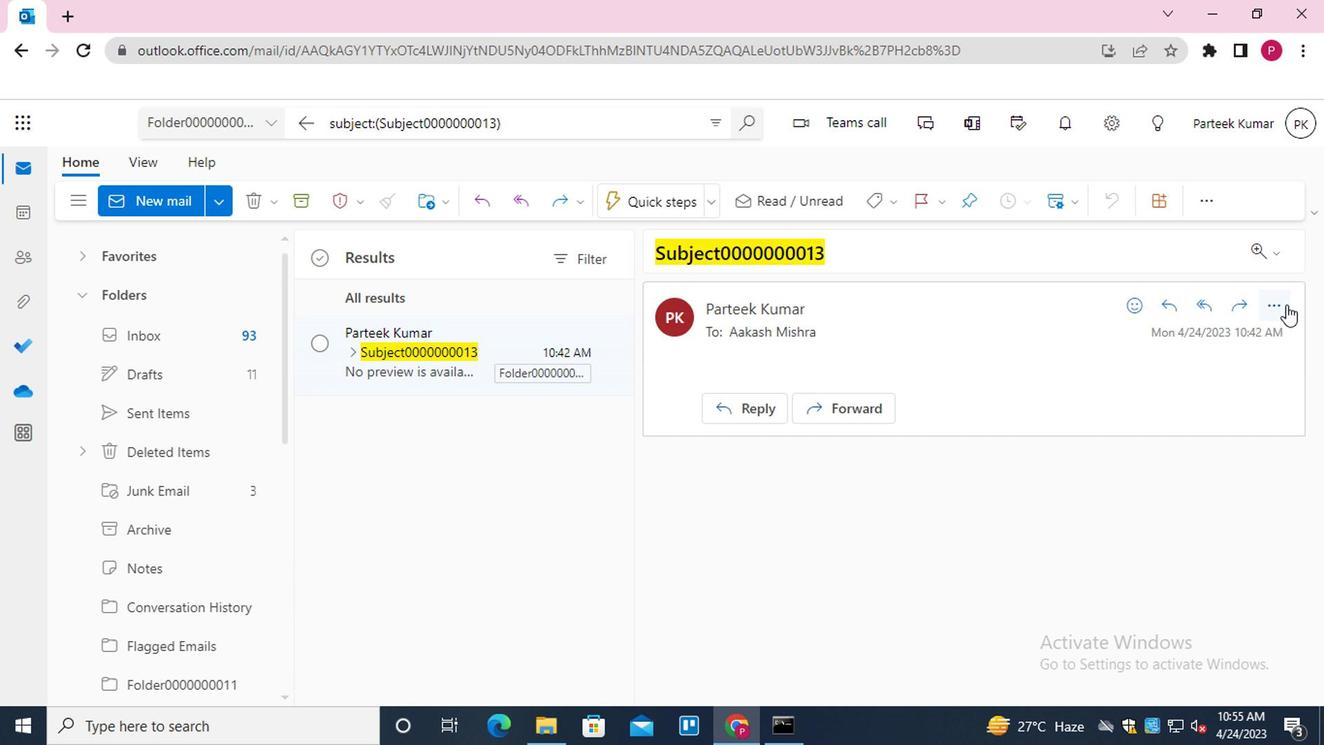 
Action: Mouse pressed left at (1272, 298)
Screenshot: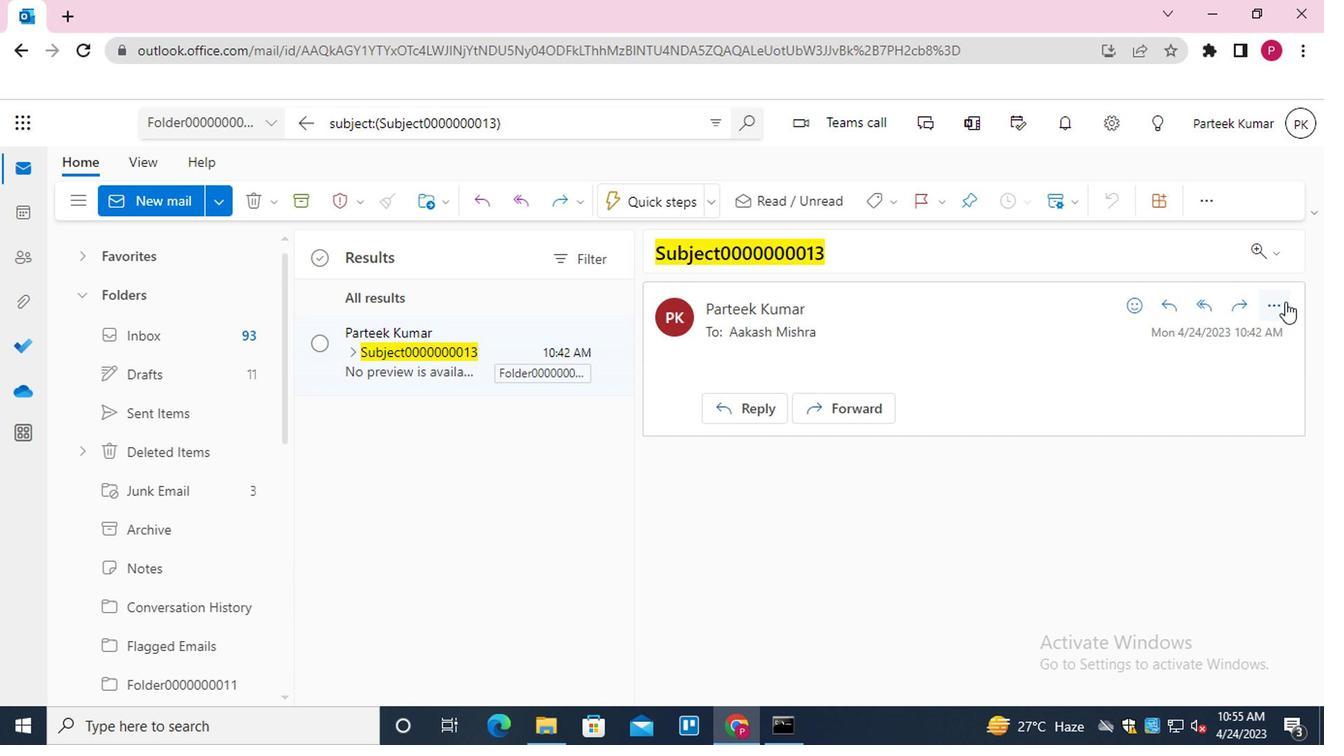 
Action: Mouse moved to (1119, 509)
Screenshot: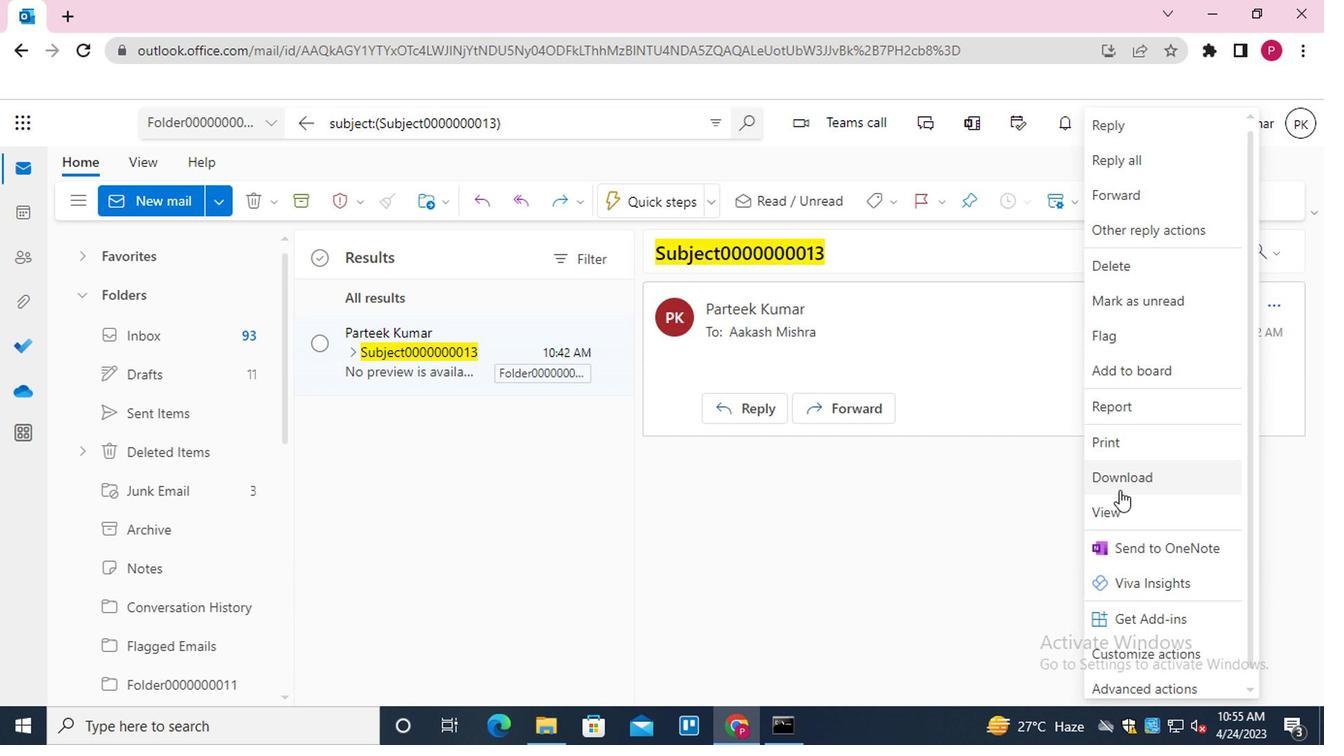 
Action: Mouse pressed left at (1119, 509)
Screenshot: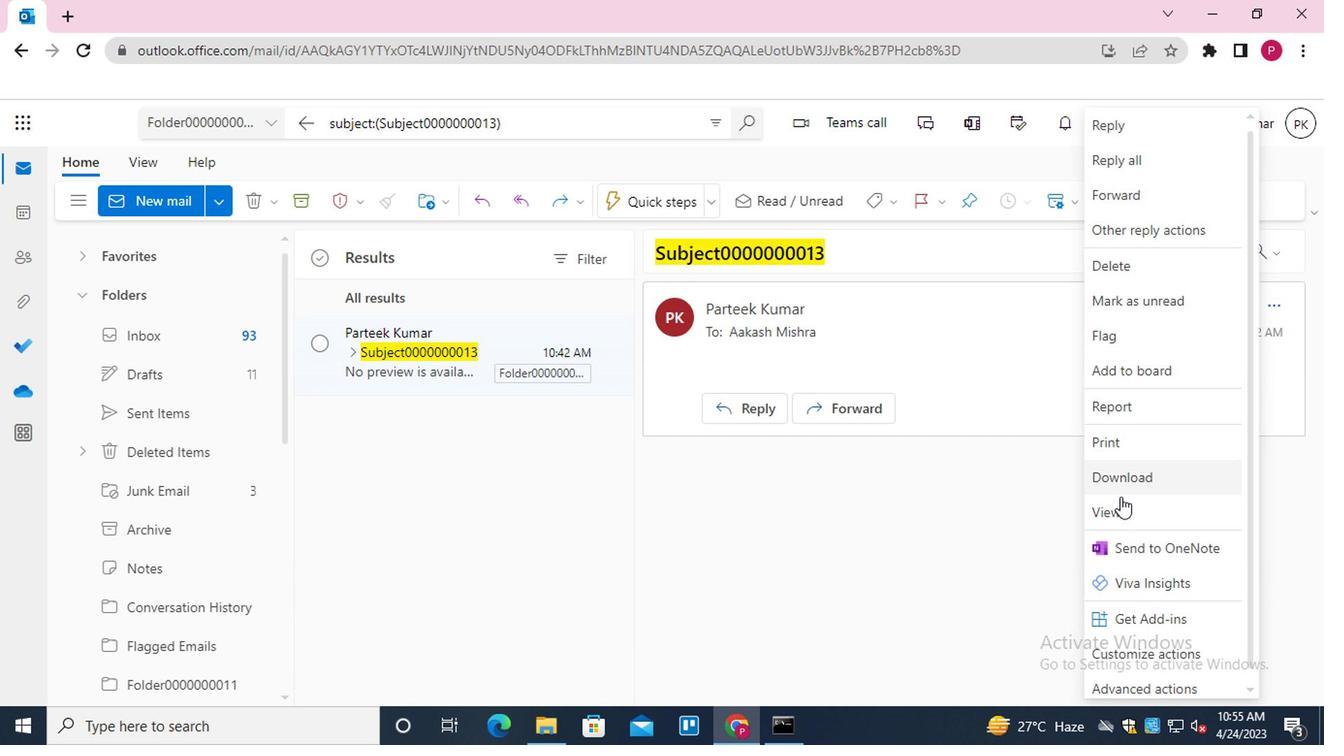 
Action: Mouse moved to (993, 509)
Screenshot: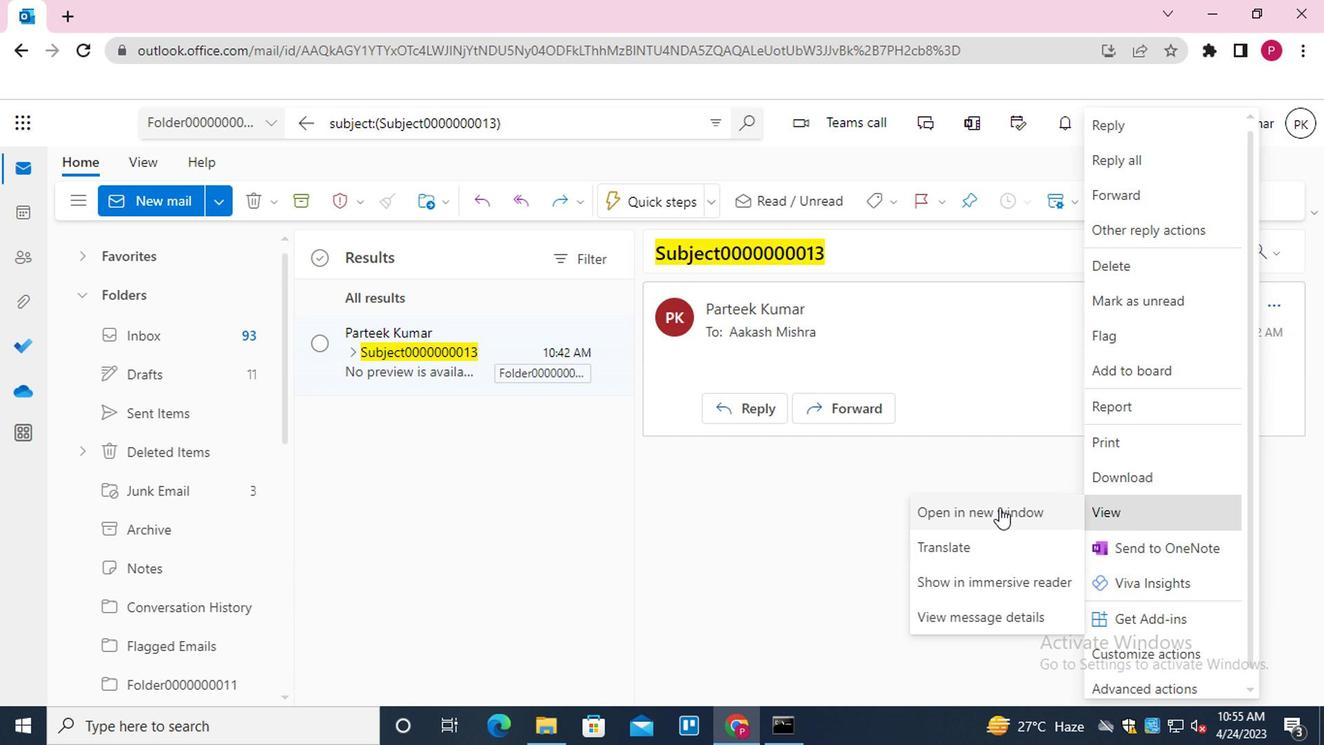
Action: Mouse pressed left at (993, 509)
Screenshot: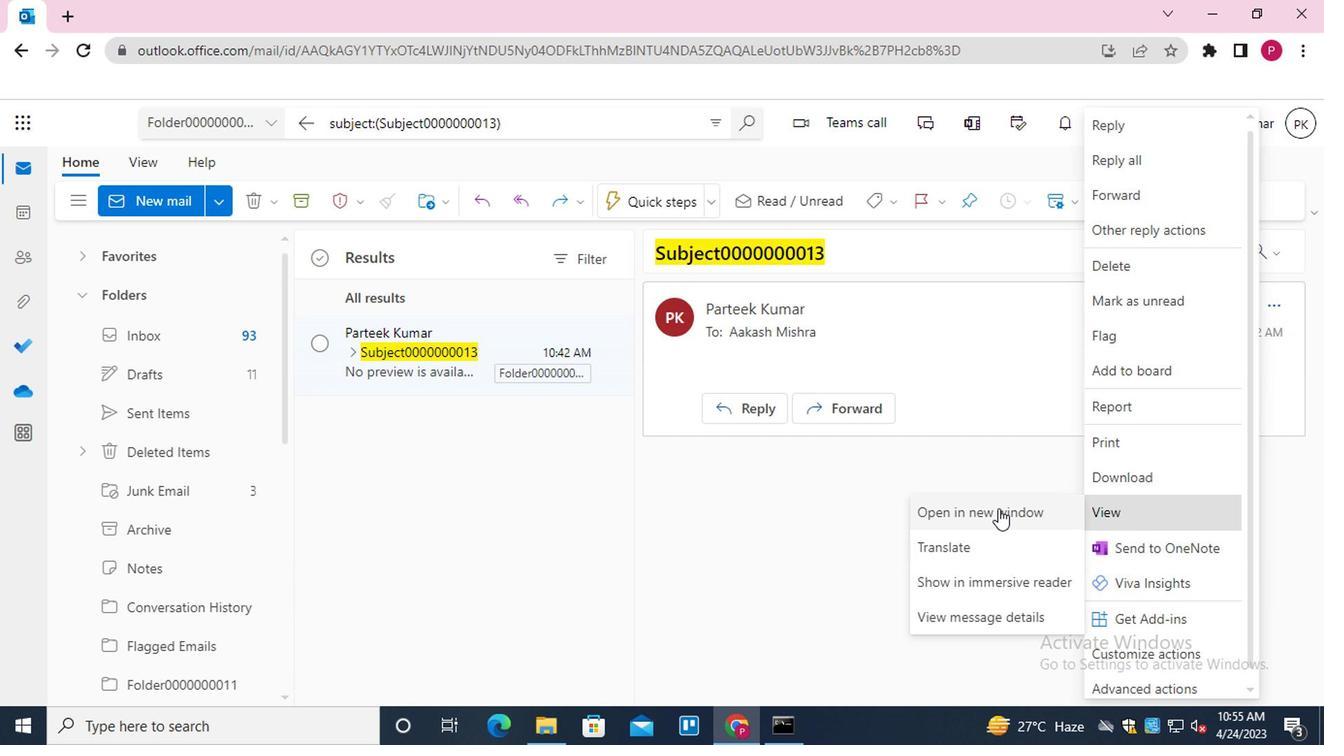 
Action: Mouse moved to (953, 73)
Screenshot: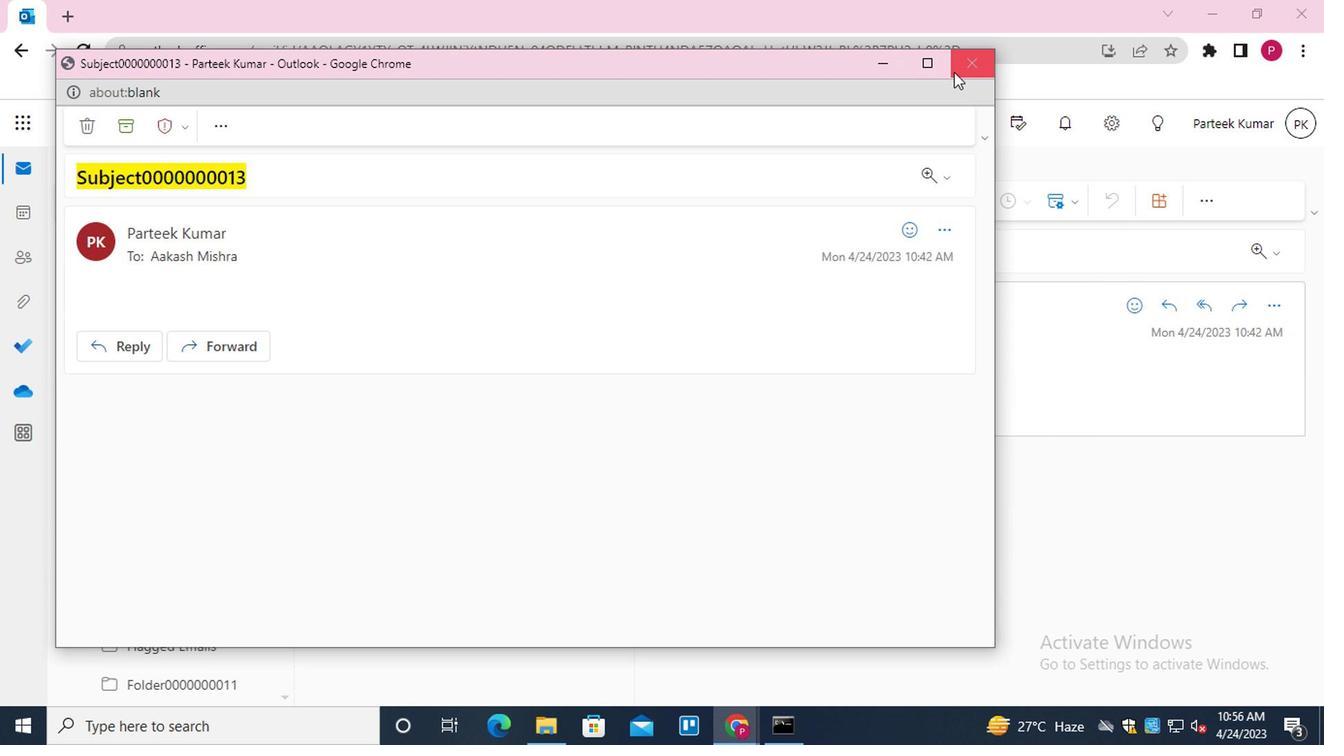 
Action: Mouse pressed left at (953, 73)
Screenshot: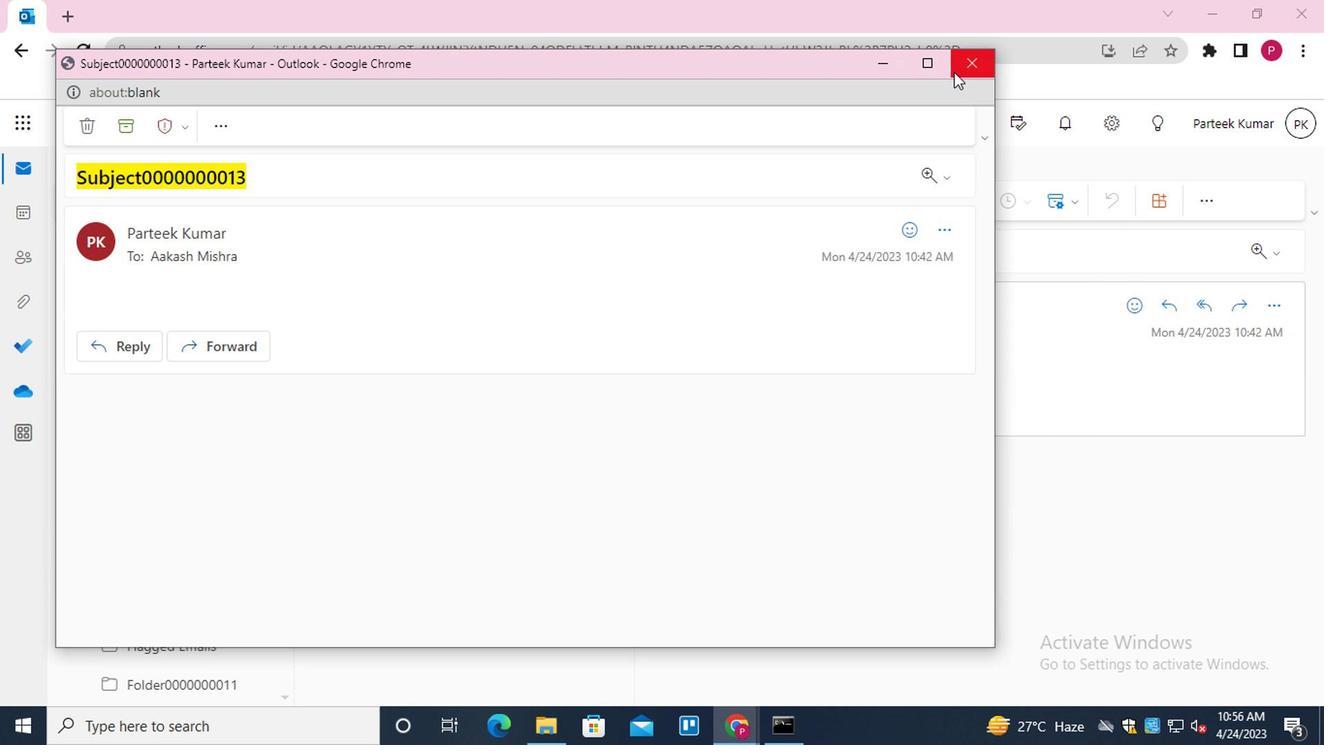 
Action: Mouse moved to (298, 115)
Screenshot: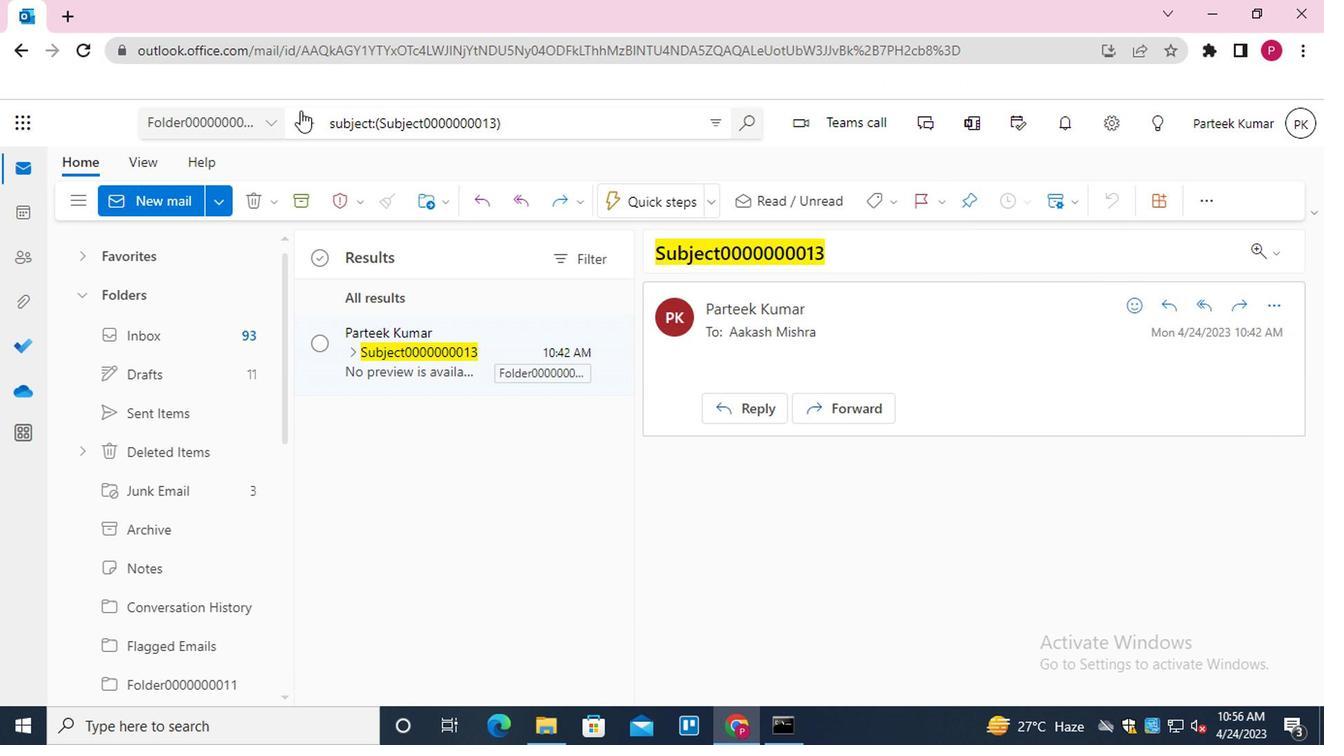 
Action: Mouse pressed left at (298, 115)
Screenshot: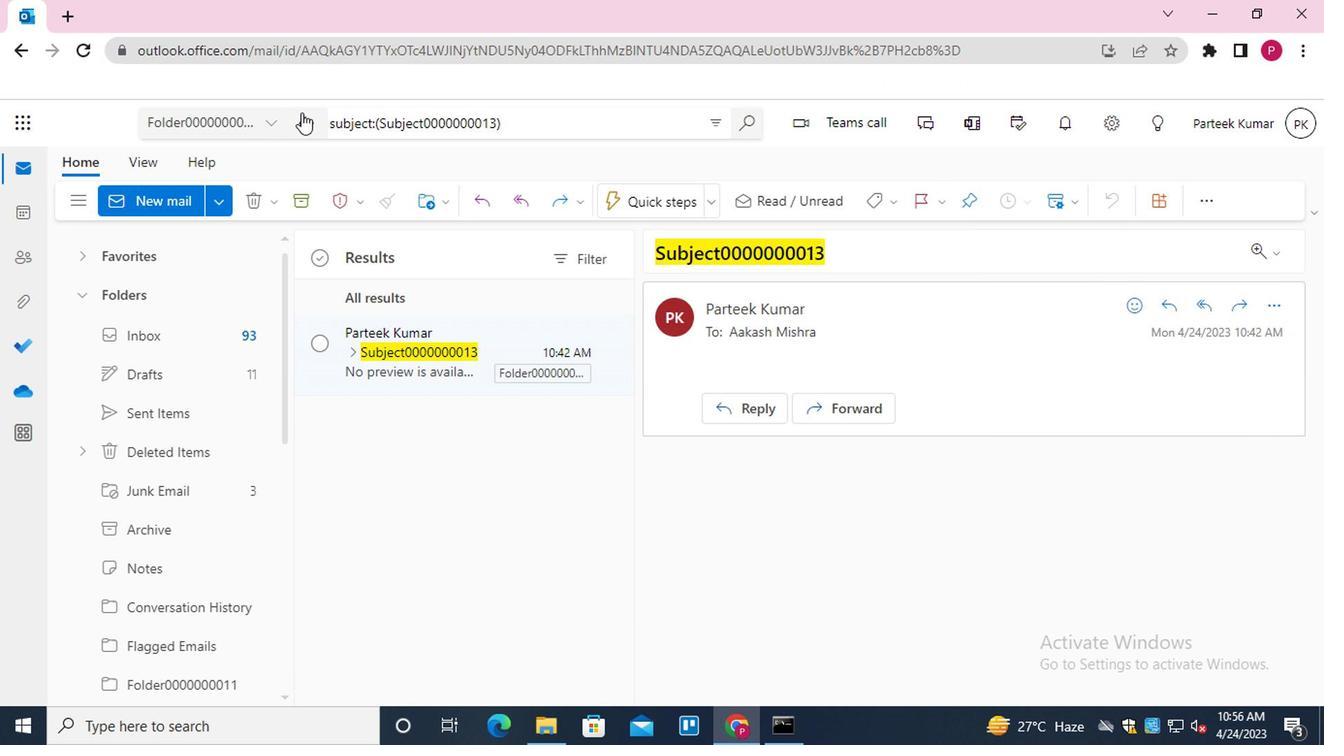 
Action: Mouse moved to (603, 122)
Screenshot: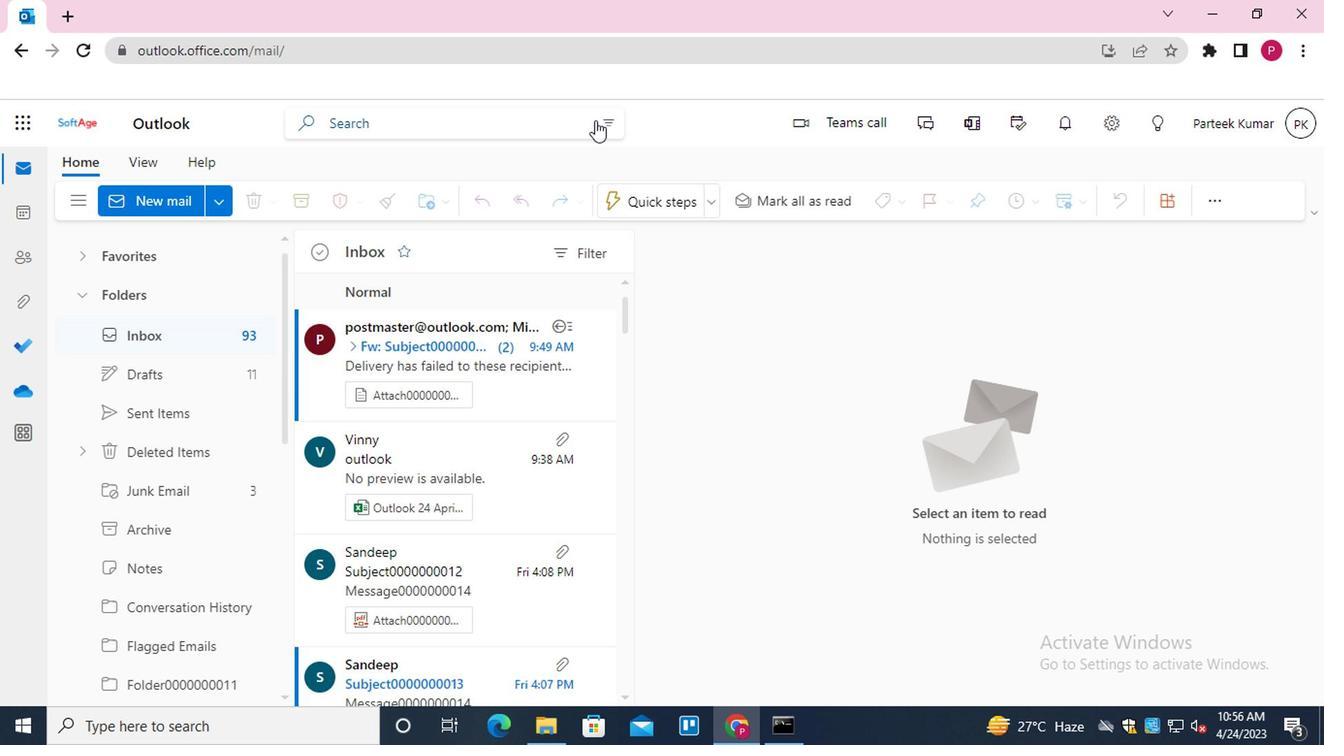 
Action: Mouse pressed left at (603, 122)
Screenshot: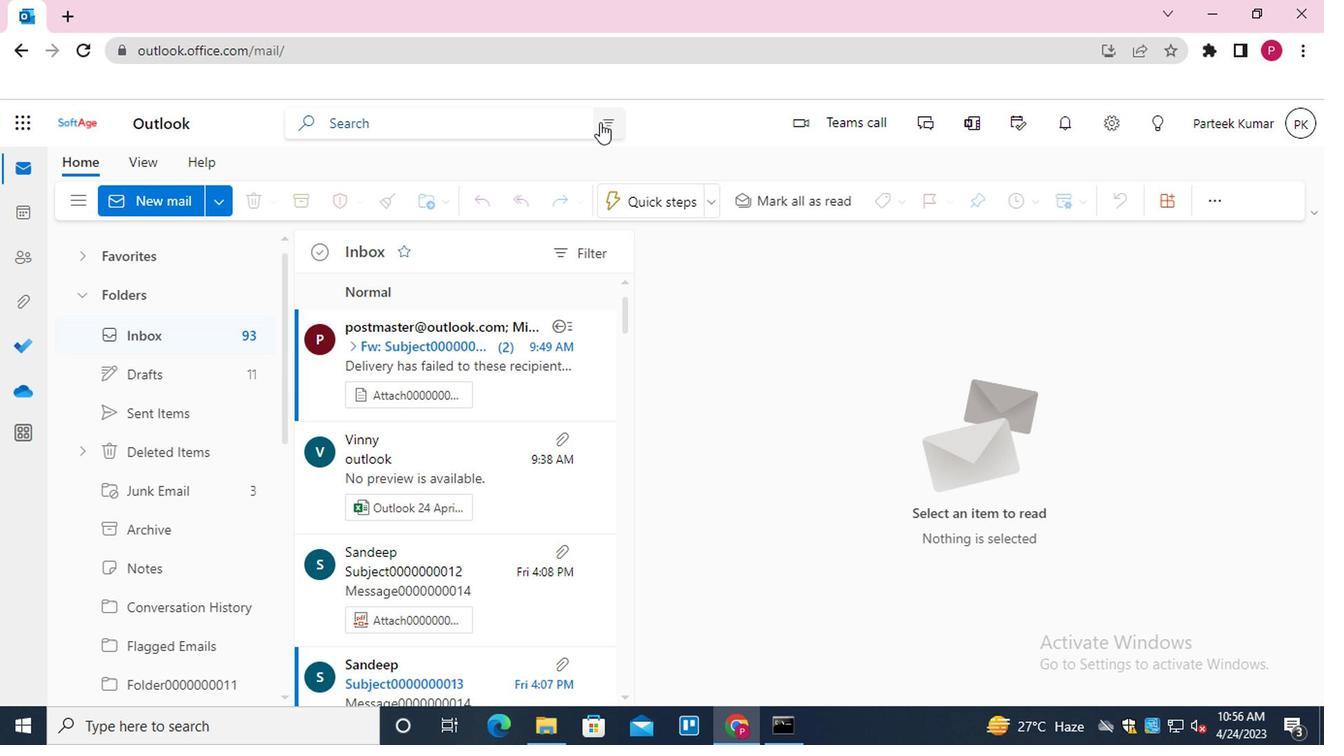 
Action: Mouse moved to (591, 157)
Screenshot: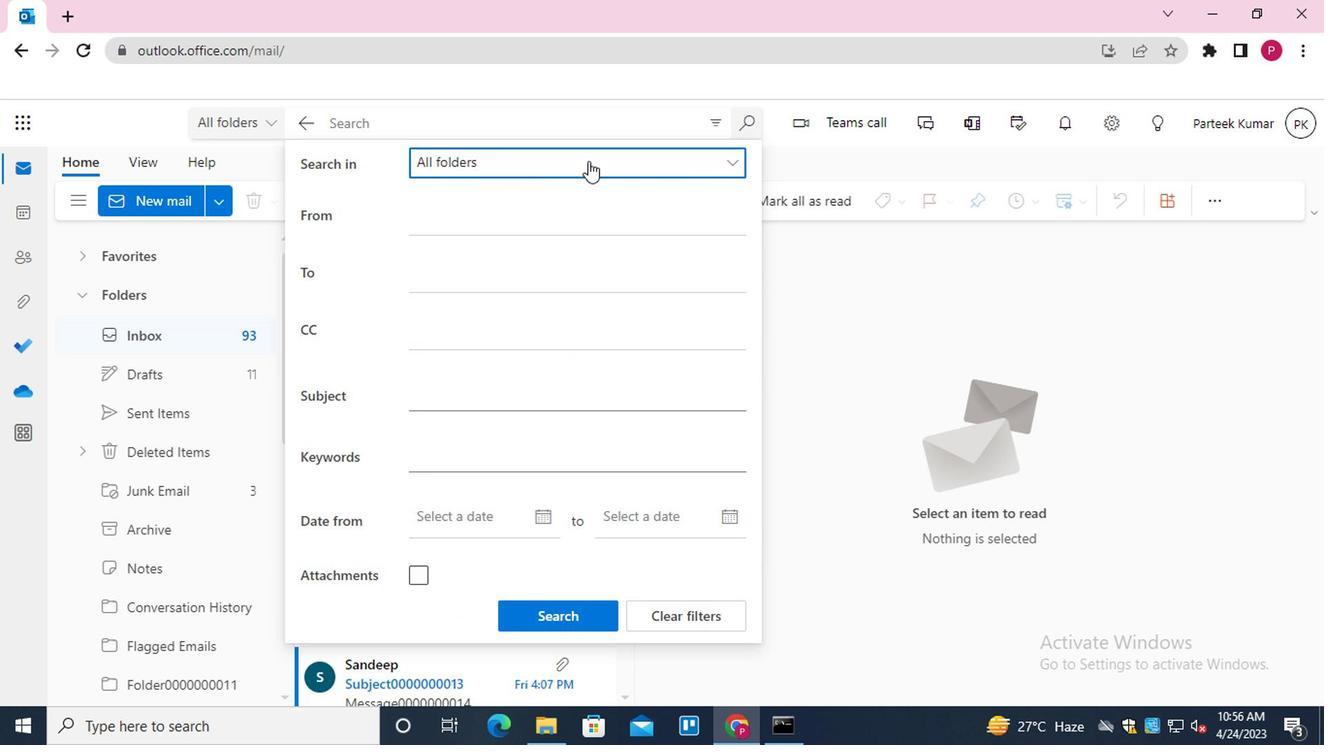 
Action: Mouse pressed left at (591, 157)
Screenshot: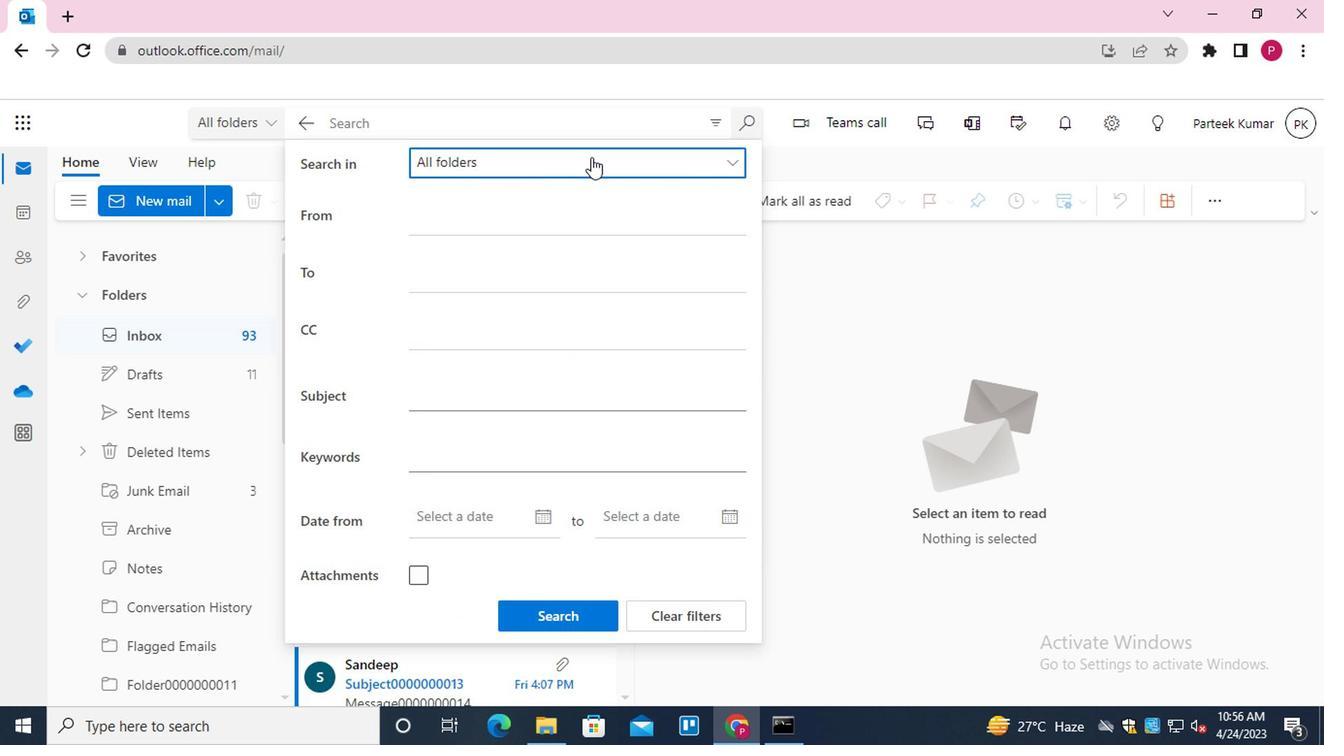 
Action: Mouse moved to (565, 276)
Screenshot: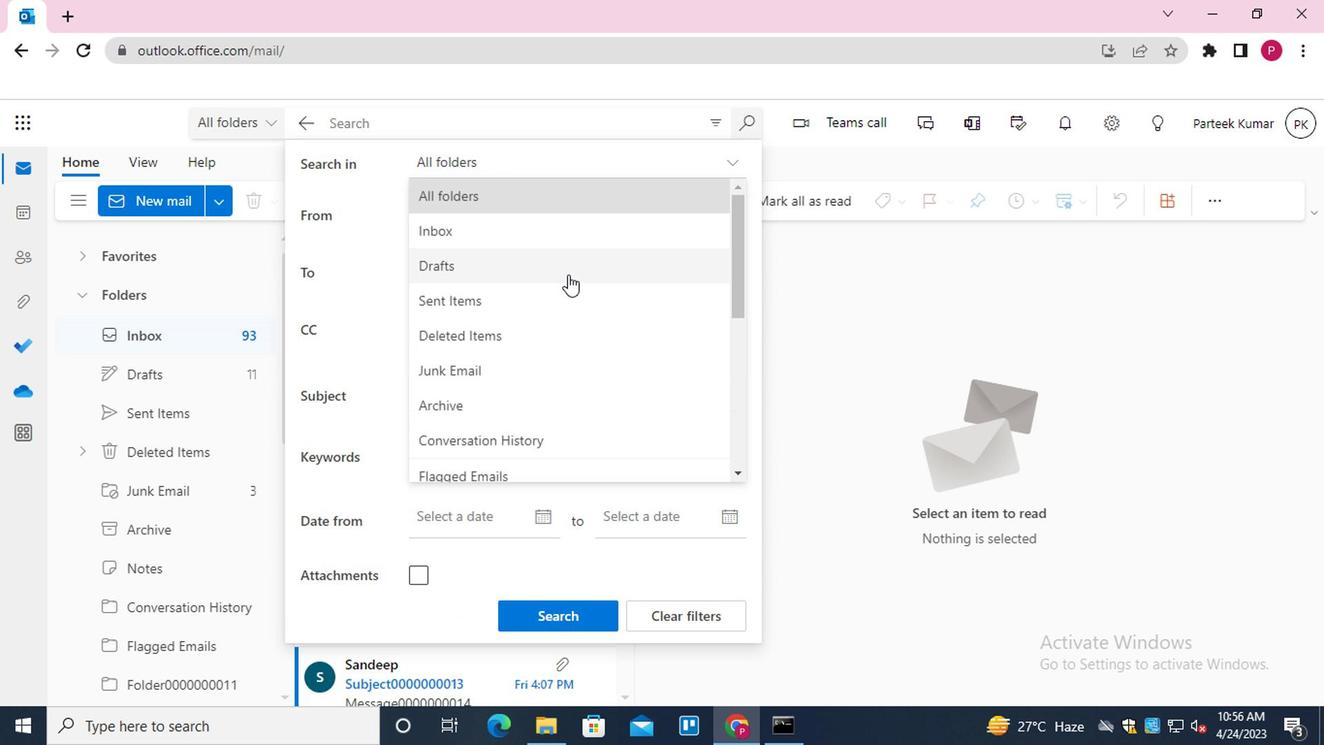 
Action: Mouse scrolled (565, 275) with delta (0, 0)
Screenshot: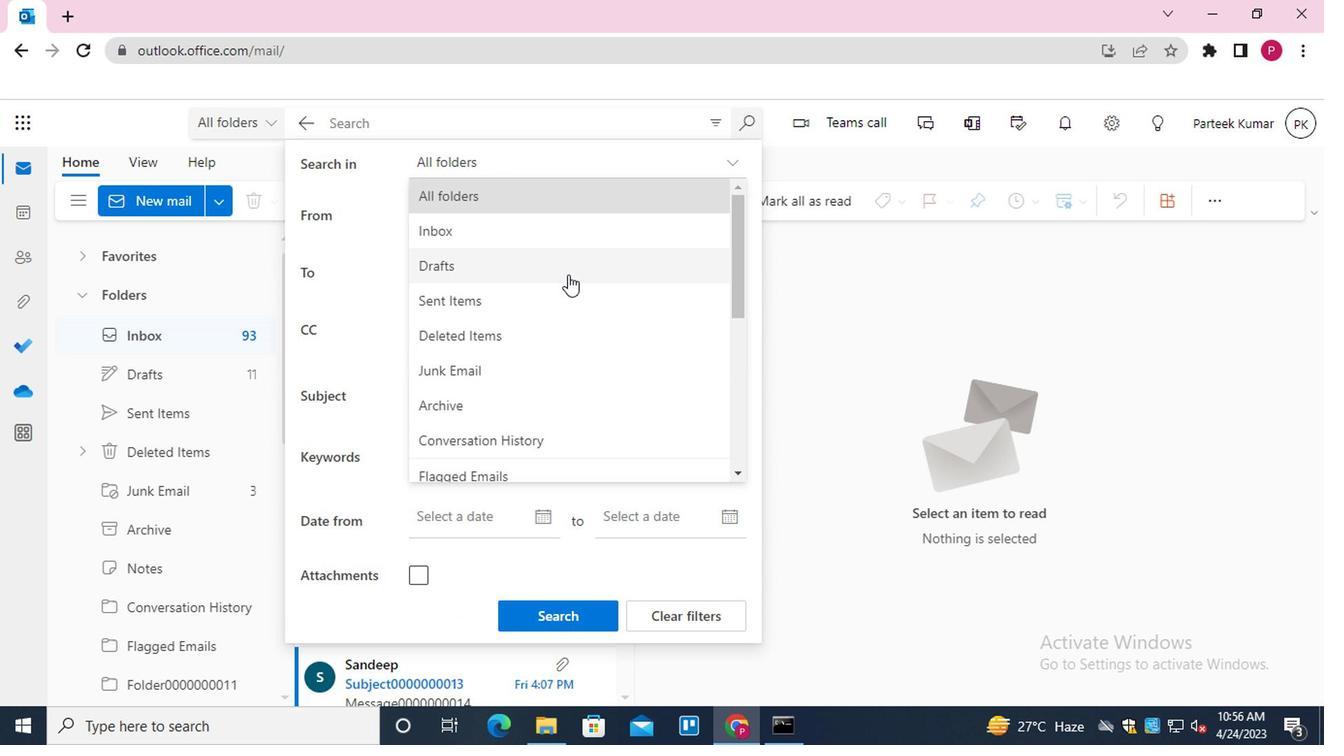 
Action: Mouse moved to (561, 298)
Screenshot: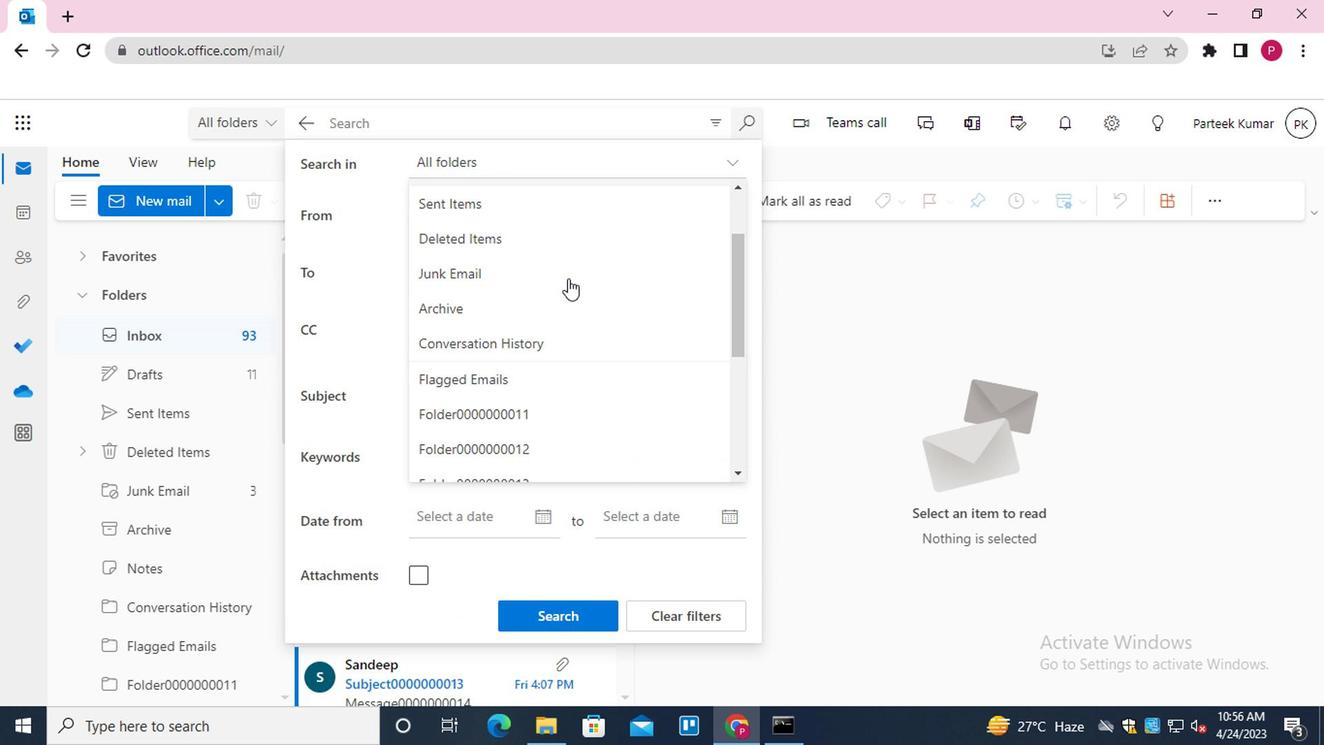 
Action: Mouse scrolled (561, 297) with delta (0, 0)
Screenshot: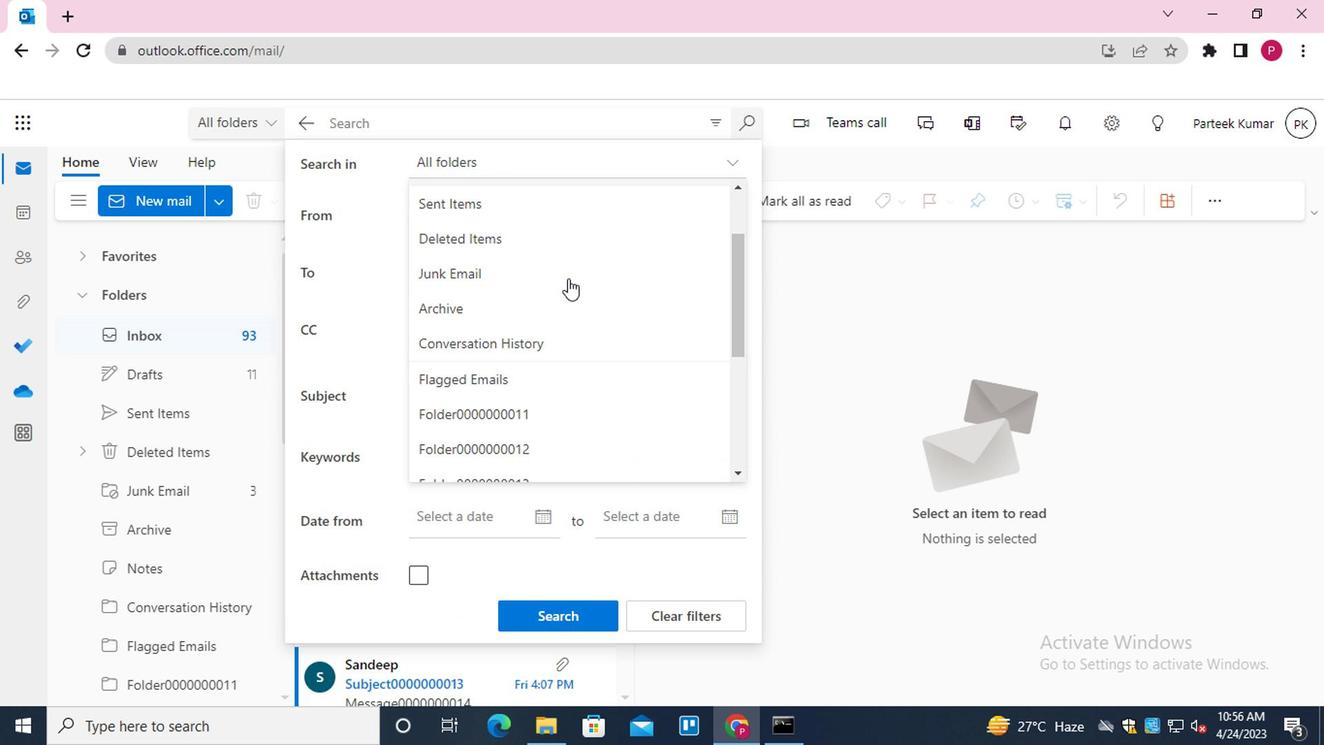 
Action: Mouse moved to (561, 300)
Screenshot: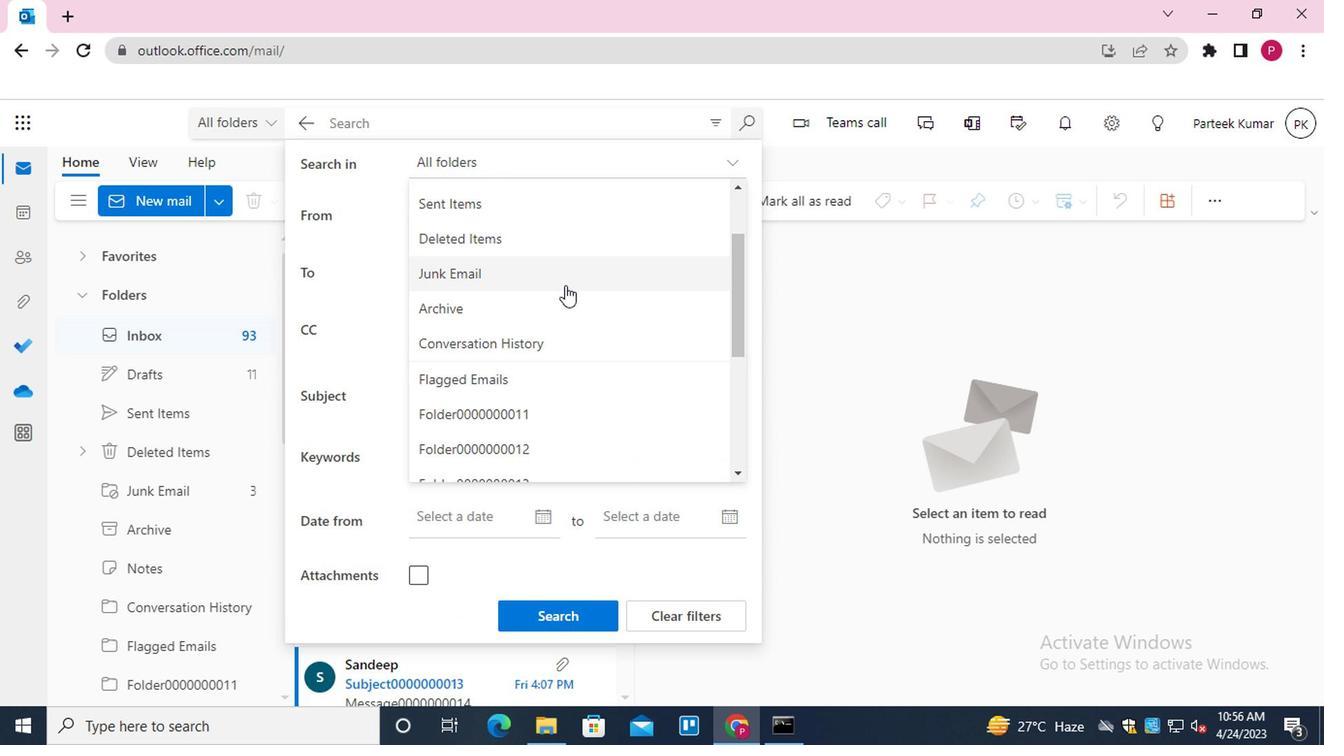 
Action: Mouse scrolled (561, 299) with delta (0, 0)
Screenshot: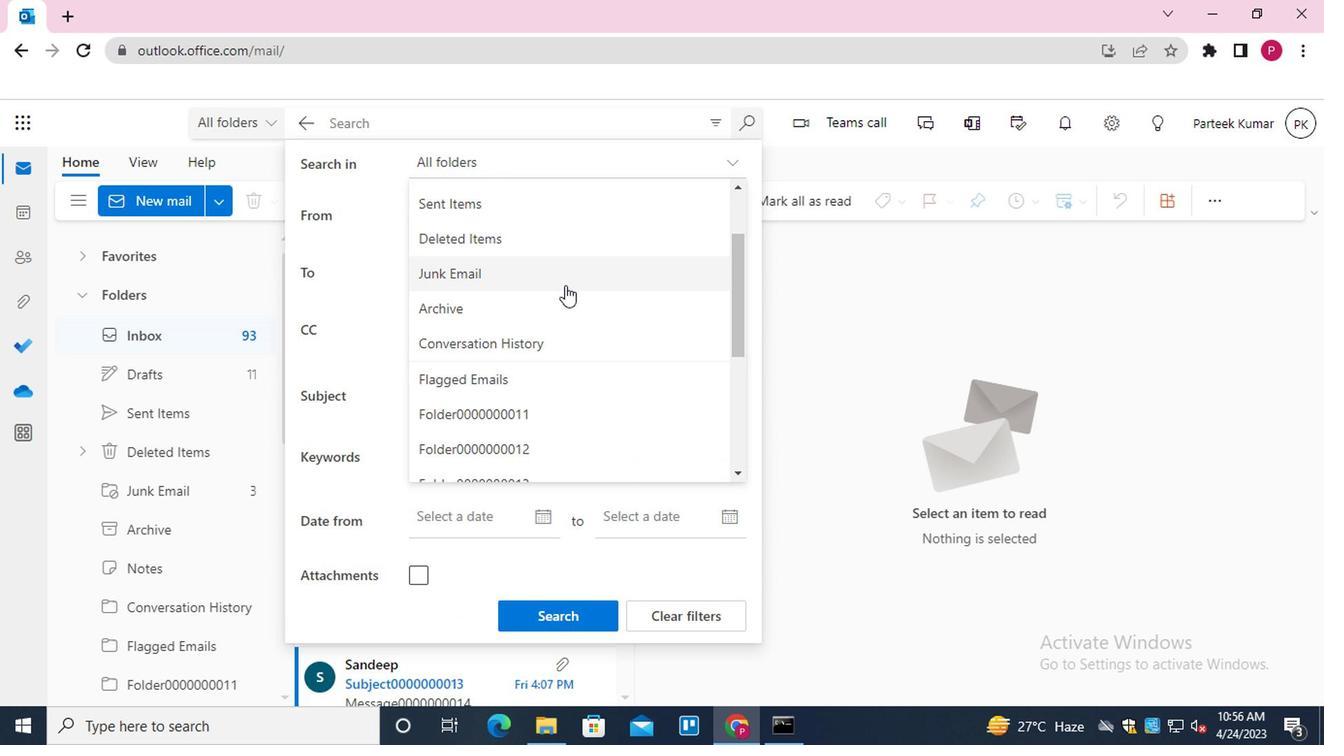 
Action: Mouse moved to (561, 300)
Screenshot: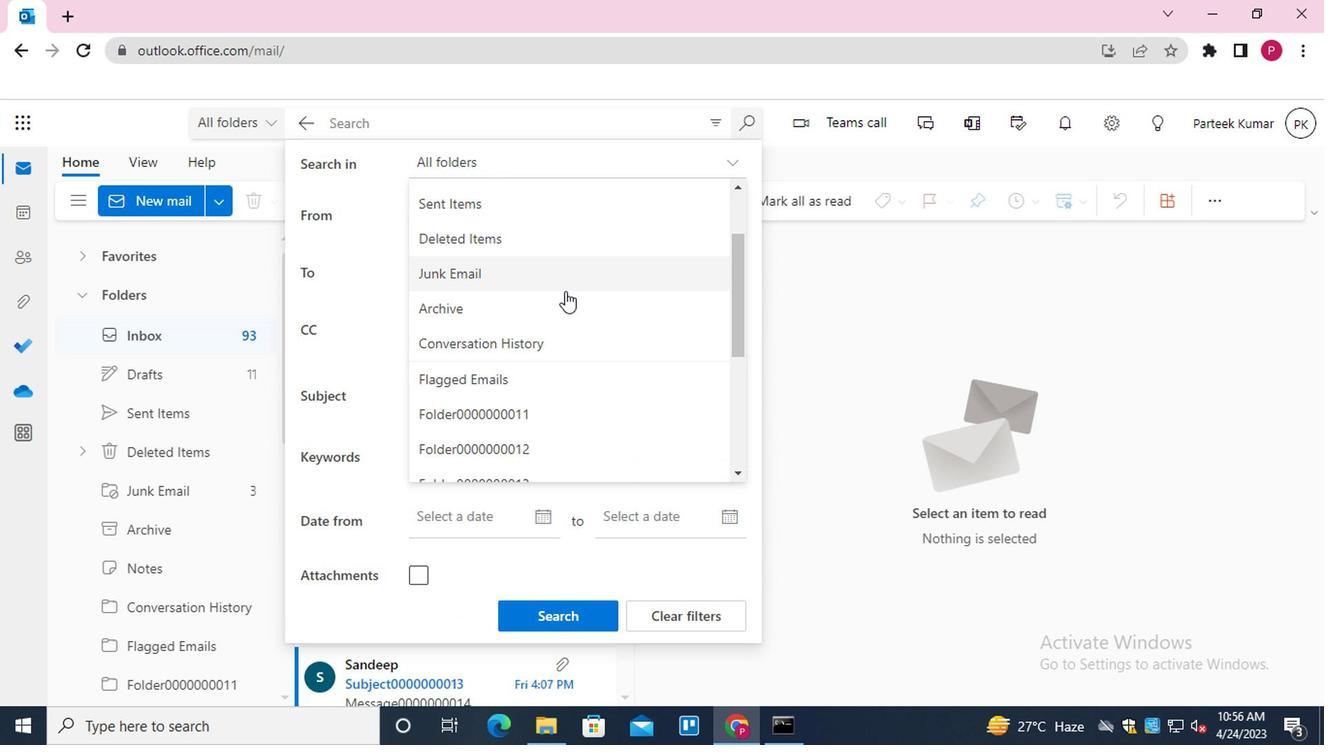 
Action: Mouse scrolled (561, 300) with delta (0, 0)
Screenshot: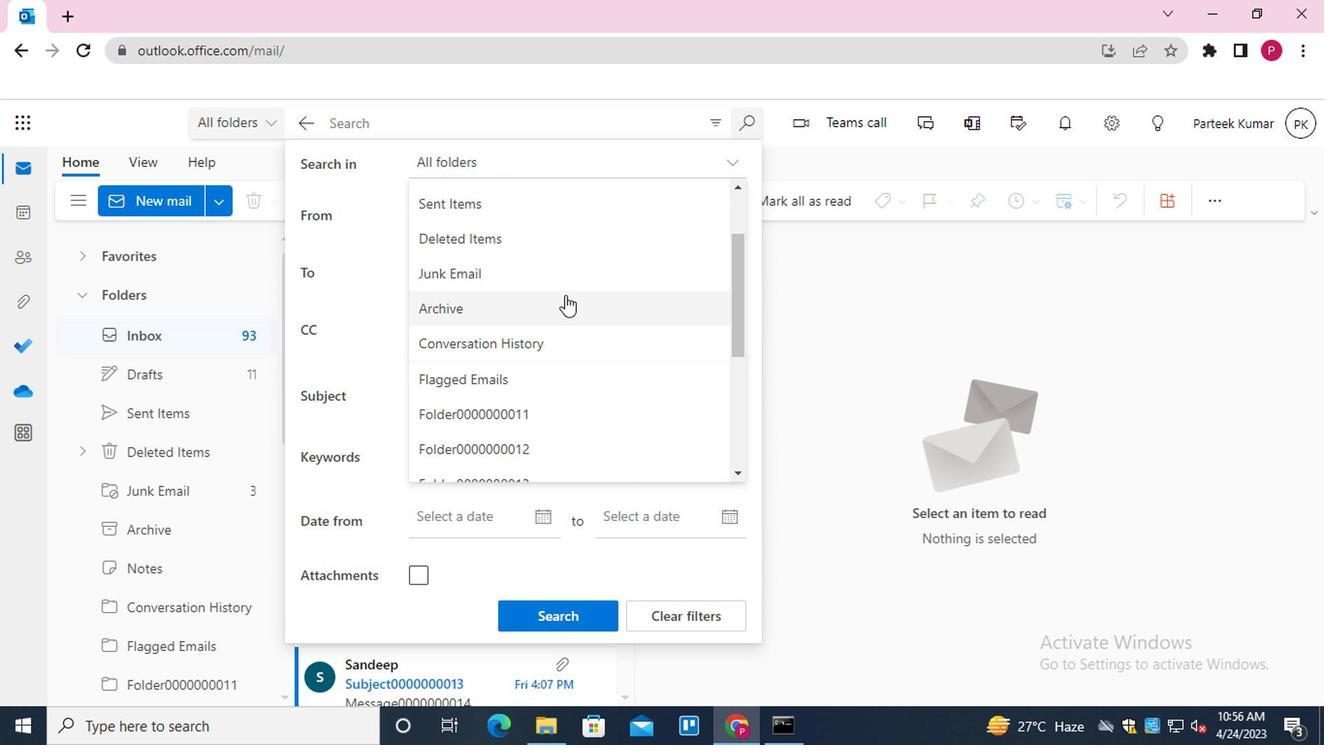 
Action: Mouse moved to (556, 305)
Screenshot: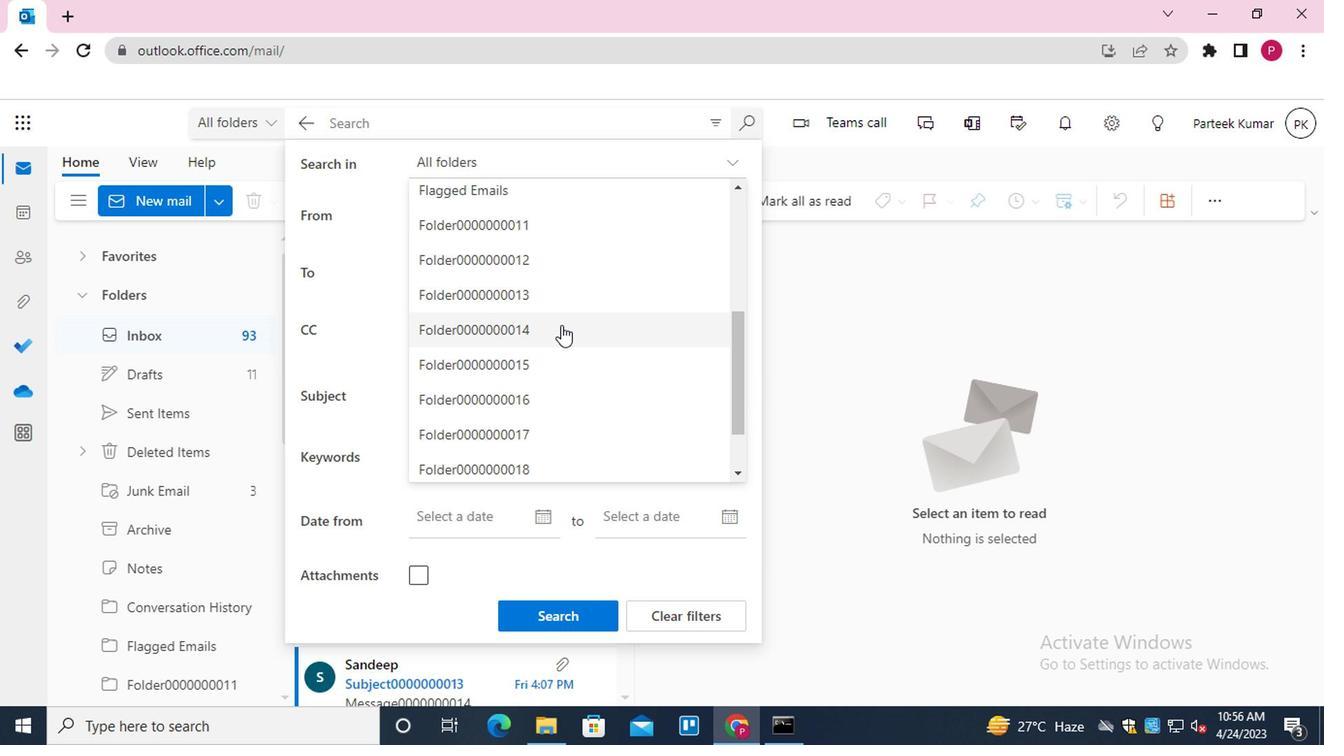 
Action: Mouse scrolled (556, 304) with delta (0, 0)
Screenshot: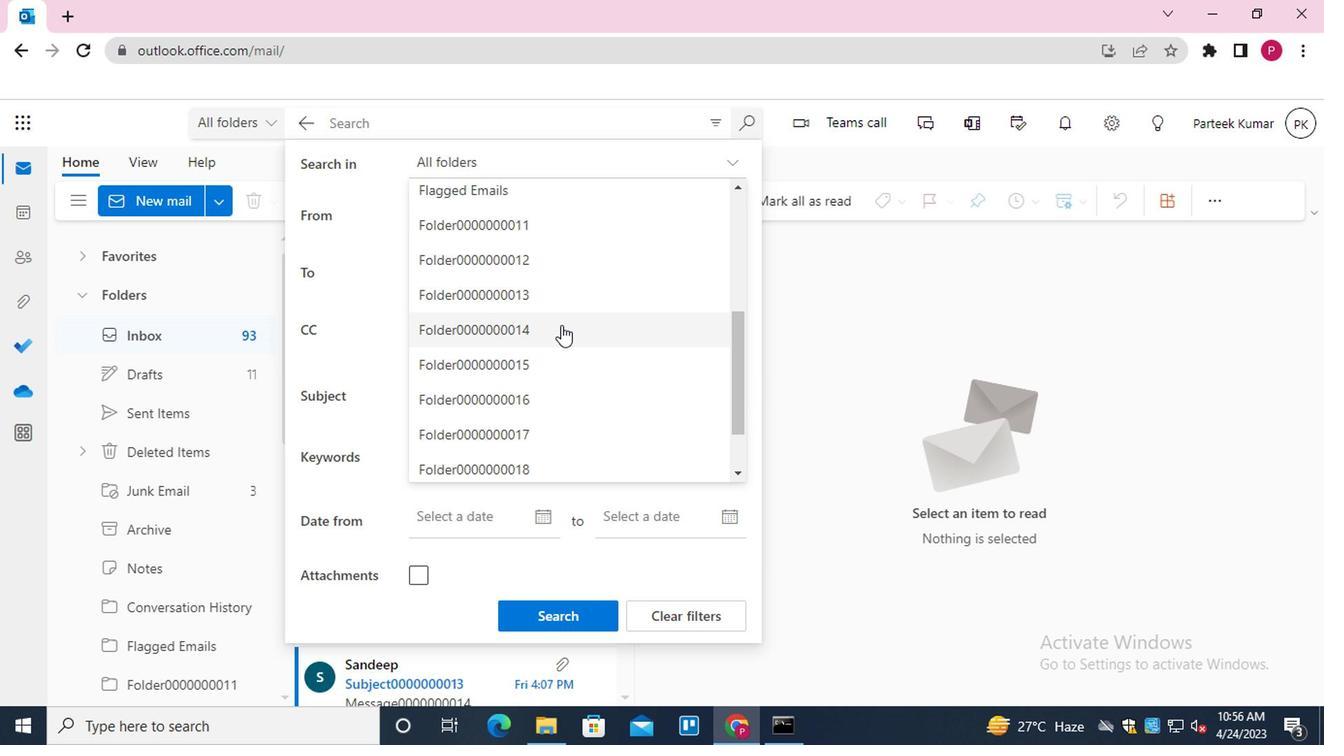 
Action: Mouse scrolled (556, 304) with delta (0, 0)
Screenshot: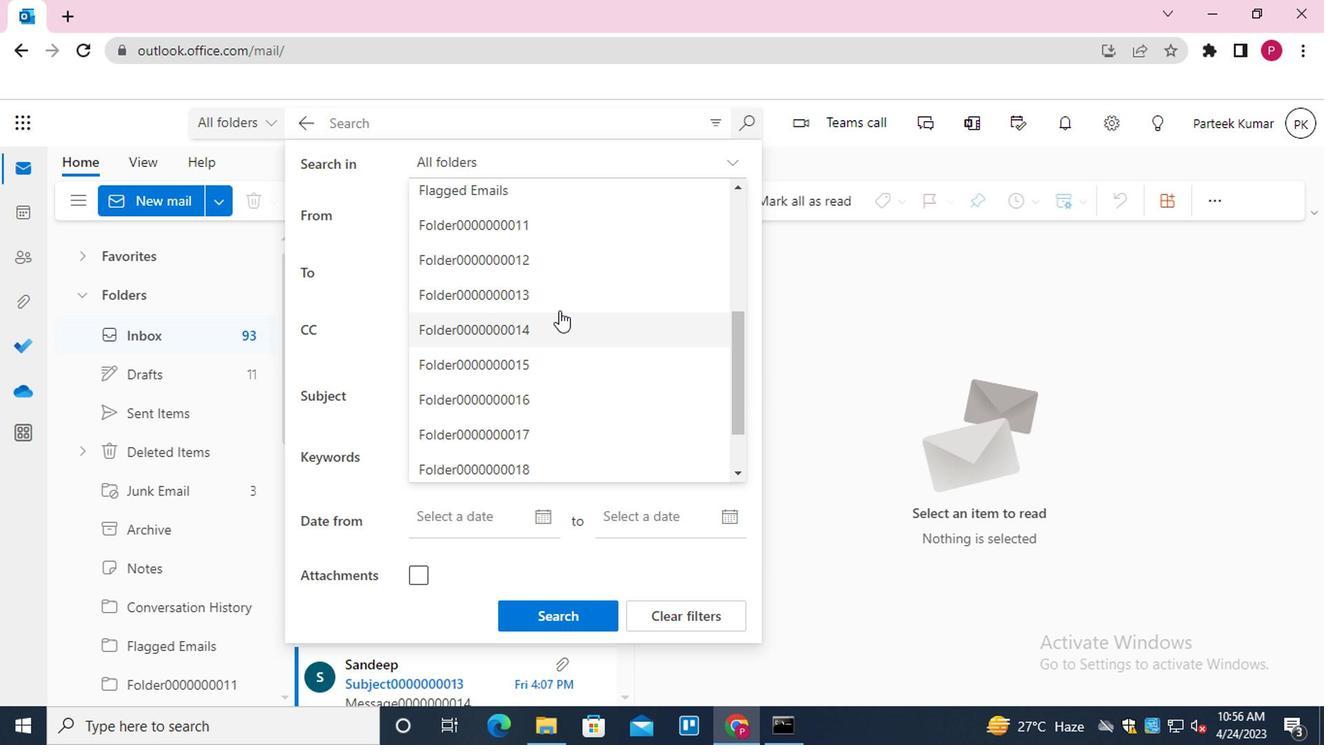 
Action: Mouse scrolled (556, 304) with delta (0, 0)
Screenshot: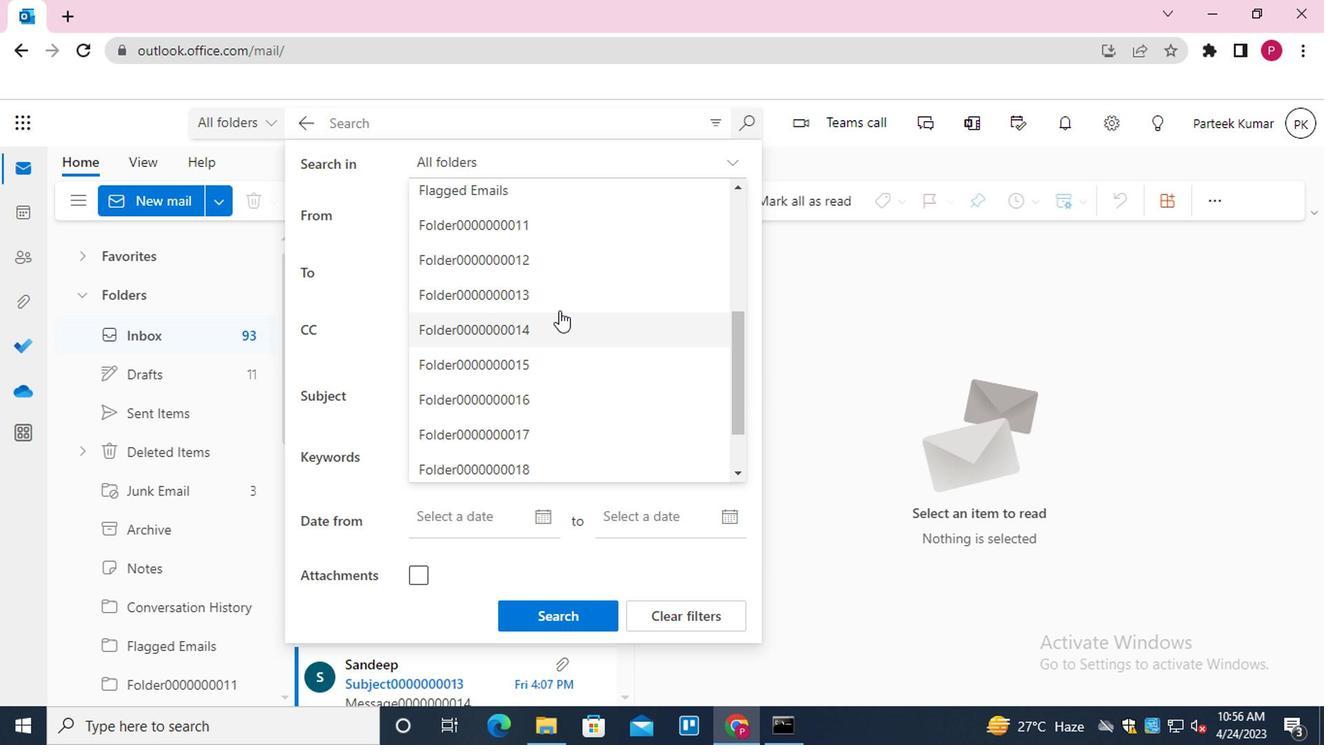 
Action: Mouse scrolled (556, 304) with delta (0, 0)
Screenshot: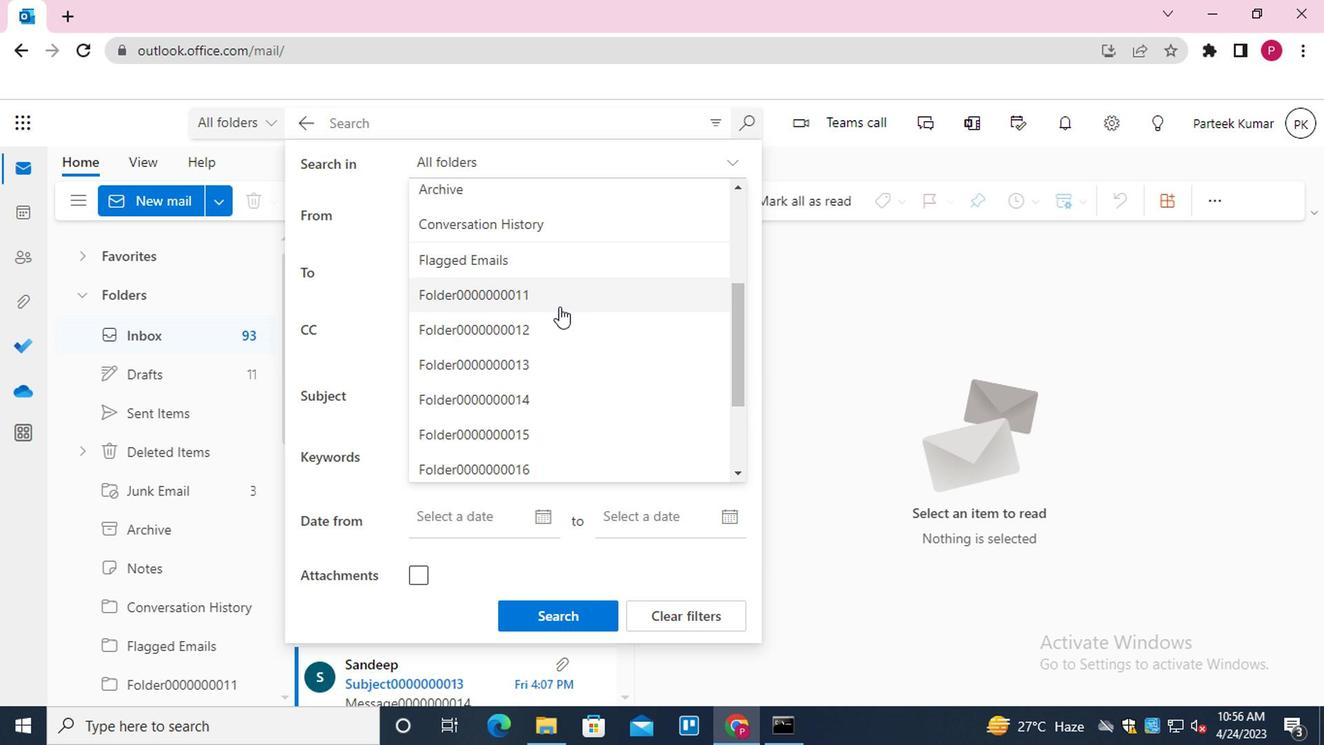
Action: Mouse moved to (556, 299)
Screenshot: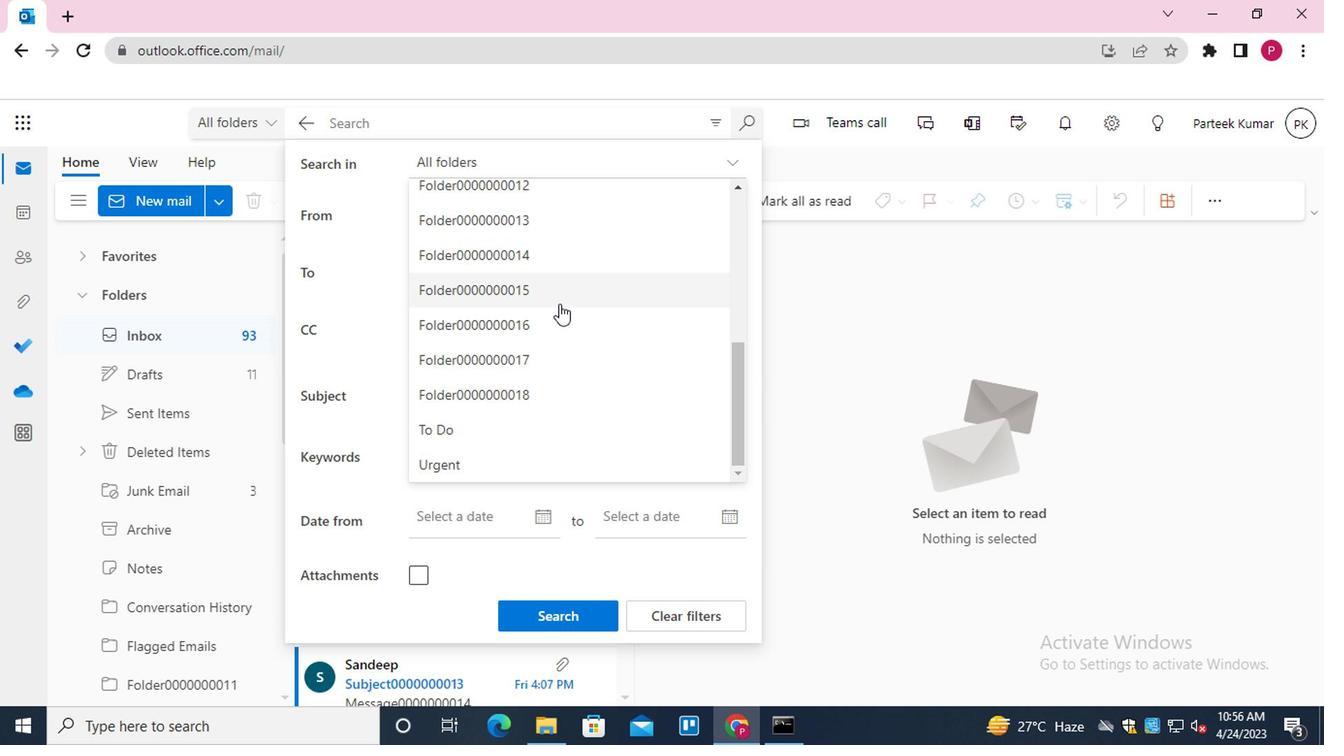 
Action: Mouse pressed left at (556, 299)
Screenshot: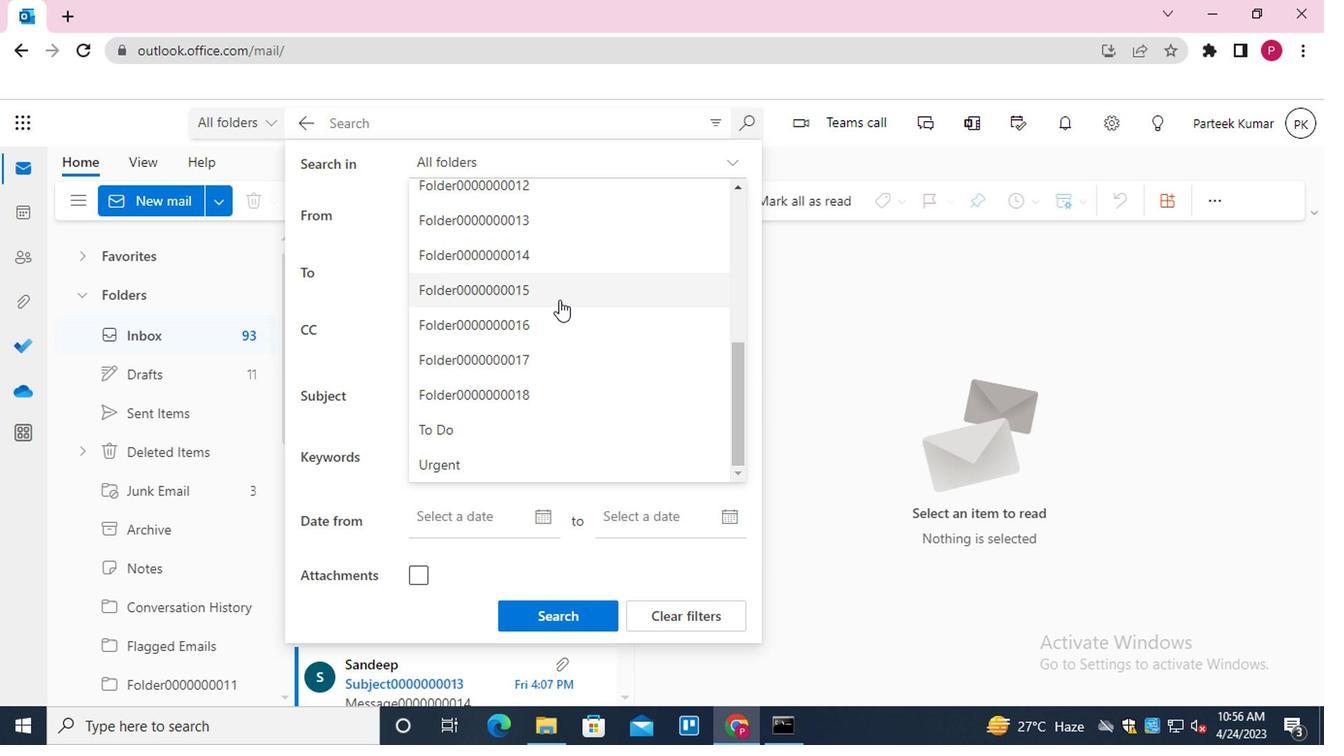
Action: Mouse moved to (511, 380)
Screenshot: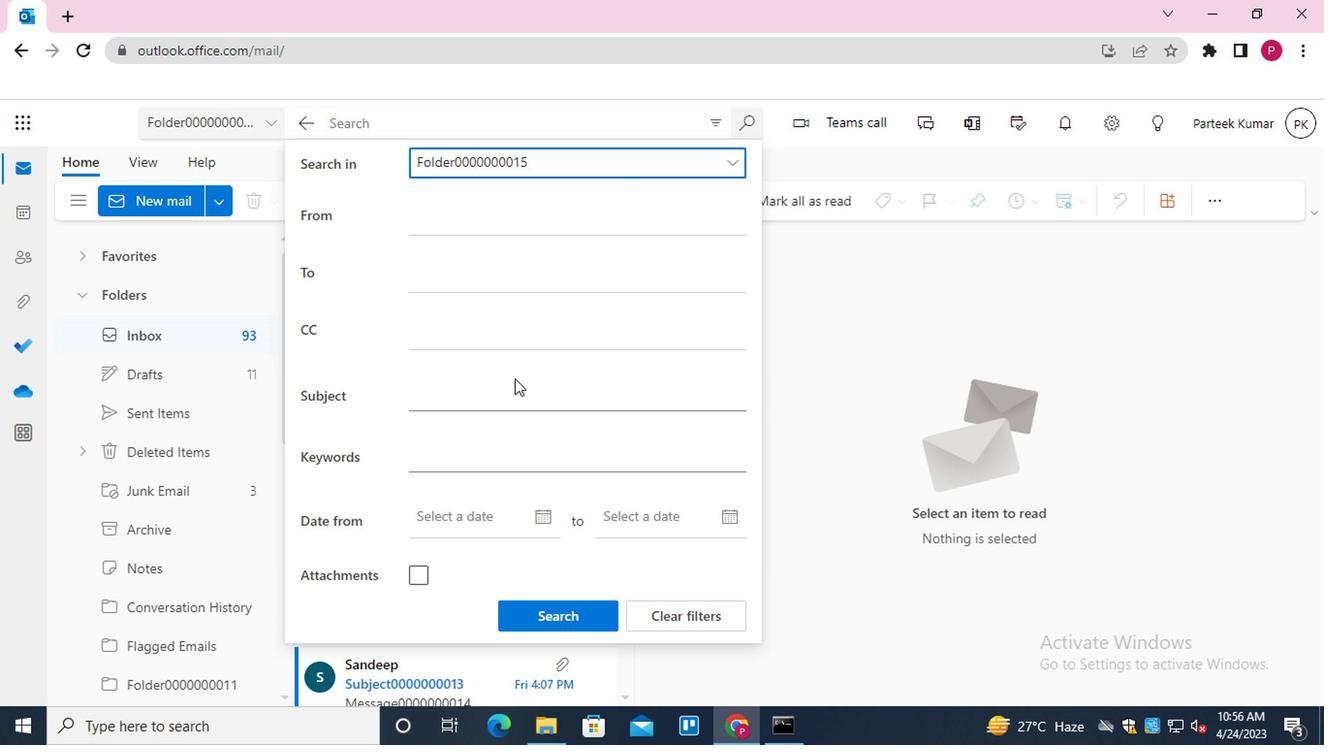 
Action: Mouse pressed left at (511, 380)
Screenshot: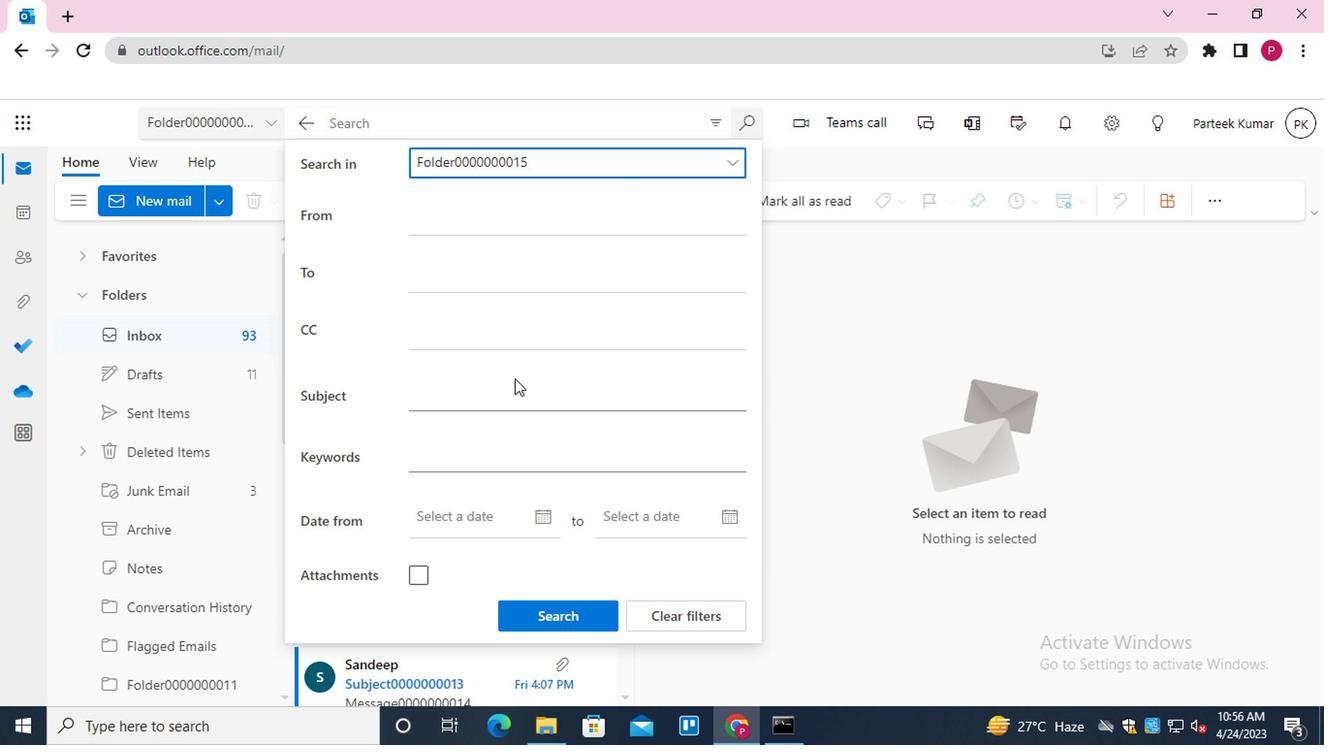 
Action: Mouse moved to (513, 382)
Screenshot: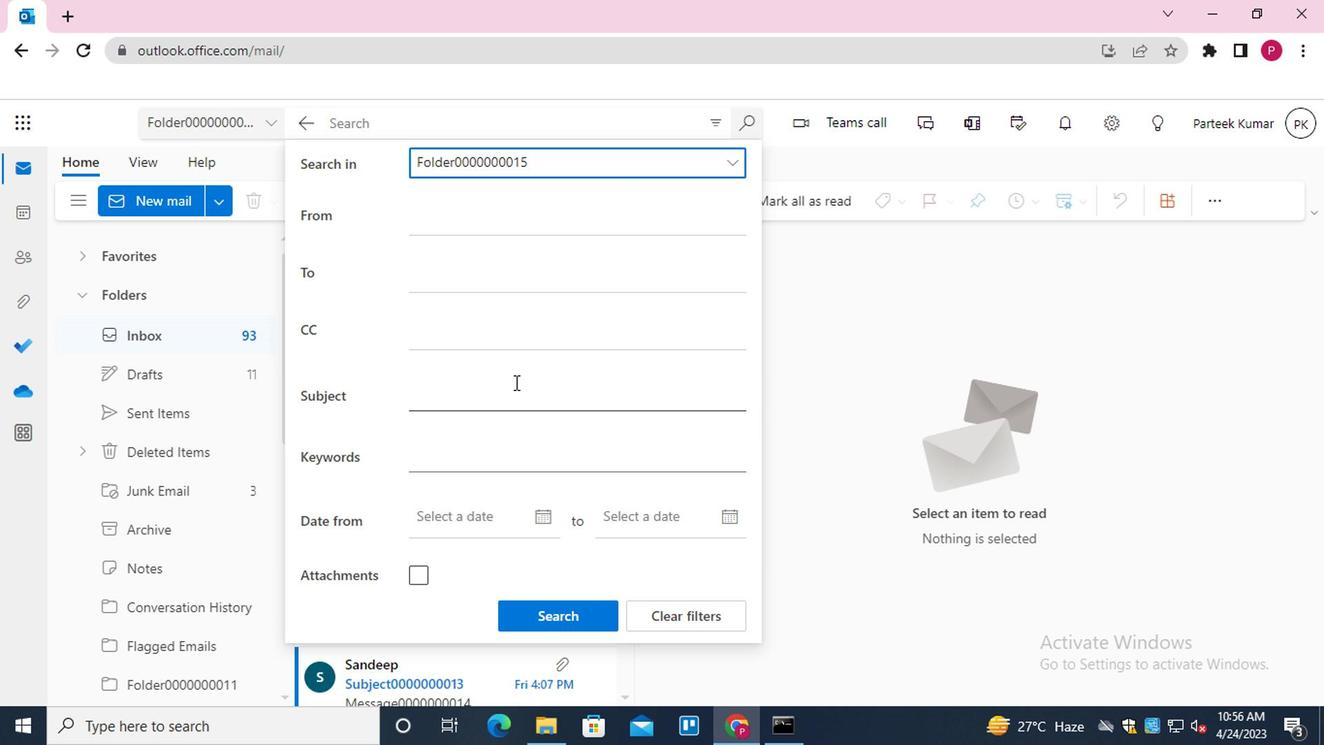
Action: Key pressed <Key.shift>SUBJECT0000000014
Screenshot: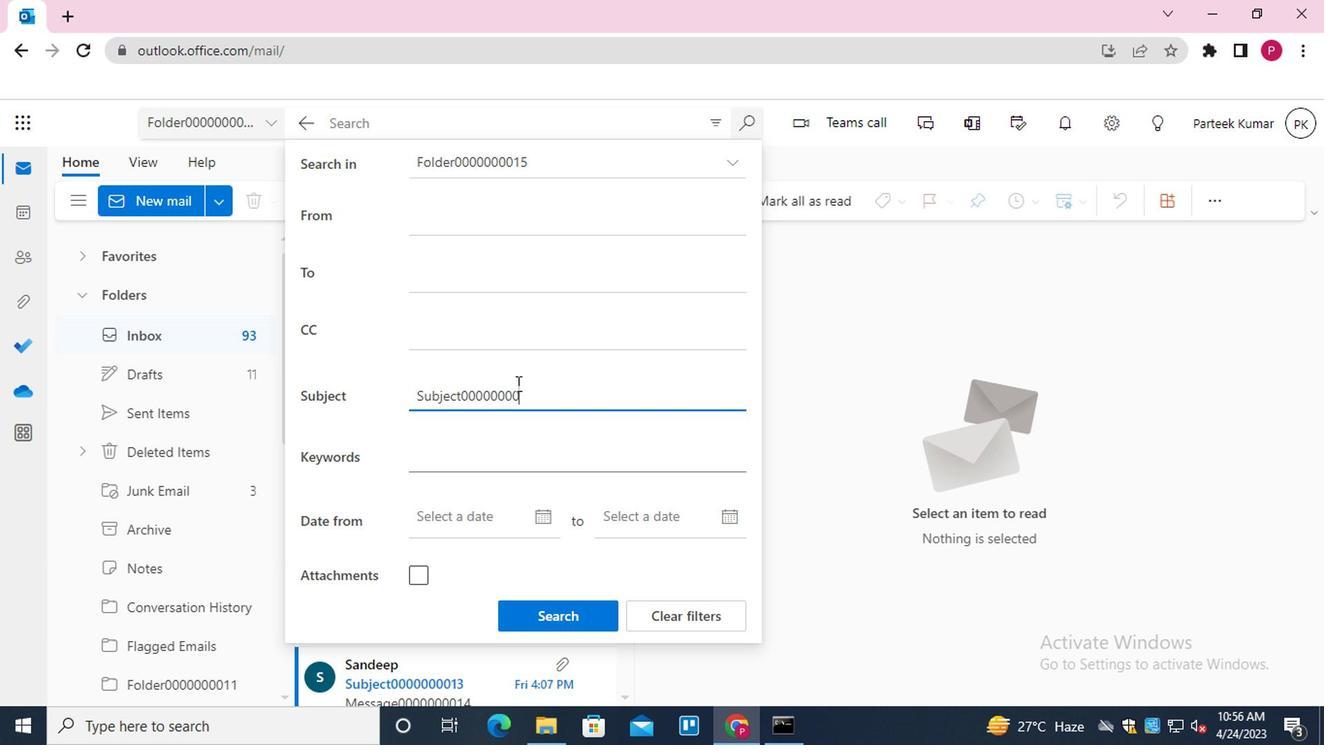 
Action: Mouse moved to (565, 613)
Screenshot: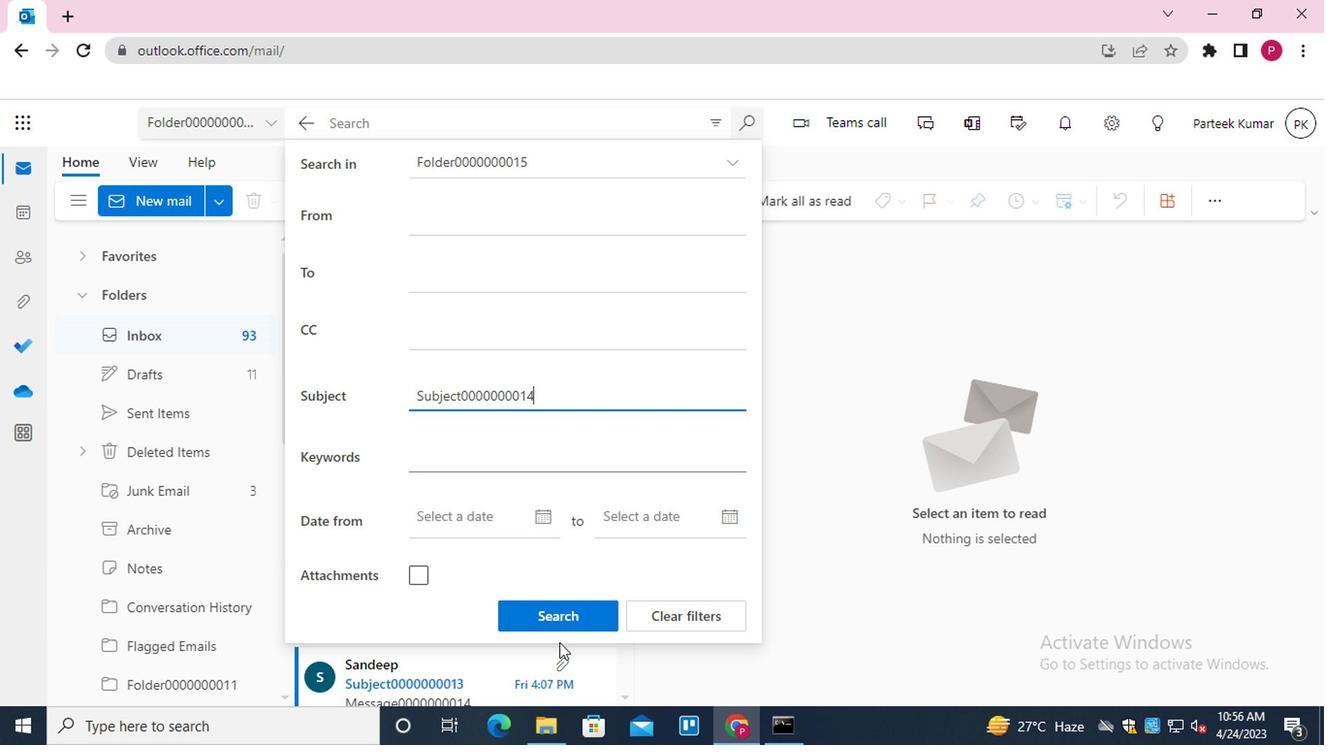 
Action: Mouse pressed left at (565, 613)
Screenshot: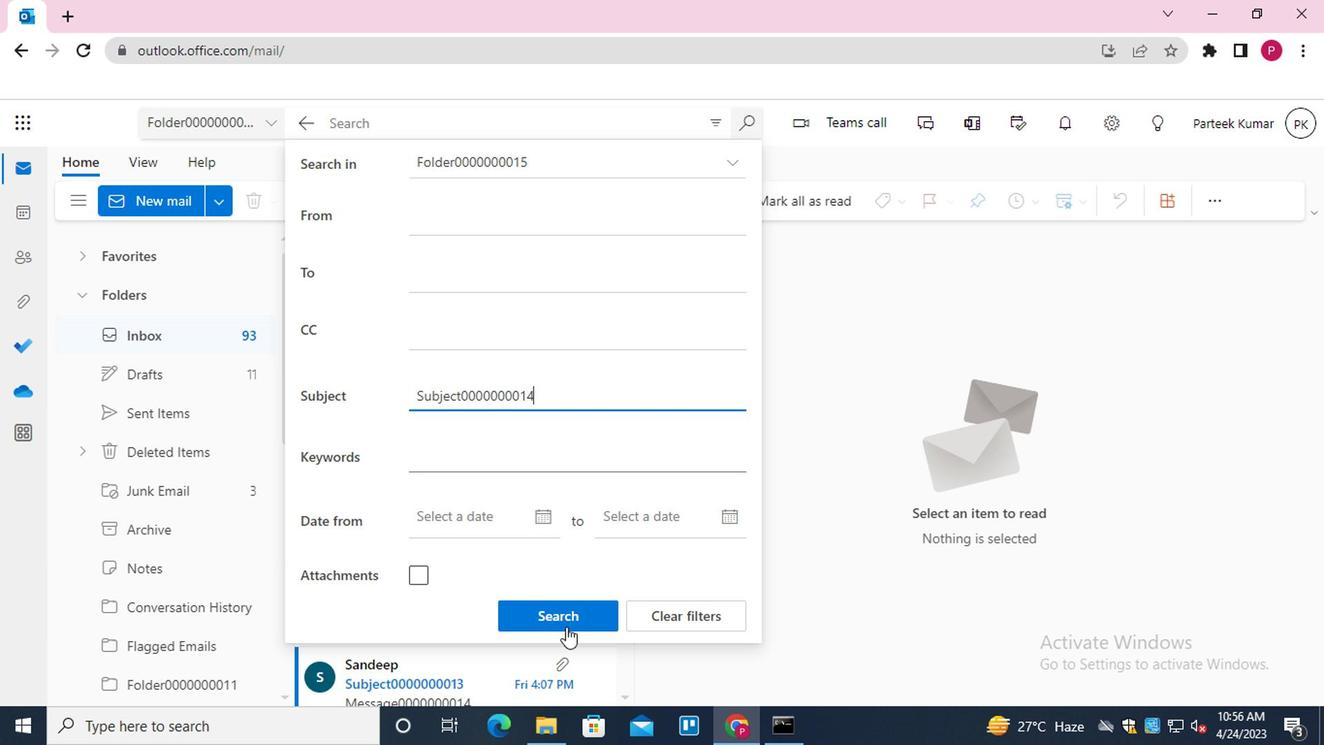
Action: Mouse moved to (428, 344)
Screenshot: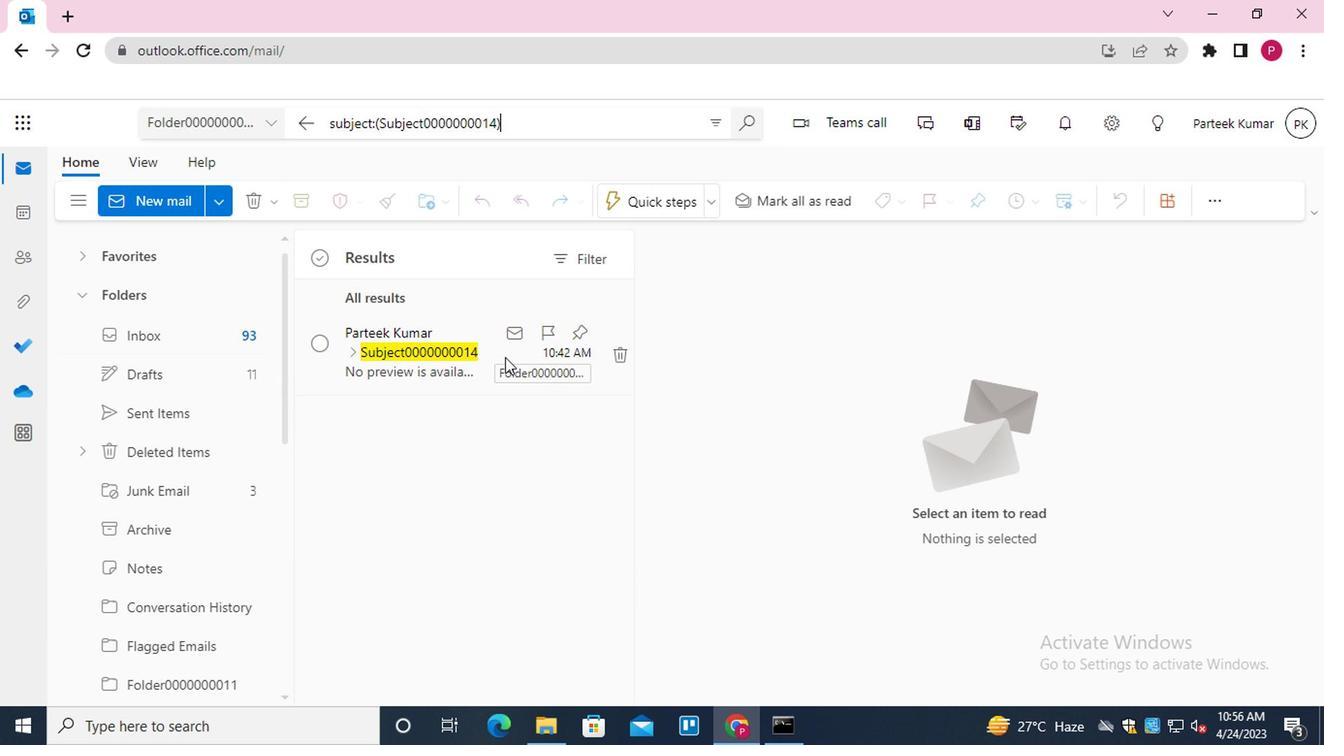 
Action: Mouse pressed left at (428, 344)
Screenshot: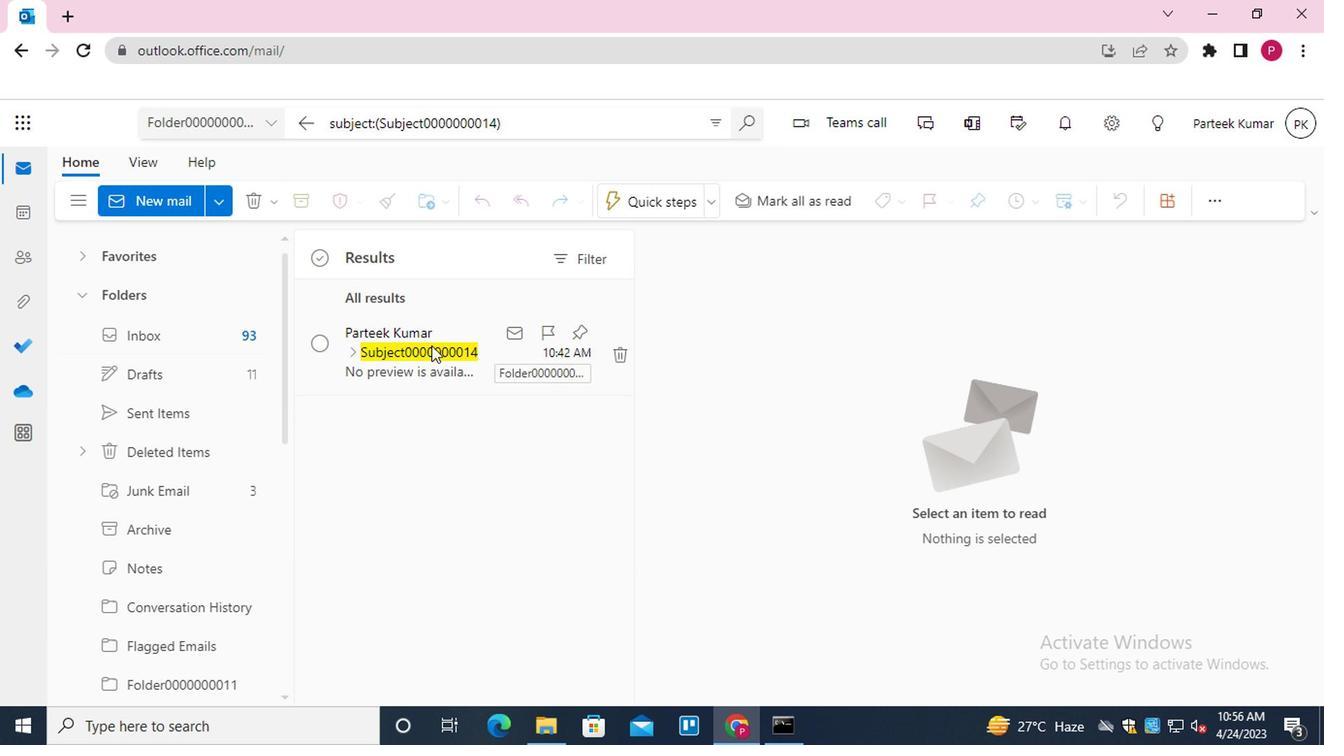 
Action: Mouse moved to (1267, 307)
Screenshot: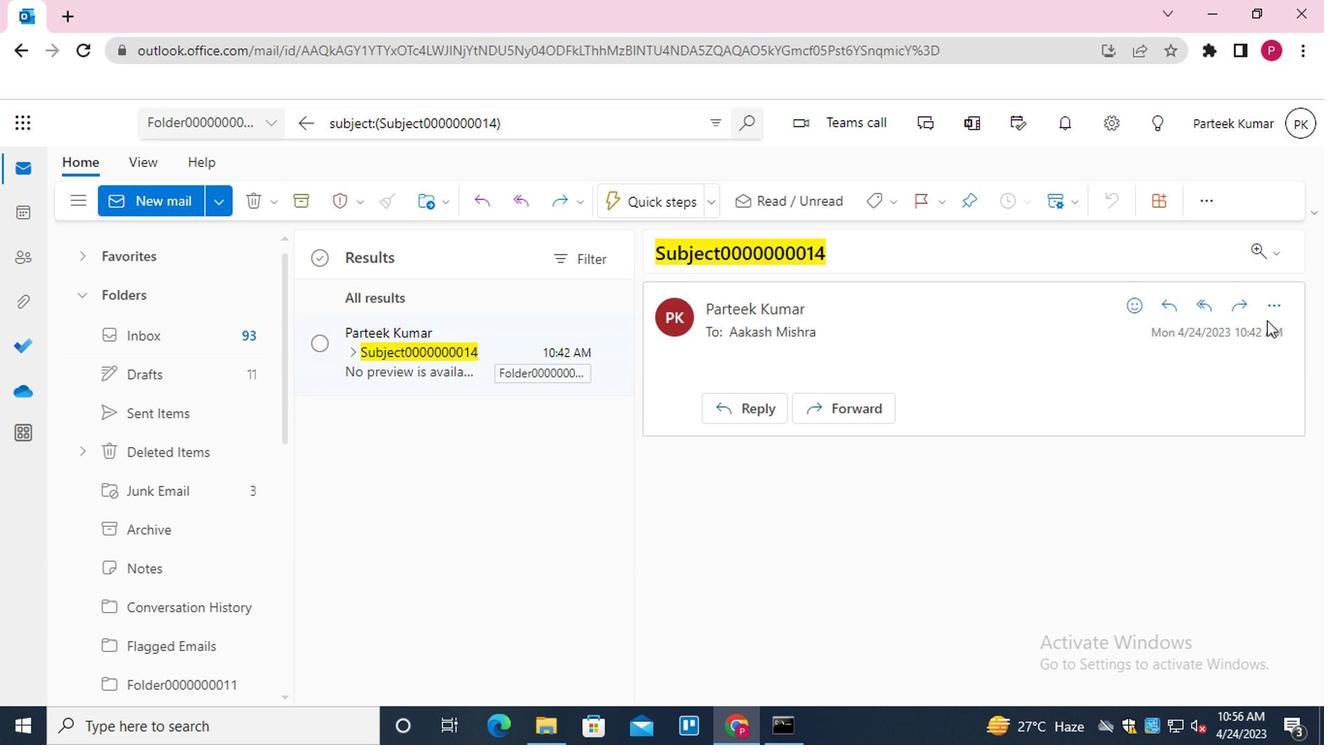 
Action: Mouse pressed left at (1267, 307)
Screenshot: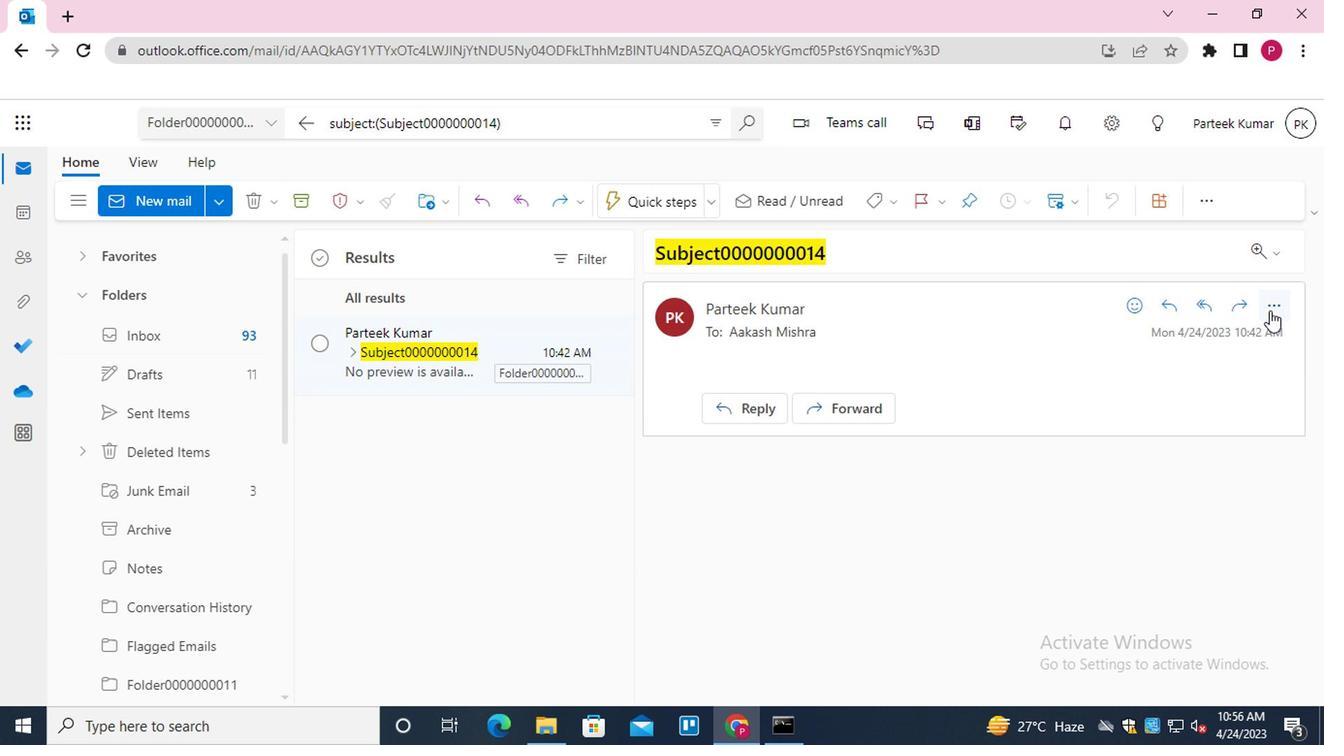 
Action: Mouse moved to (1006, 541)
Screenshot: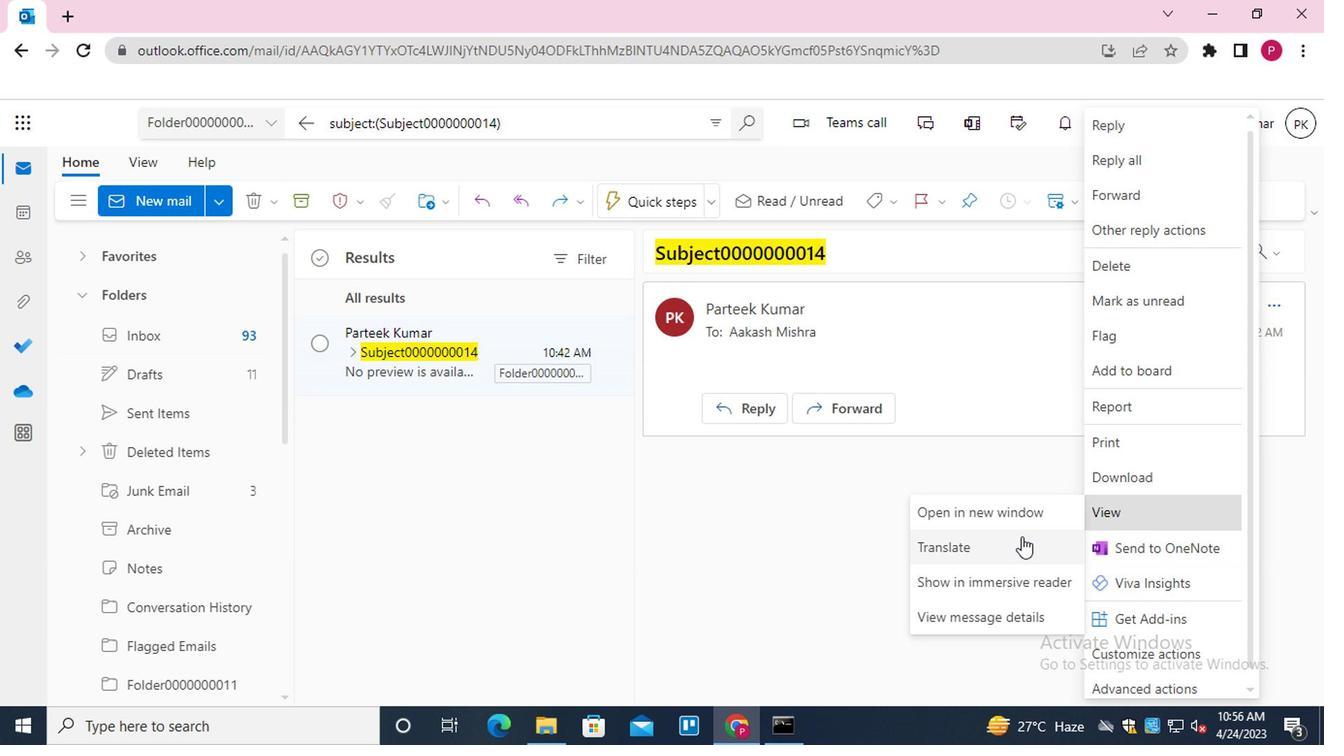 
Action: Mouse pressed left at (1006, 541)
Screenshot: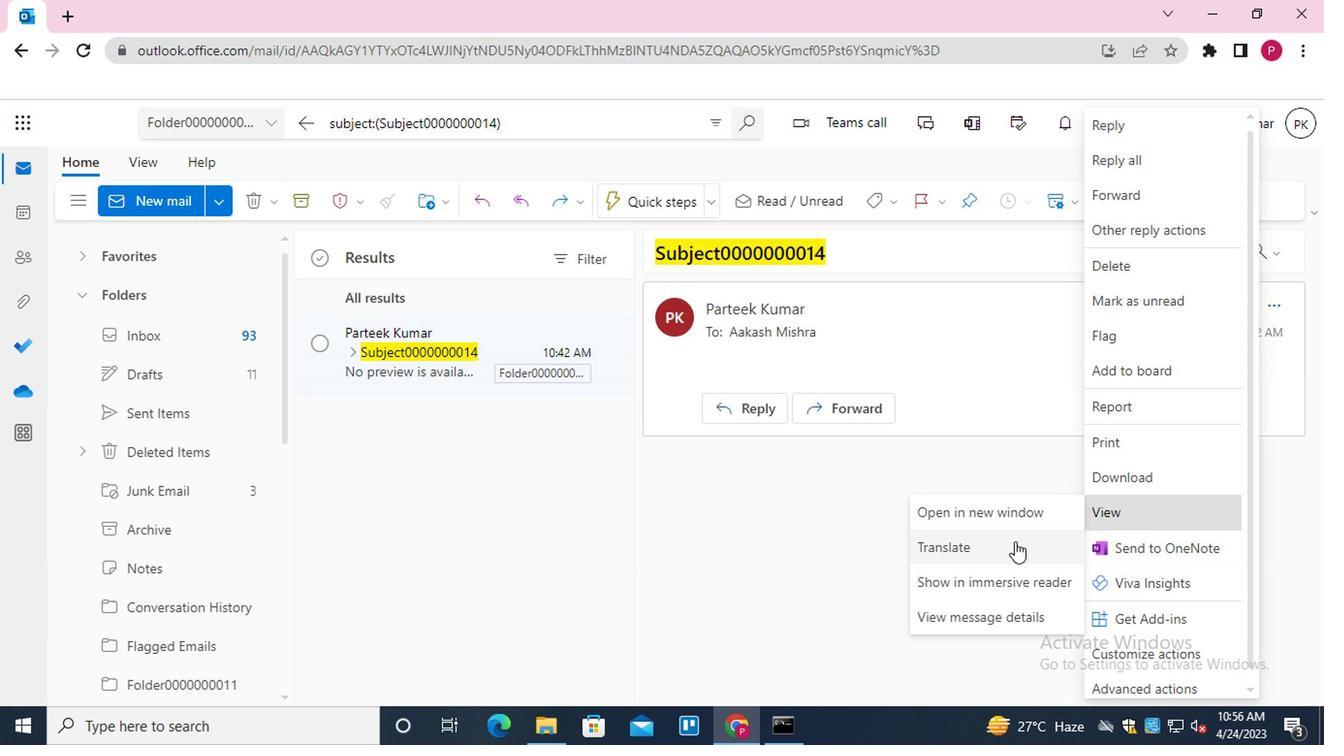 
Action: Mouse moved to (669, 360)
Screenshot: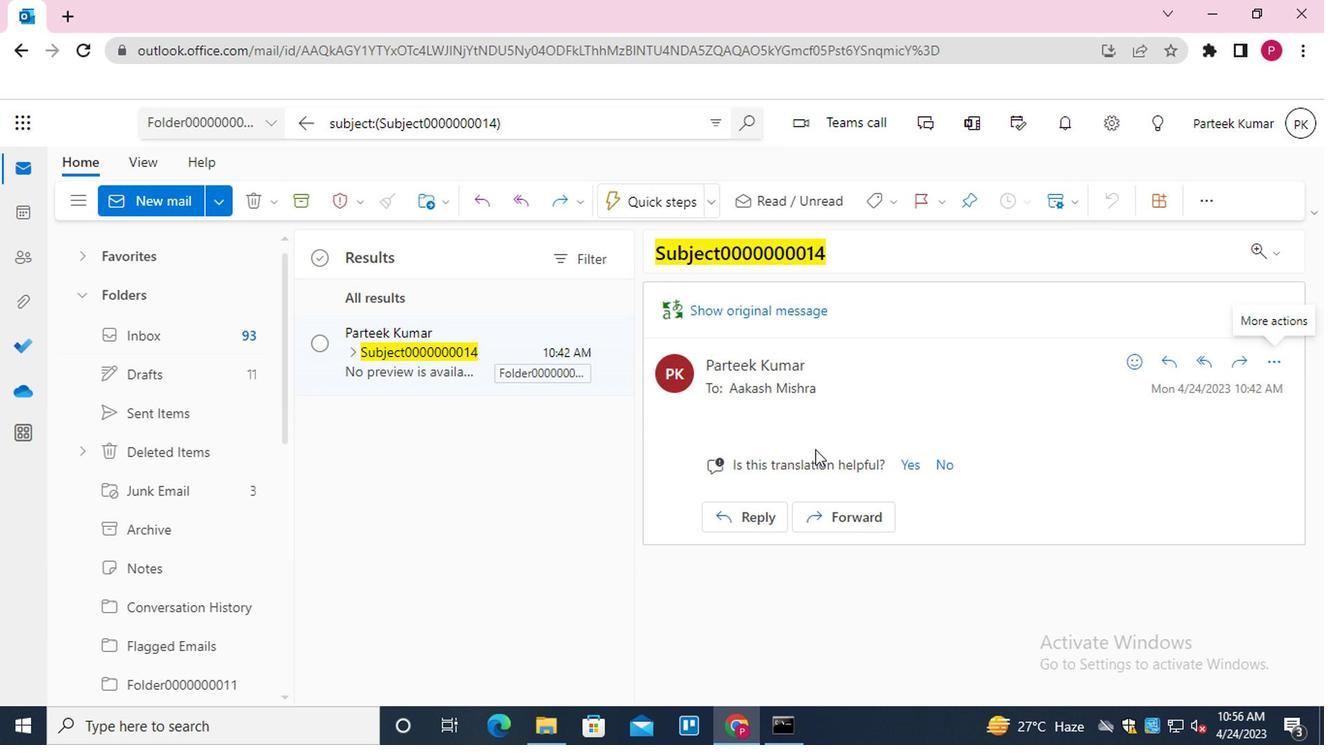 
